 Task: When did the Street art movement gain popularity?
Action: Mouse moved to (423, 120)
Screenshot: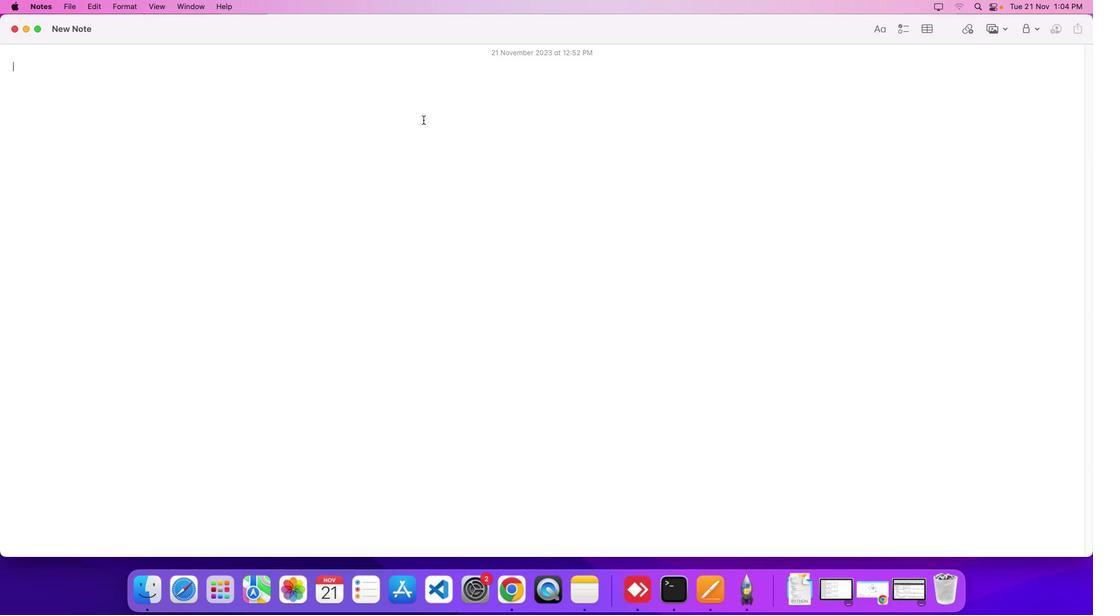 
Action: Mouse pressed left at (423, 120)
Screenshot: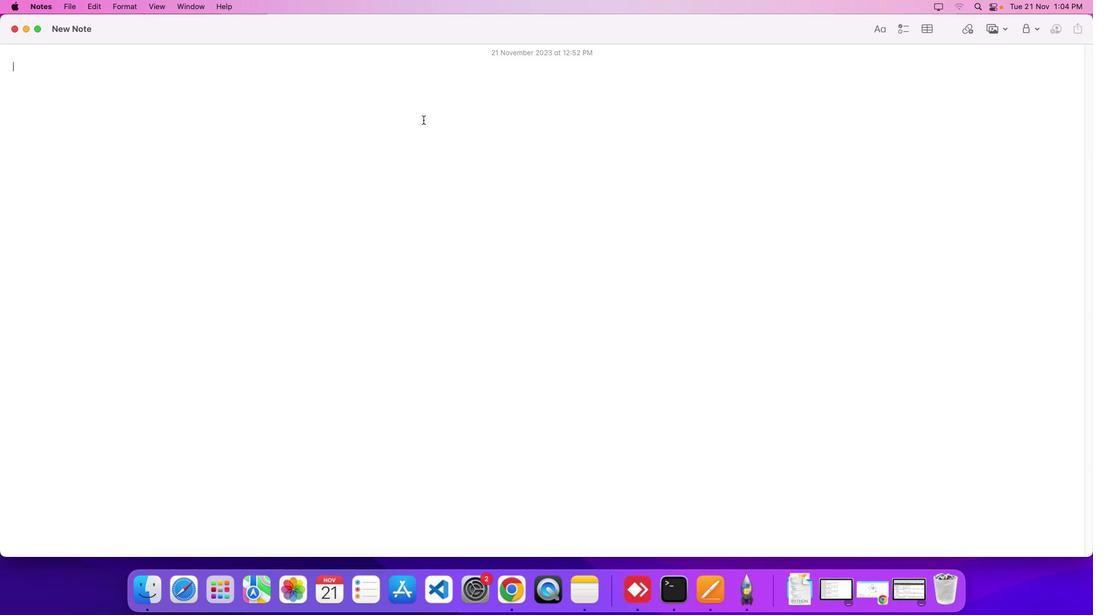 
Action: Key pressed Key.shift'W''h''e''n'Key.space'd''i''d'Key.space't''h''e'Key.spaceKey.shift'S''t''r''e''e''t'Key.space'a''r''t'Key.space'm''o''v''e''m''e''n''t'Key.space'g''a''i''n'Key.space'p''o''p''u''l''a''r''i''t''y'Key.shift_r'?'Key.enter
Screenshot: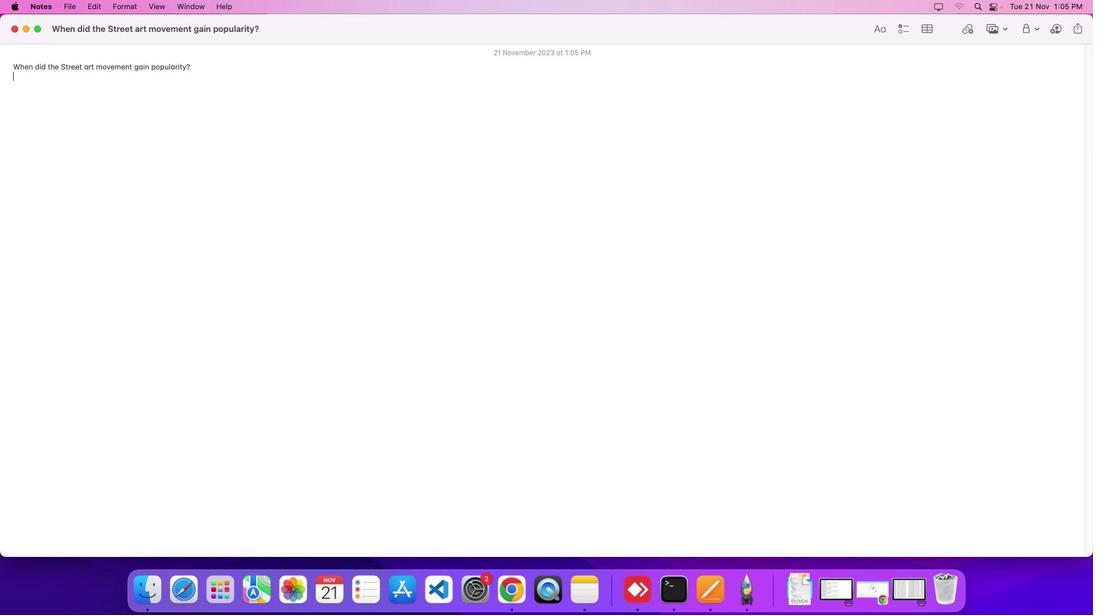 
Action: Mouse moved to (881, 591)
Screenshot: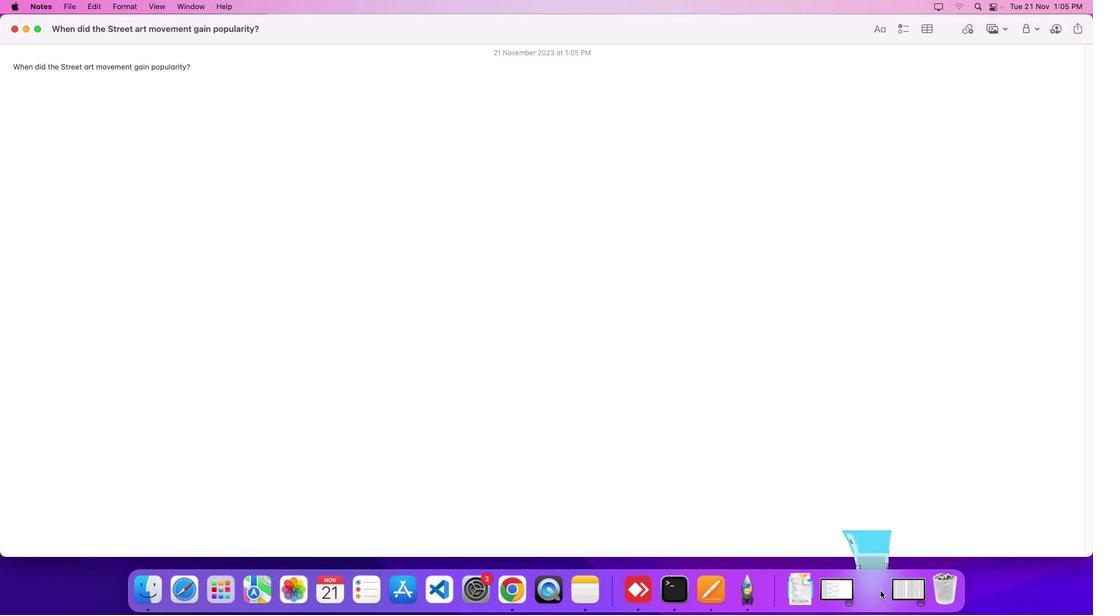 
Action: Mouse pressed left at (881, 591)
Screenshot: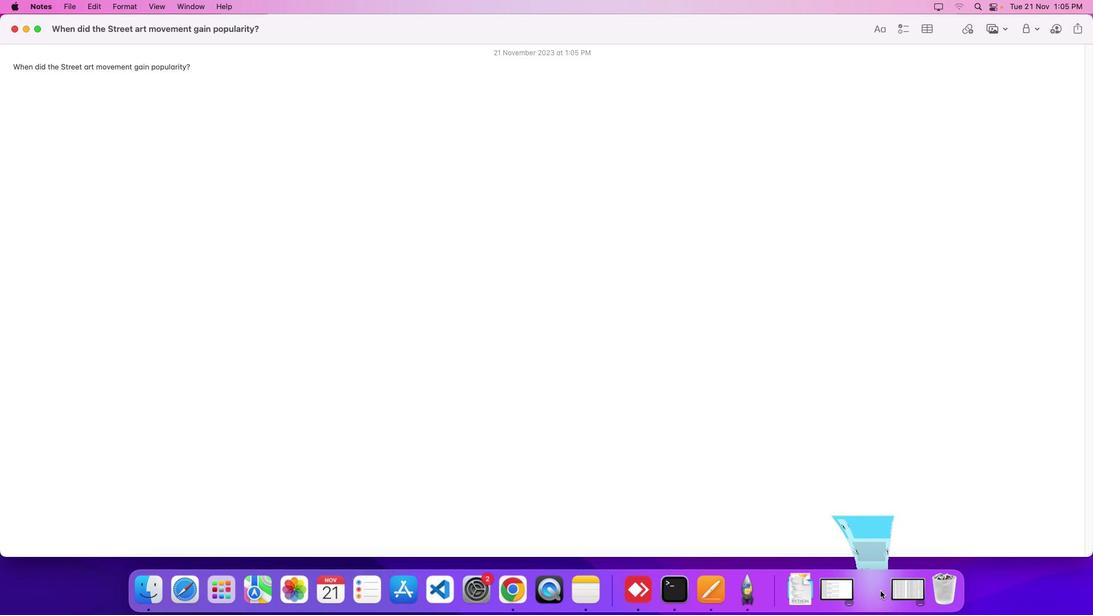 
Action: Mouse moved to (451, 372)
Screenshot: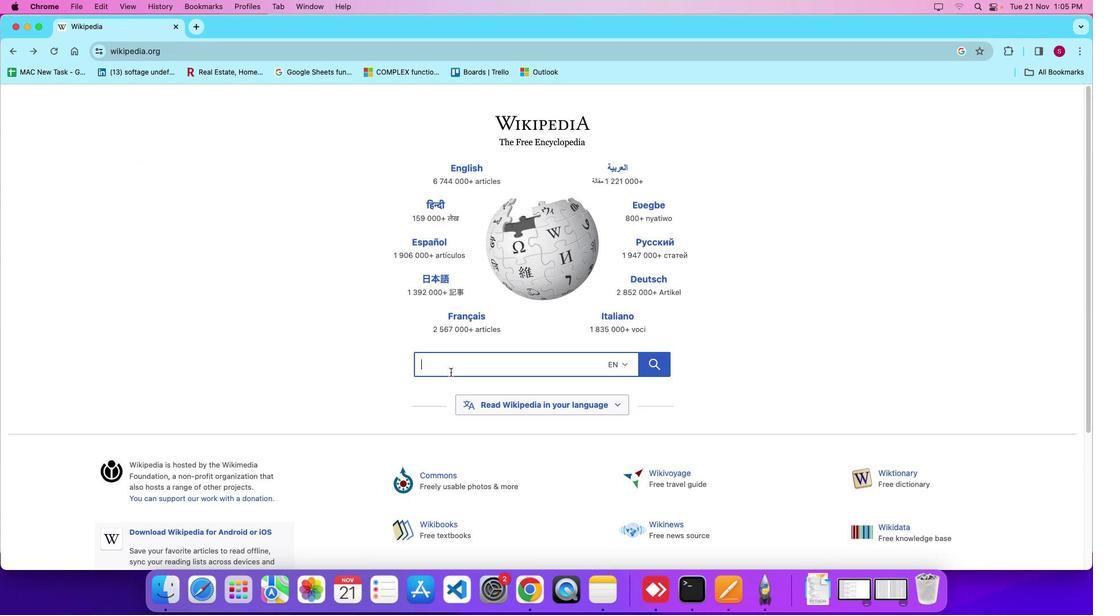 
Action: Mouse pressed left at (451, 372)
Screenshot: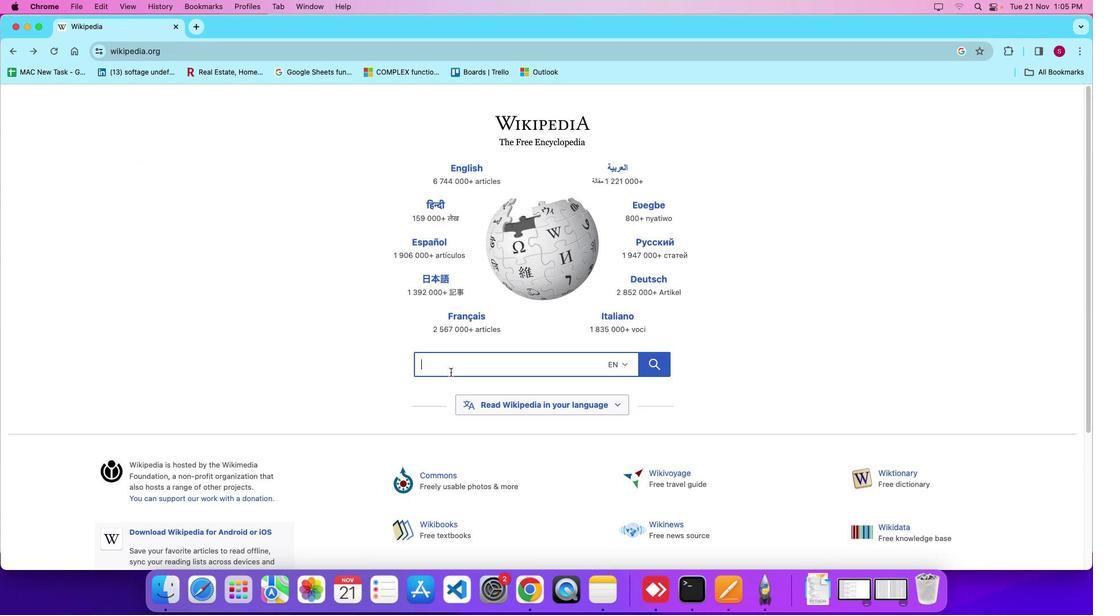 
Action: Key pressed Key.shift'S''t''r''e''e''t'Key.space'a''r''t'Key.space
Screenshot: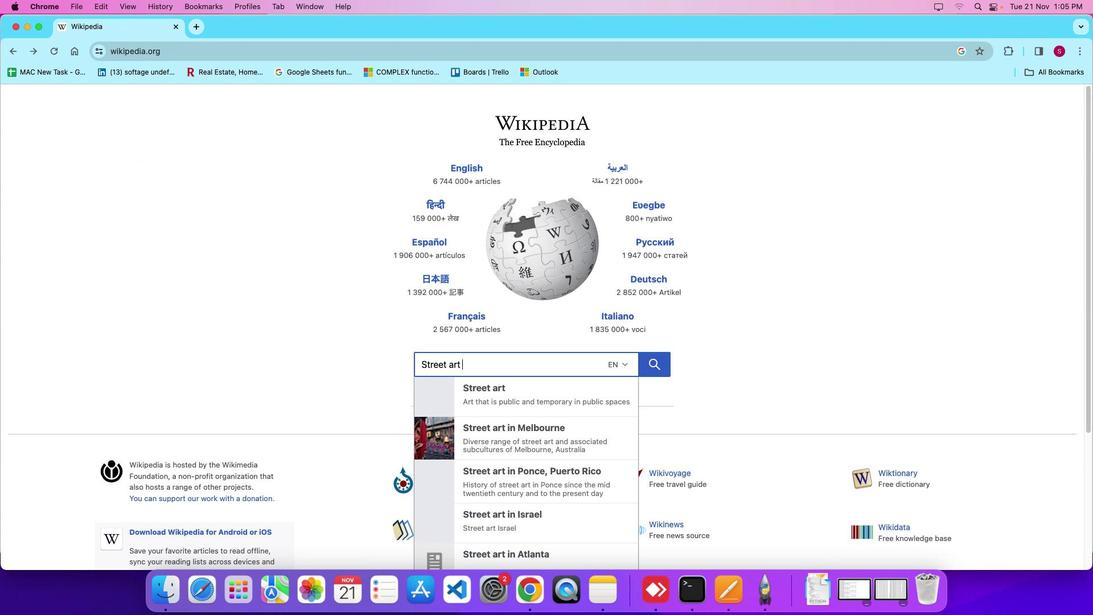
Action: Mouse moved to (487, 396)
Screenshot: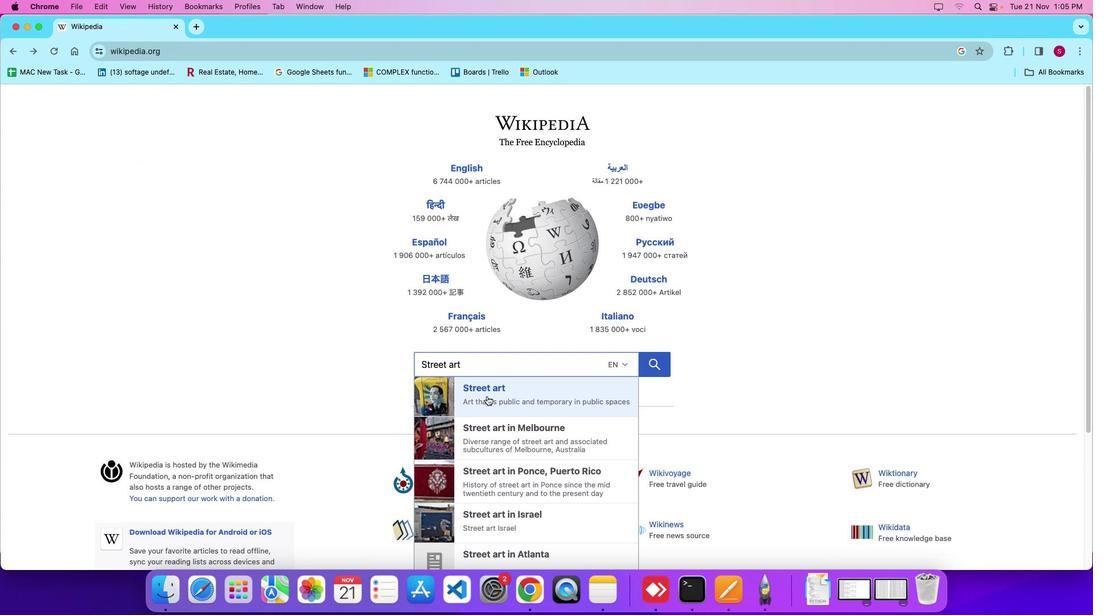 
Action: Mouse pressed left at (487, 396)
Screenshot: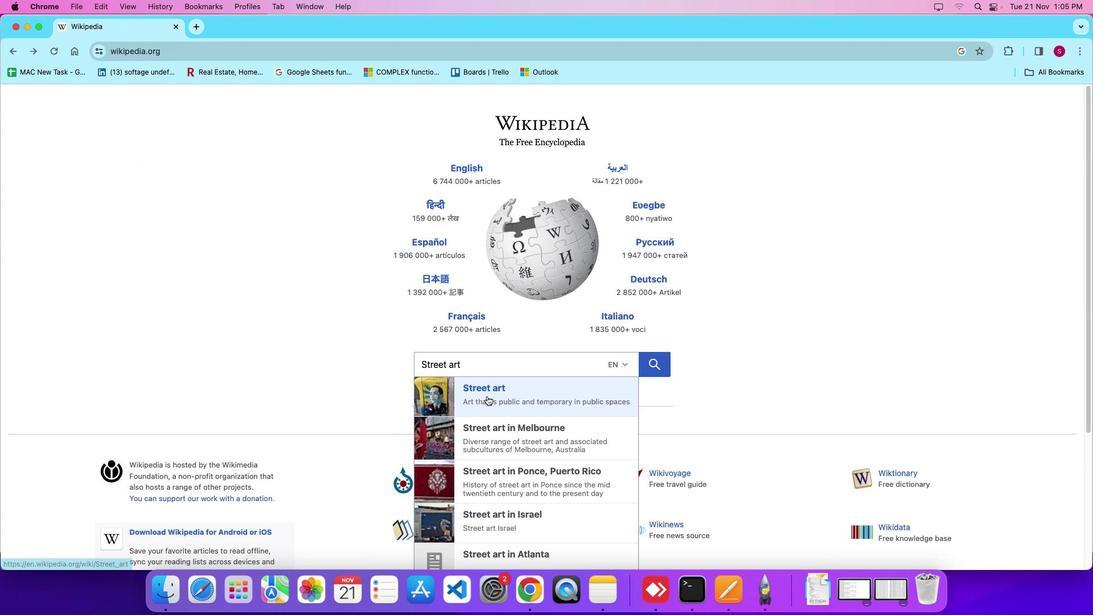 
Action: Mouse moved to (908, 242)
Screenshot: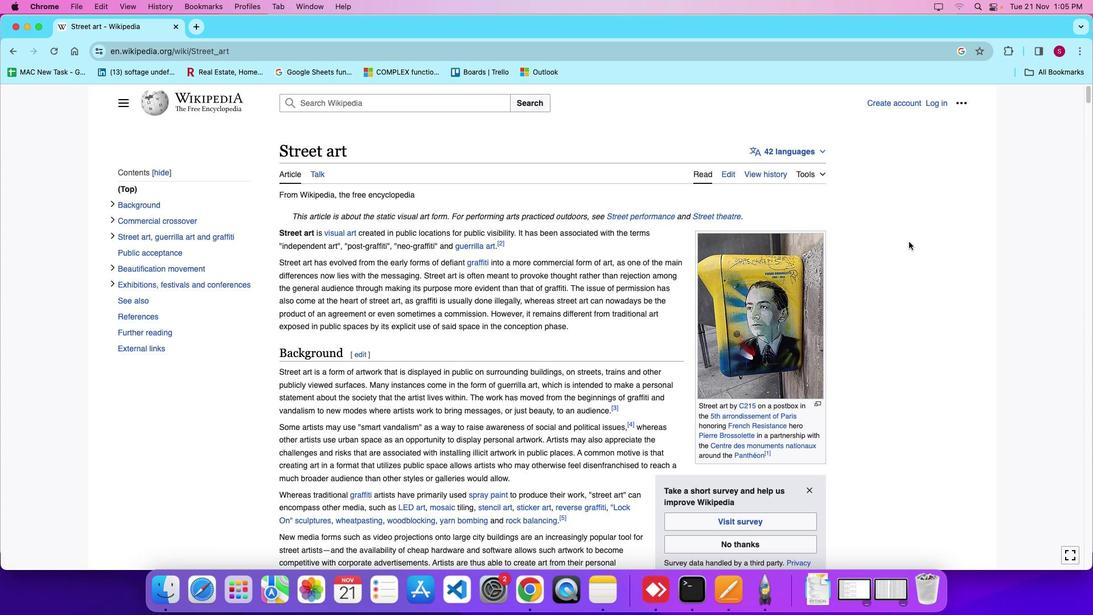 
Action: Mouse scrolled (908, 242) with delta (0, 0)
Screenshot: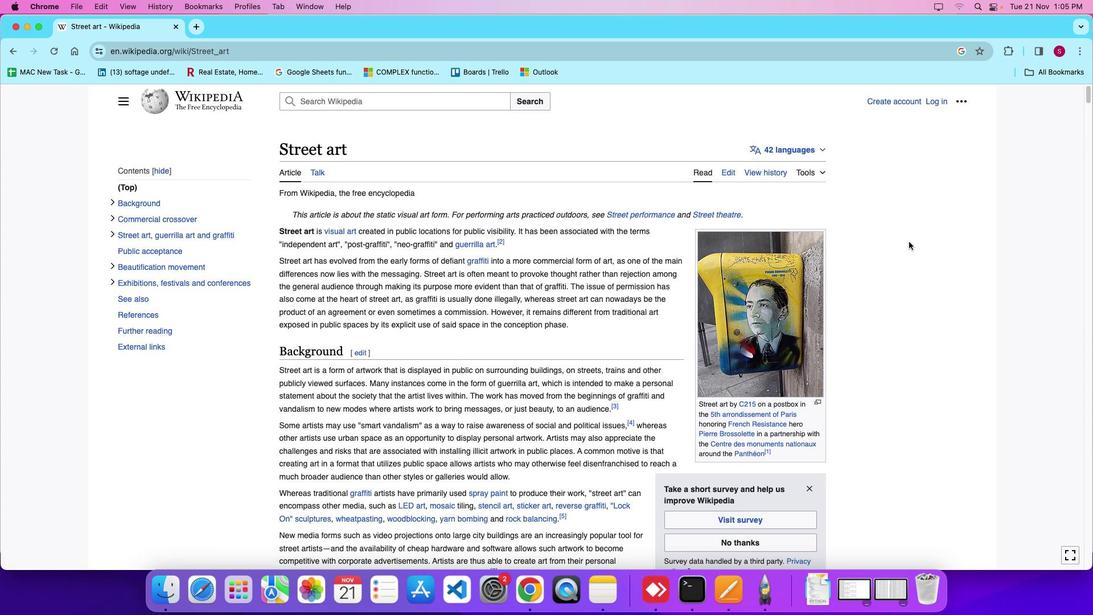 
Action: Mouse scrolled (908, 242) with delta (0, 0)
Screenshot: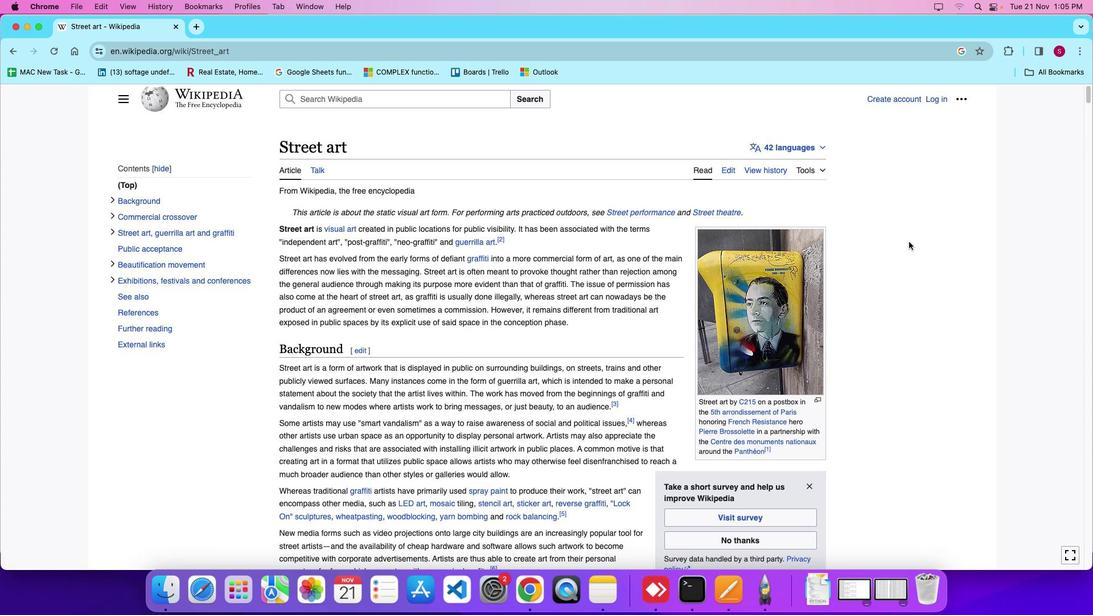 
Action: Mouse moved to (881, 264)
Screenshot: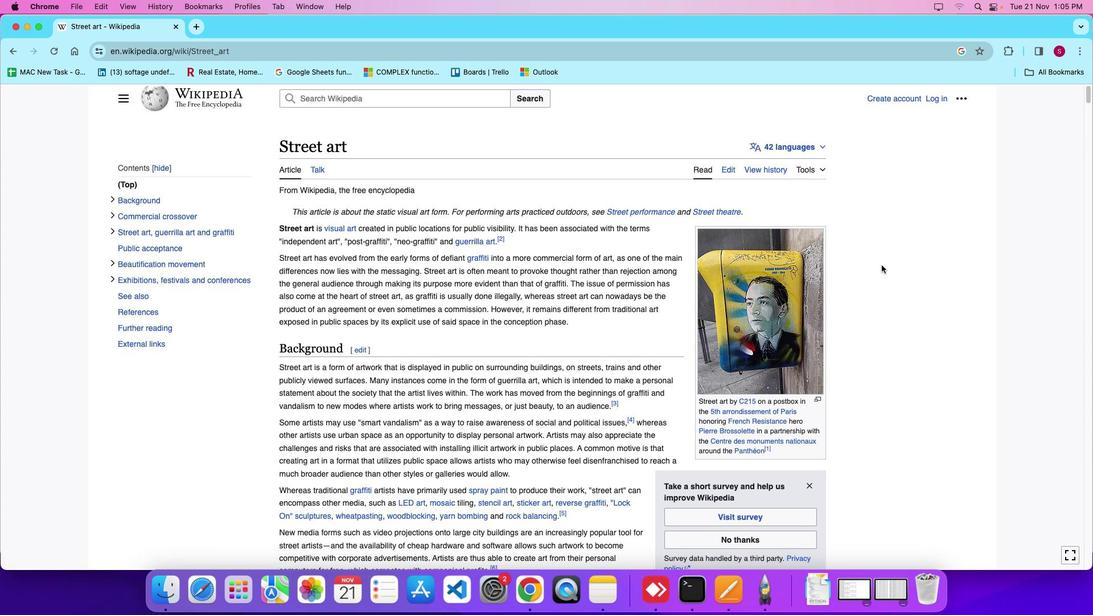 
Action: Mouse scrolled (881, 264) with delta (0, 0)
Screenshot: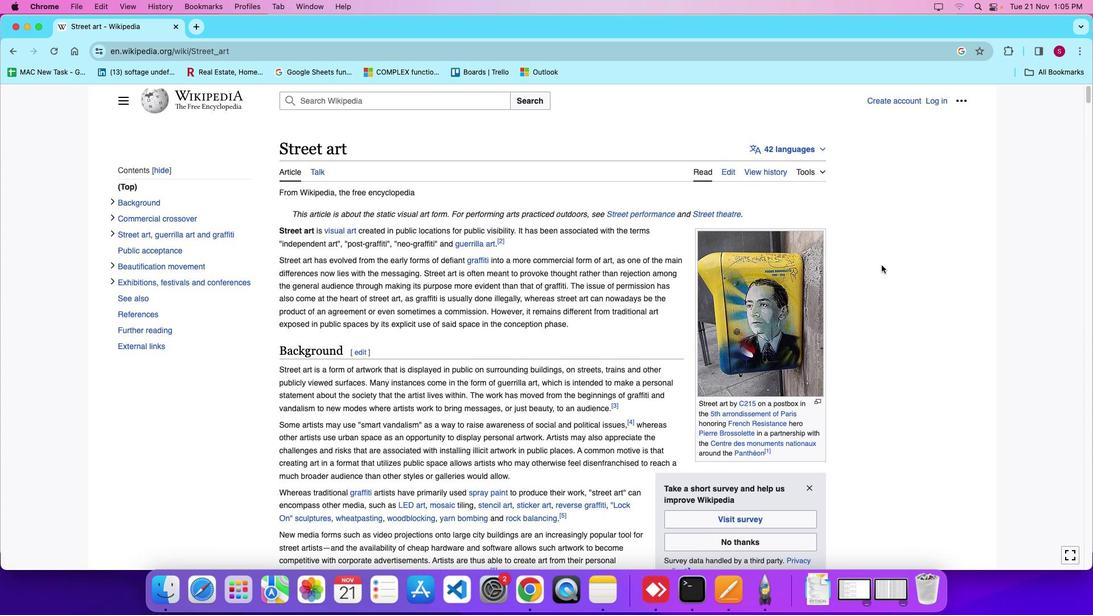 
Action: Mouse scrolled (881, 264) with delta (0, 0)
Screenshot: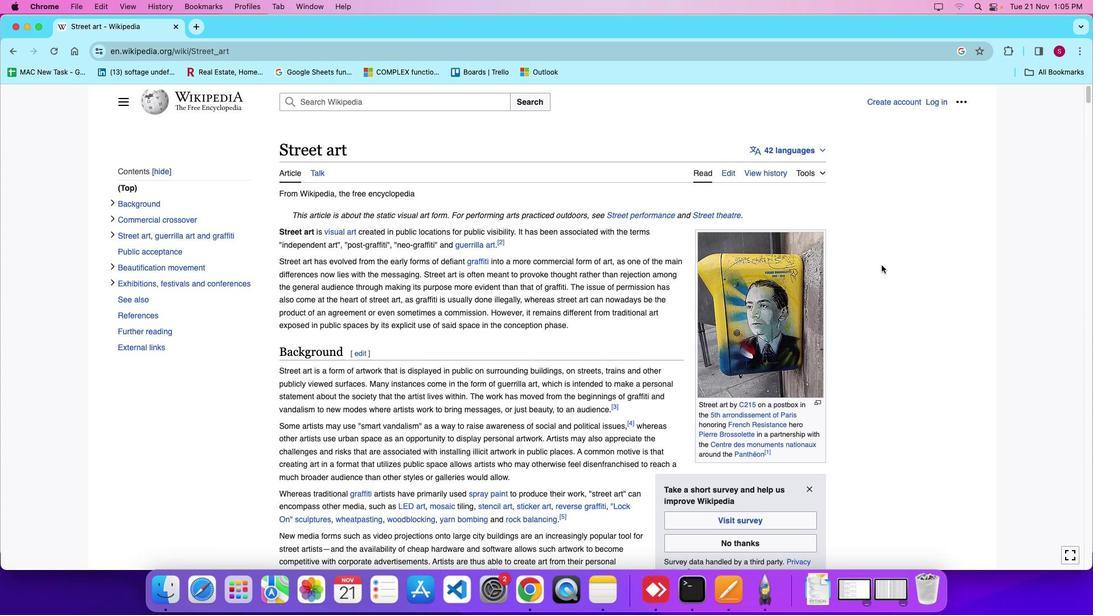 
Action: Mouse scrolled (881, 264) with delta (0, 2)
Screenshot: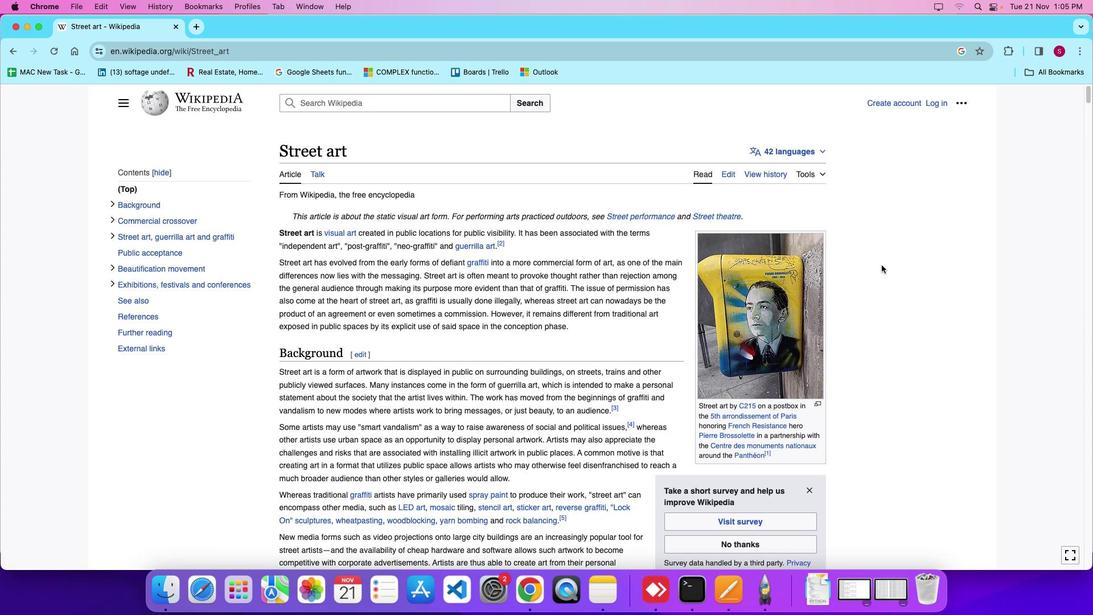
Action: Mouse moved to (873, 317)
Screenshot: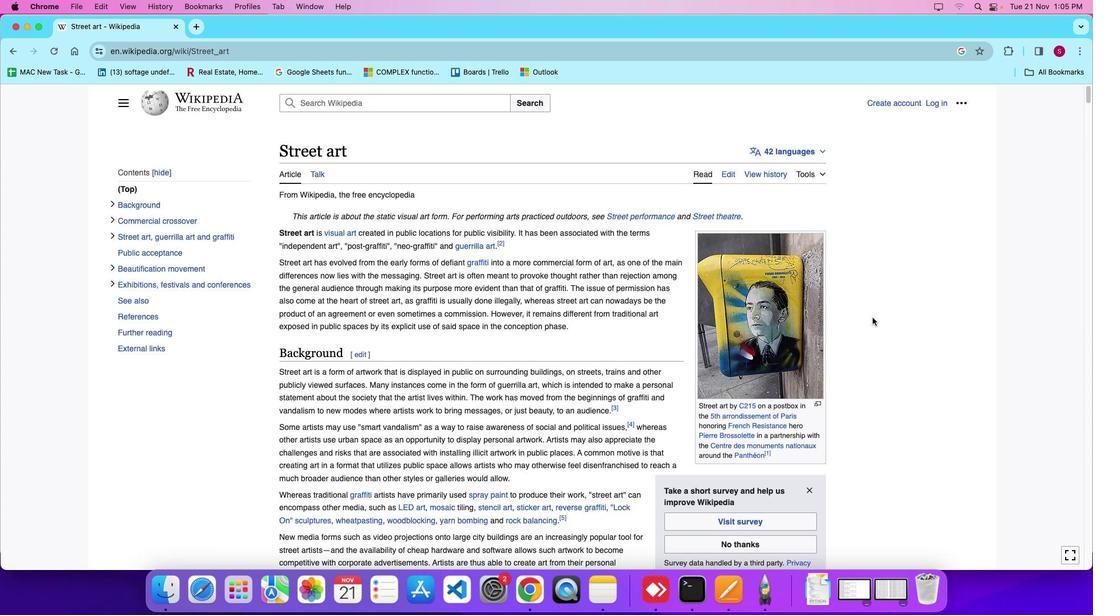 
Action: Mouse scrolled (873, 317) with delta (0, 0)
Screenshot: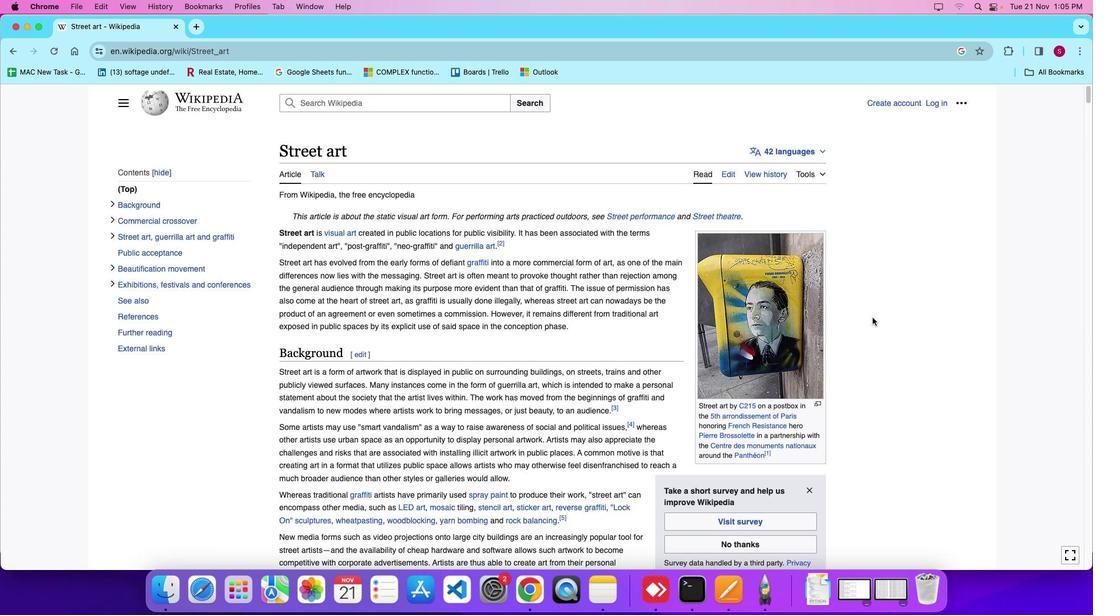 
Action: Mouse scrolled (873, 317) with delta (0, 0)
Screenshot: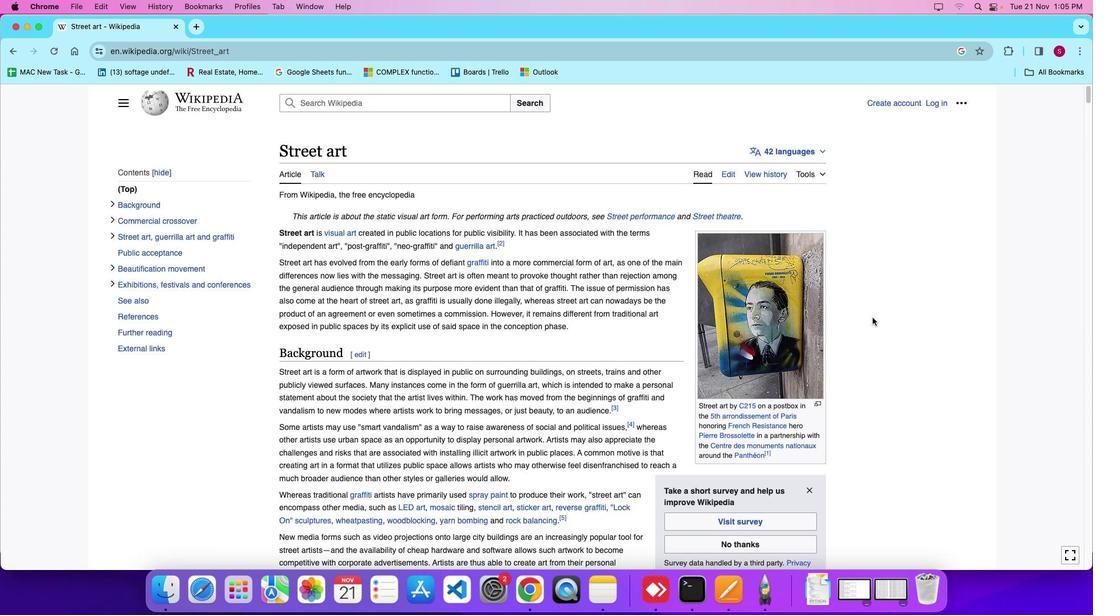 
Action: Mouse scrolled (873, 317) with delta (0, 1)
Screenshot: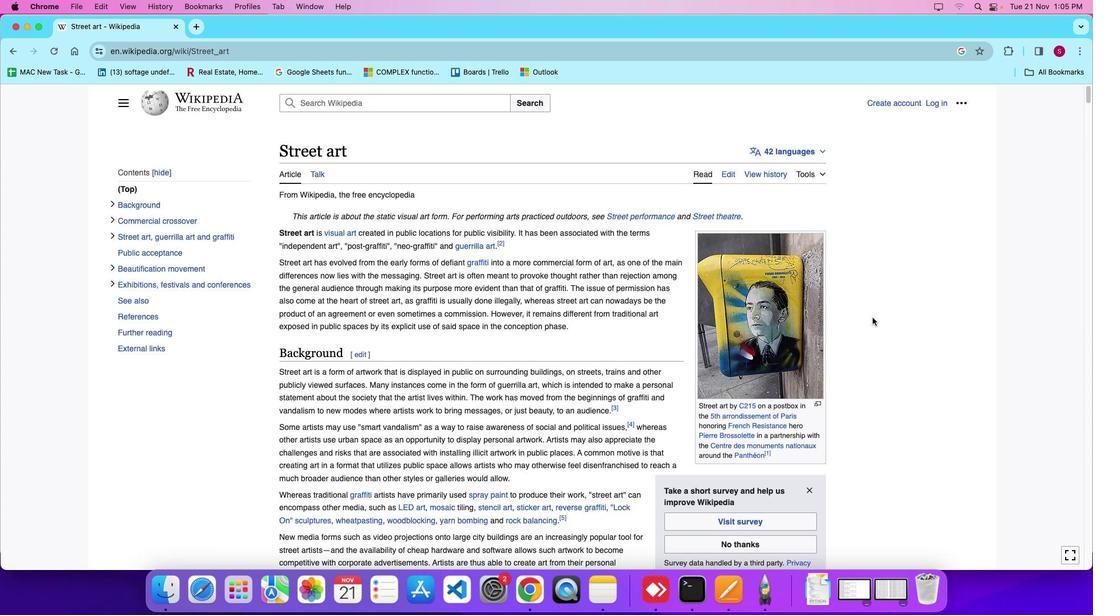 
Action: Mouse moved to (865, 354)
Screenshot: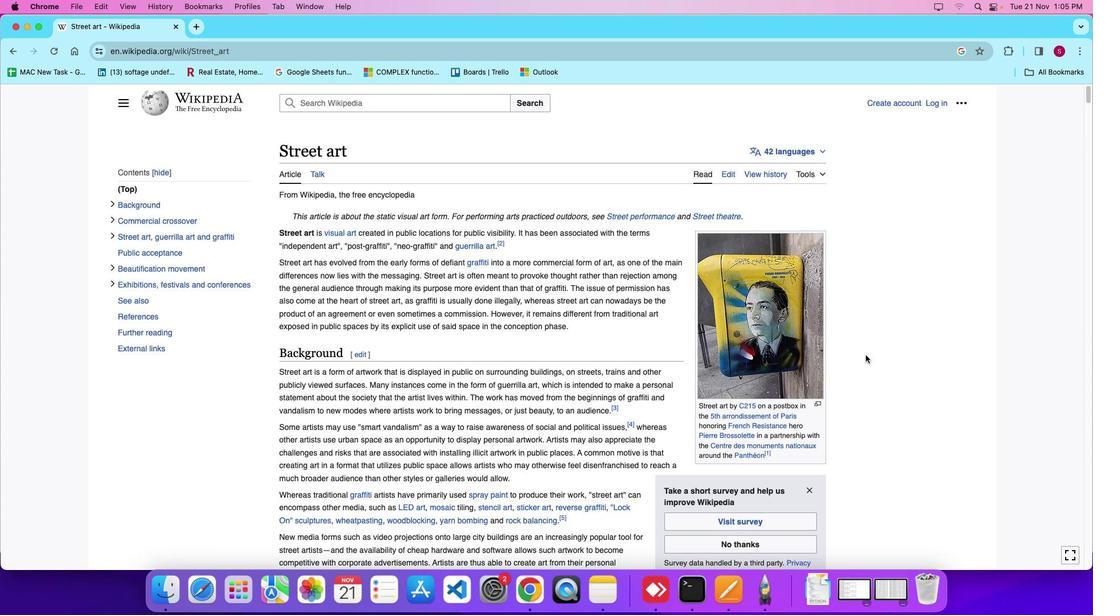 
Action: Mouse scrolled (865, 354) with delta (0, 0)
Screenshot: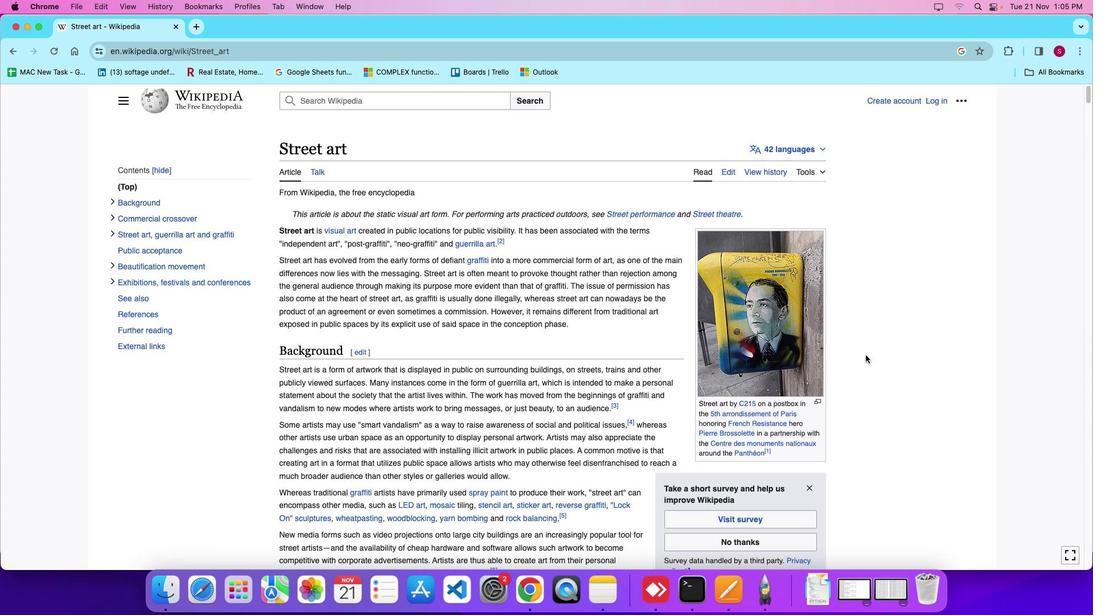 
Action: Mouse scrolled (865, 354) with delta (0, 0)
Screenshot: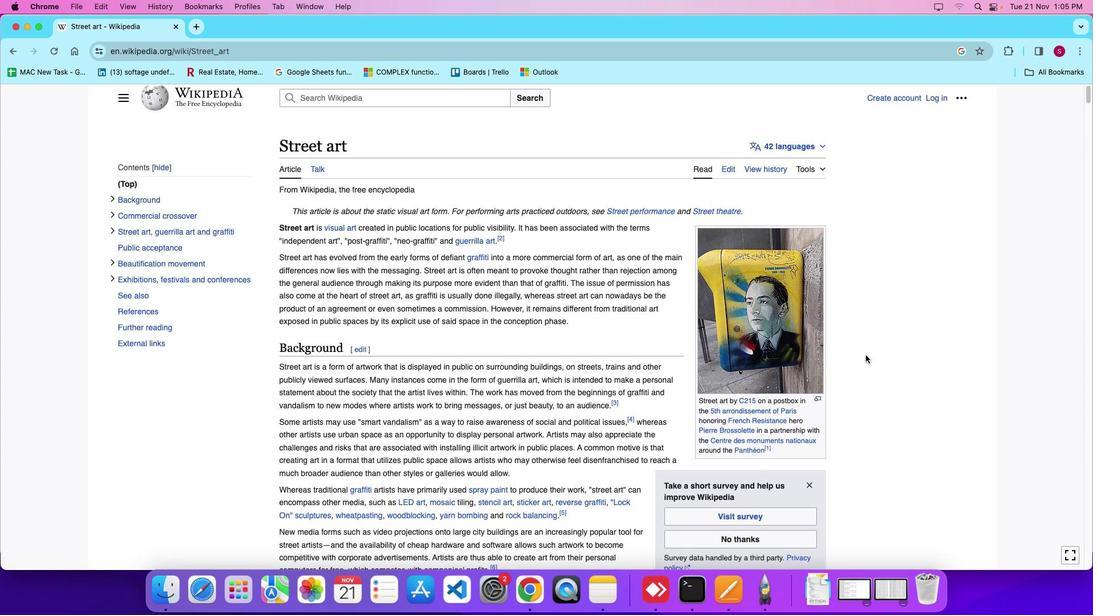 
Action: Mouse moved to (866, 355)
Screenshot: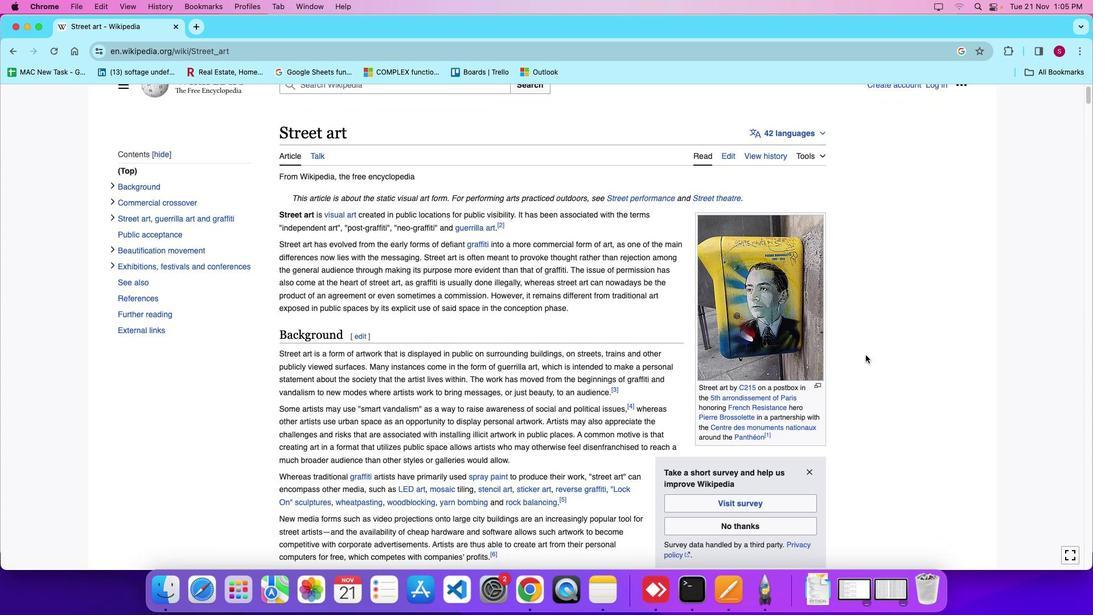 
Action: Mouse scrolled (866, 355) with delta (0, 0)
Screenshot: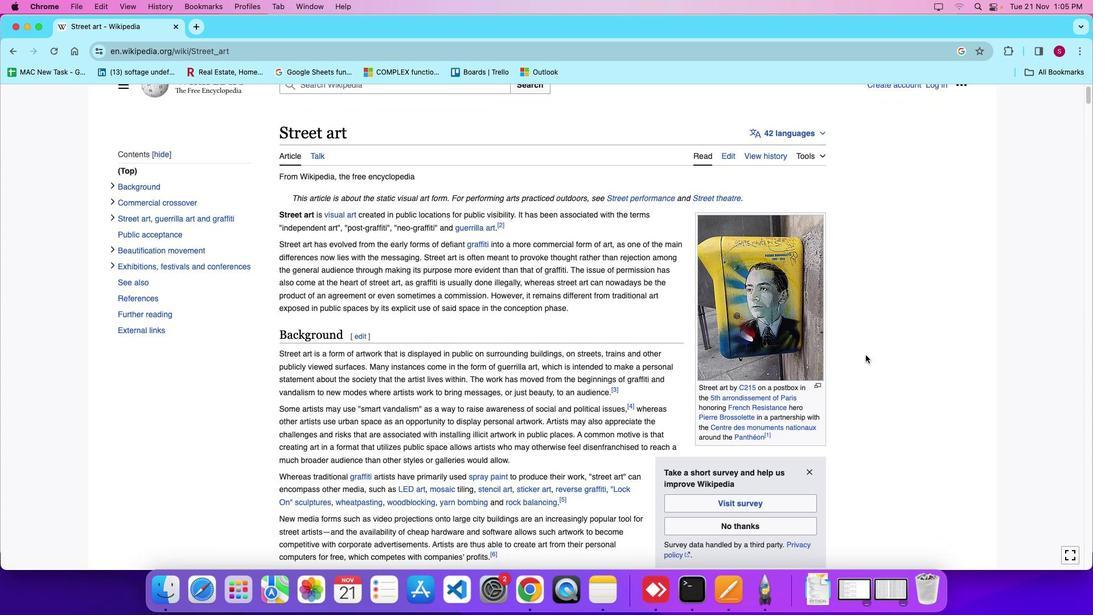 
Action: Mouse scrolled (866, 355) with delta (0, -1)
Screenshot: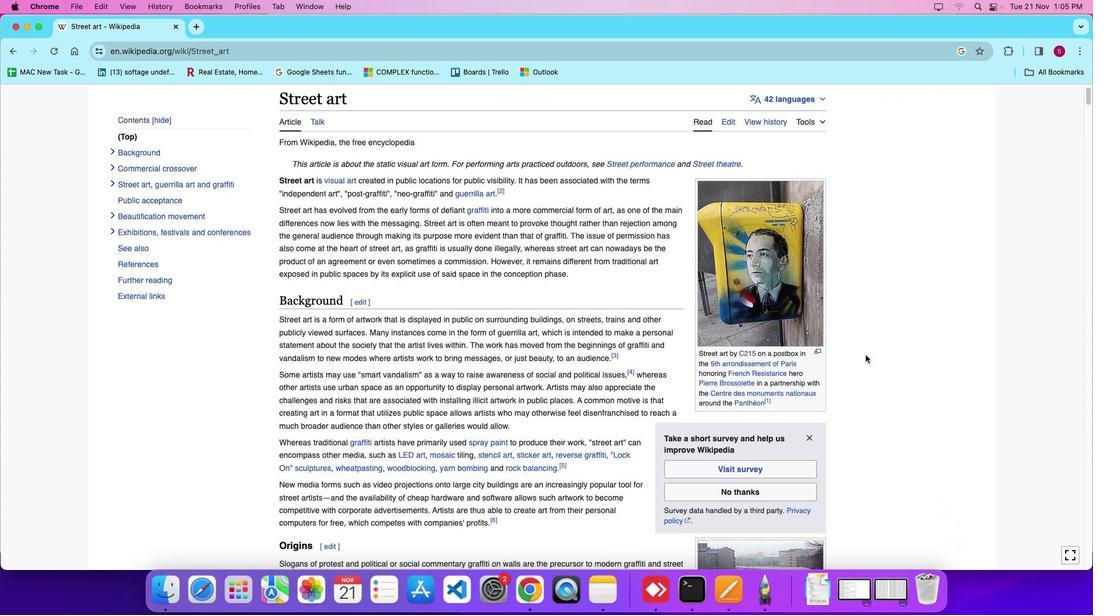 
Action: Mouse moved to (866, 355)
Screenshot: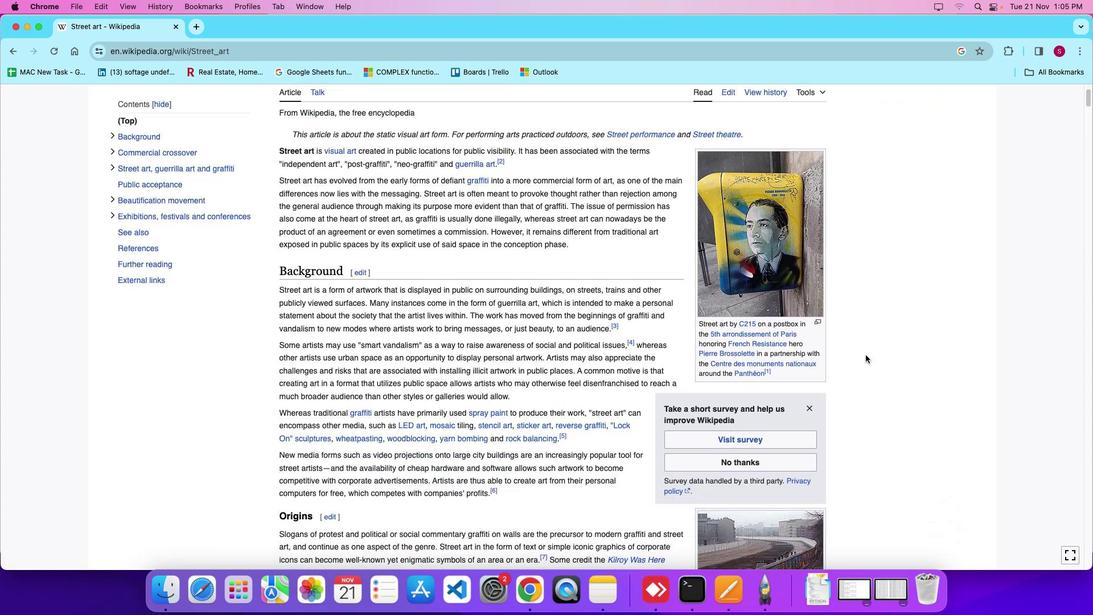 
Action: Mouse scrolled (866, 355) with delta (0, -1)
Screenshot: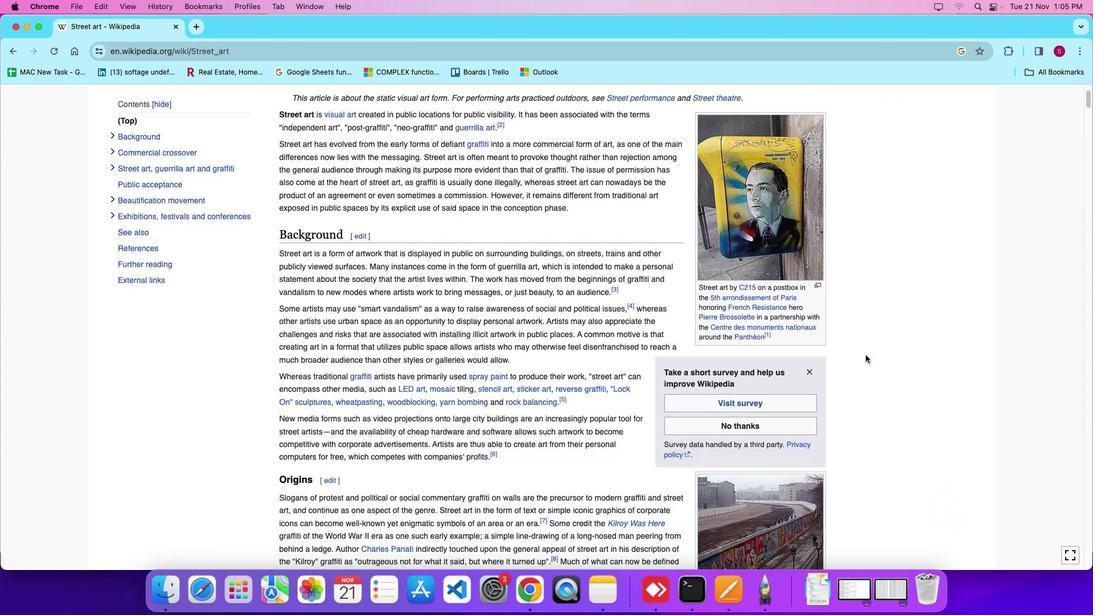 
Action: Mouse moved to (866, 355)
Screenshot: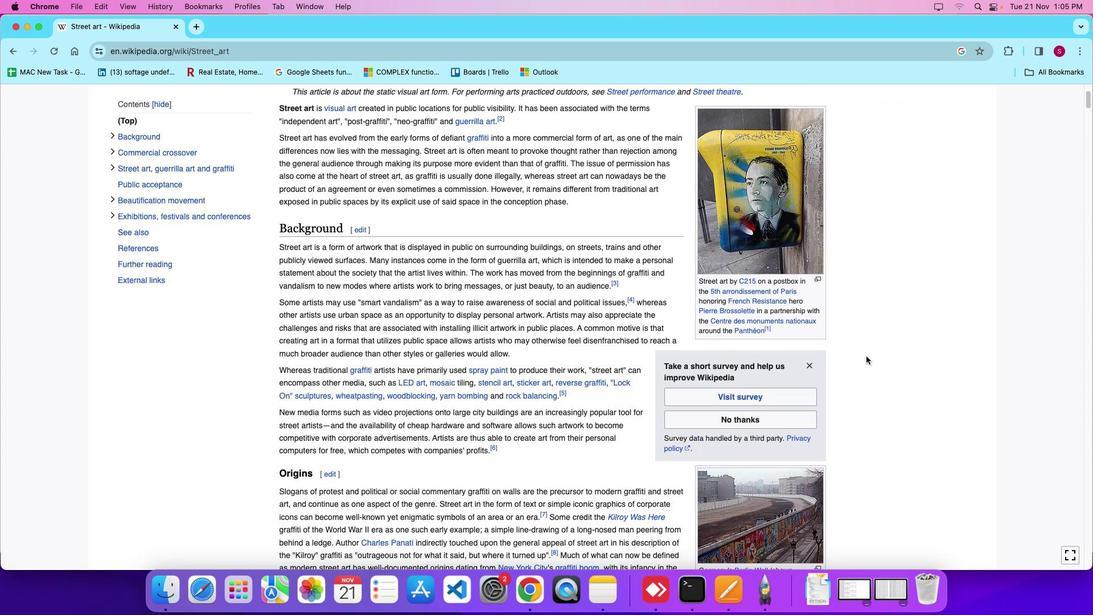 
Action: Mouse scrolled (866, 355) with delta (0, 0)
Screenshot: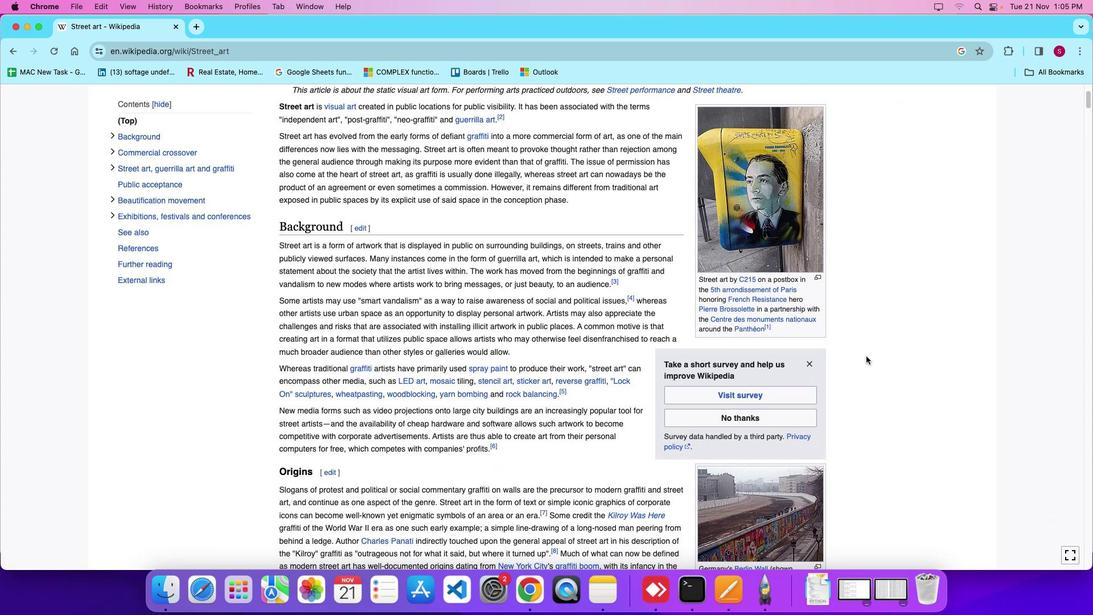 
Action: Mouse scrolled (866, 355) with delta (0, 0)
Screenshot: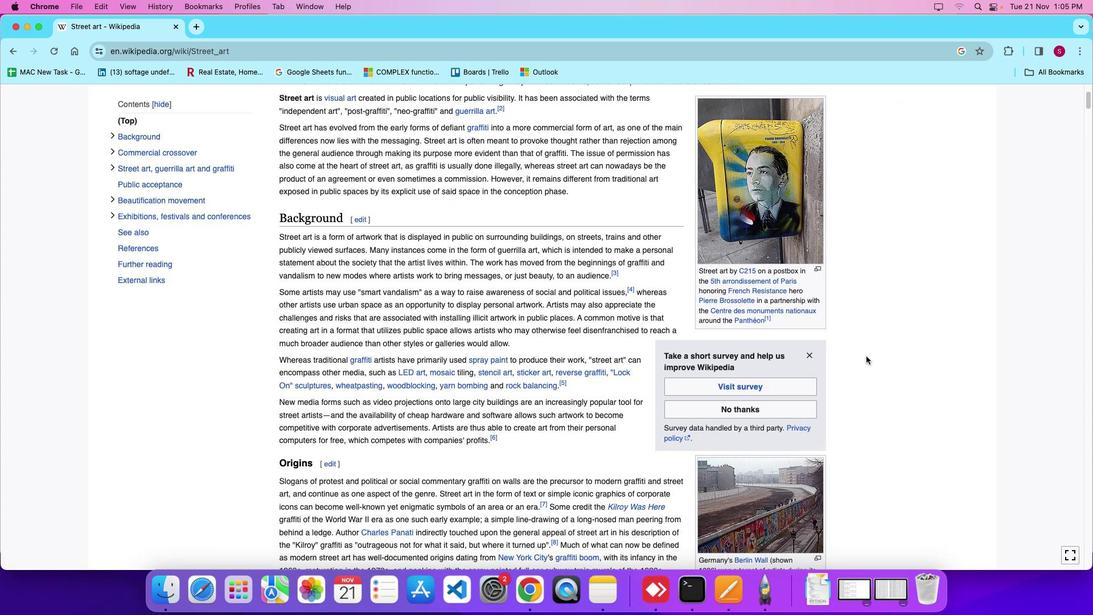 
Action: Mouse moved to (880, 387)
Screenshot: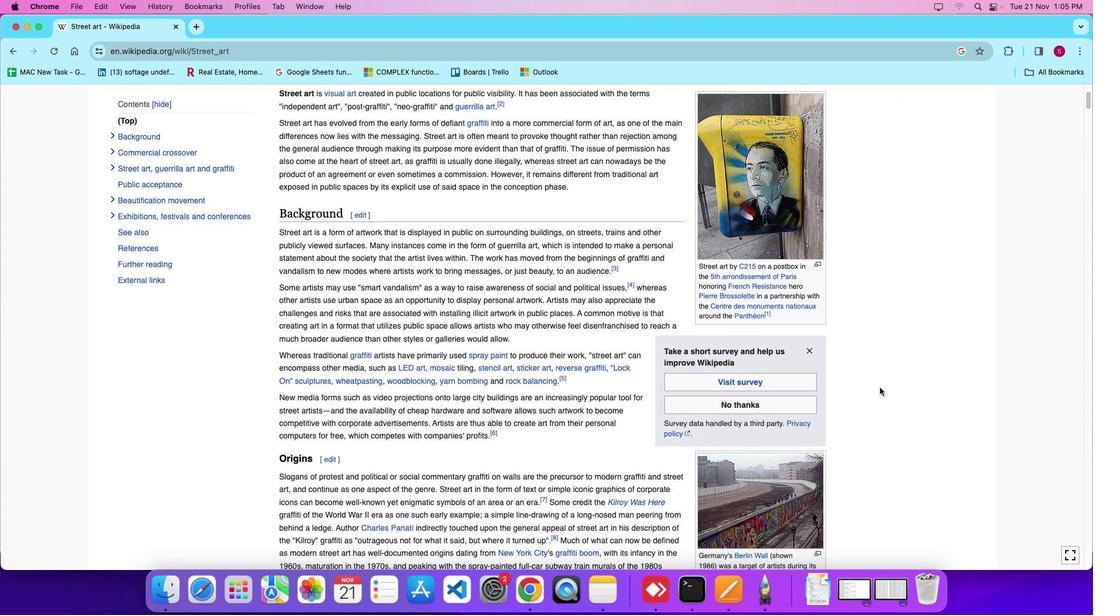 
Action: Mouse scrolled (880, 387) with delta (0, 0)
Screenshot: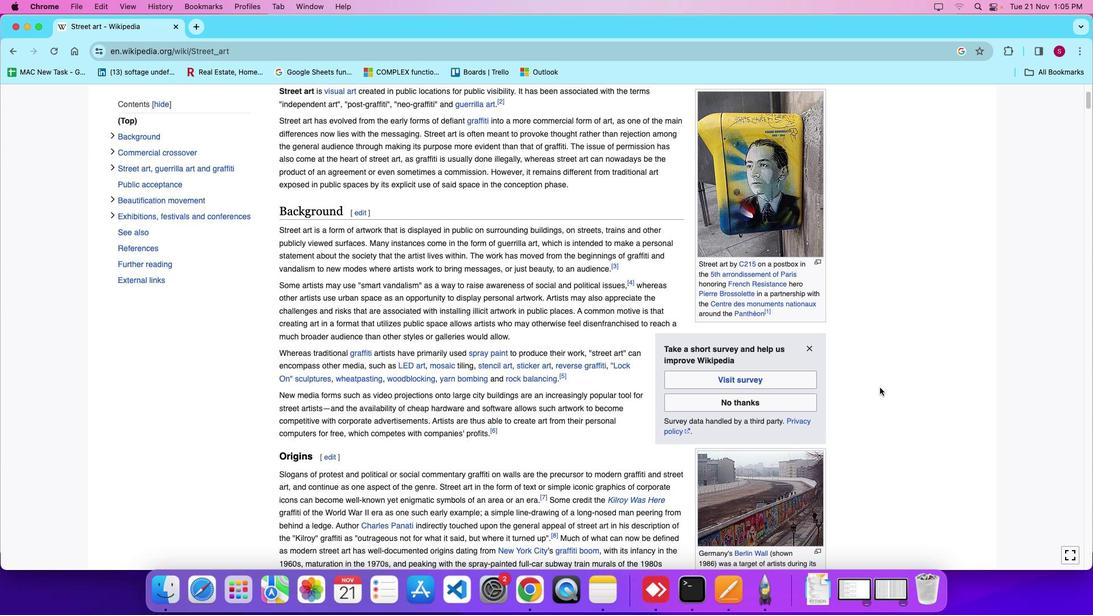 
Action: Mouse scrolled (880, 387) with delta (0, 0)
Screenshot: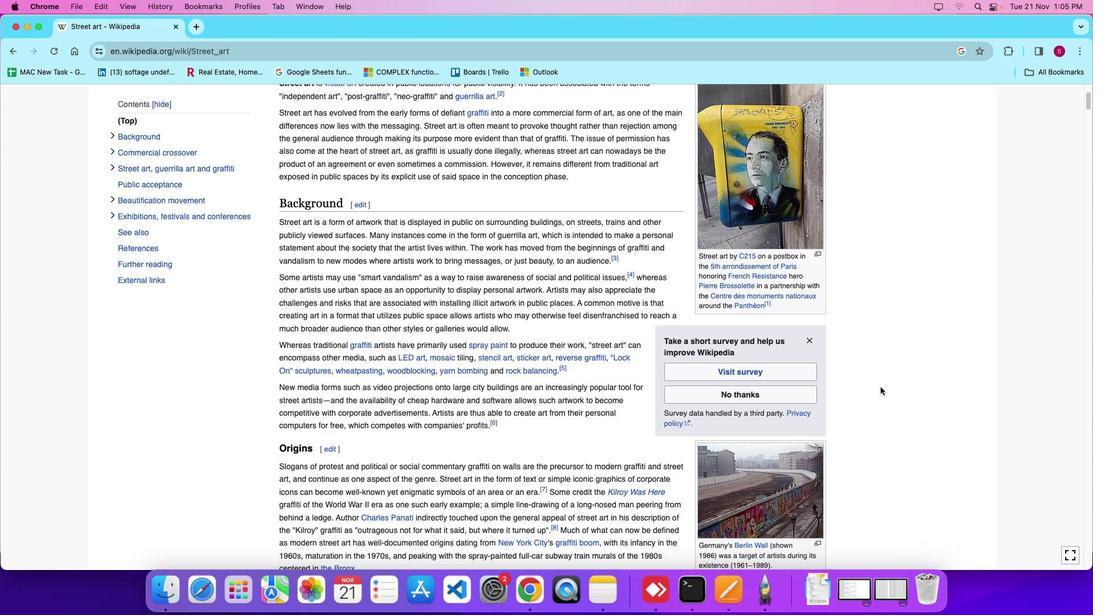 
Action: Mouse scrolled (880, 387) with delta (0, 0)
Screenshot: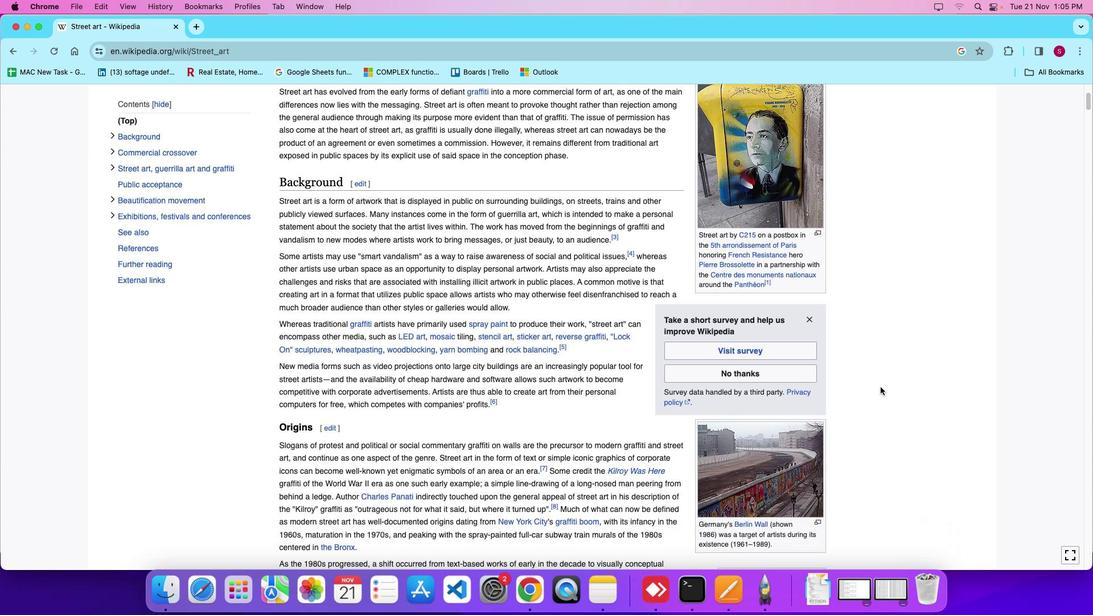 
Action: Mouse moved to (880, 387)
Screenshot: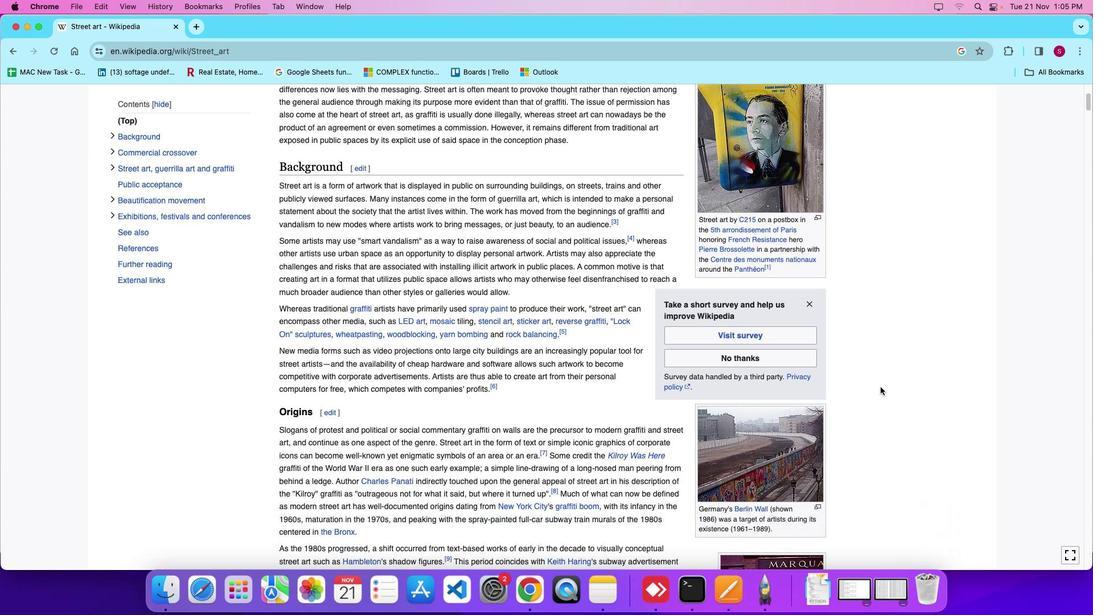 
Action: Mouse scrolled (880, 387) with delta (0, 0)
Screenshot: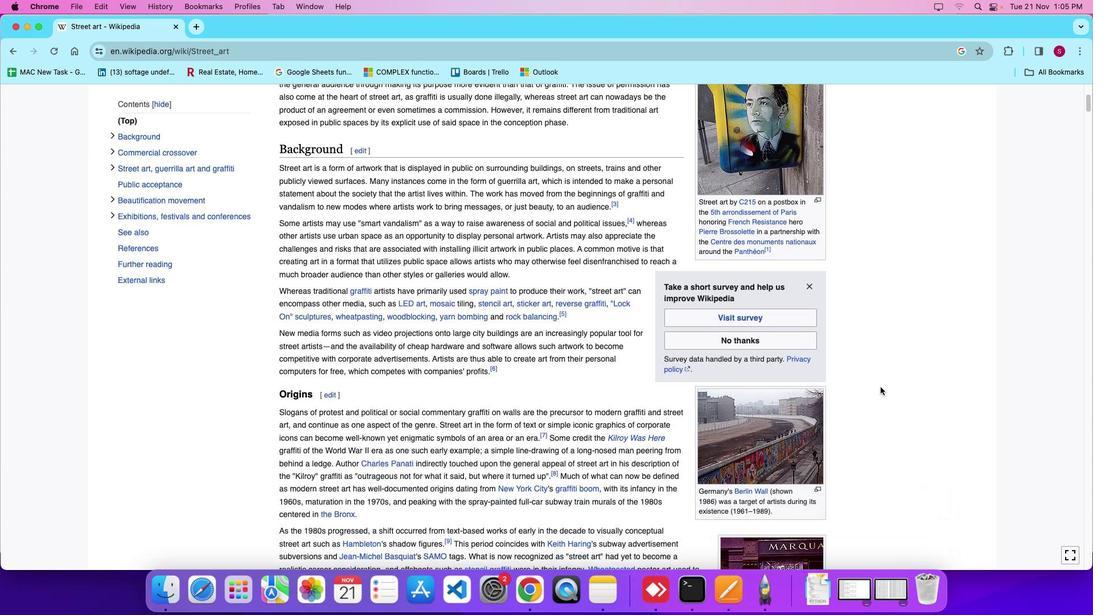 
Action: Mouse moved to (878, 391)
Screenshot: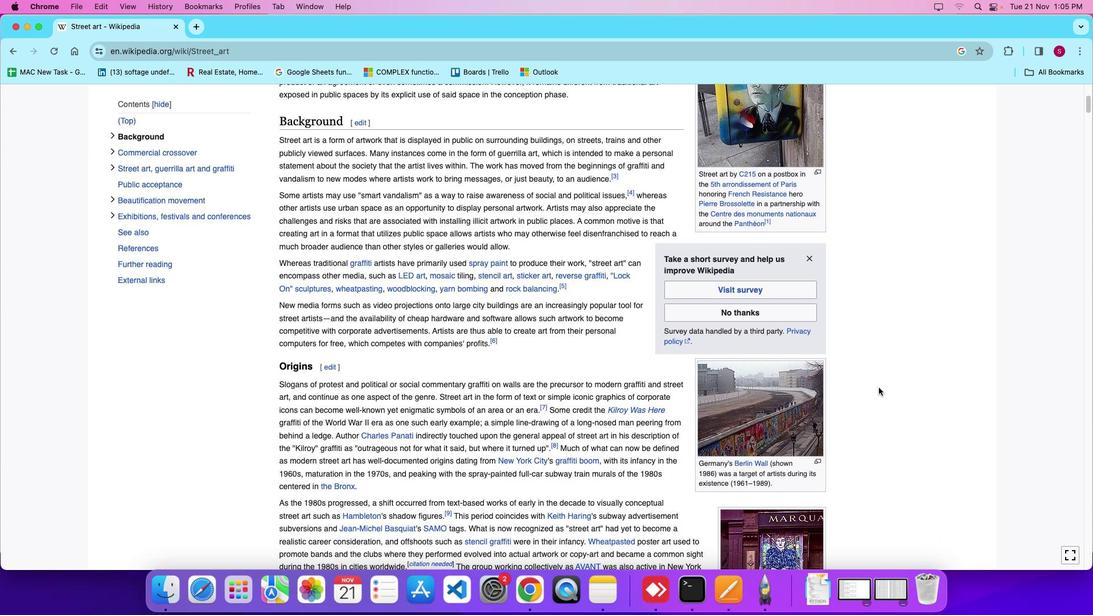 
Action: Mouse scrolled (878, 391) with delta (0, 0)
Screenshot: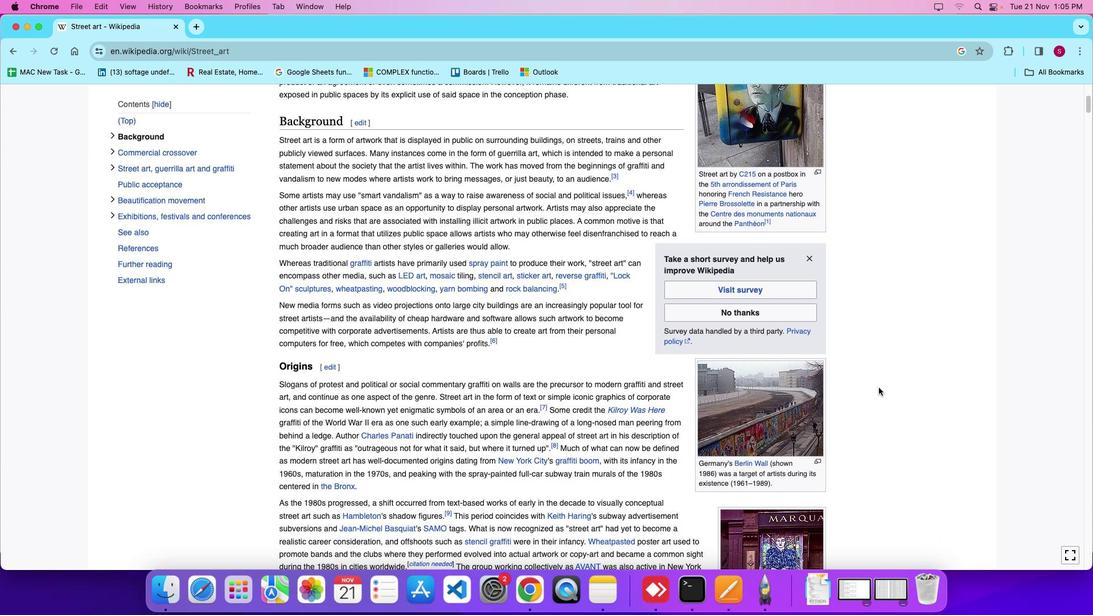 
Action: Mouse moved to (878, 390)
Screenshot: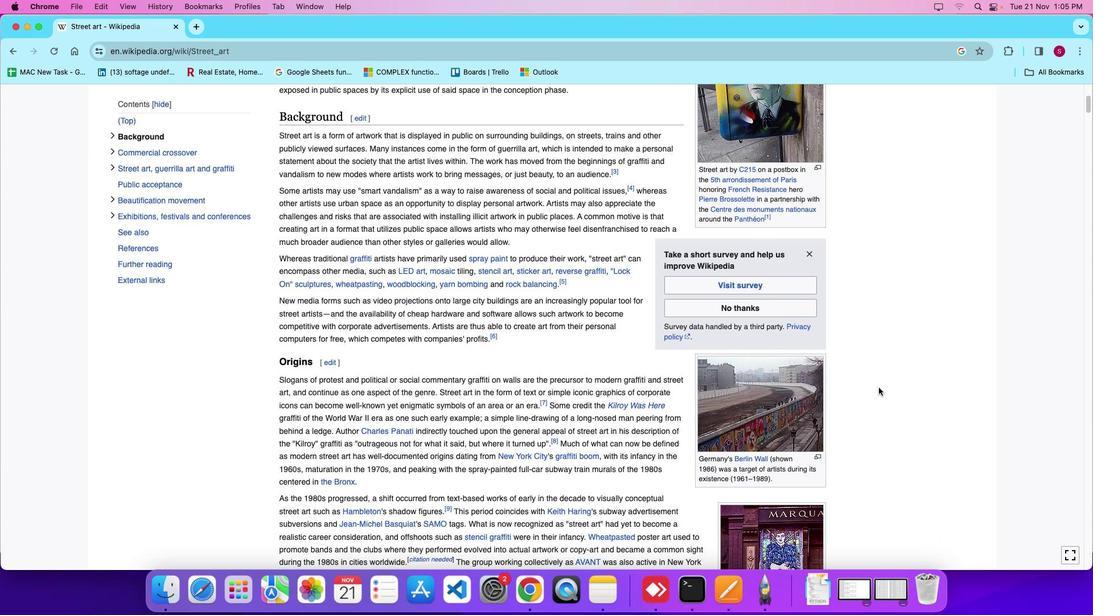 
Action: Mouse scrolled (878, 390) with delta (0, 0)
Screenshot: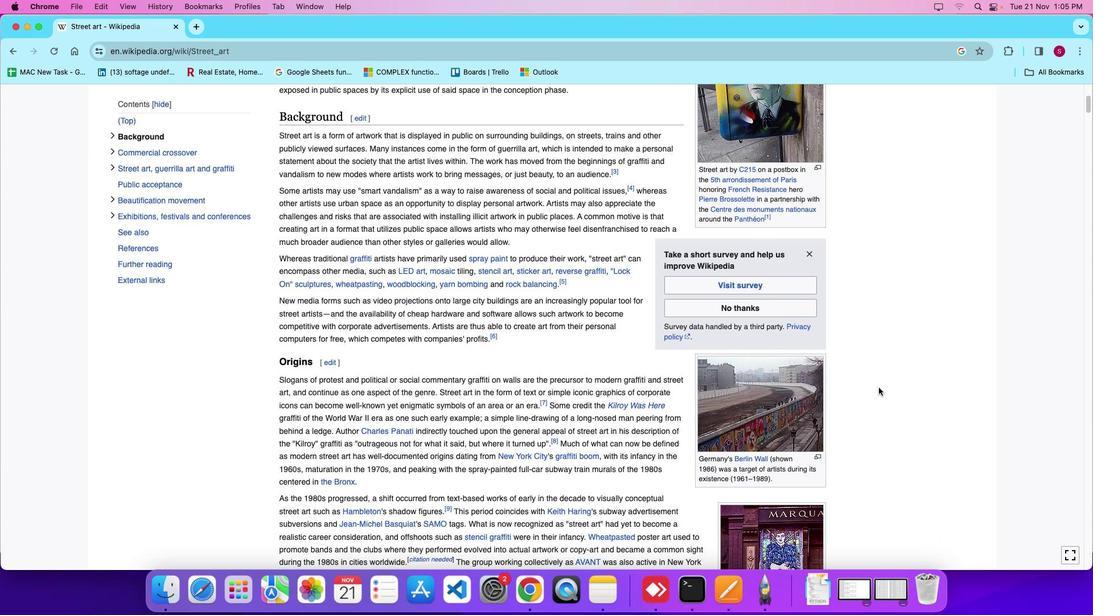 
Action: Mouse moved to (875, 408)
Screenshot: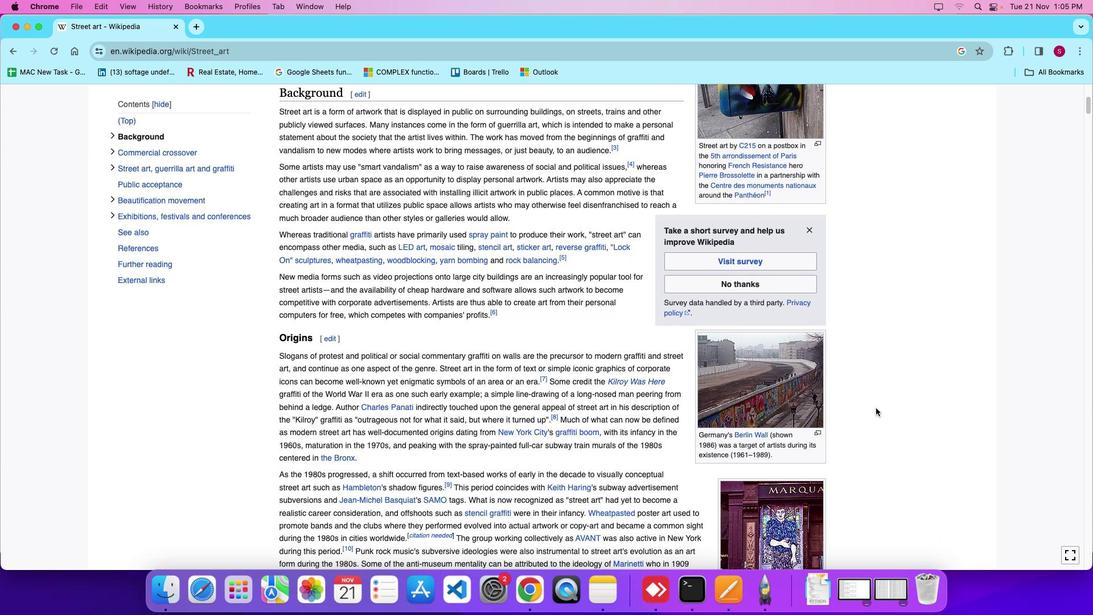 
Action: Mouse scrolled (875, 408) with delta (0, 0)
Screenshot: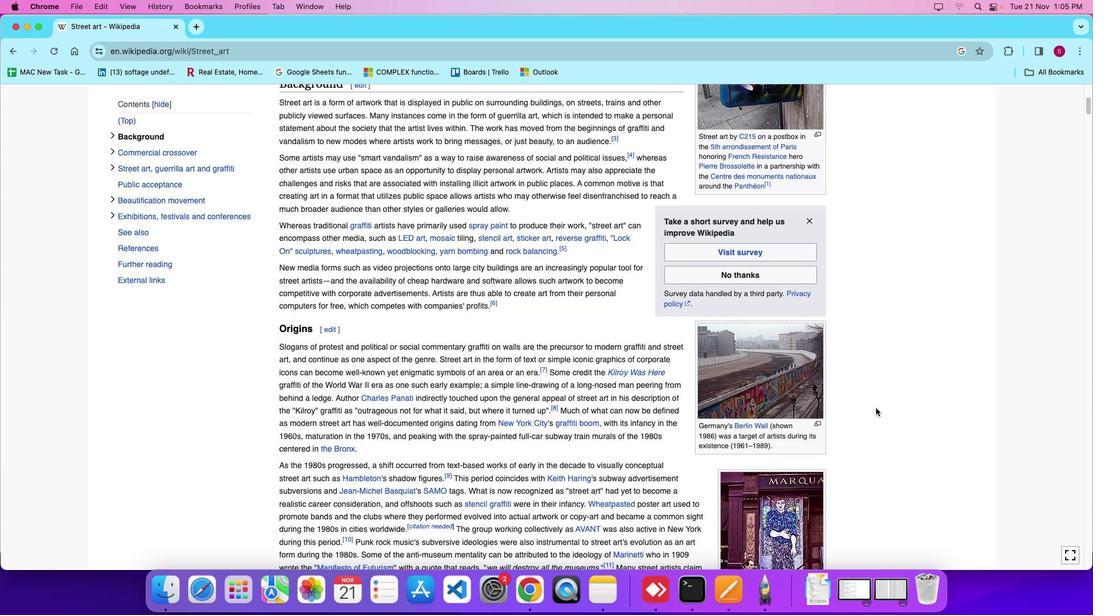 
Action: Mouse moved to (875, 408)
Screenshot: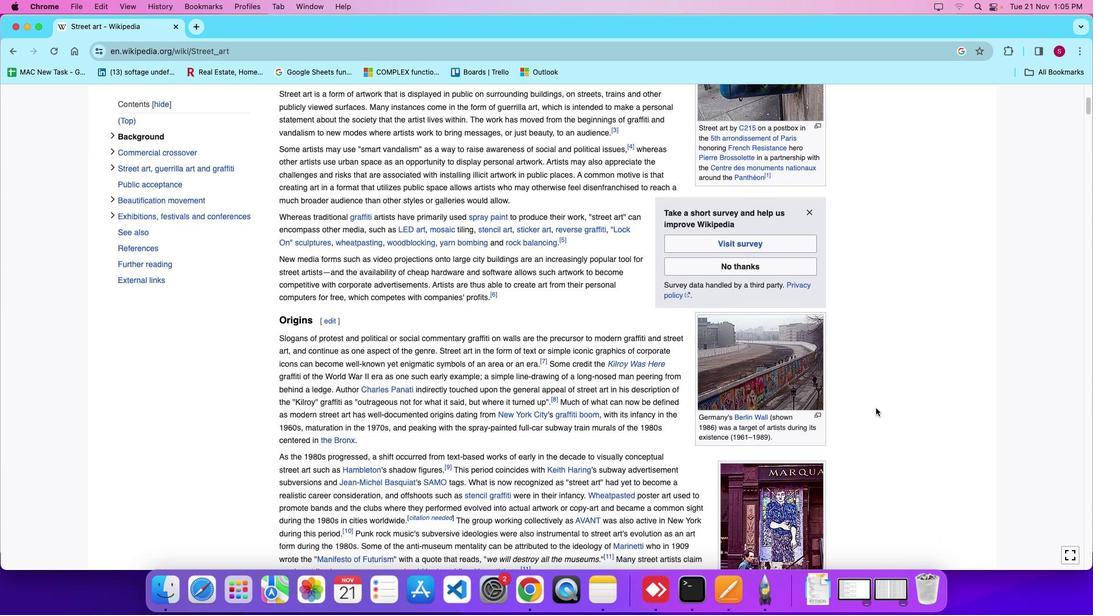 
Action: Mouse scrolled (875, 408) with delta (0, 0)
Screenshot: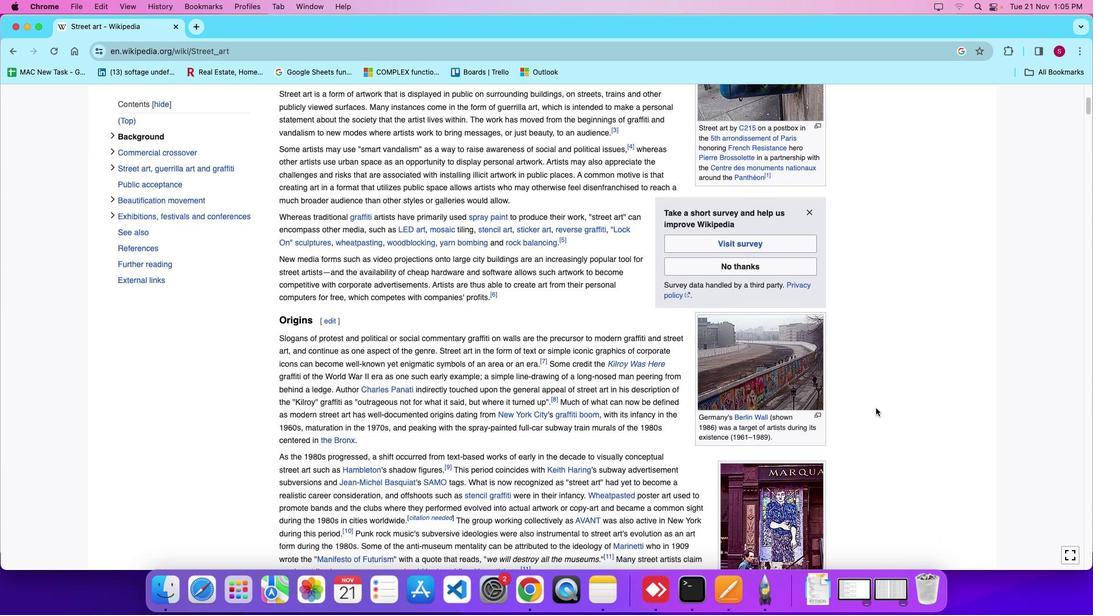 
Action: Mouse moved to (877, 408)
Screenshot: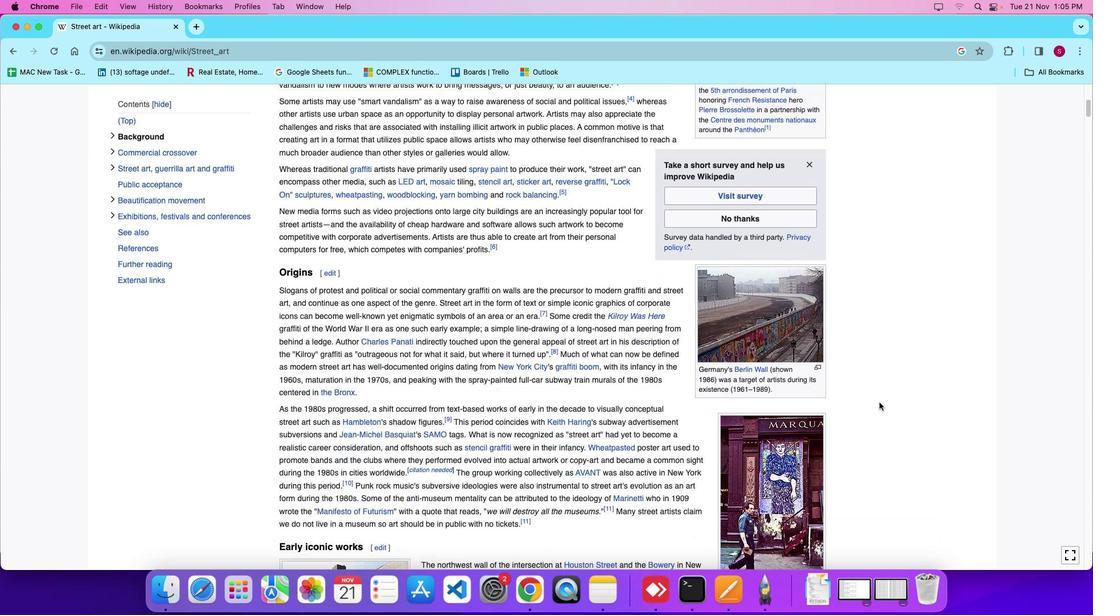 
Action: Mouse scrolled (877, 408) with delta (0, 0)
Screenshot: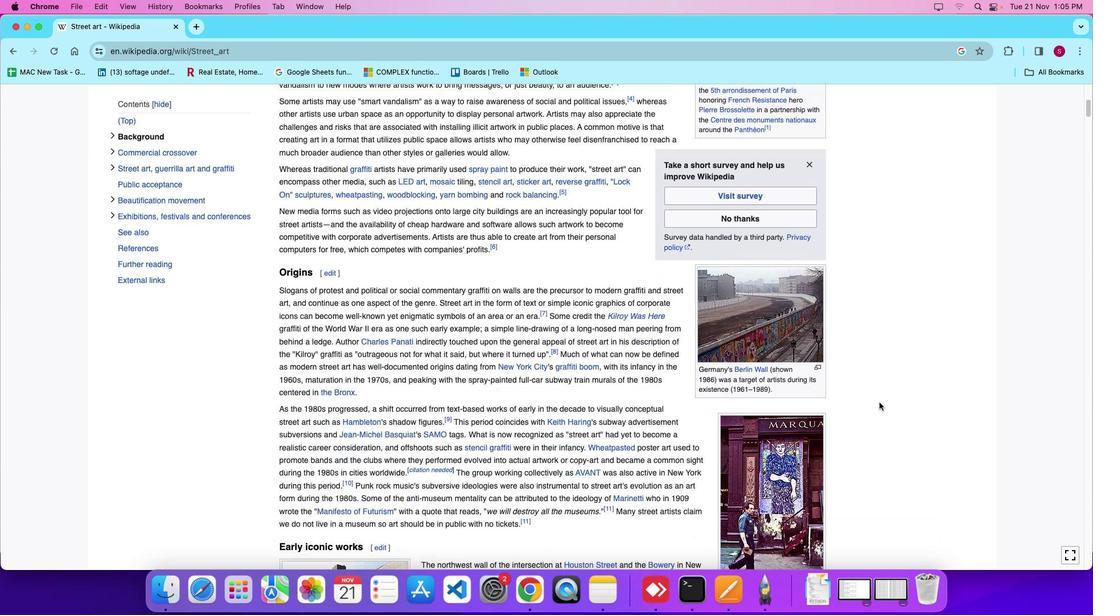
Action: Mouse moved to (878, 405)
Screenshot: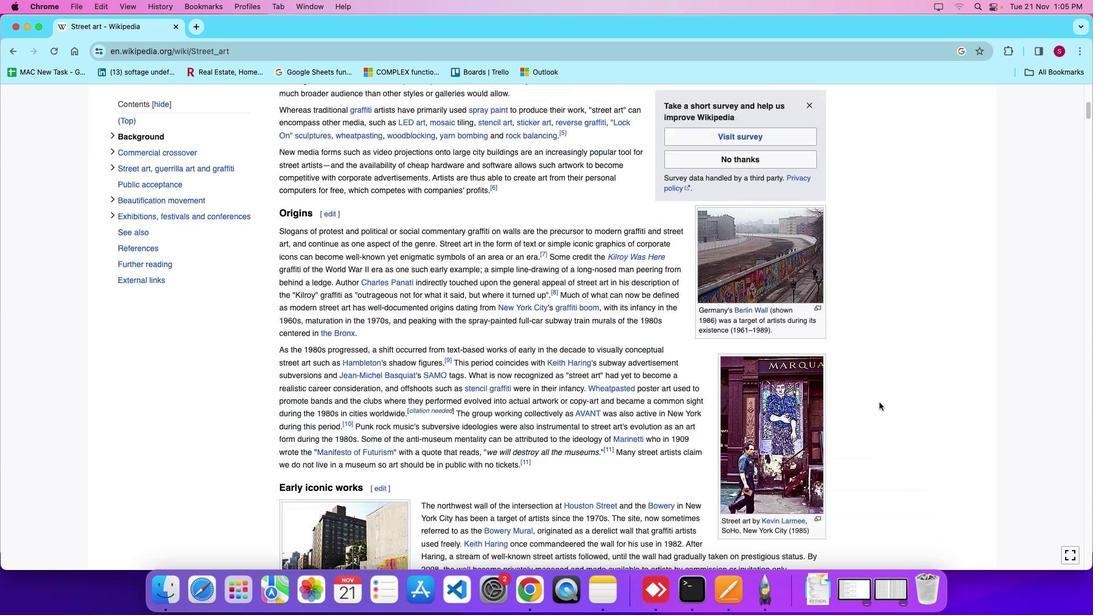 
Action: Mouse scrolled (878, 405) with delta (0, 0)
Screenshot: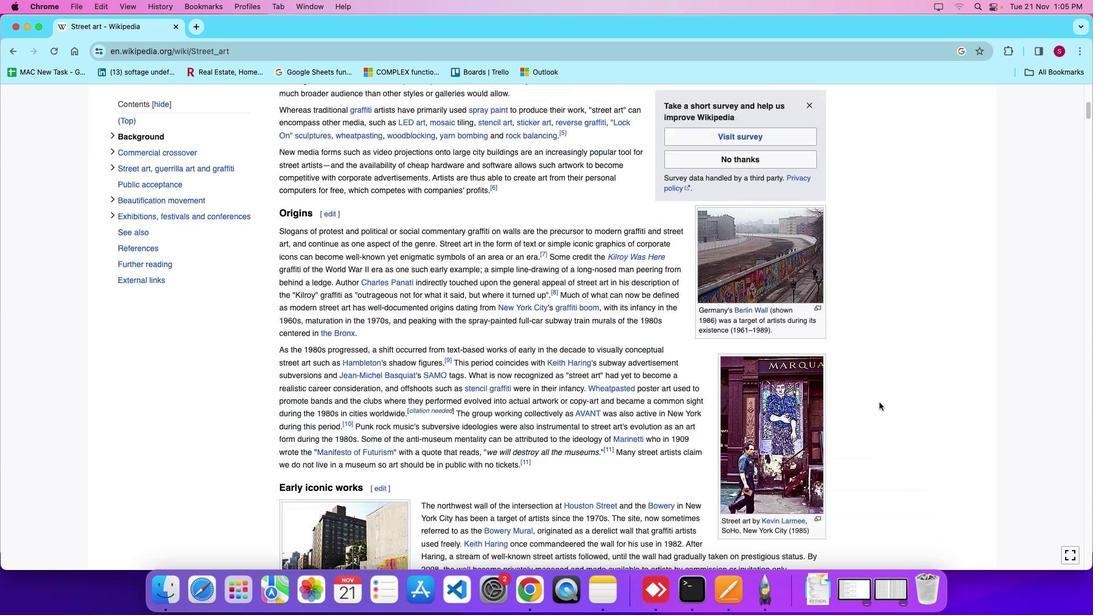 
Action: Mouse moved to (879, 402)
Screenshot: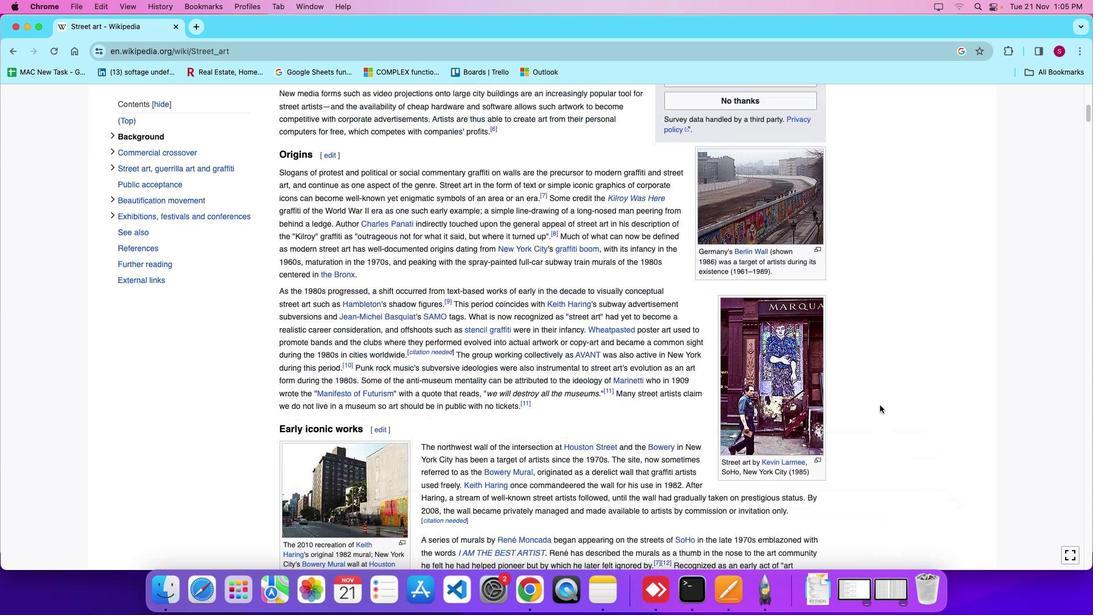 
Action: Mouse scrolled (879, 402) with delta (0, -3)
Screenshot: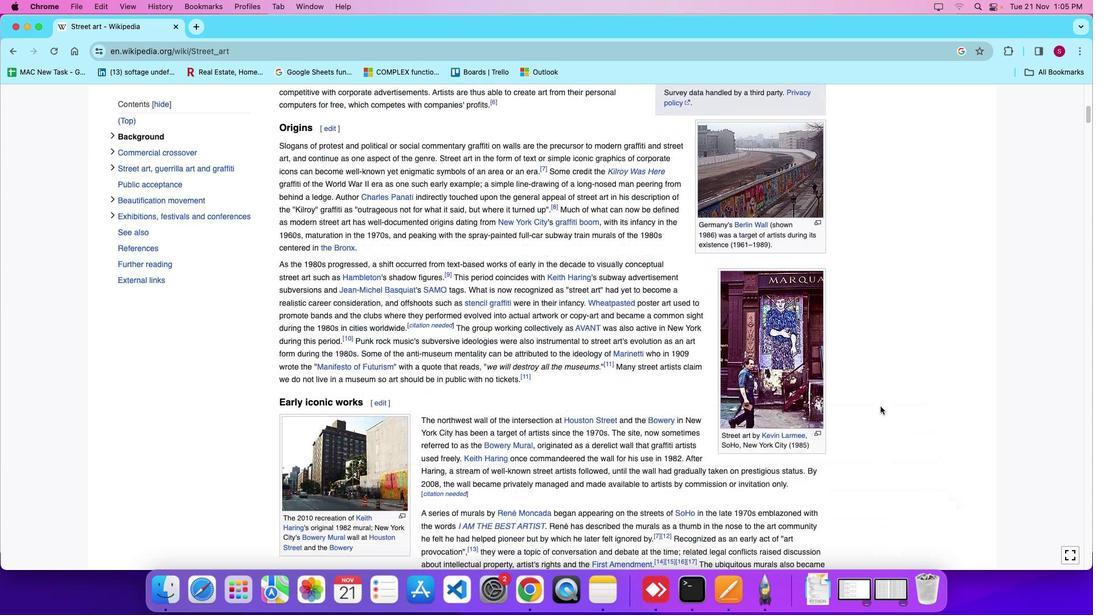 
Action: Mouse moved to (880, 406)
Screenshot: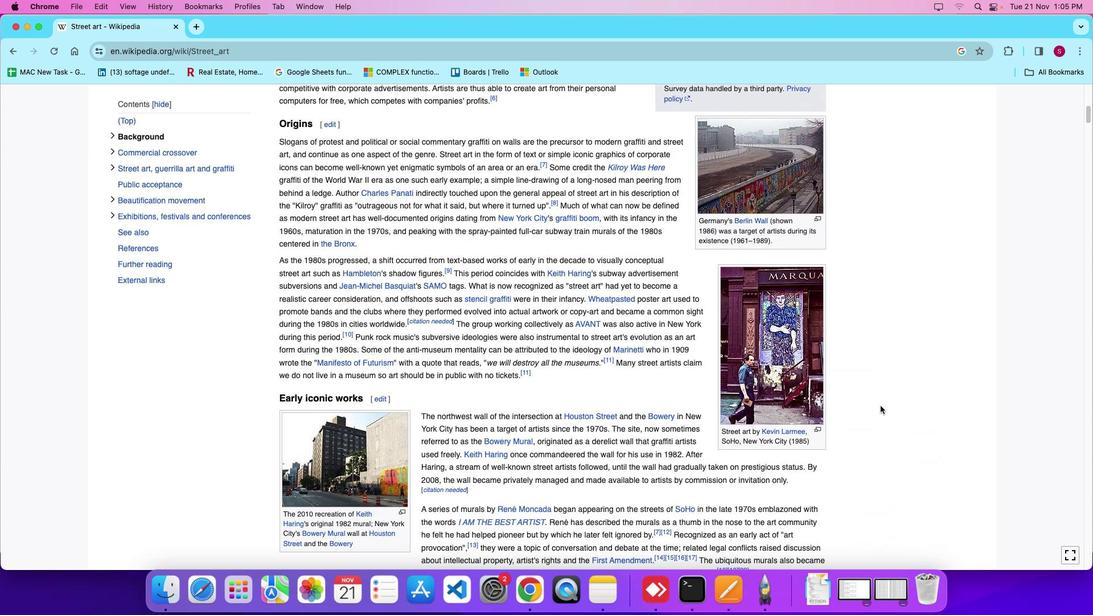 
Action: Mouse scrolled (880, 406) with delta (0, 0)
Screenshot: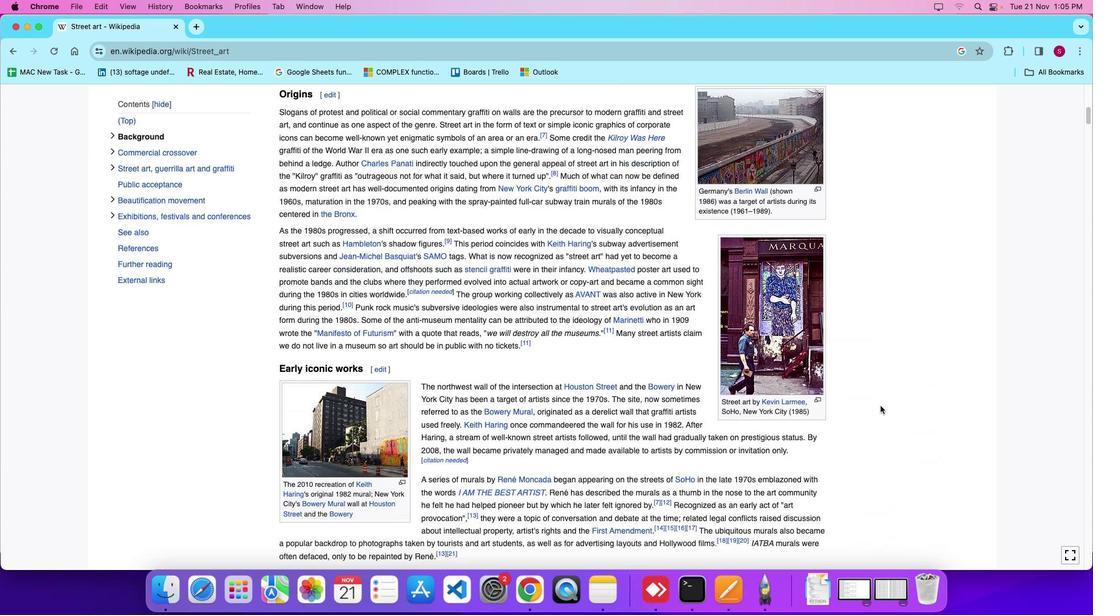 
Action: Mouse scrolled (880, 406) with delta (0, 0)
Screenshot: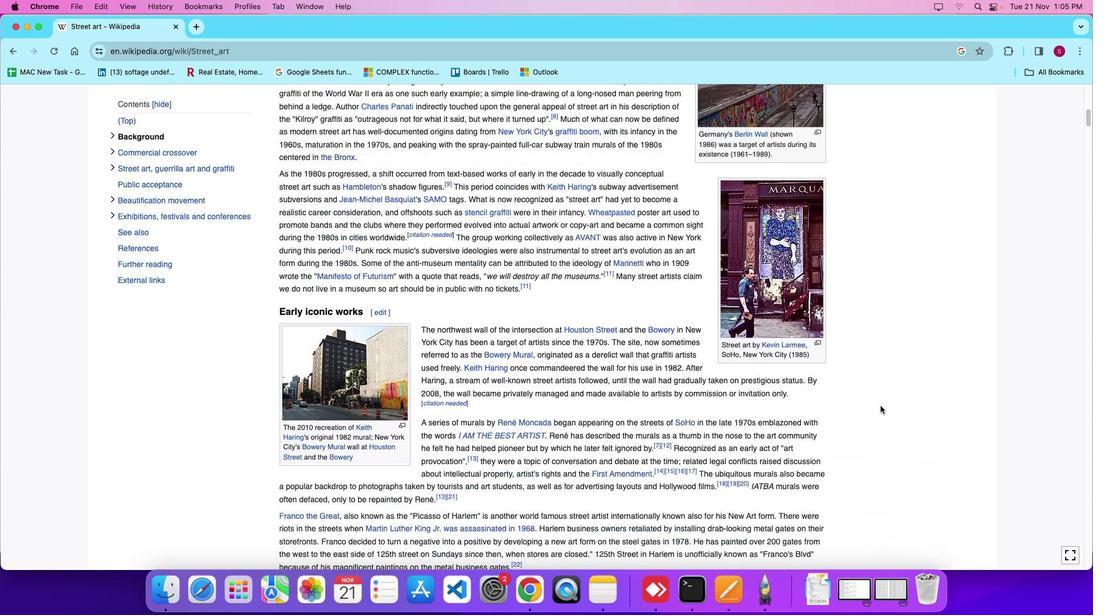 
Action: Mouse moved to (880, 406)
Screenshot: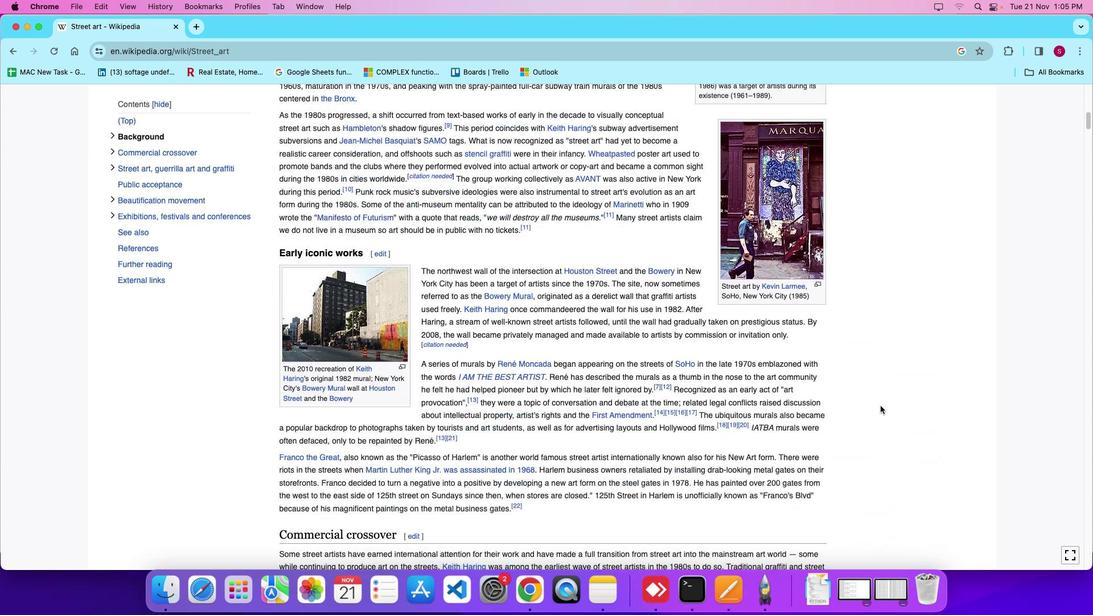 
Action: Mouse scrolled (880, 406) with delta (0, -3)
Screenshot: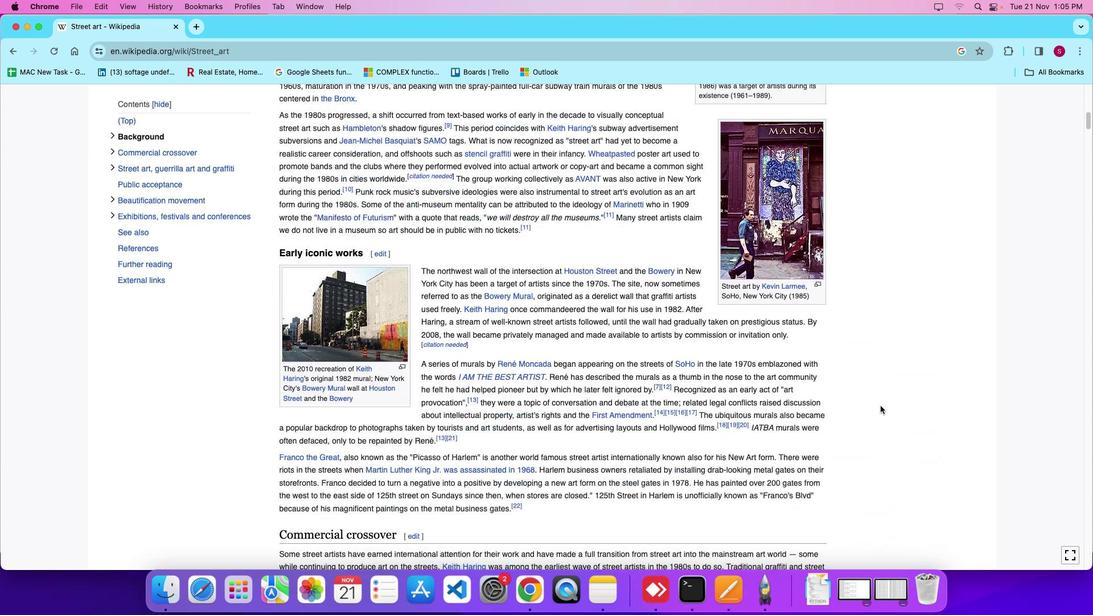 
Action: Mouse moved to (880, 406)
Screenshot: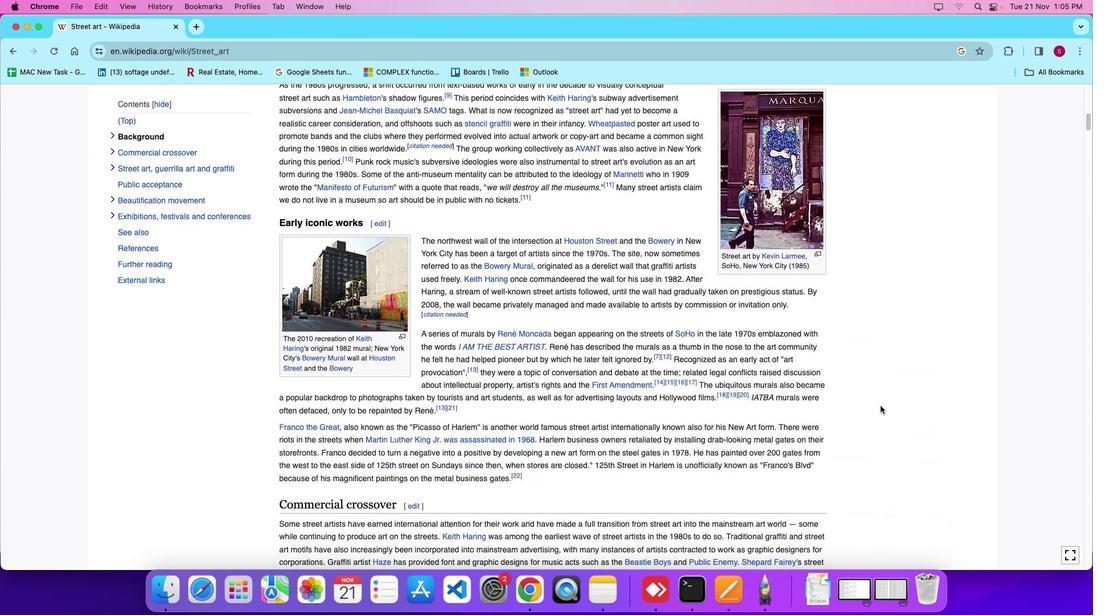 
Action: Mouse scrolled (880, 406) with delta (0, 0)
Screenshot: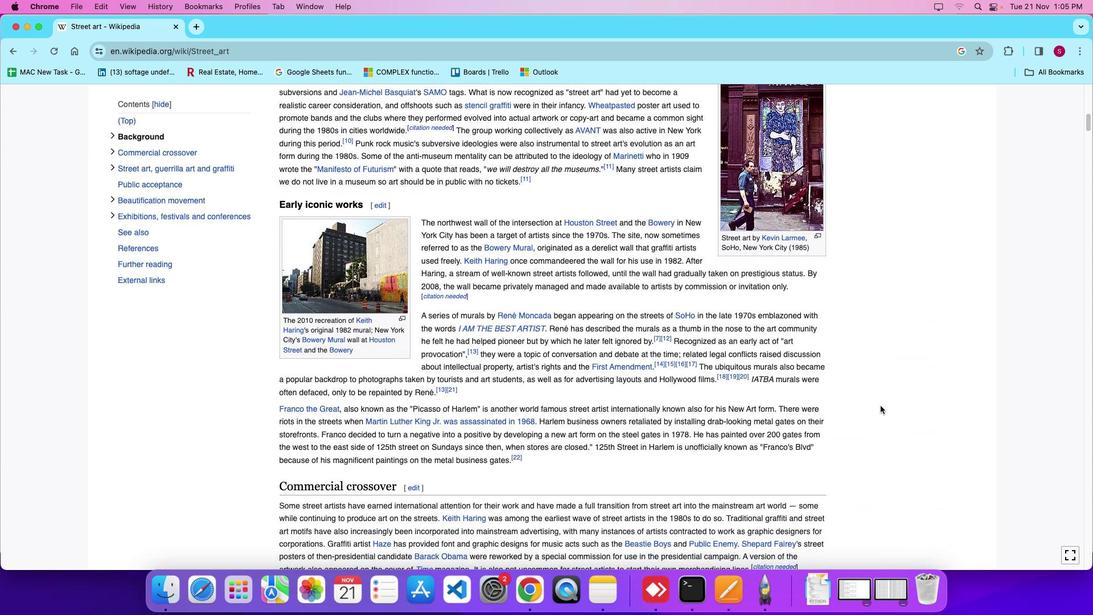 
Action: Mouse scrolled (880, 406) with delta (0, 0)
Screenshot: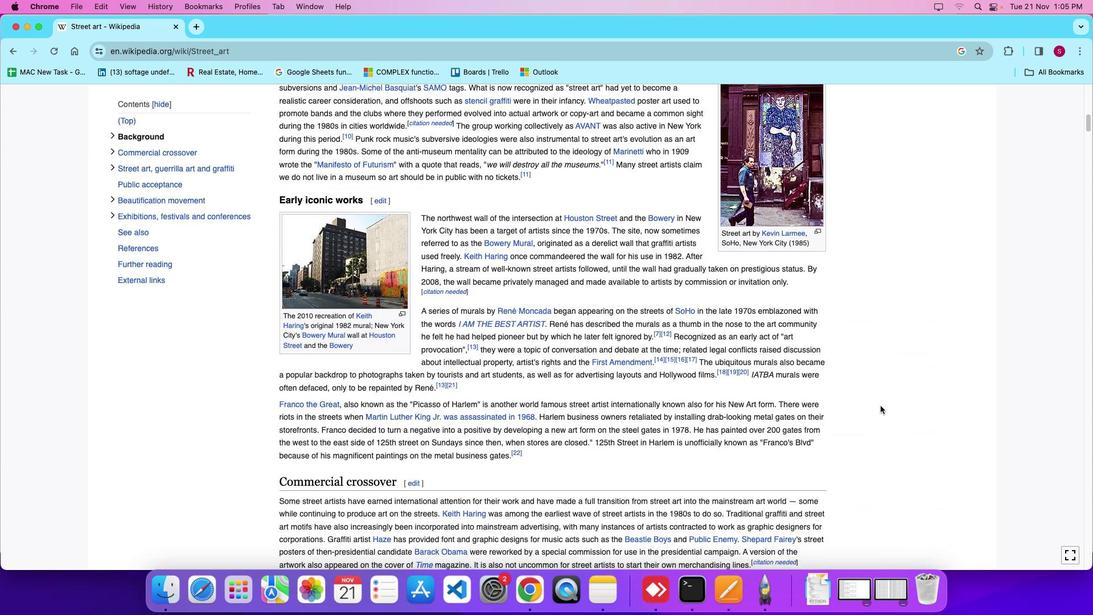 
Action: Mouse moved to (881, 407)
Screenshot: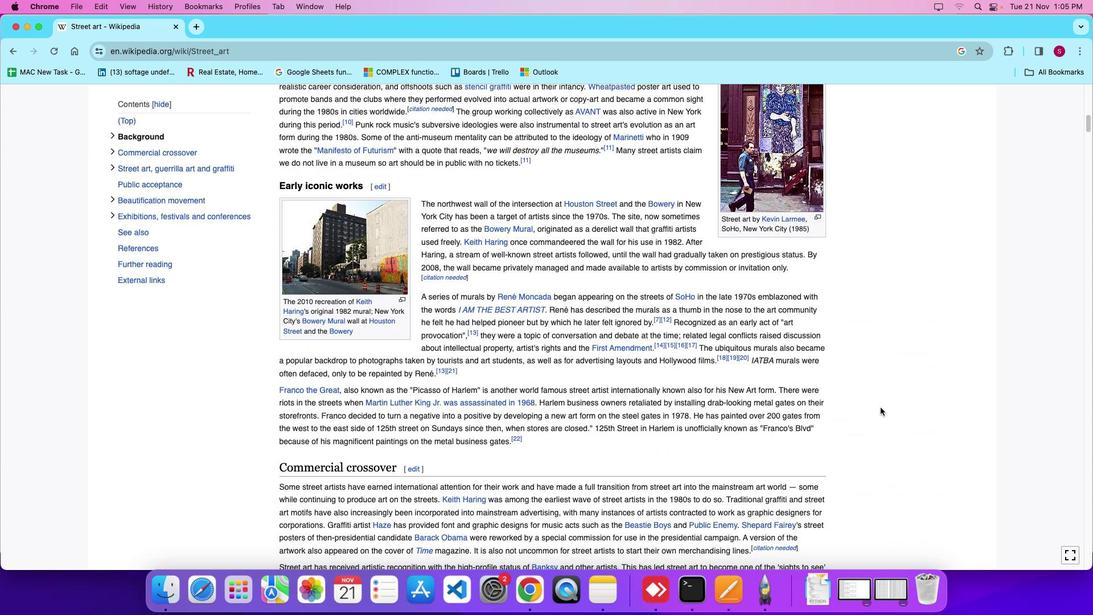 
Action: Mouse scrolled (881, 407) with delta (0, 0)
Screenshot: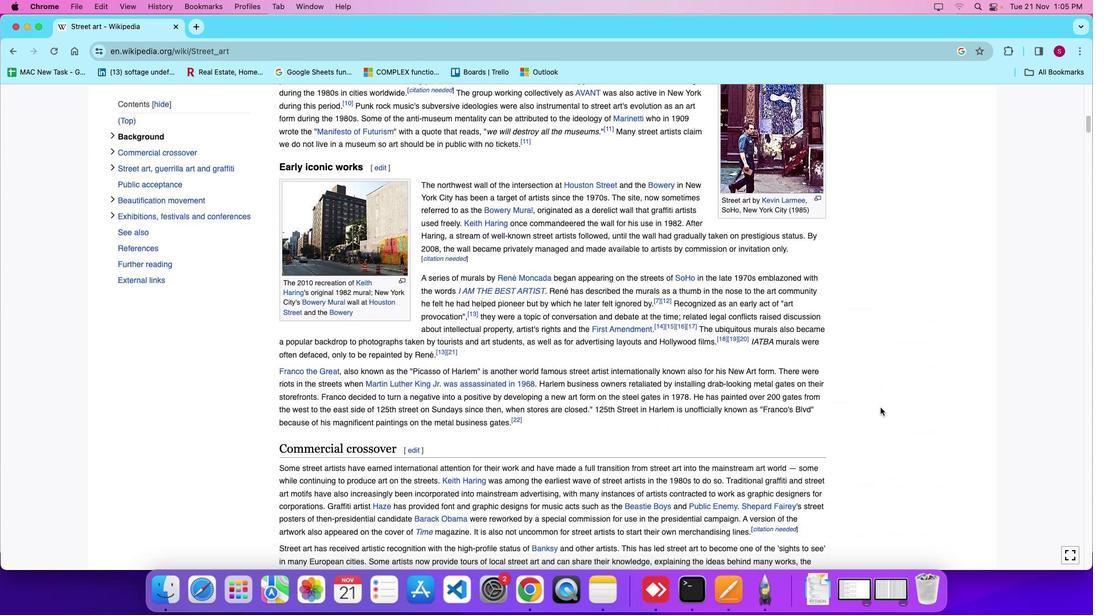 
Action: Mouse scrolled (881, 407) with delta (0, 0)
Screenshot: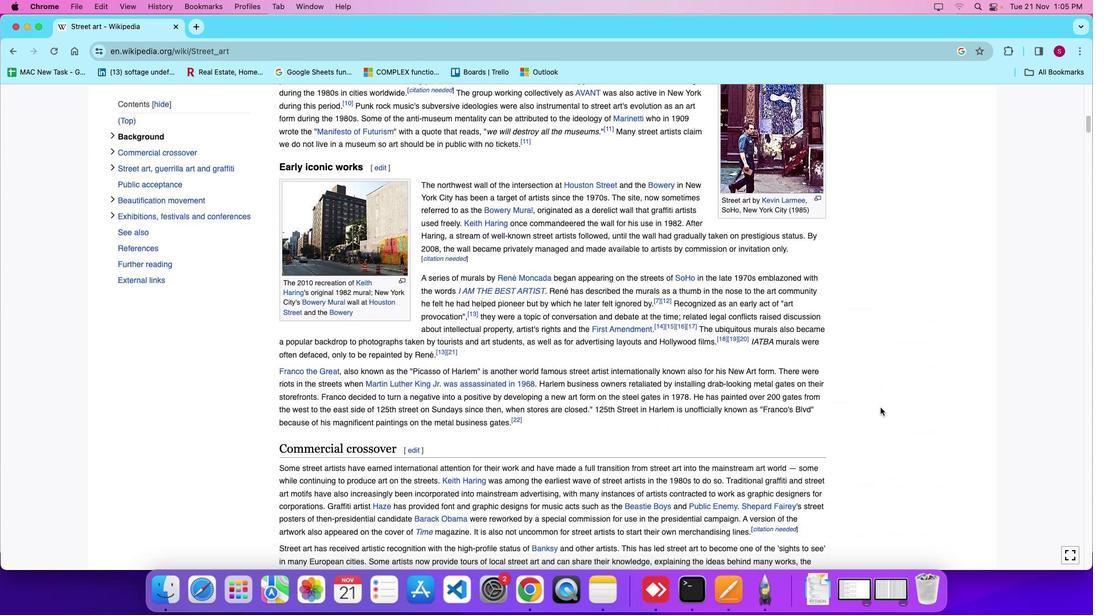 
Action: Mouse moved to (881, 410)
Screenshot: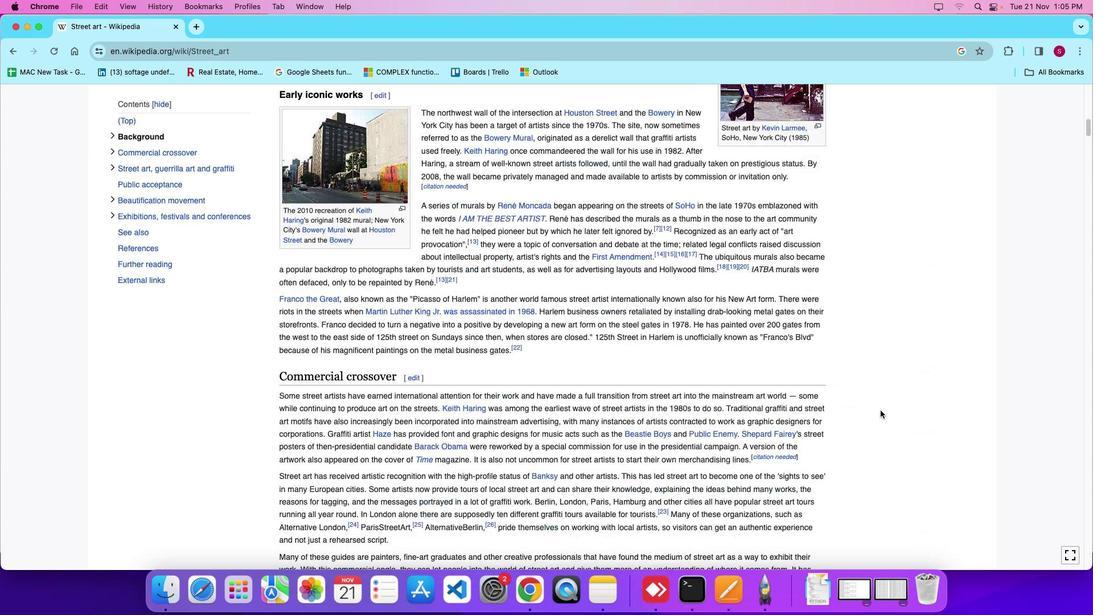 
Action: Mouse scrolled (881, 410) with delta (0, 0)
Screenshot: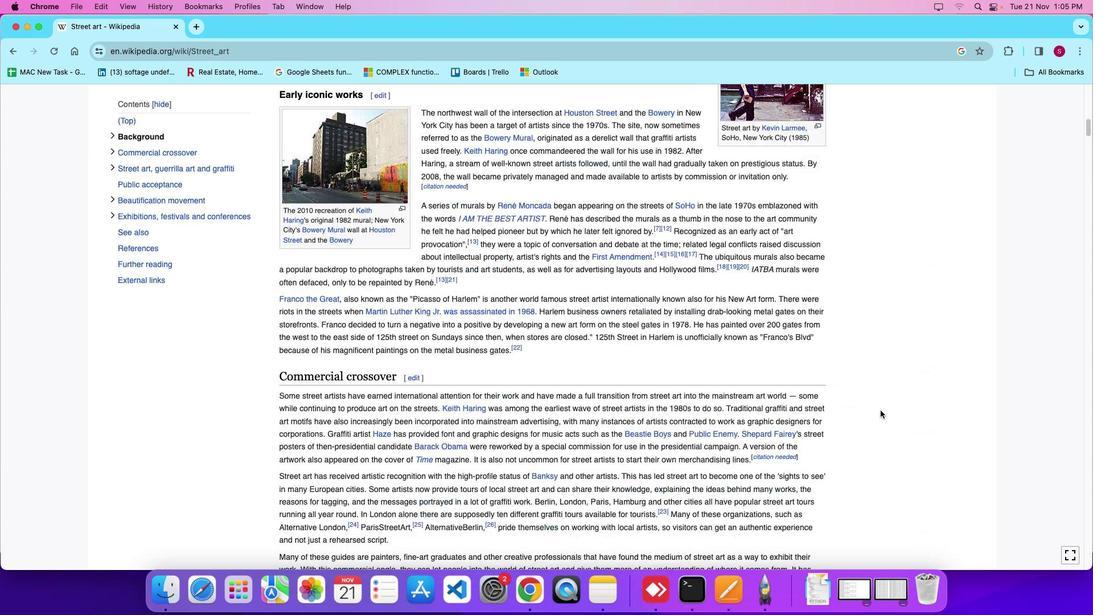 
Action: Mouse scrolled (881, 410) with delta (0, 0)
Screenshot: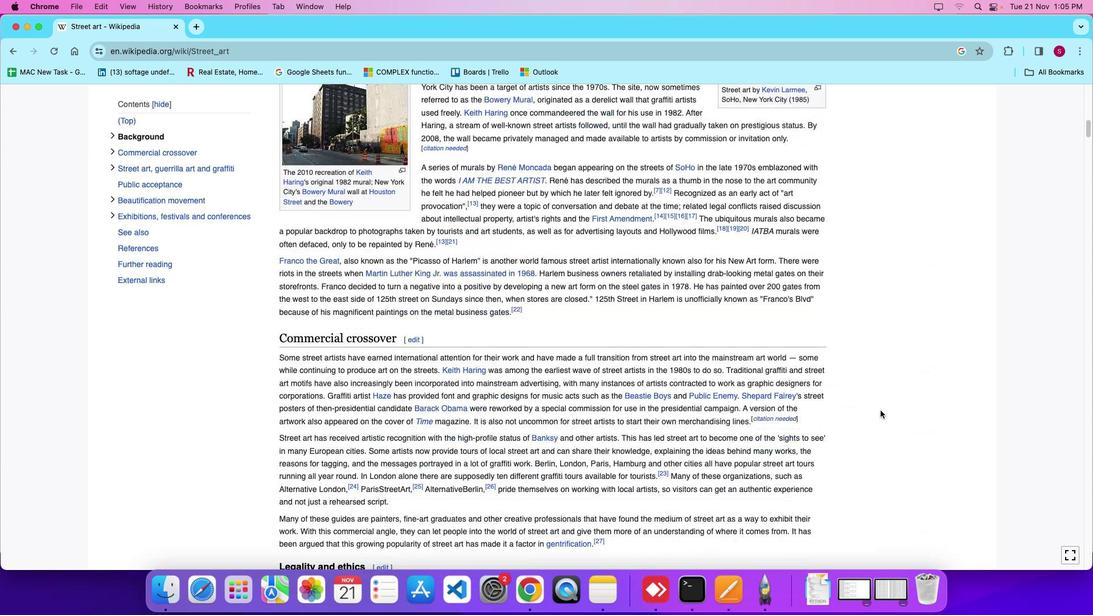 
Action: Mouse scrolled (881, 410) with delta (0, -3)
Screenshot: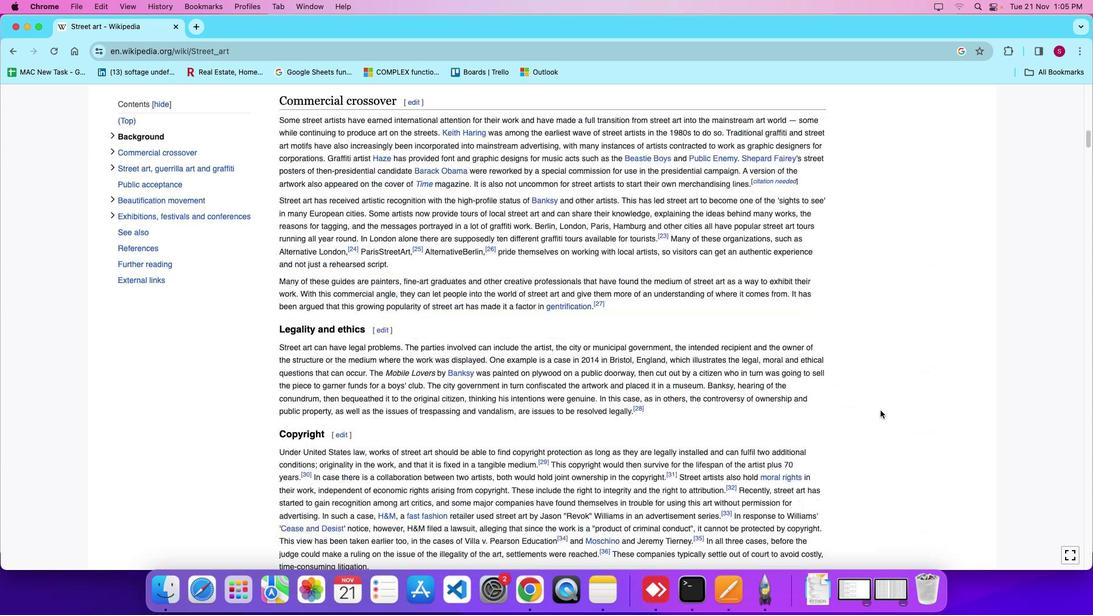 
Action: Mouse scrolled (881, 410) with delta (0, -5)
Screenshot: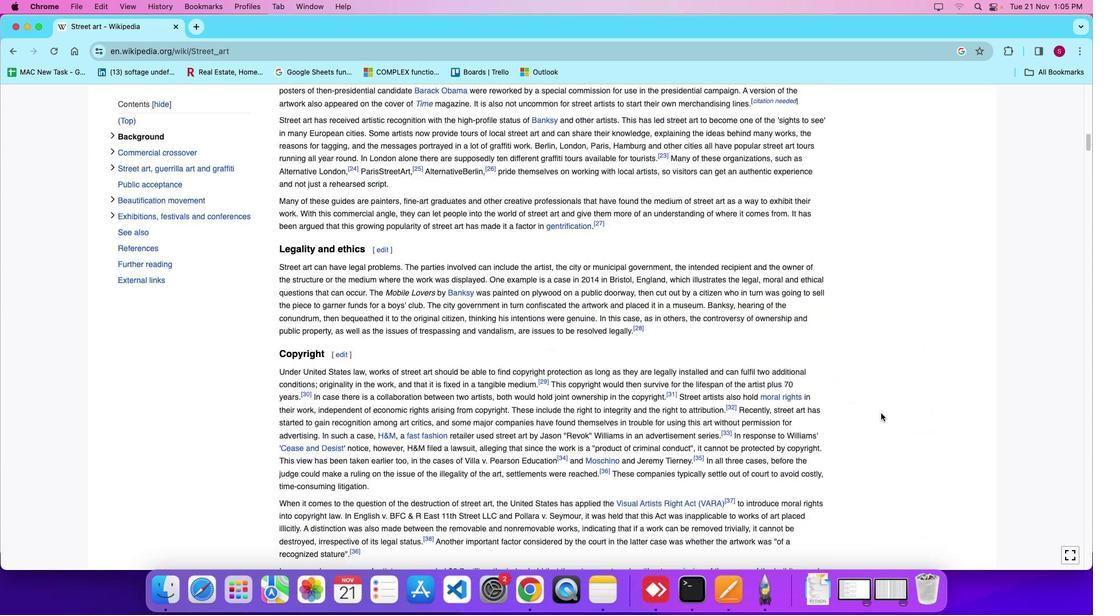 
Action: Mouse moved to (881, 413)
Screenshot: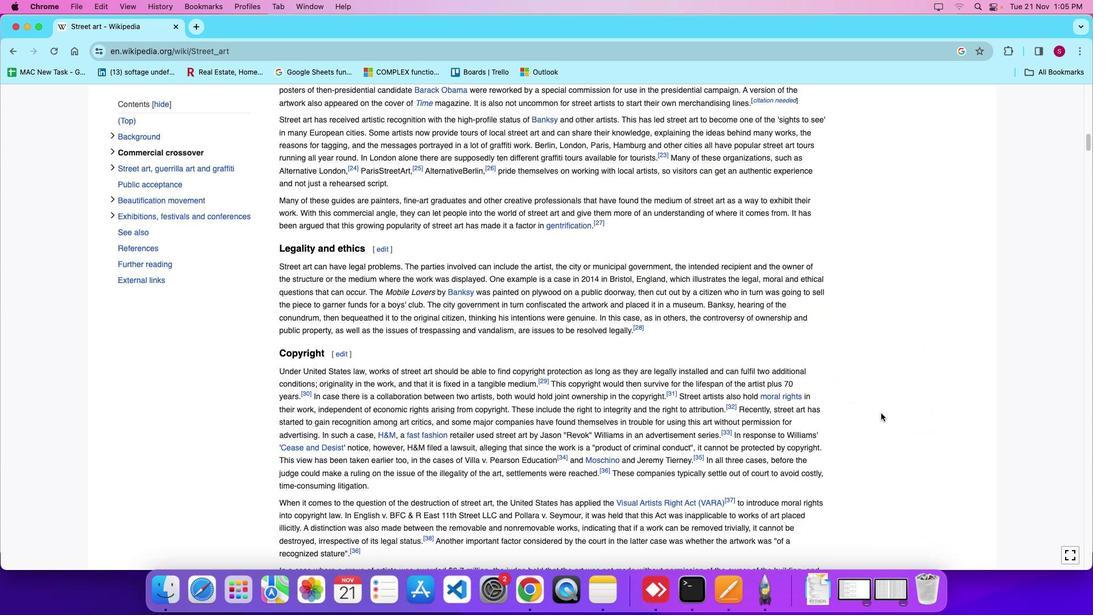 
Action: Mouse scrolled (881, 413) with delta (0, 0)
Screenshot: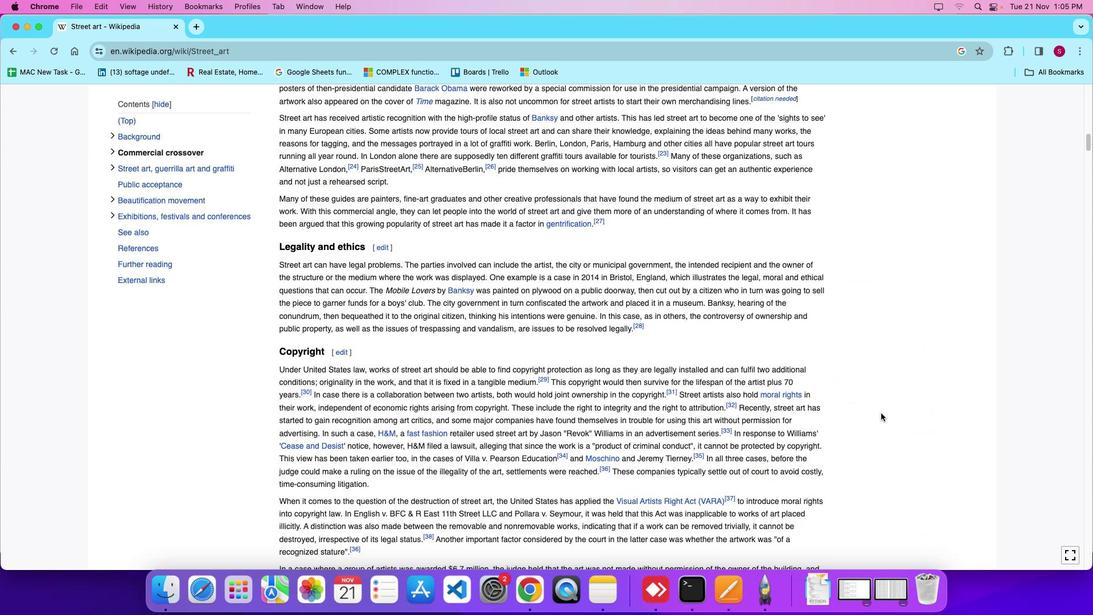 
Action: Mouse scrolled (881, 413) with delta (0, 0)
Screenshot: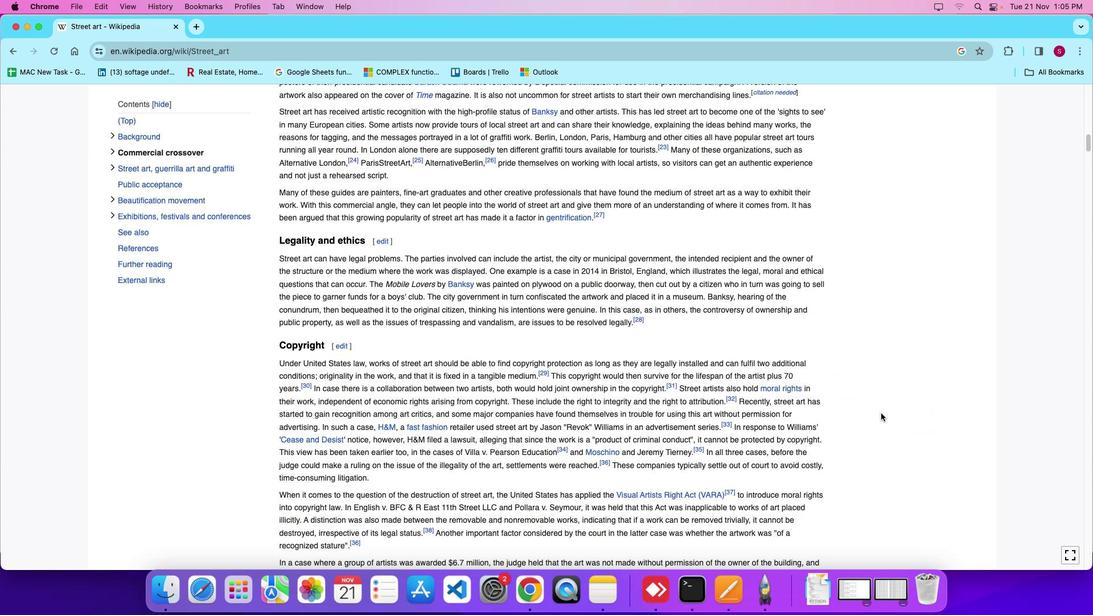 
Action: Mouse scrolled (881, 413) with delta (0, 0)
Screenshot: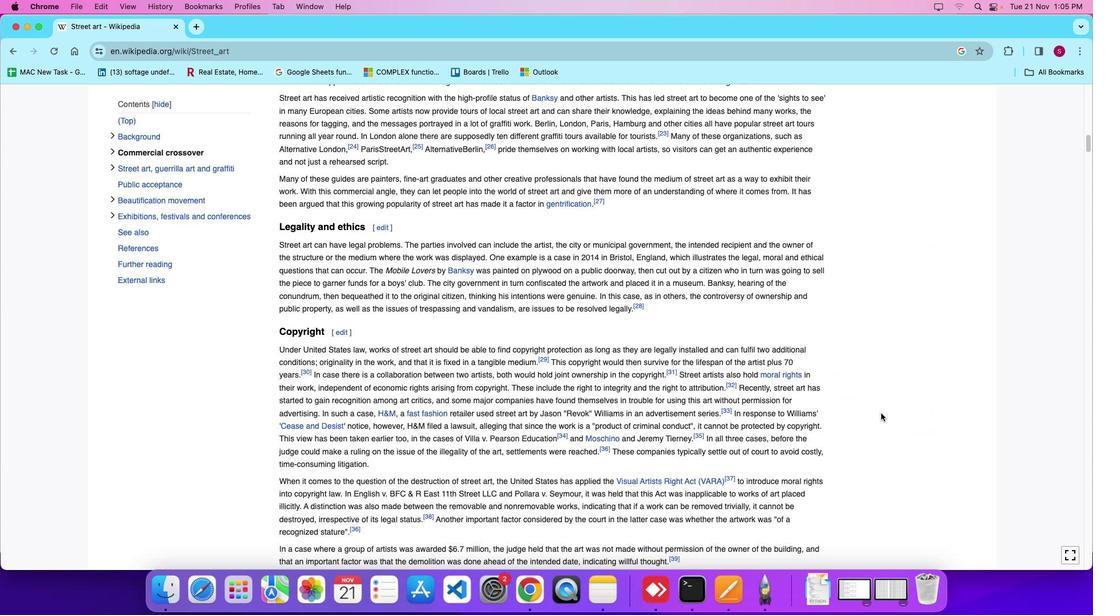 
Action: Mouse moved to (882, 413)
Screenshot: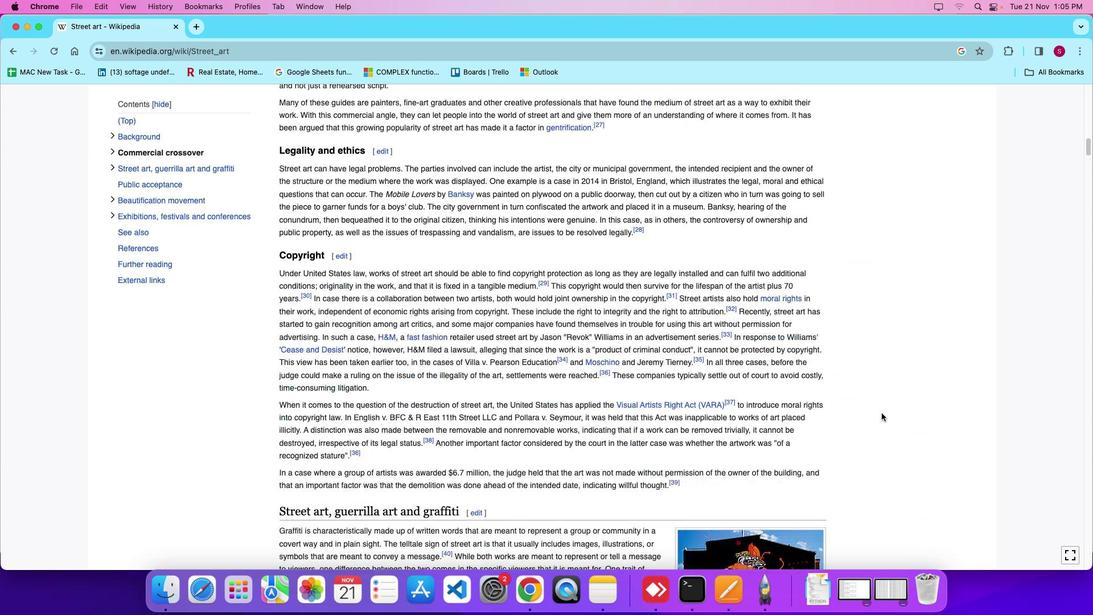
Action: Mouse scrolled (882, 413) with delta (0, 0)
Screenshot: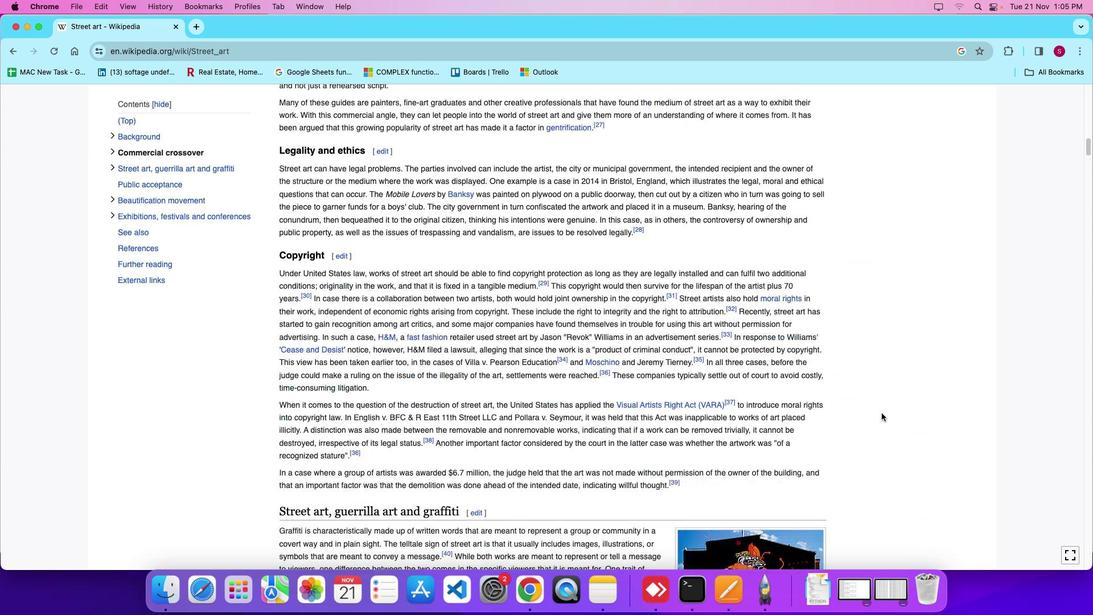 
Action: Mouse scrolled (882, 413) with delta (0, 0)
Screenshot: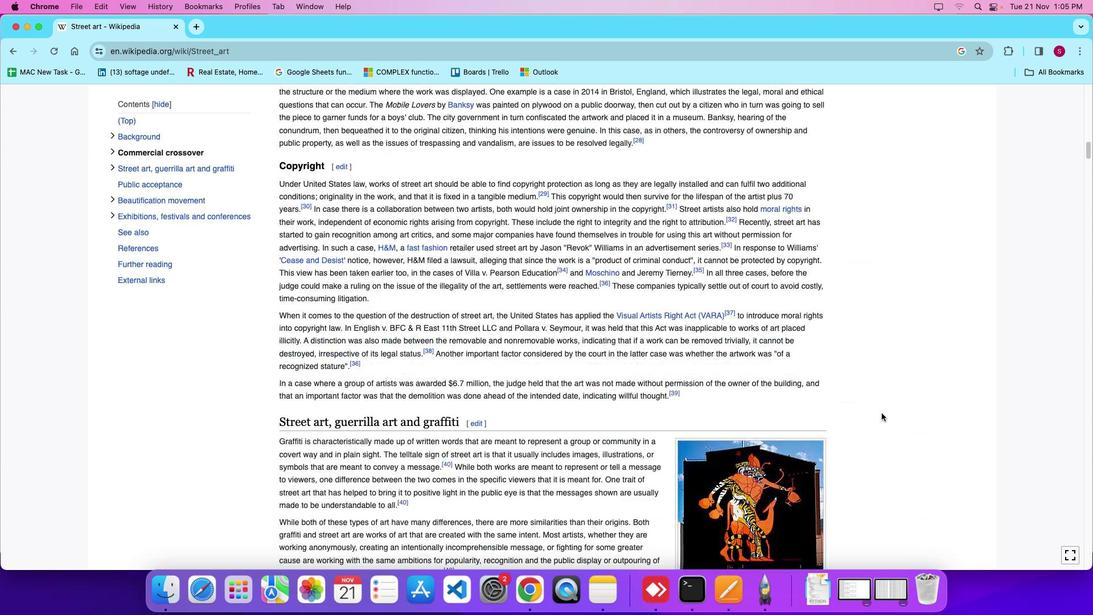 
Action: Mouse scrolled (882, 413) with delta (0, -3)
Screenshot: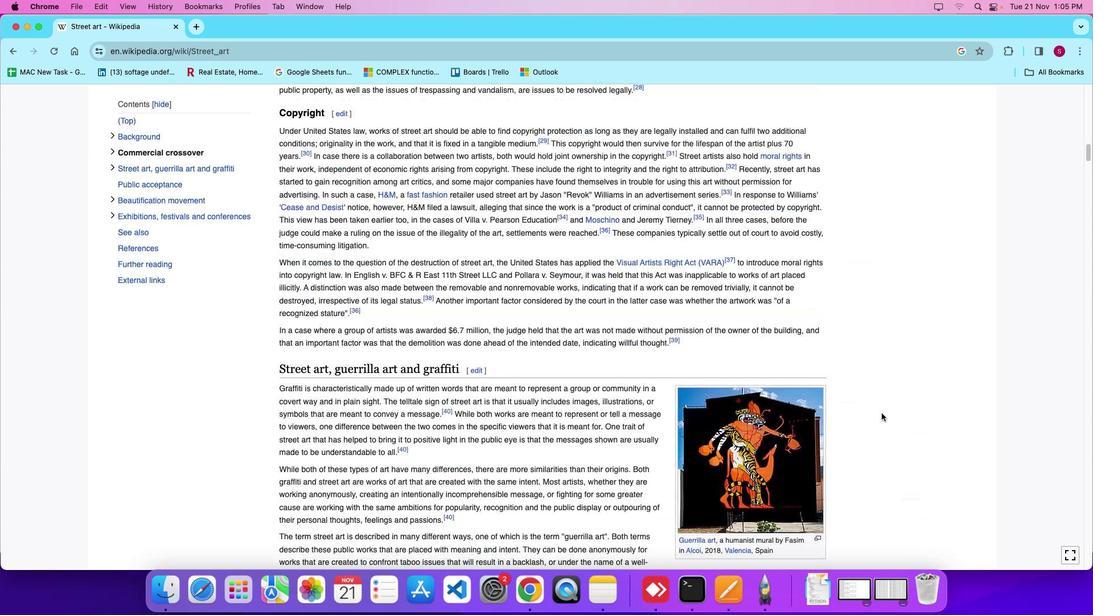 
Action: Mouse scrolled (882, 413) with delta (0, 0)
Screenshot: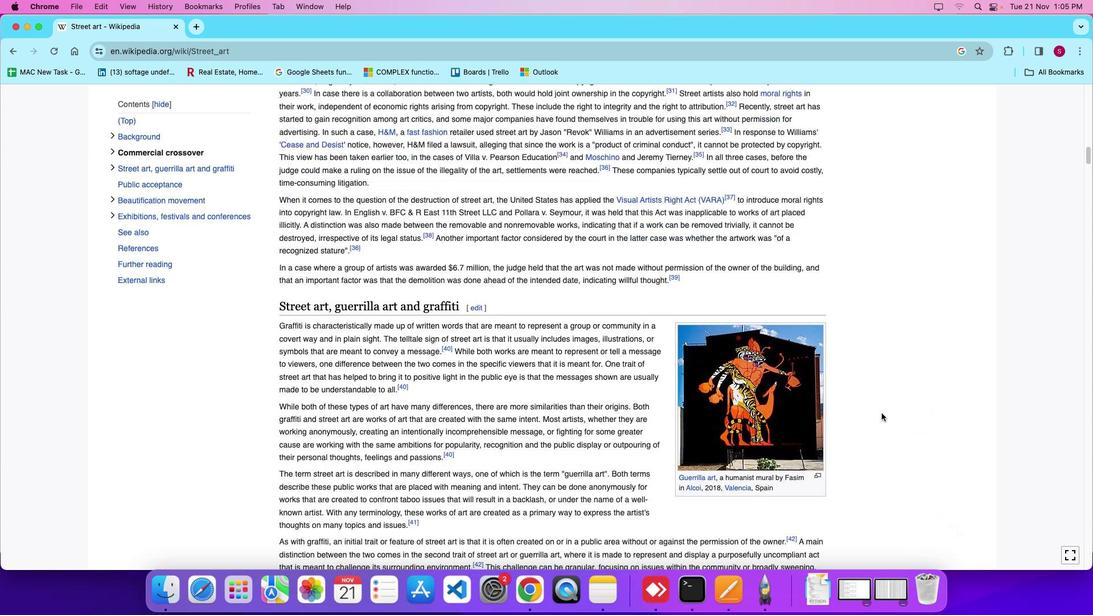 
Action: Mouse scrolled (882, 413) with delta (0, 0)
Screenshot: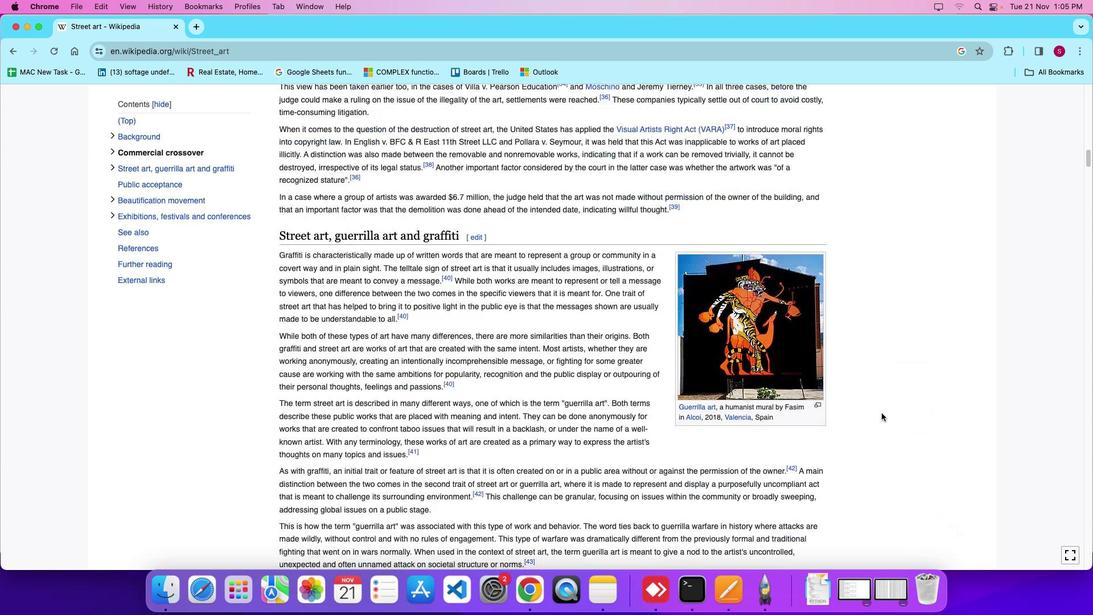 
Action: Mouse scrolled (882, 413) with delta (0, -3)
Screenshot: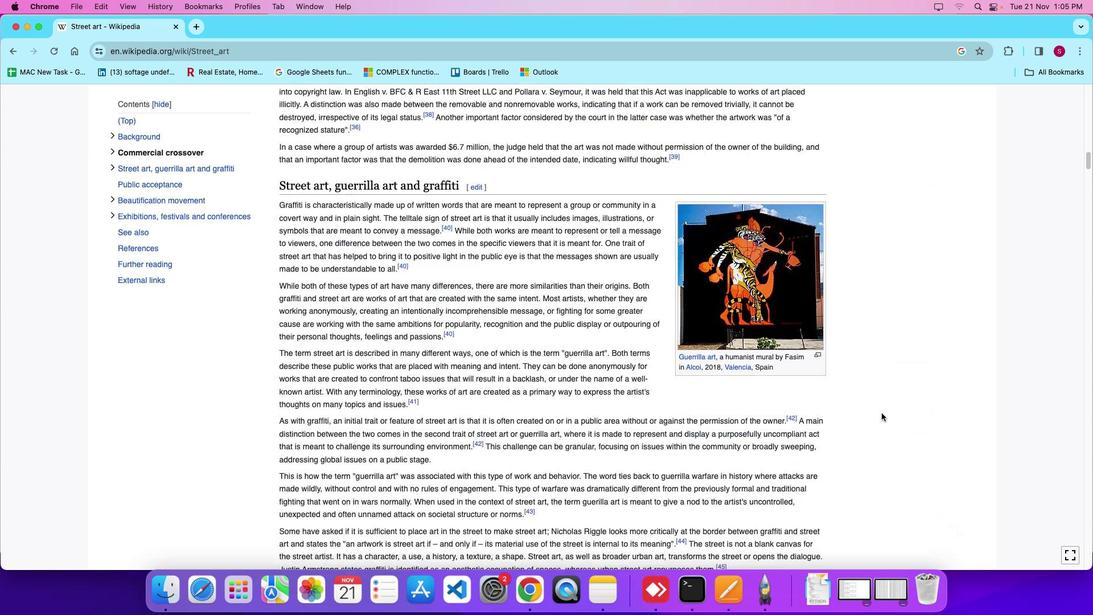 
Action: Mouse moved to (882, 412)
Screenshot: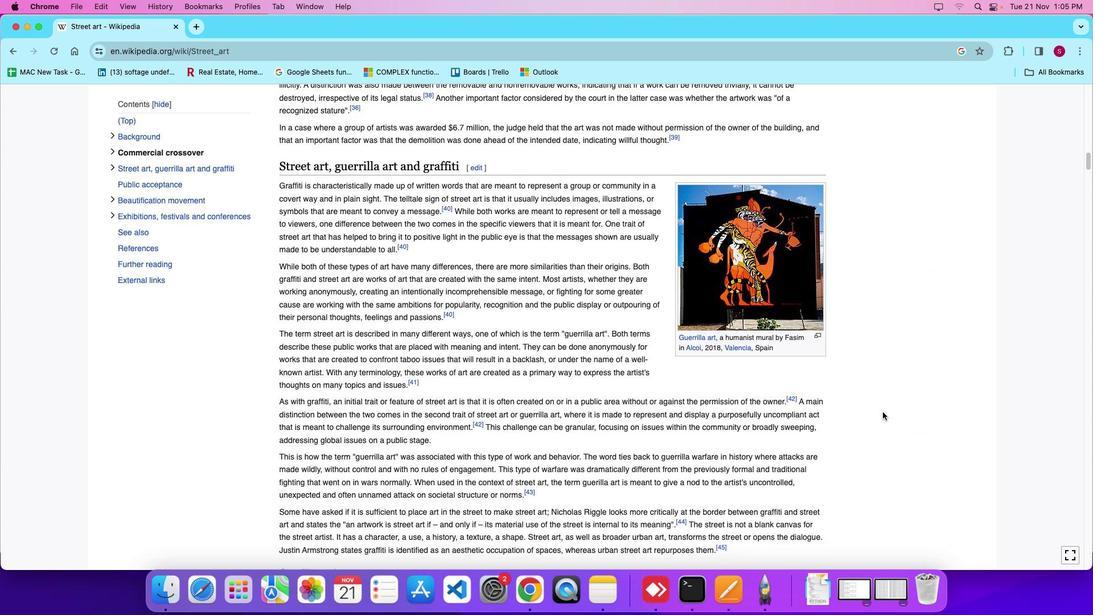 
Action: Mouse scrolled (882, 412) with delta (0, 0)
Screenshot: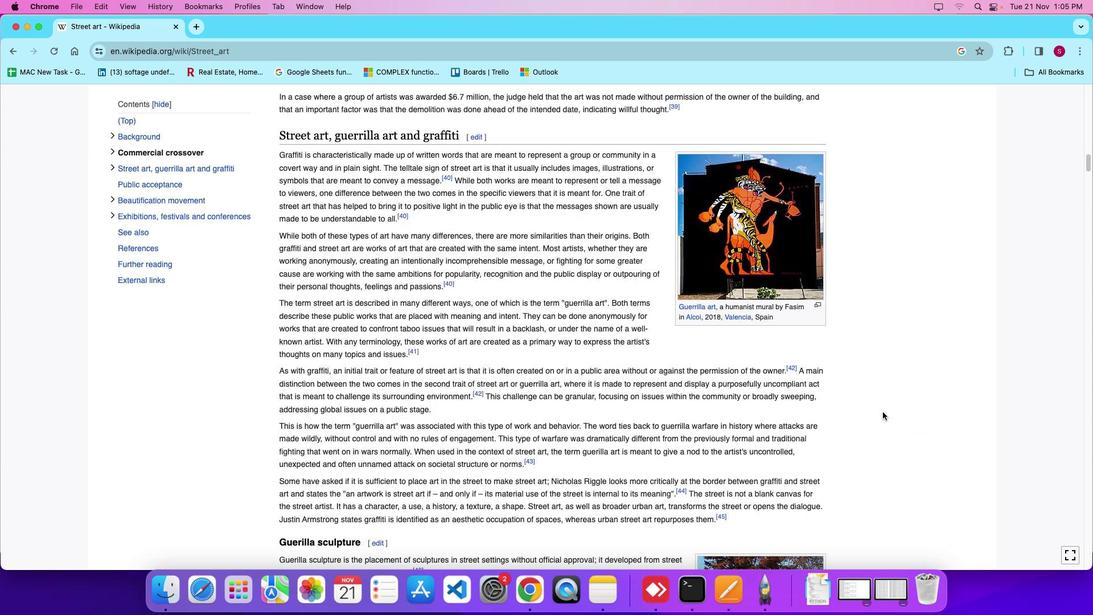 
Action: Mouse scrolled (882, 412) with delta (0, 0)
Screenshot: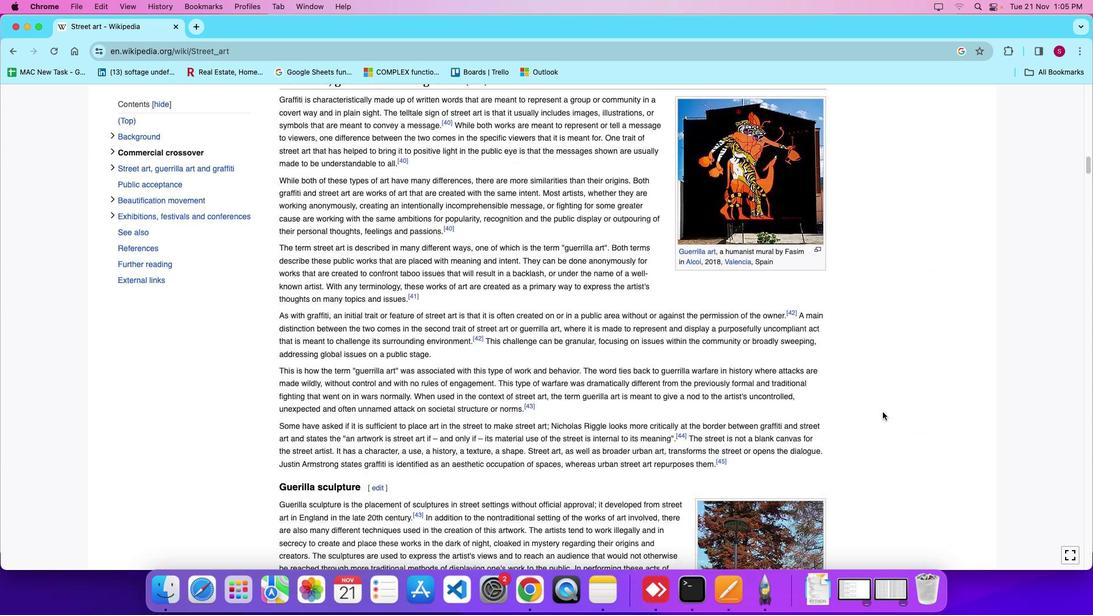 
Action: Mouse scrolled (882, 412) with delta (0, -2)
Screenshot: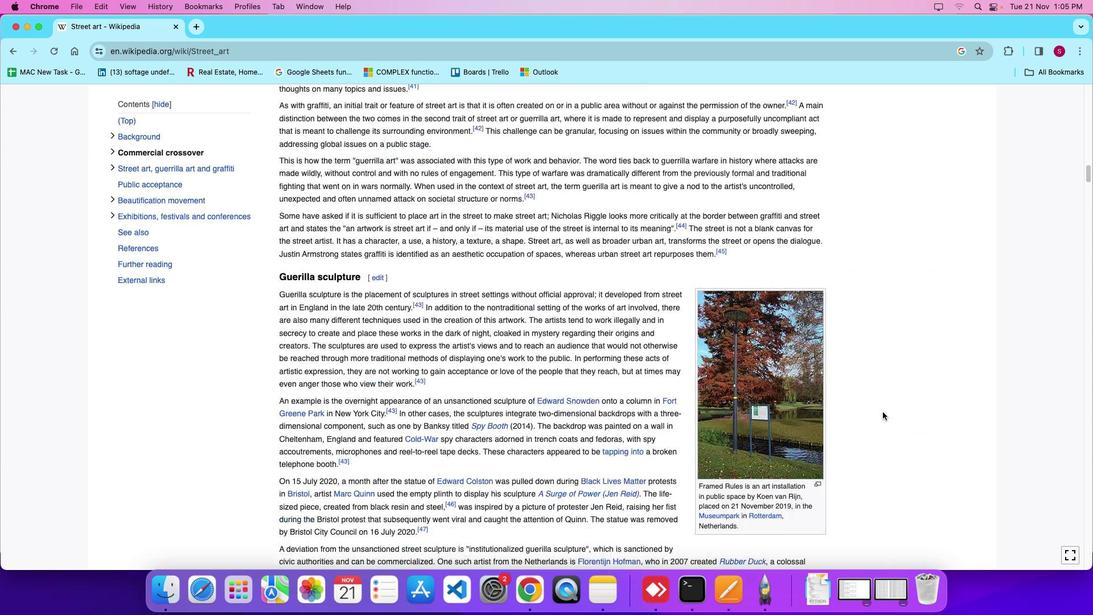 
Action: Mouse moved to (882, 412)
Screenshot: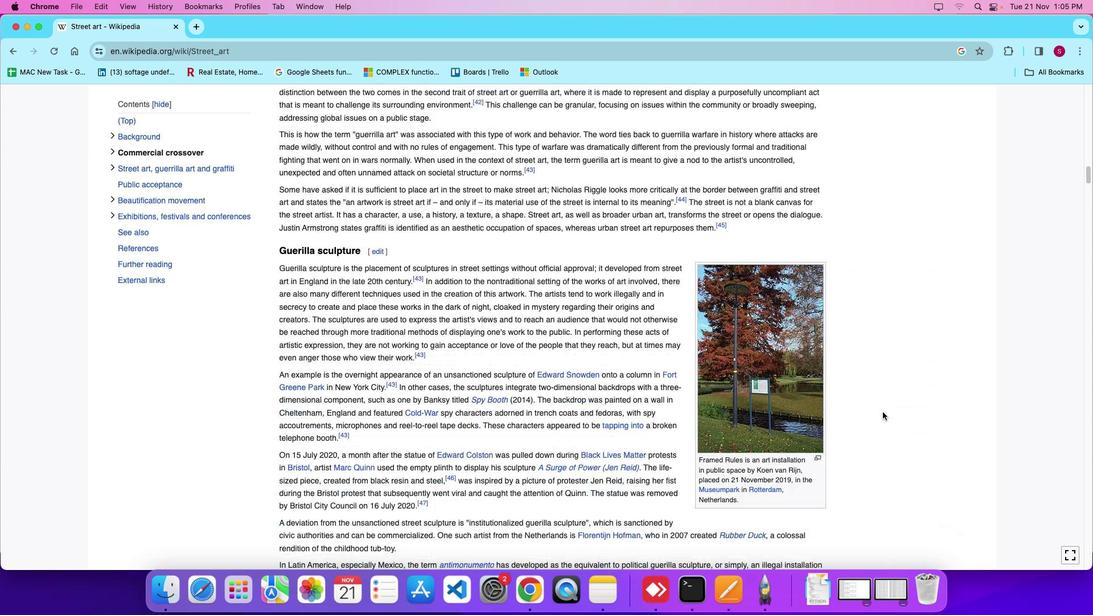 
Action: Mouse scrolled (882, 412) with delta (0, -3)
Screenshot: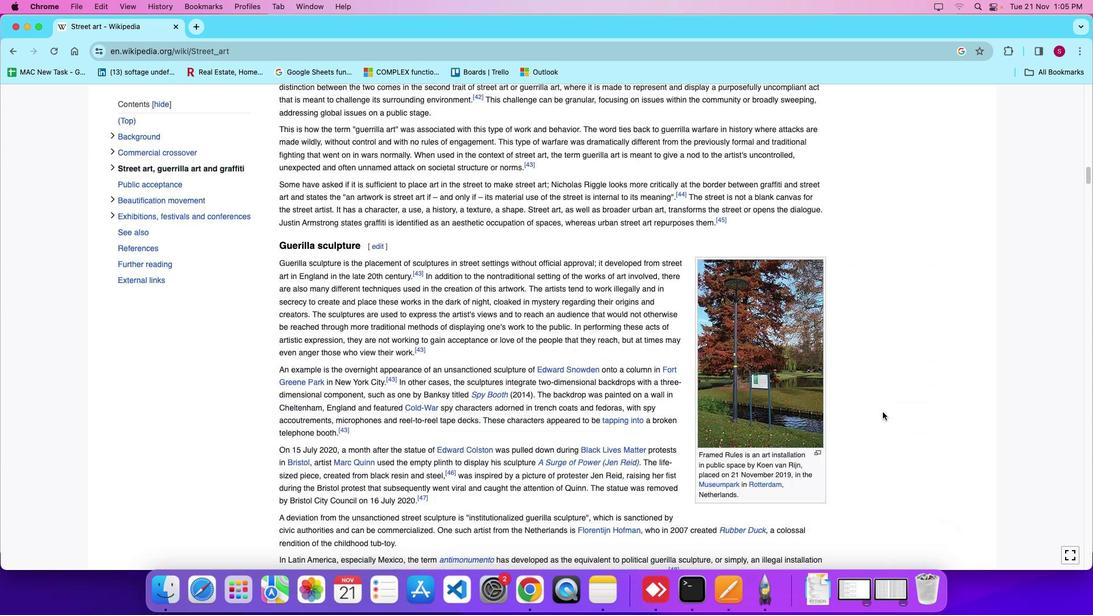 
Action: Mouse moved to (892, 423)
Screenshot: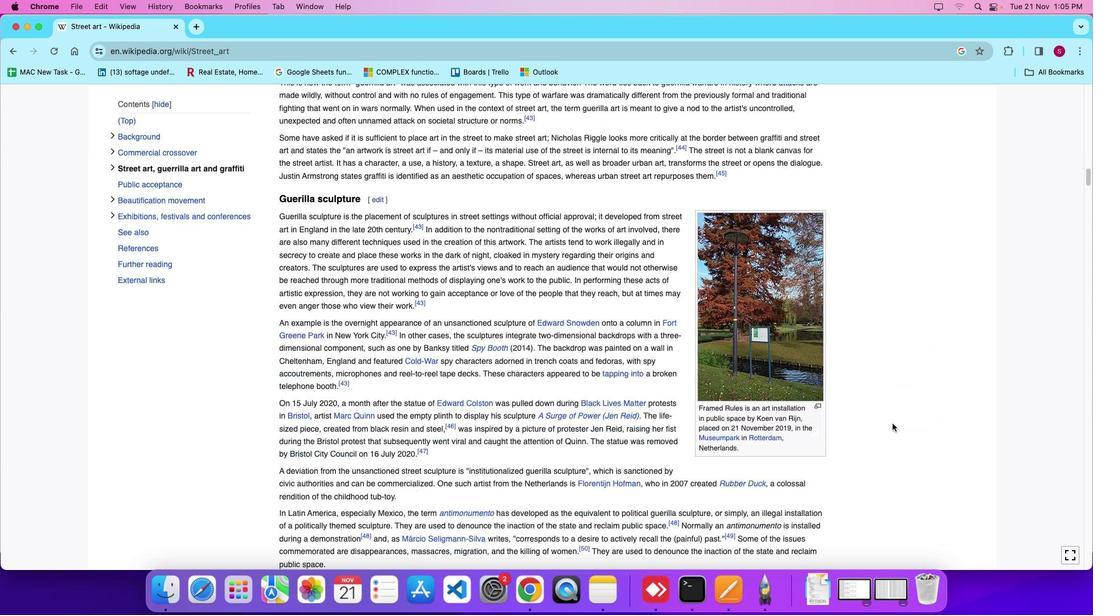 
Action: Mouse scrolled (892, 423) with delta (0, 0)
Screenshot: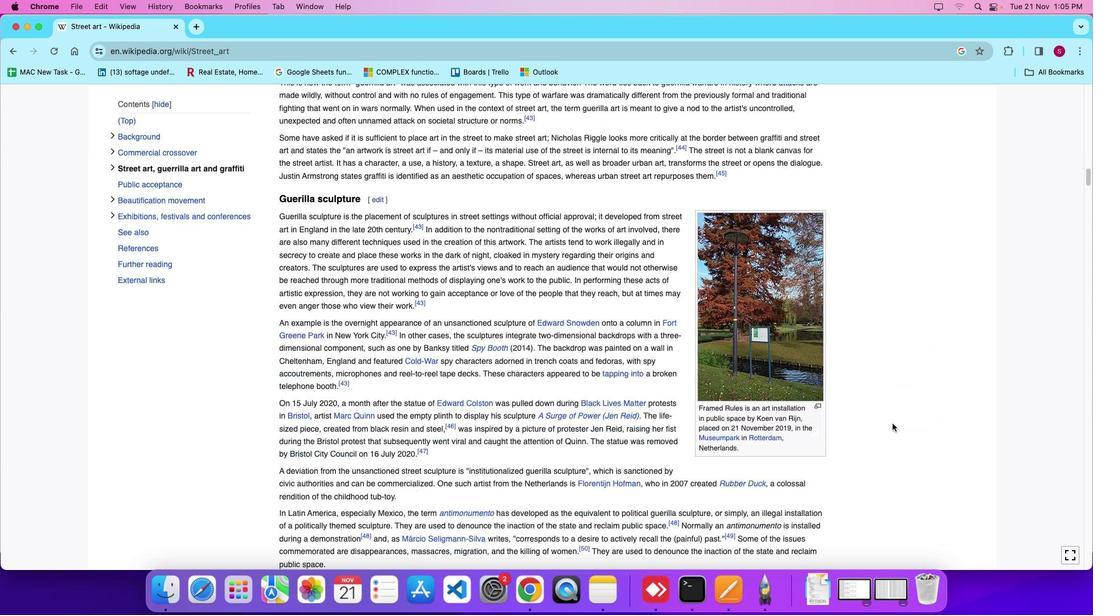 
Action: Mouse scrolled (892, 423) with delta (0, 0)
Screenshot: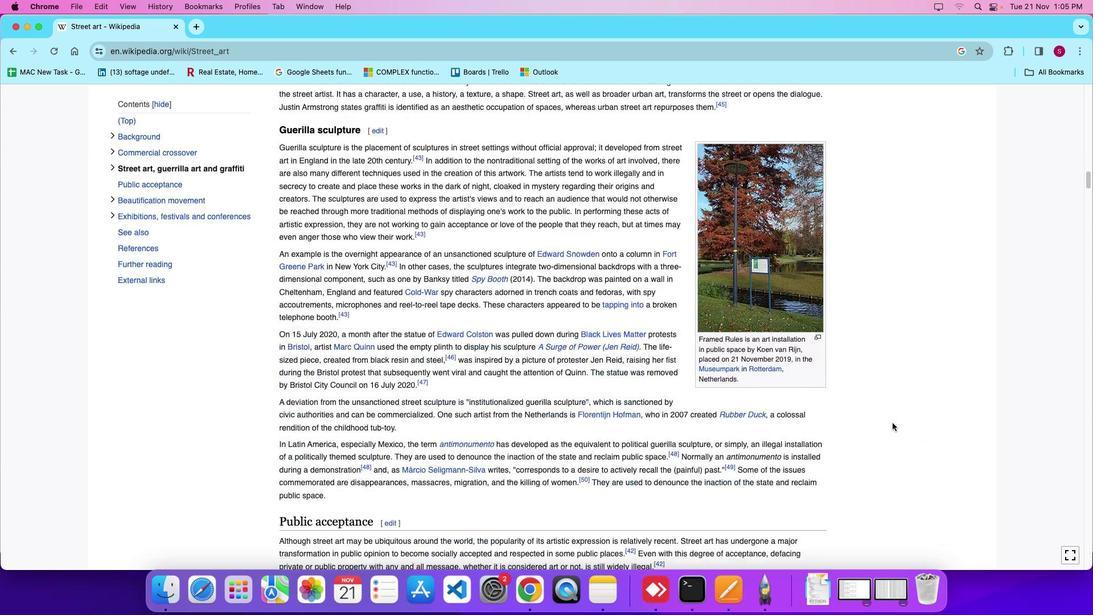 
Action: Mouse moved to (892, 423)
Screenshot: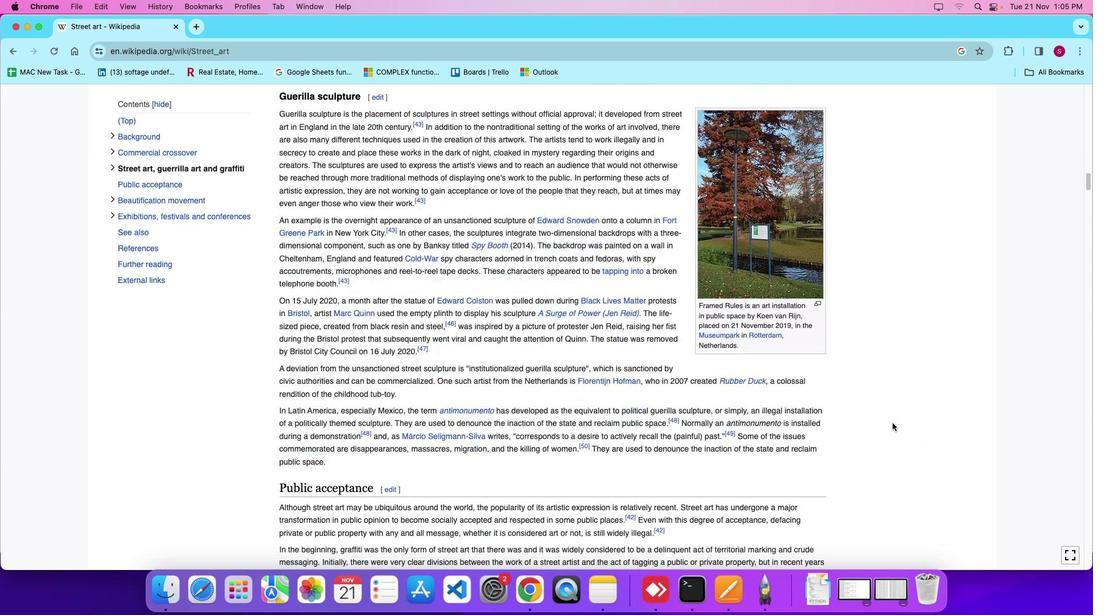 
Action: Mouse scrolled (892, 423) with delta (0, -3)
Screenshot: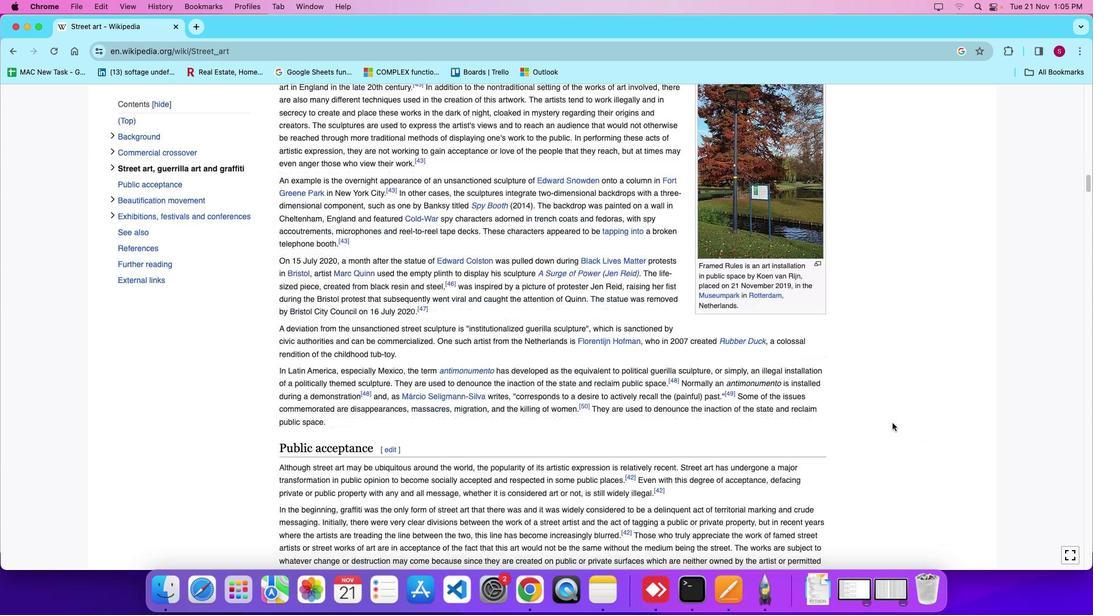 
Action: Mouse moved to (892, 422)
Screenshot: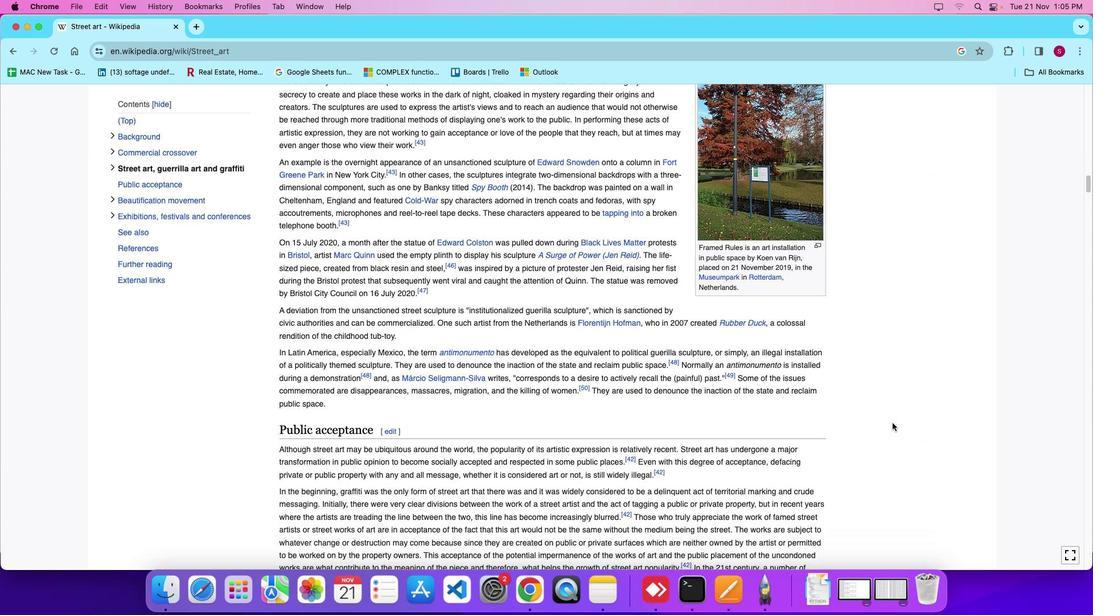 
Action: Mouse scrolled (892, 422) with delta (0, 0)
Screenshot: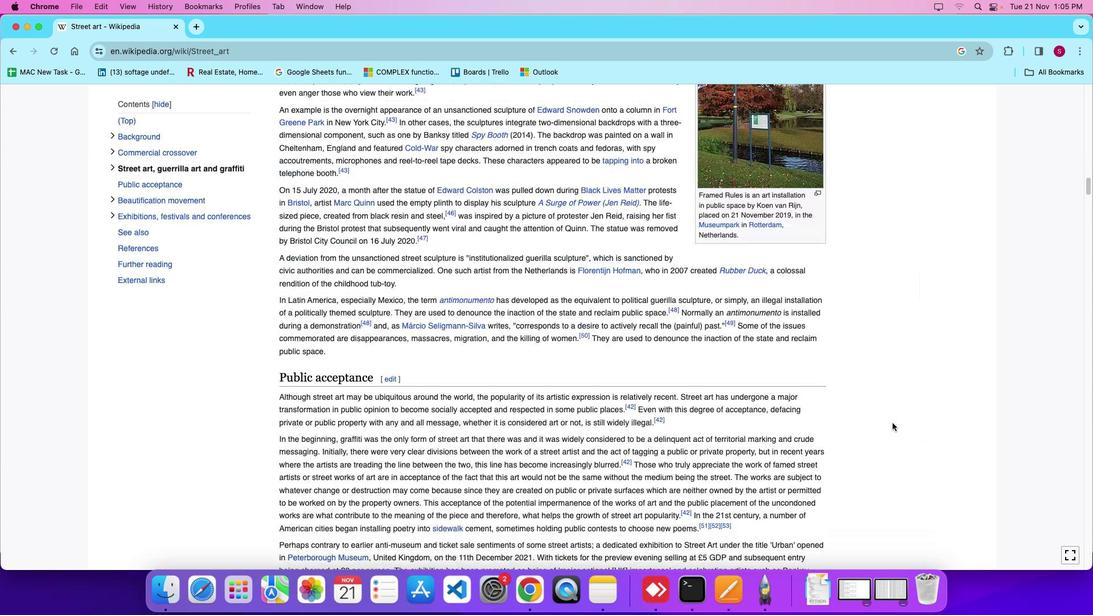 
Action: Mouse scrolled (892, 422) with delta (0, 0)
Screenshot: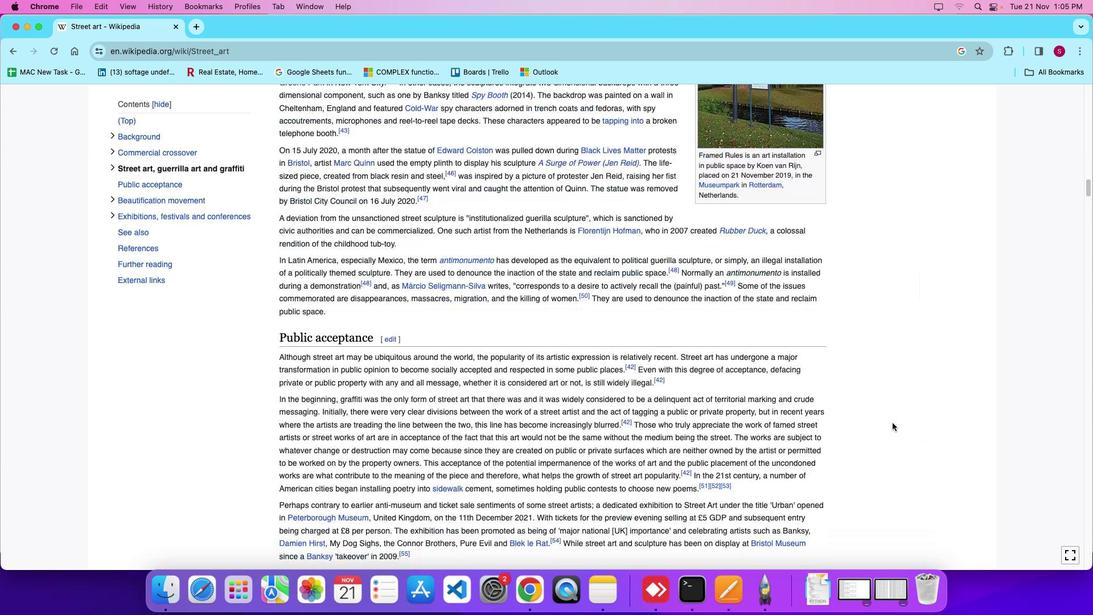 
Action: Mouse scrolled (892, 422) with delta (0, -3)
Screenshot: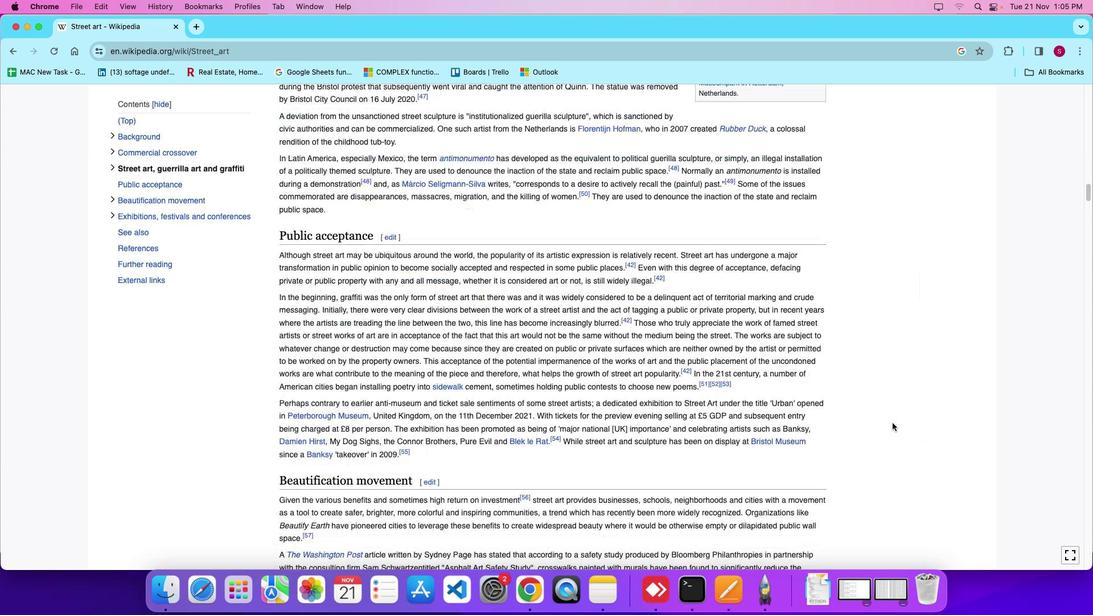 
Action: Mouse moved to (892, 422)
Screenshot: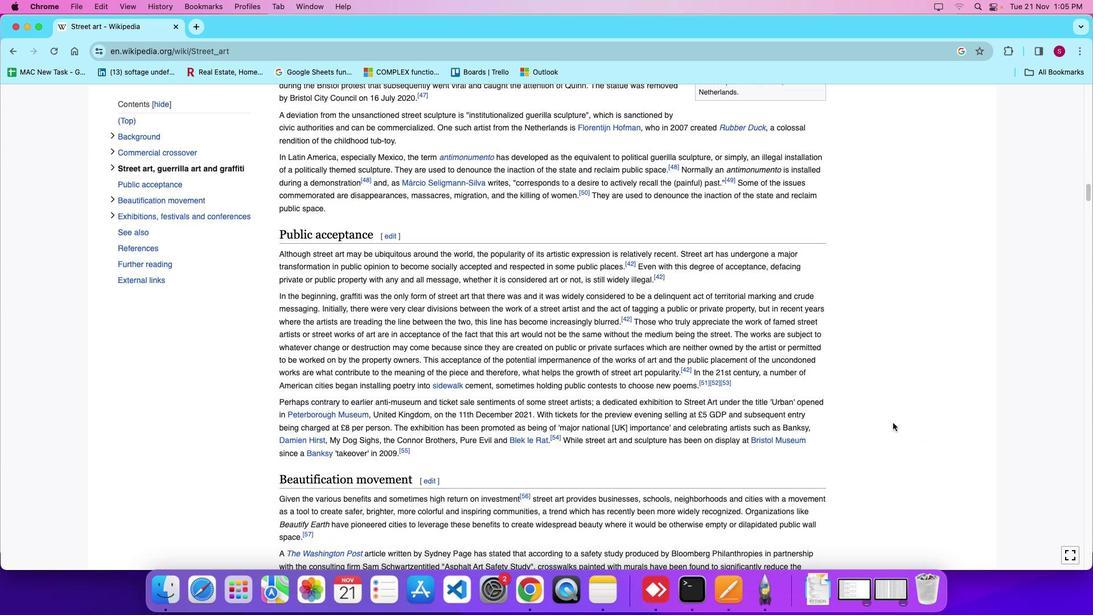 
Action: Mouse scrolled (892, 422) with delta (0, 0)
Screenshot: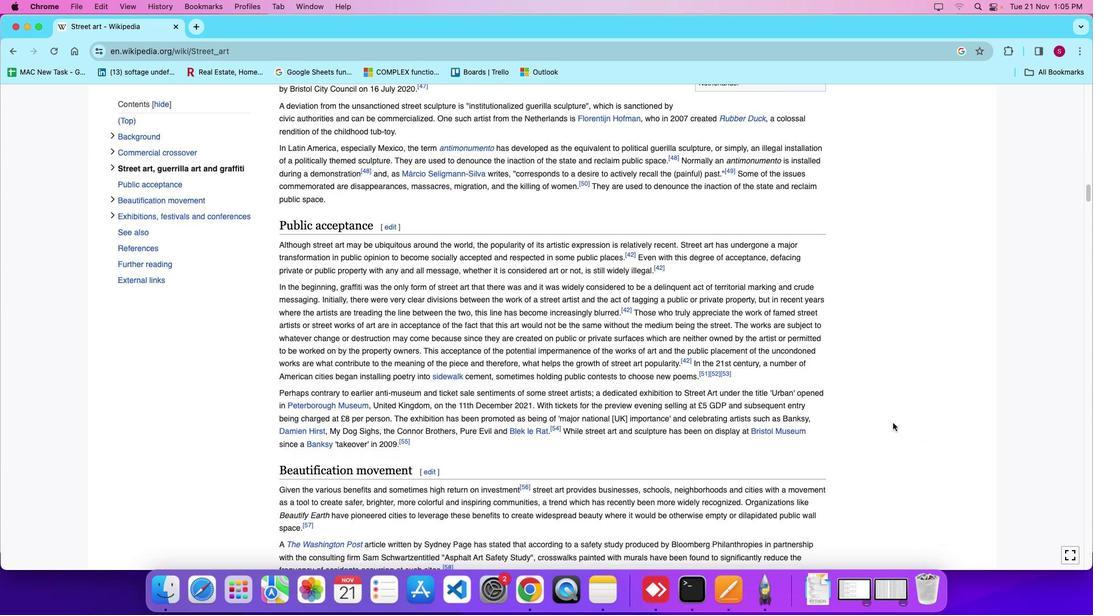
Action: Mouse scrolled (892, 422) with delta (0, 0)
Screenshot: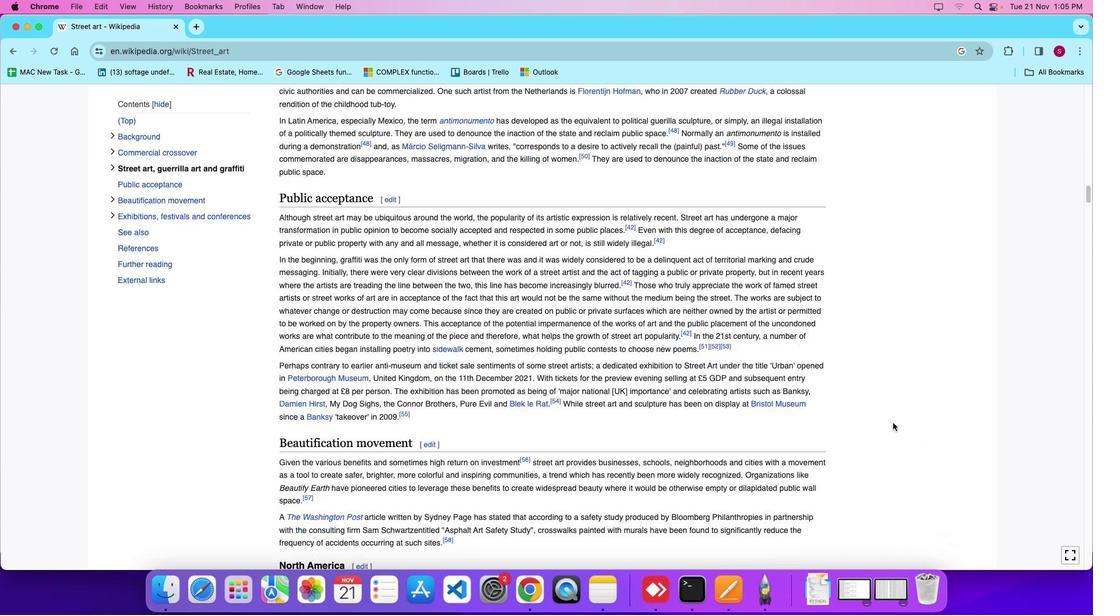 
Action: Mouse scrolled (892, 422) with delta (0, -1)
Screenshot: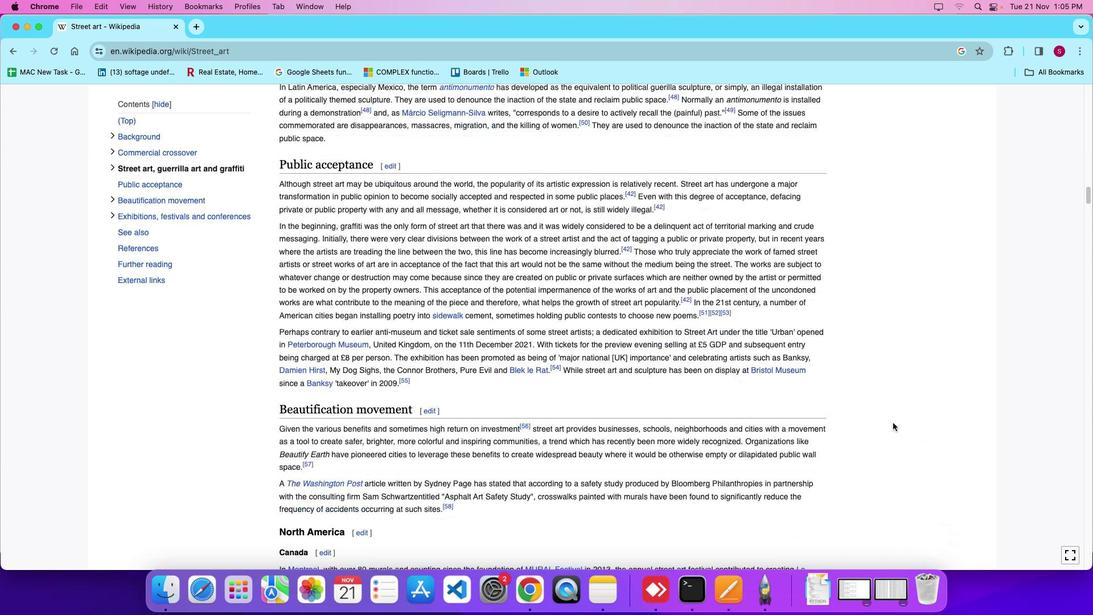 
Action: Mouse scrolled (892, 422) with delta (0, -1)
Screenshot: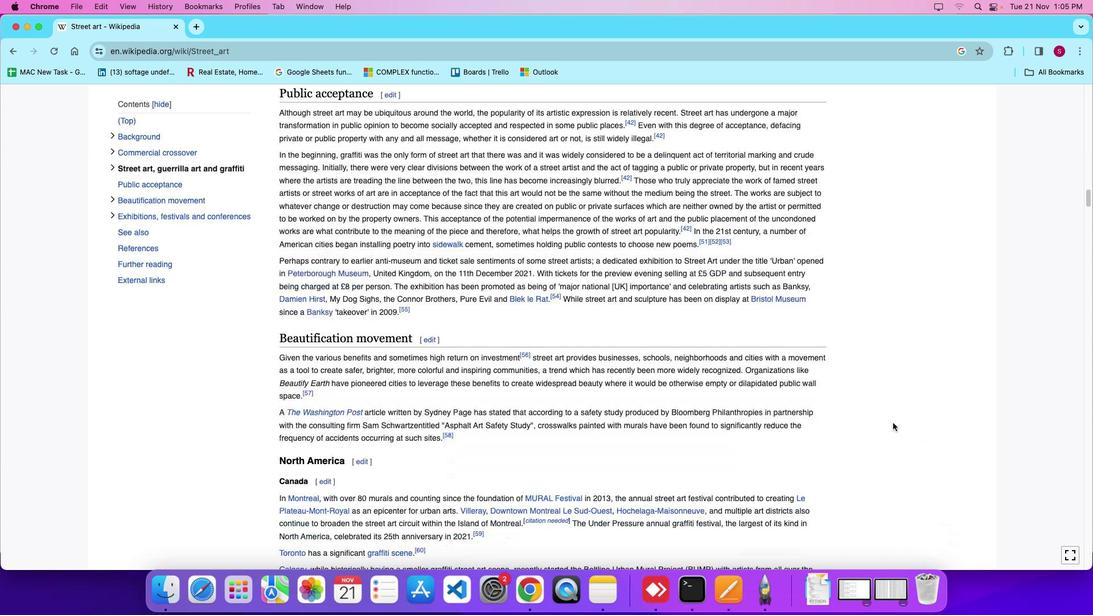 
Action: Mouse moved to (893, 424)
Screenshot: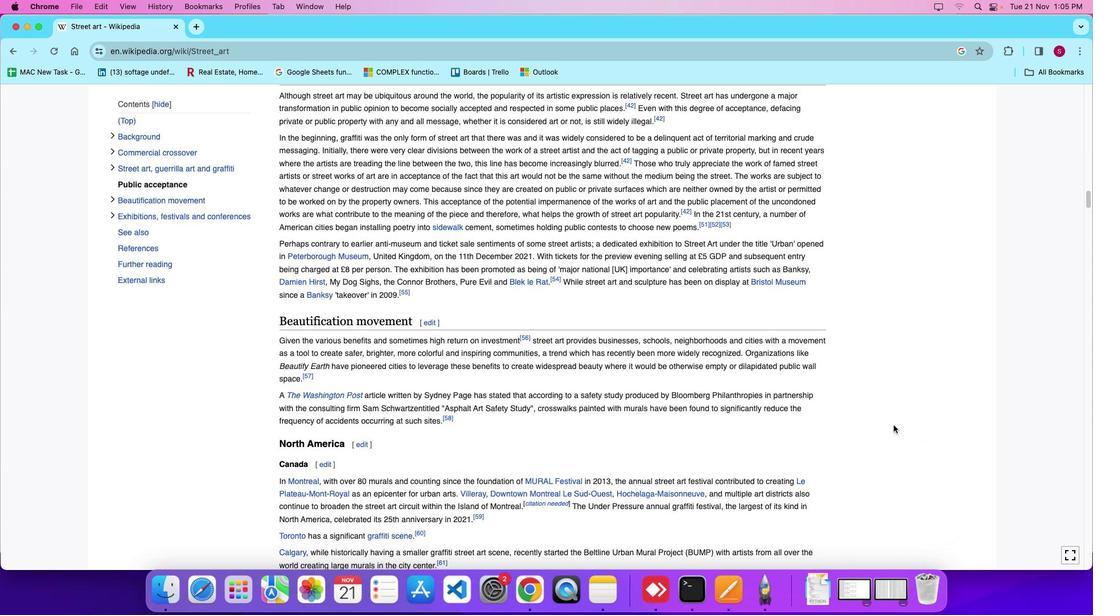 
Action: Mouse scrolled (893, 424) with delta (0, 0)
Screenshot: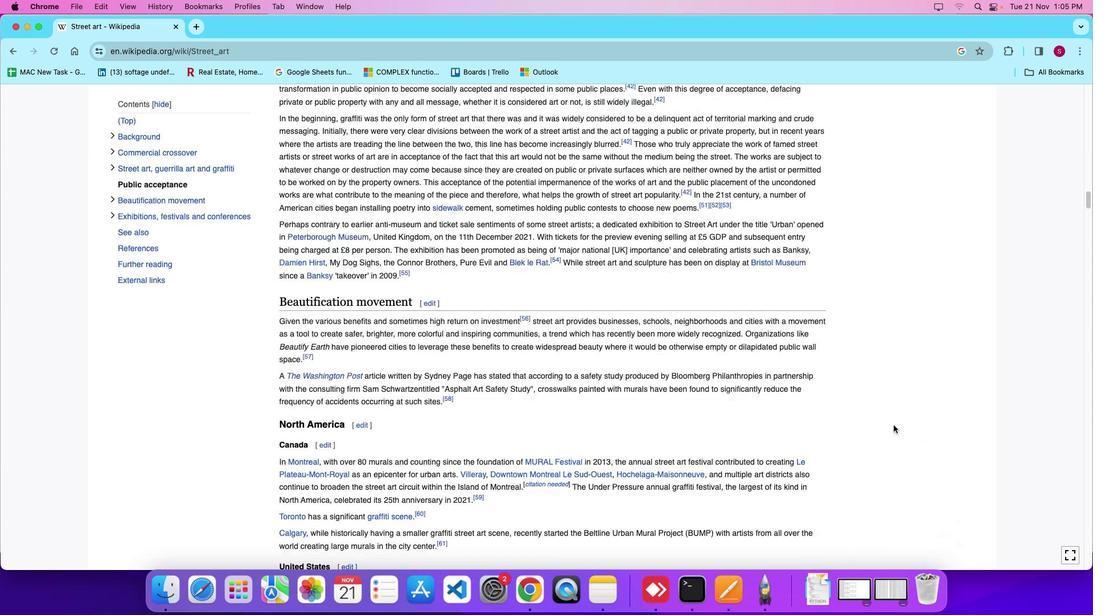 
Action: Mouse scrolled (893, 424) with delta (0, 0)
Screenshot: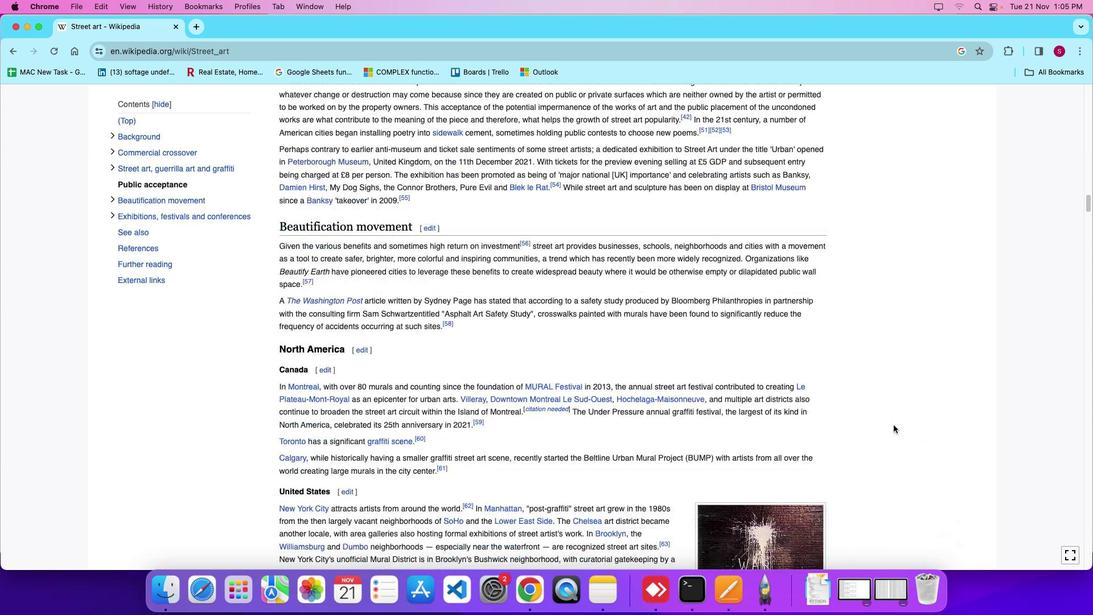 
Action: Mouse scrolled (893, 424) with delta (0, -2)
Screenshot: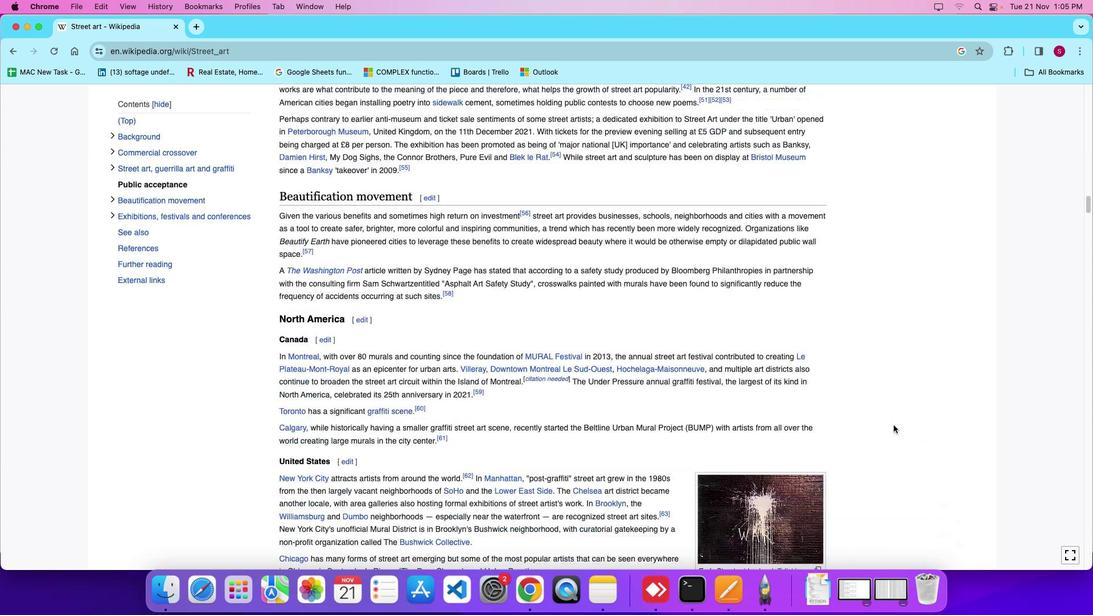 
Action: Mouse moved to (893, 427)
Screenshot: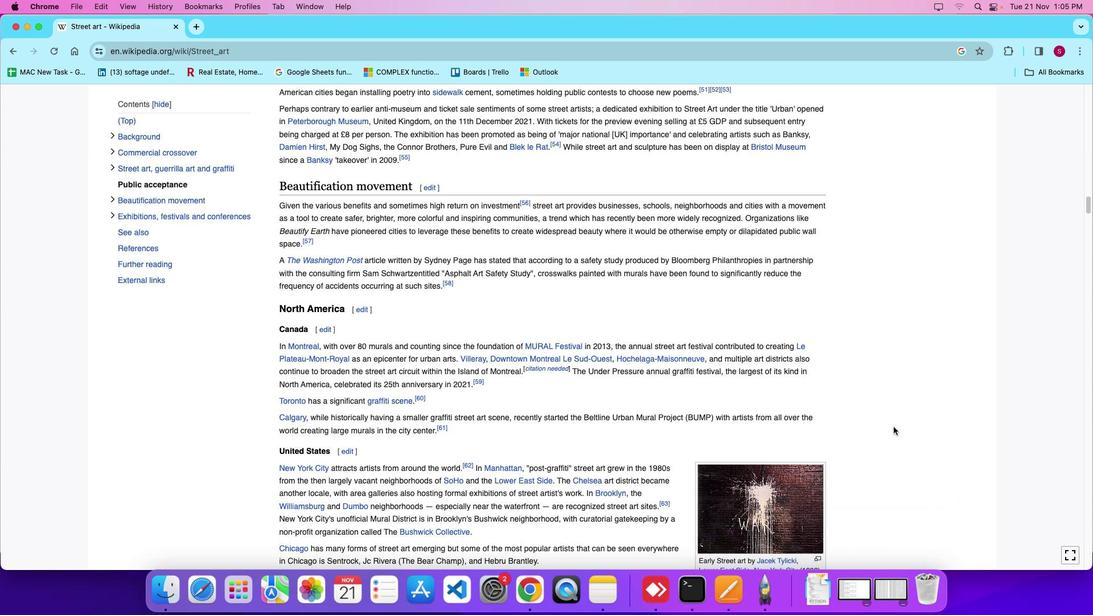 
Action: Mouse scrolled (893, 427) with delta (0, 0)
Screenshot: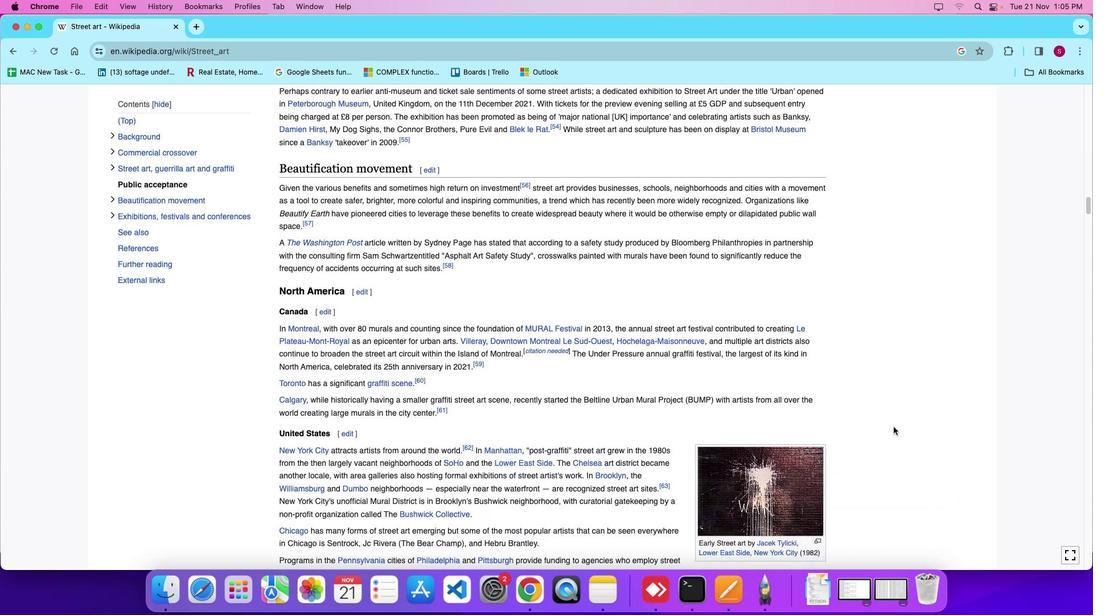 
Action: Mouse scrolled (893, 427) with delta (0, 0)
Screenshot: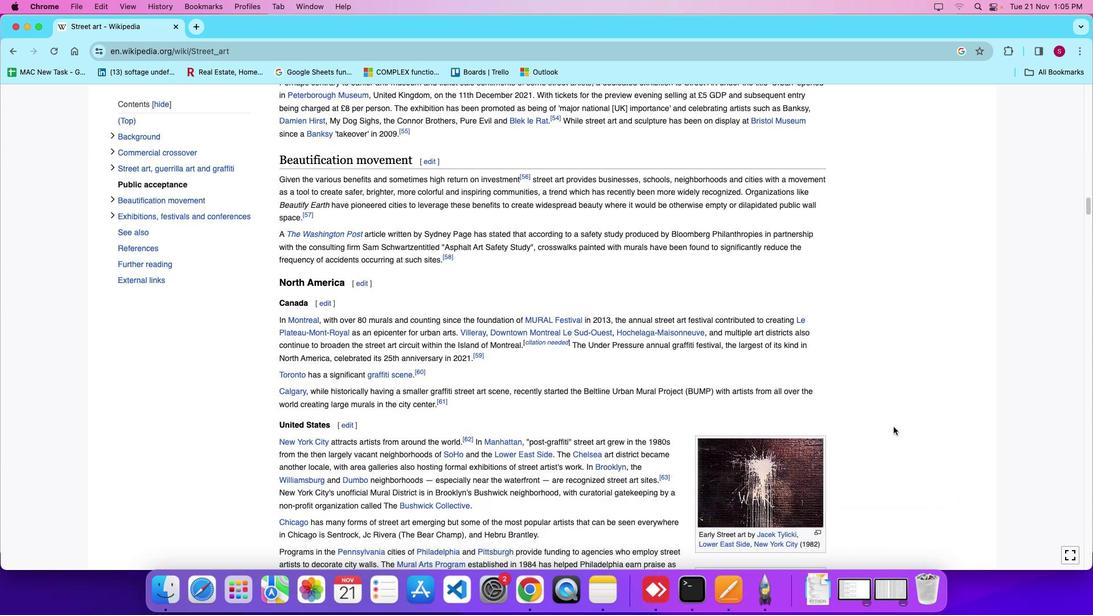 
Action: Mouse scrolled (893, 427) with delta (0, 0)
Screenshot: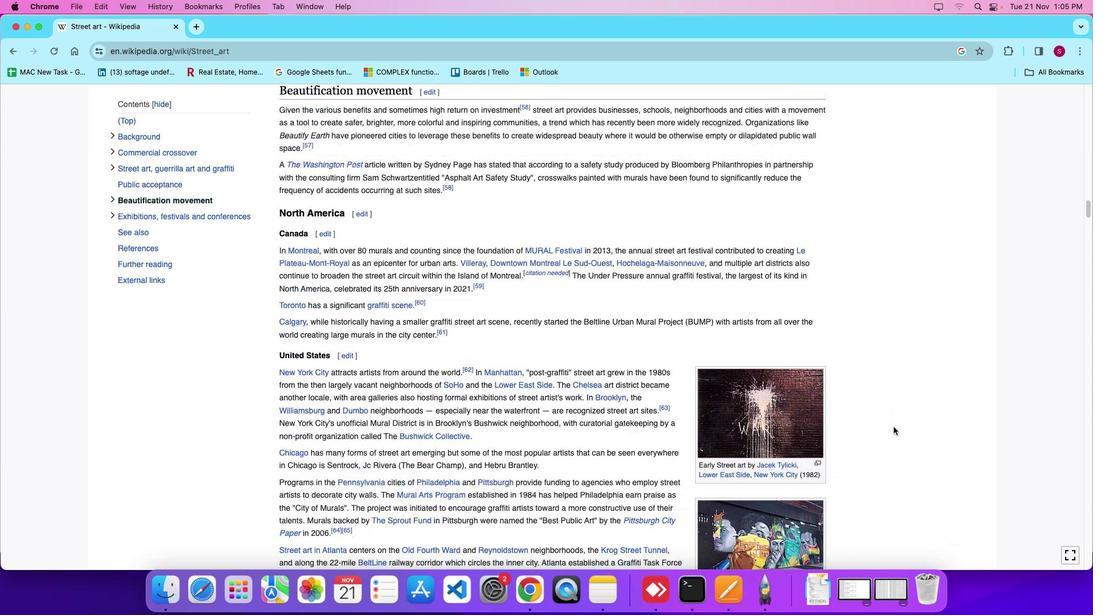 
Action: Mouse scrolled (893, 427) with delta (0, -1)
Screenshot: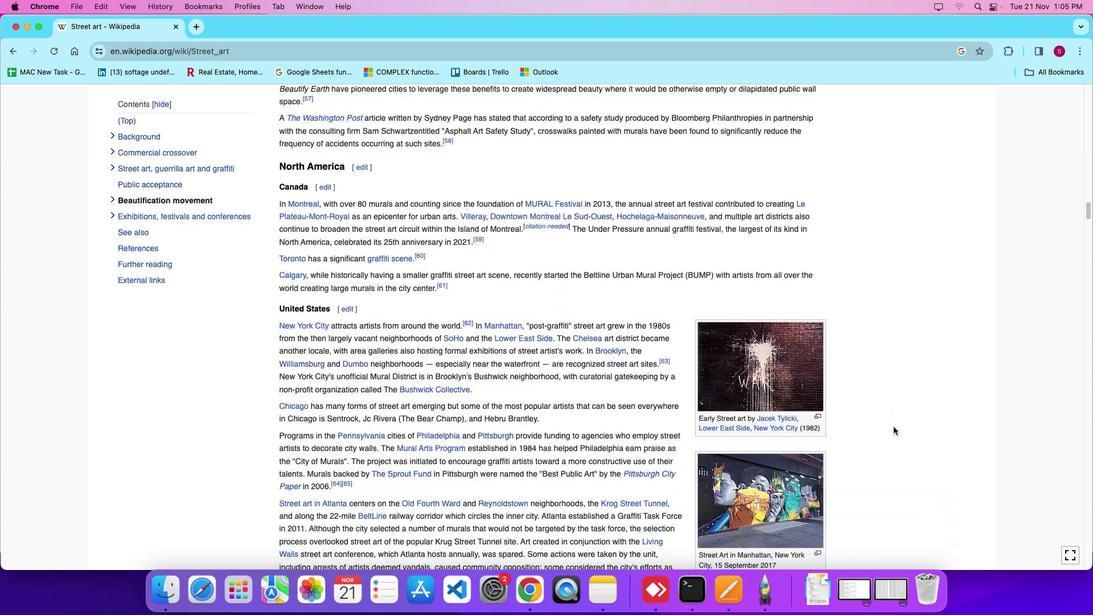 
Action: Mouse moved to (894, 429)
Screenshot: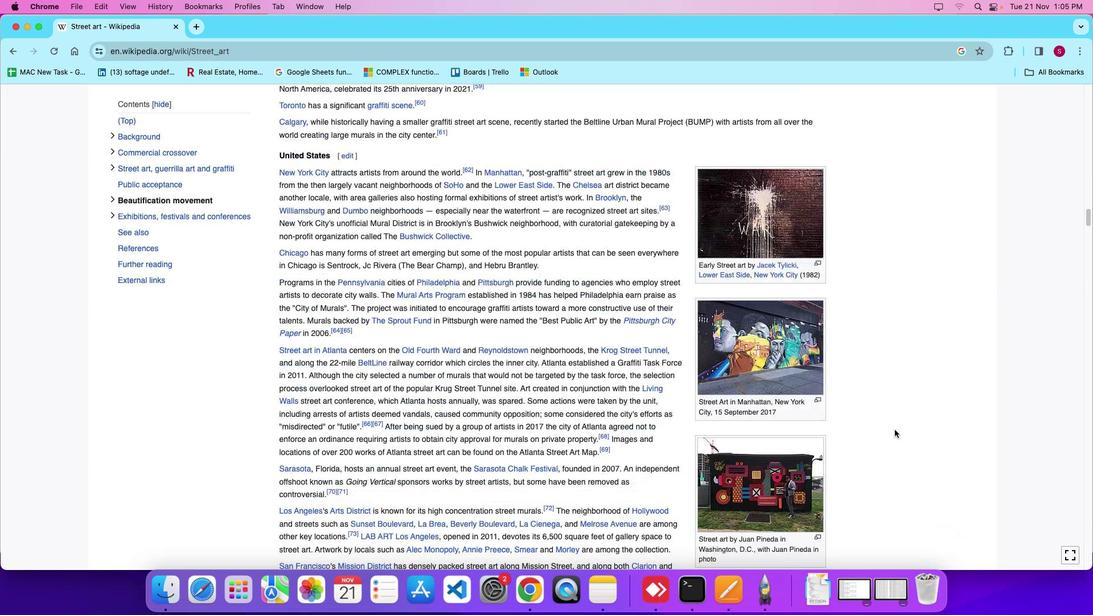 
Action: Mouse scrolled (894, 429) with delta (0, 0)
Screenshot: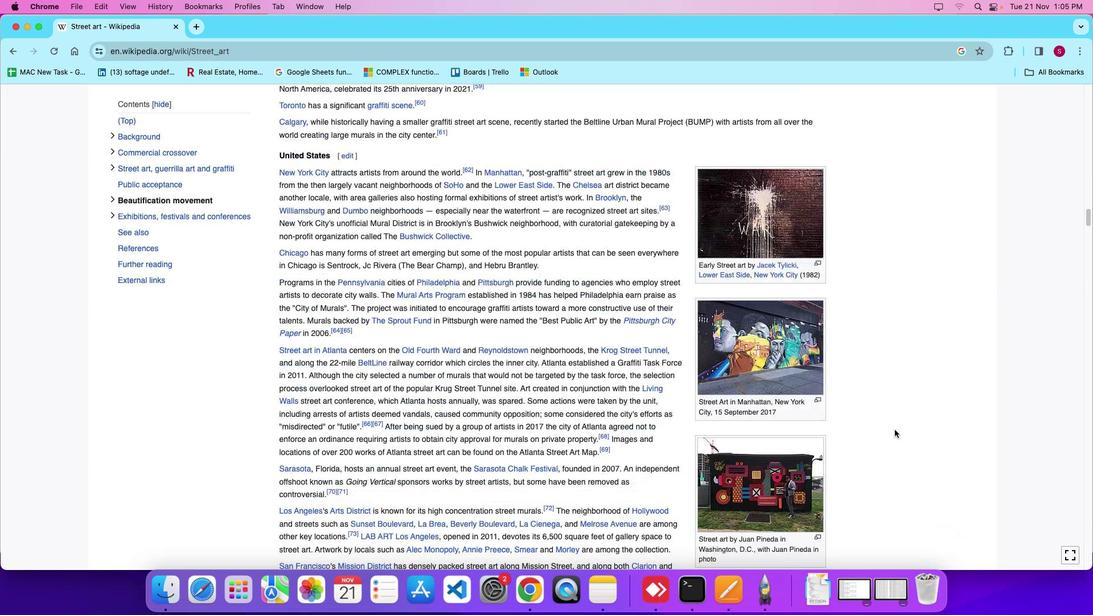 
Action: Mouse scrolled (894, 429) with delta (0, 0)
Screenshot: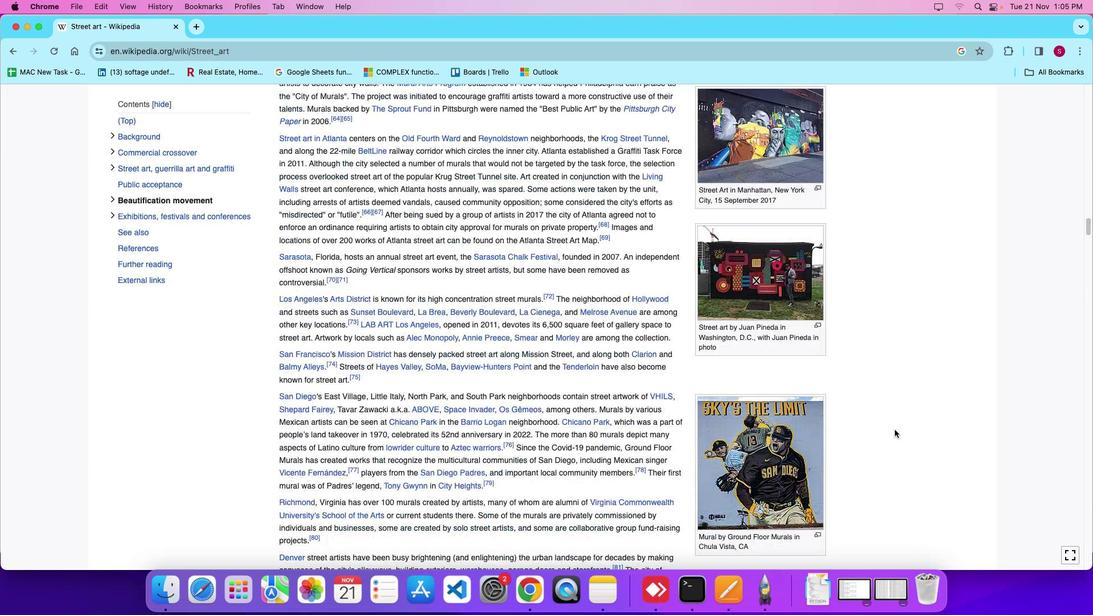 
Action: Mouse scrolled (894, 429) with delta (0, -4)
Screenshot: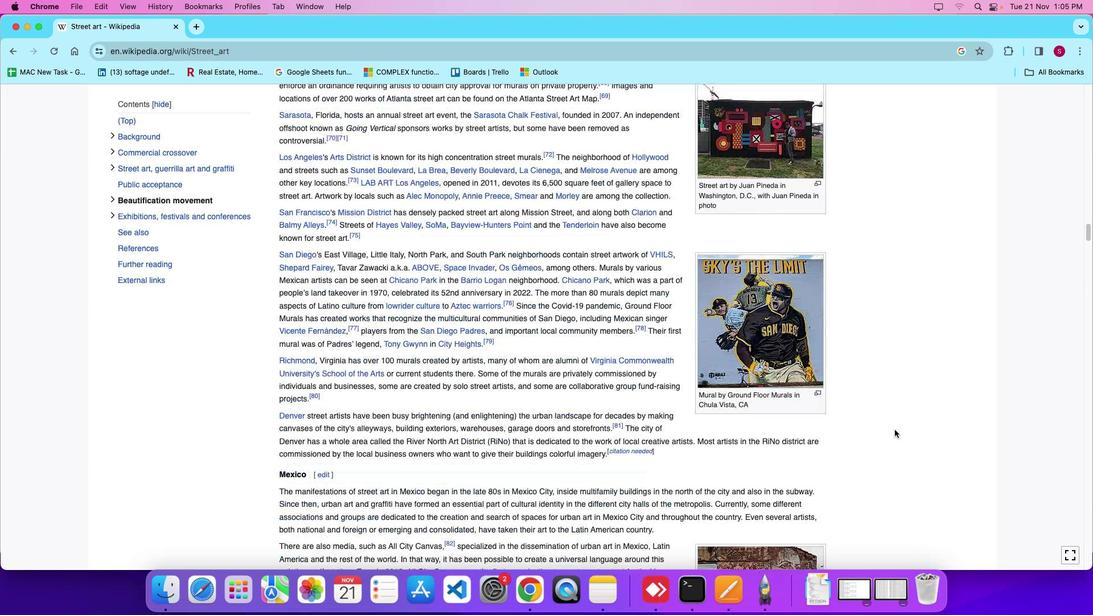 
Action: Mouse scrolled (894, 429) with delta (0, -6)
Screenshot: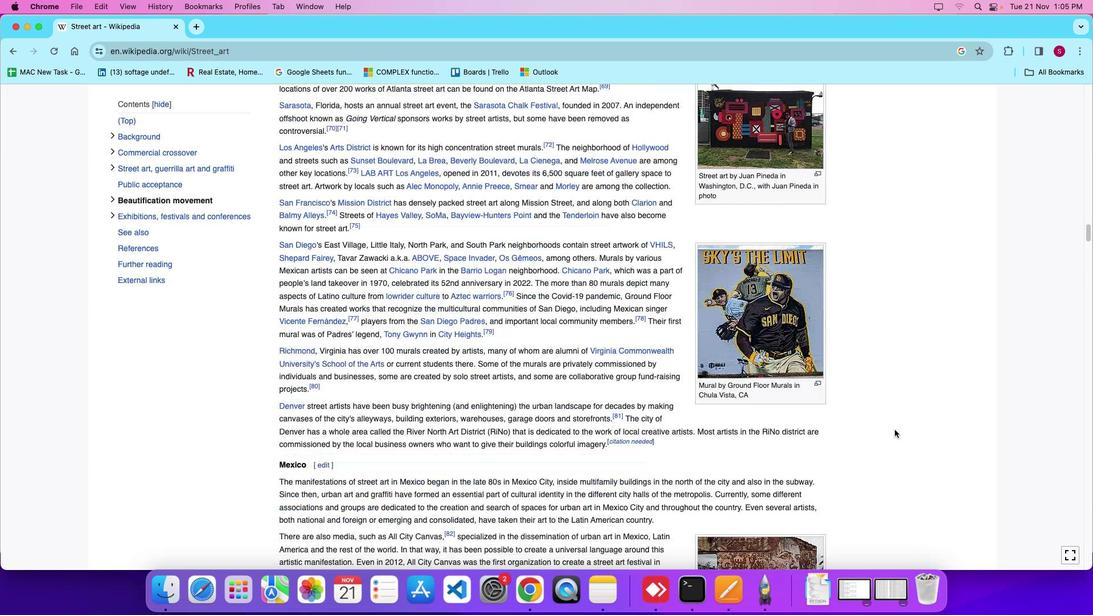 
Action: Mouse scrolled (894, 429) with delta (0, 0)
Screenshot: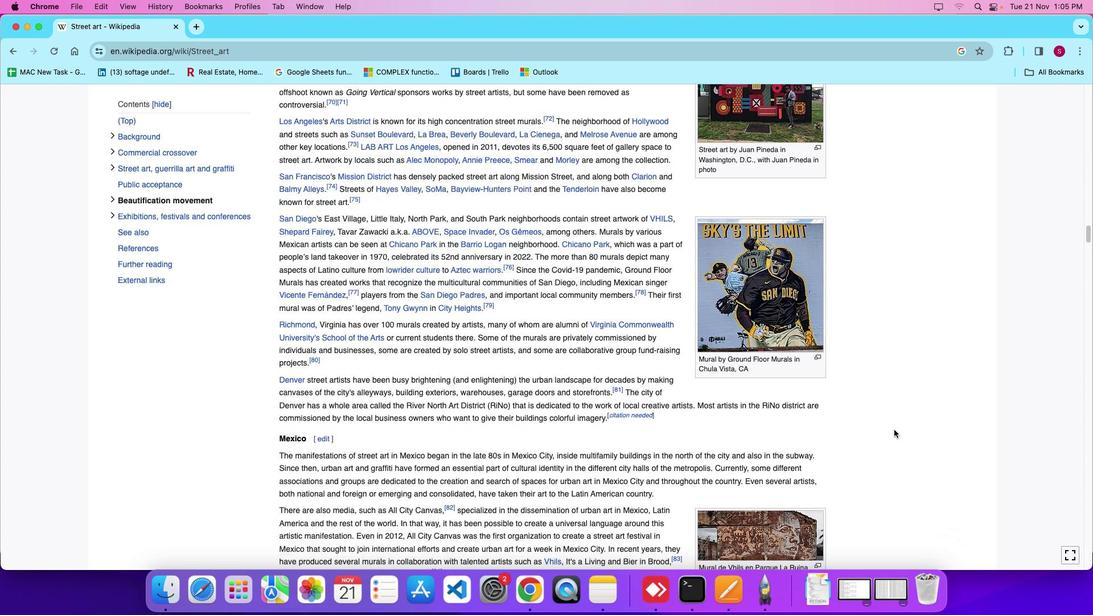 
Action: Mouse scrolled (894, 429) with delta (0, 0)
Screenshot: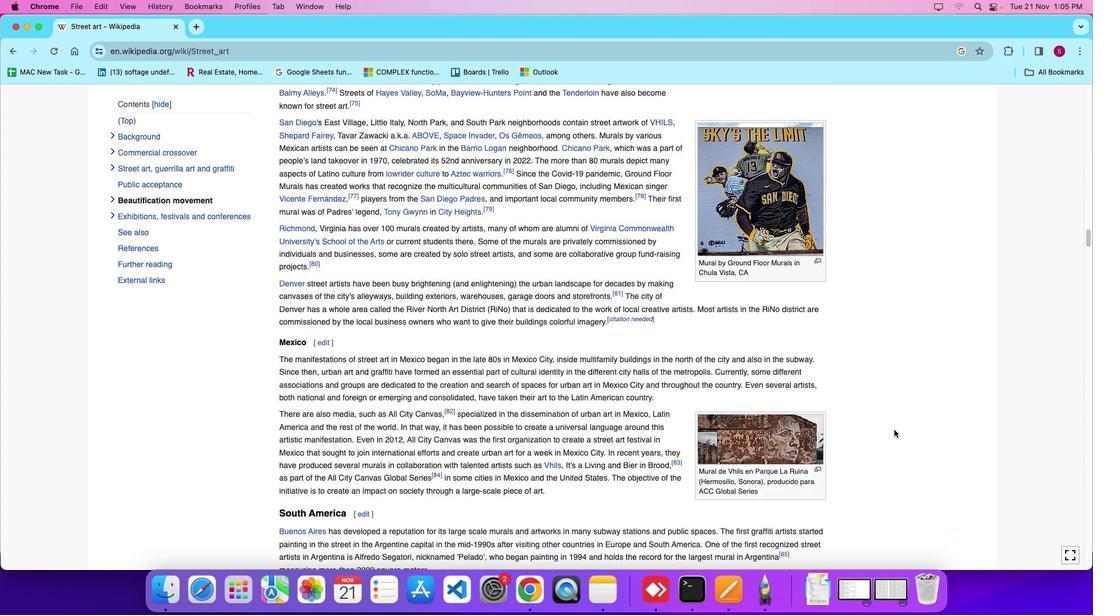 
Action: Mouse moved to (894, 429)
Screenshot: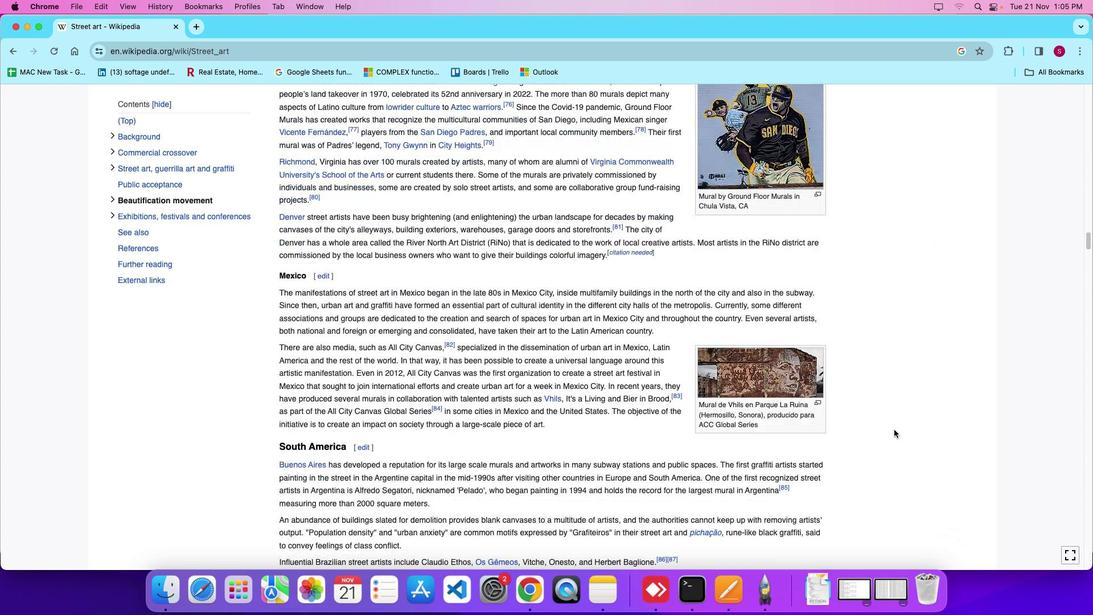 
Action: Mouse scrolled (894, 429) with delta (0, -3)
Screenshot: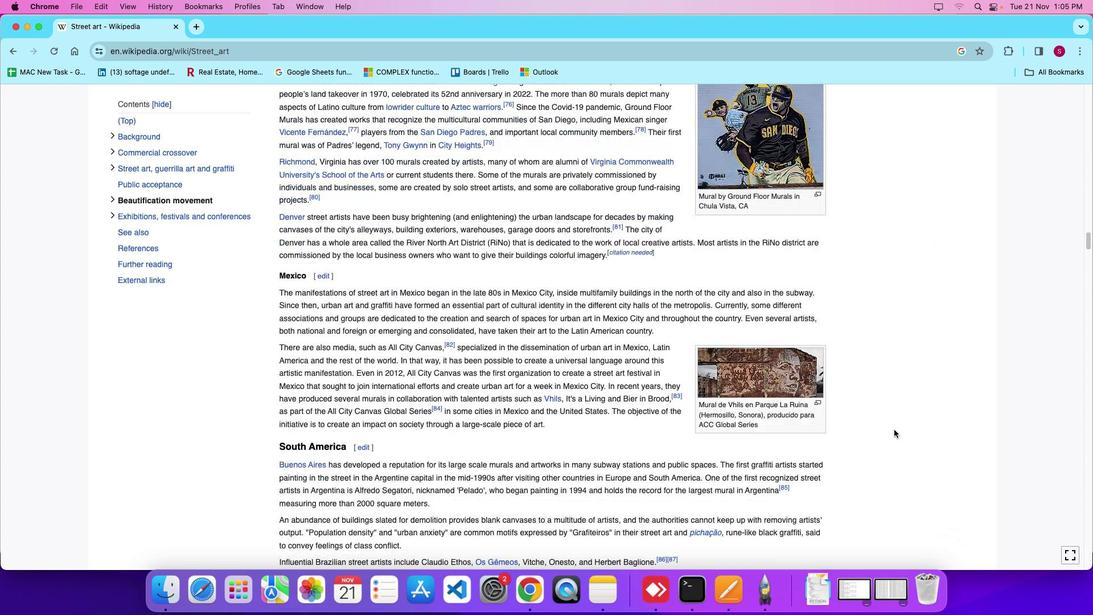 
Action: Mouse scrolled (894, 429) with delta (0, 0)
Screenshot: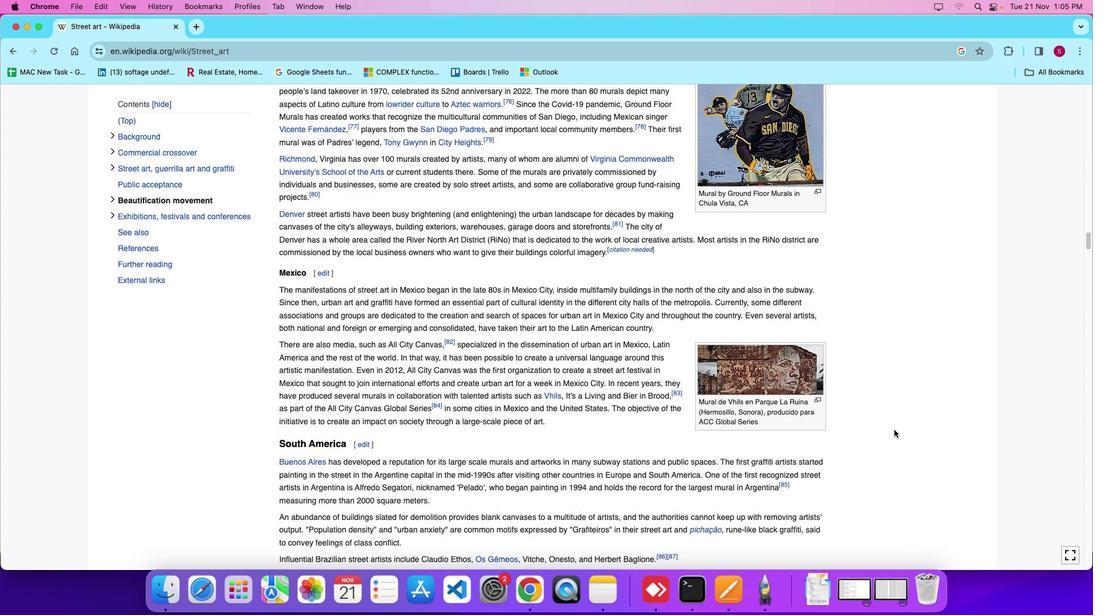 
Action: Mouse scrolled (894, 429) with delta (0, 0)
Screenshot: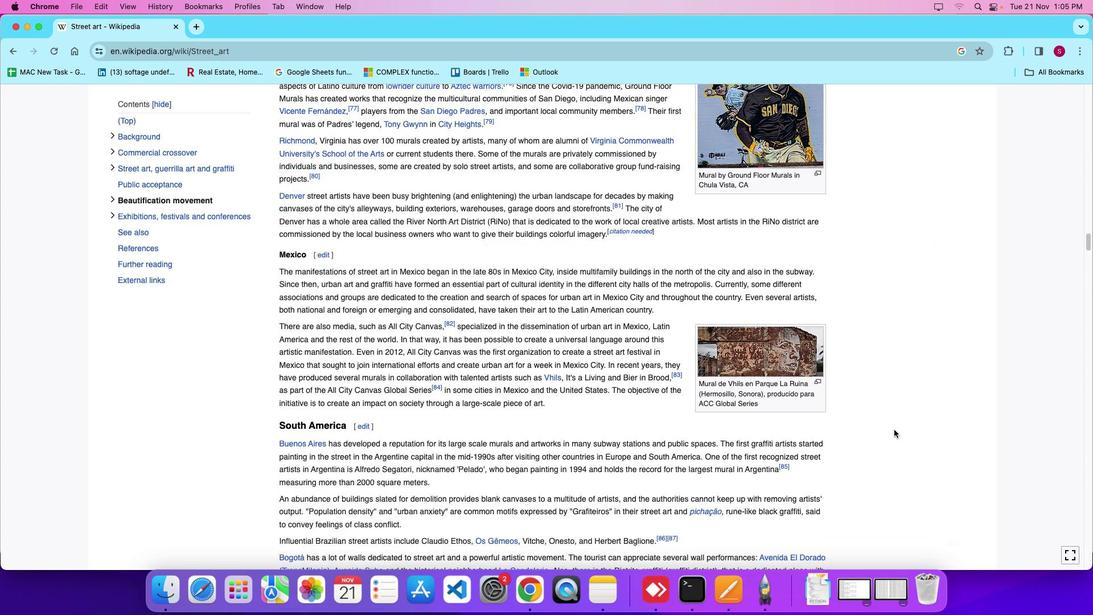 
Action: Mouse scrolled (894, 429) with delta (0, -1)
Screenshot: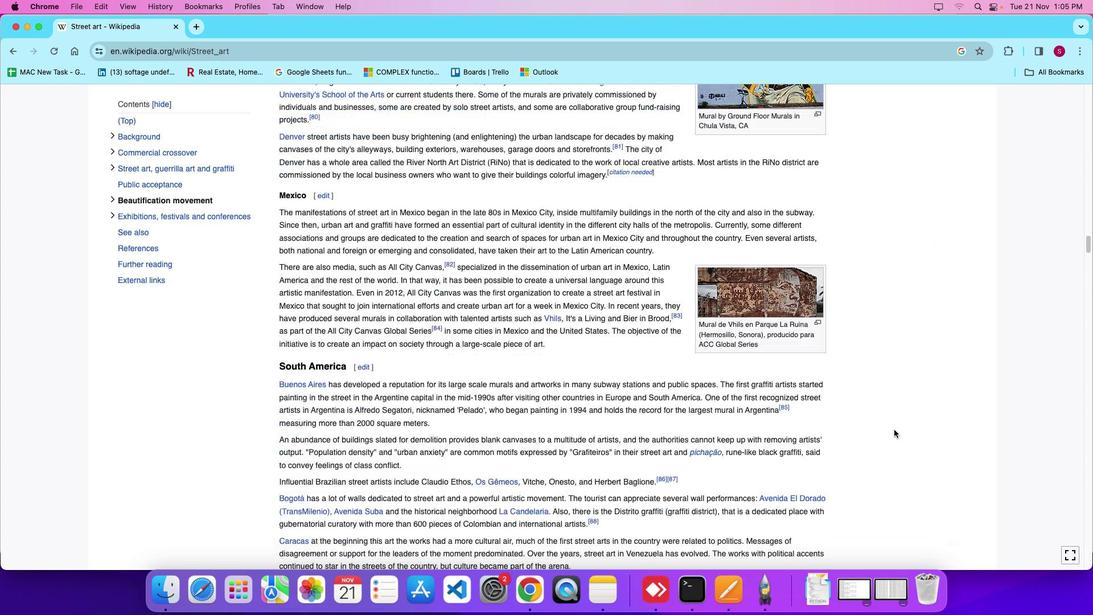 
Action: Mouse scrolled (894, 429) with delta (0, -2)
Screenshot: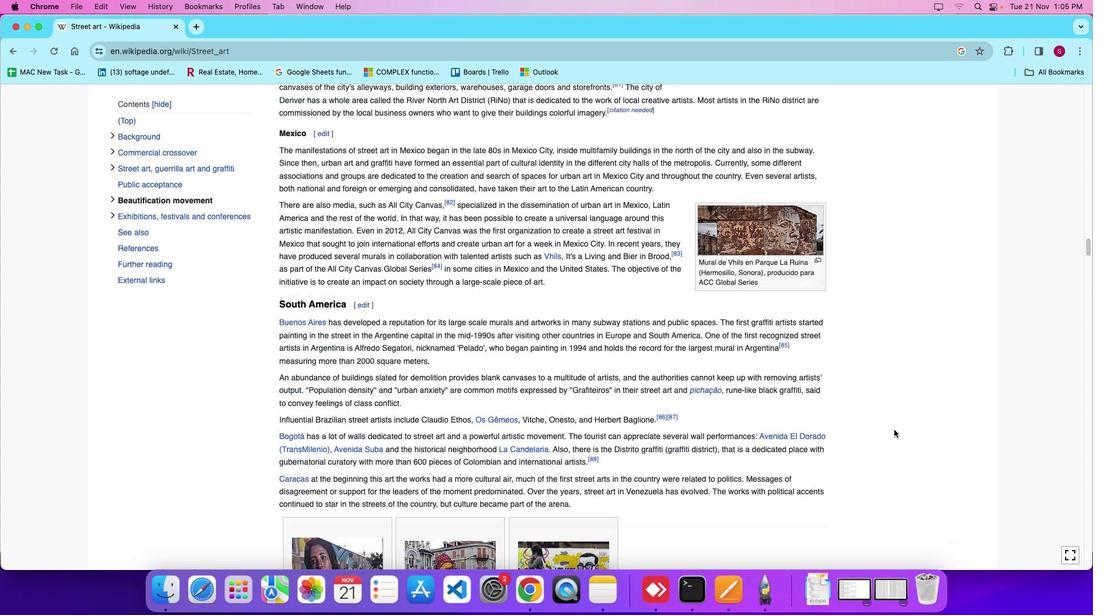 
Action: Mouse scrolled (894, 429) with delta (0, 0)
Screenshot: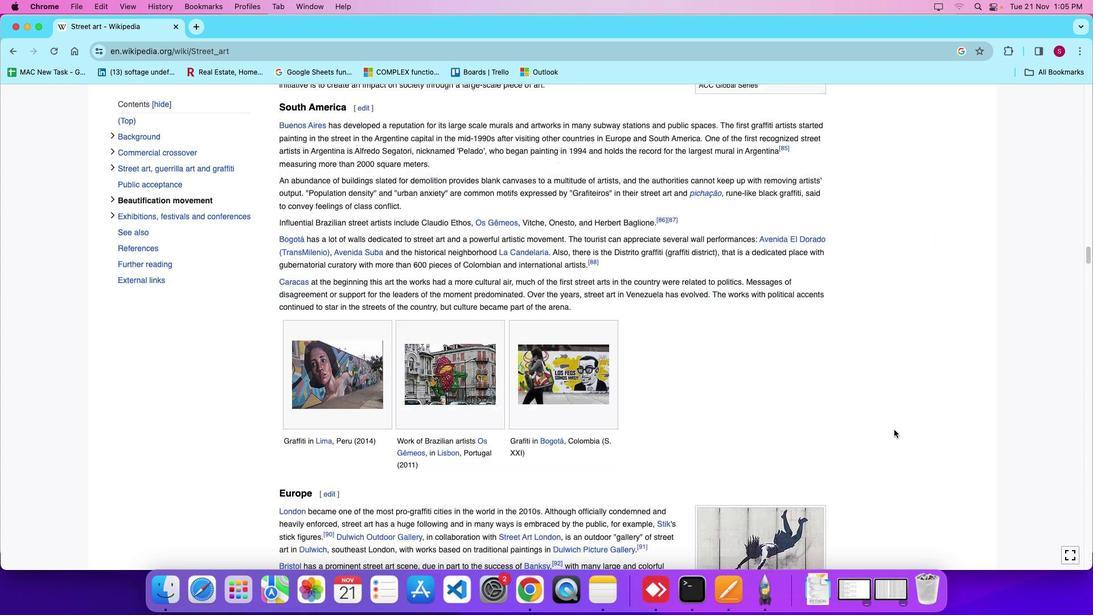 
Action: Mouse scrolled (894, 429) with delta (0, 0)
Screenshot: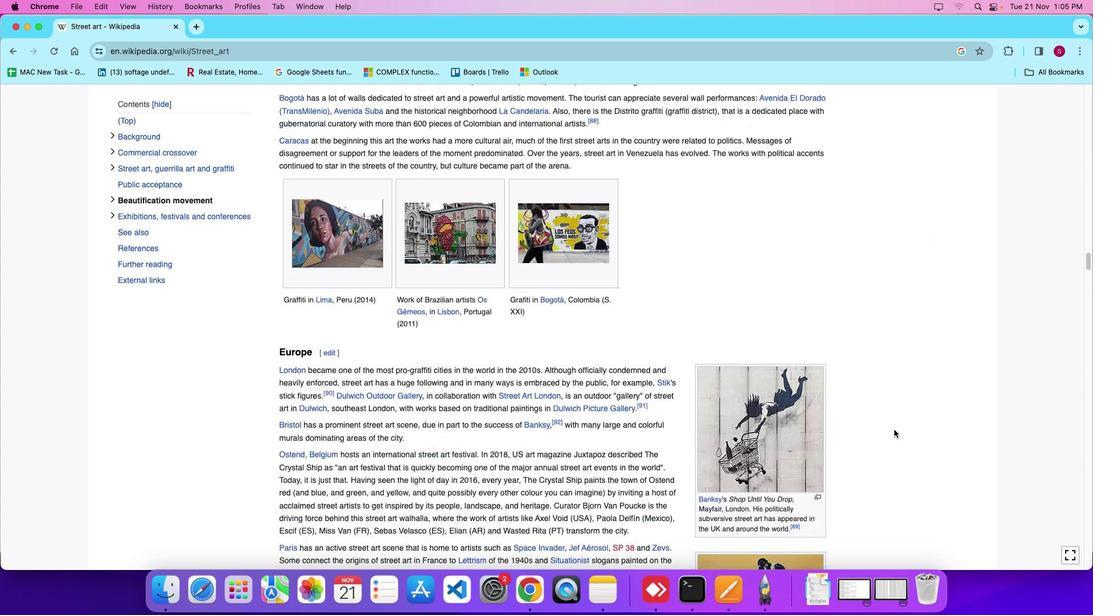 
Action: Mouse scrolled (894, 429) with delta (0, -4)
Screenshot: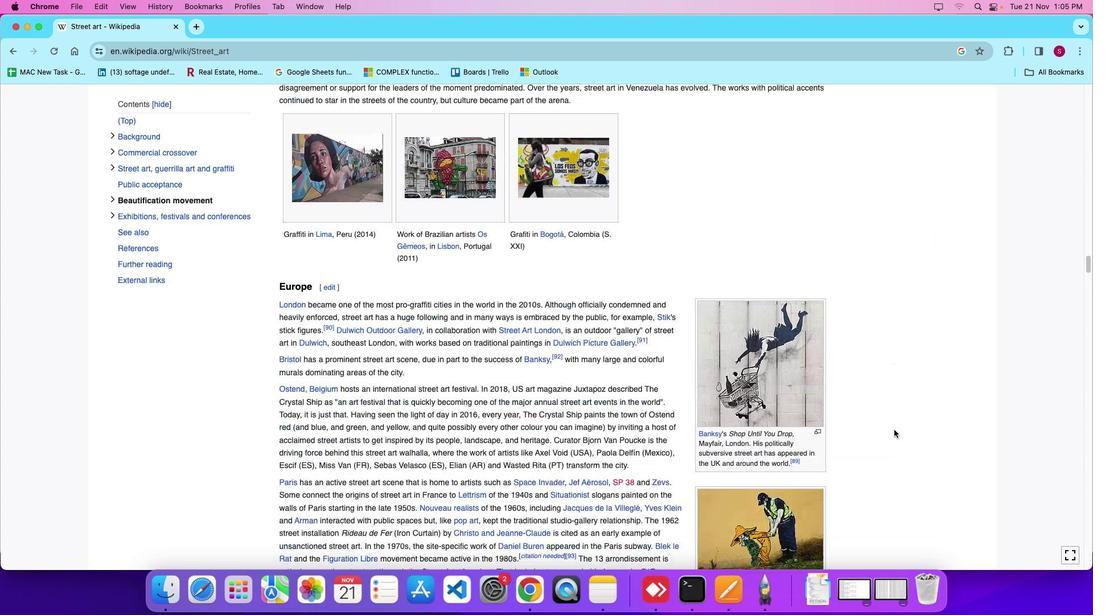
Action: Mouse scrolled (894, 429) with delta (0, -5)
Screenshot: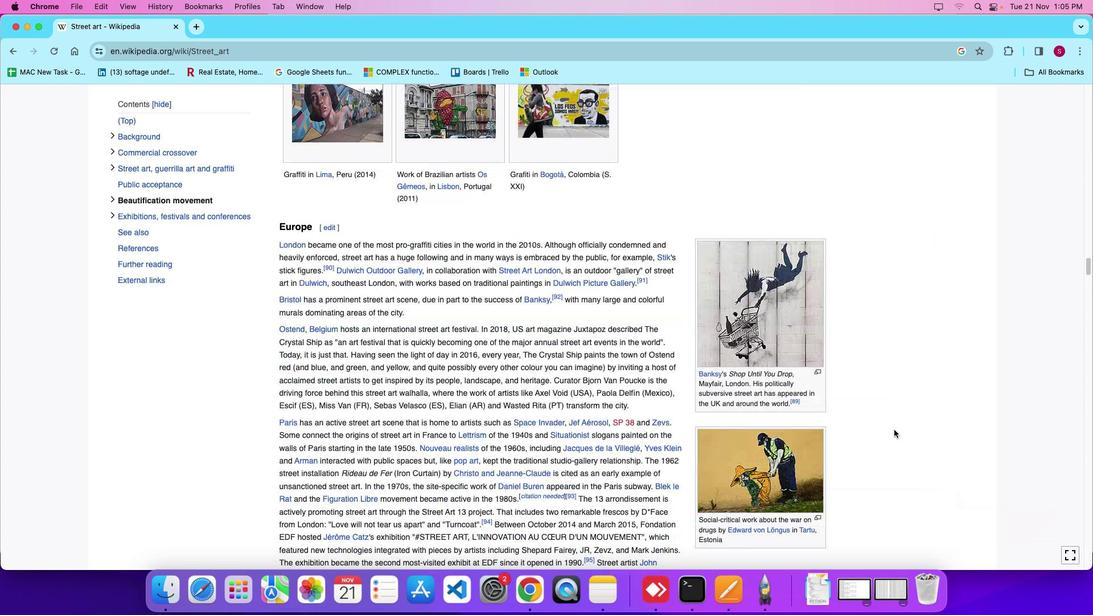 
Action: Mouse scrolled (894, 429) with delta (0, 0)
Screenshot: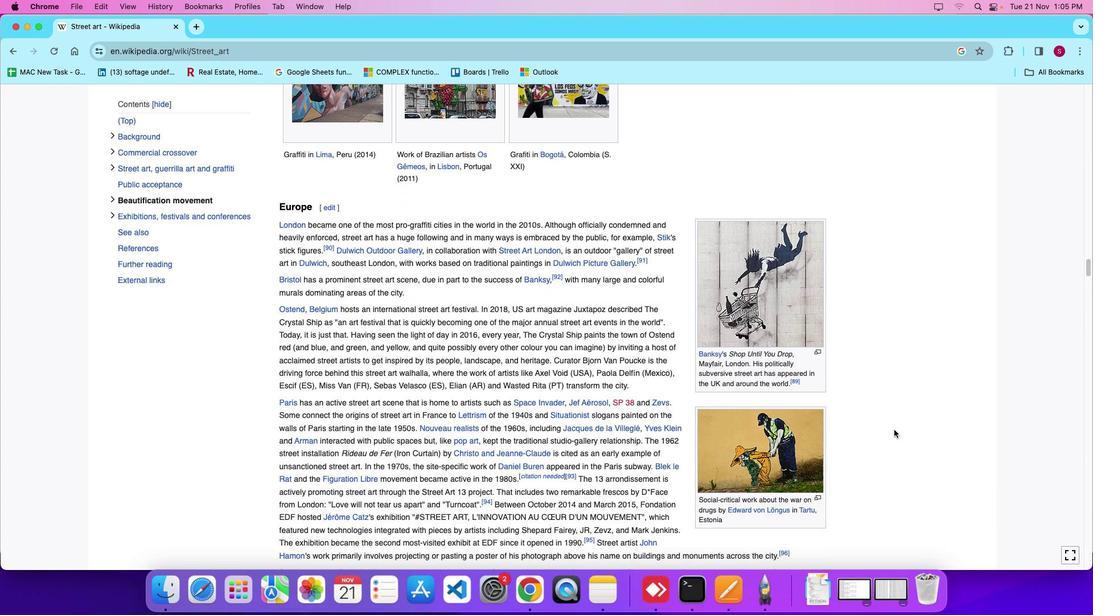 
Action: Mouse scrolled (894, 429) with delta (0, 0)
Screenshot: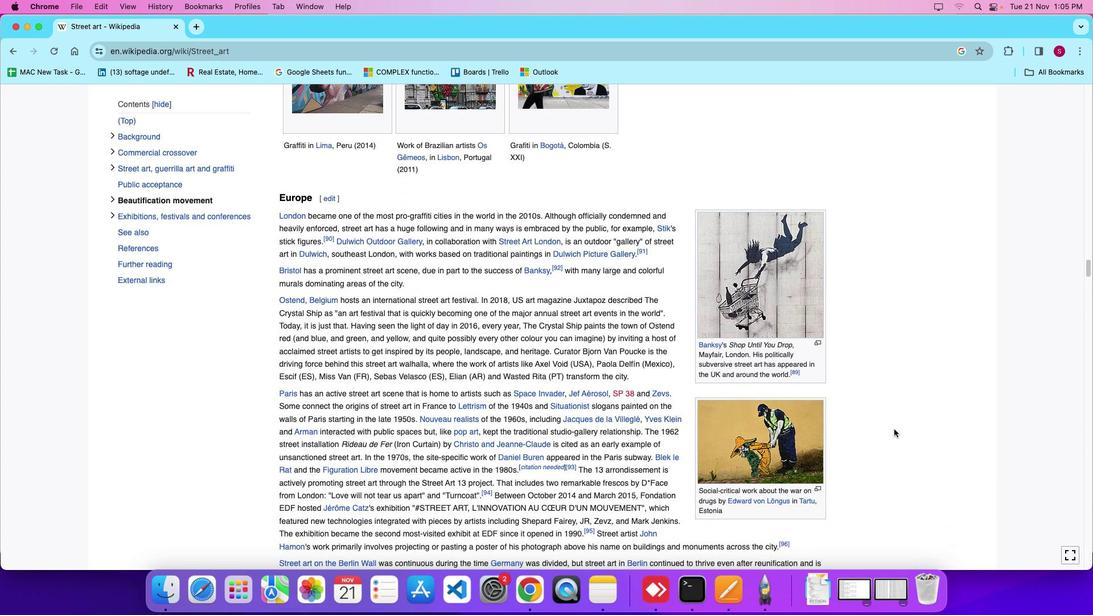 
Action: Mouse moved to (894, 429)
Screenshot: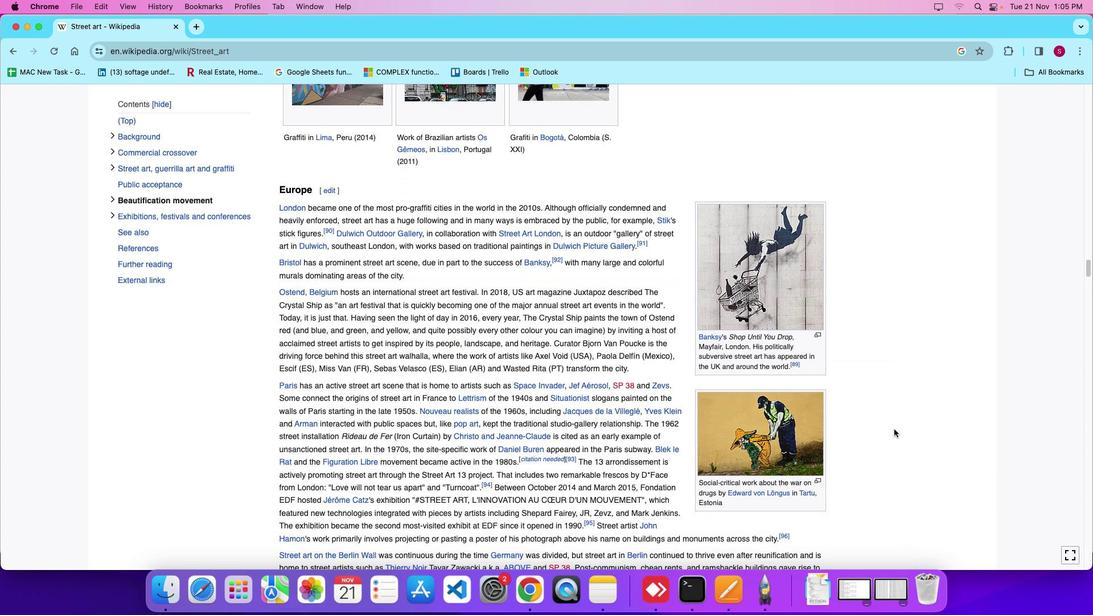 
Action: Mouse scrolled (894, 429) with delta (0, 0)
Screenshot: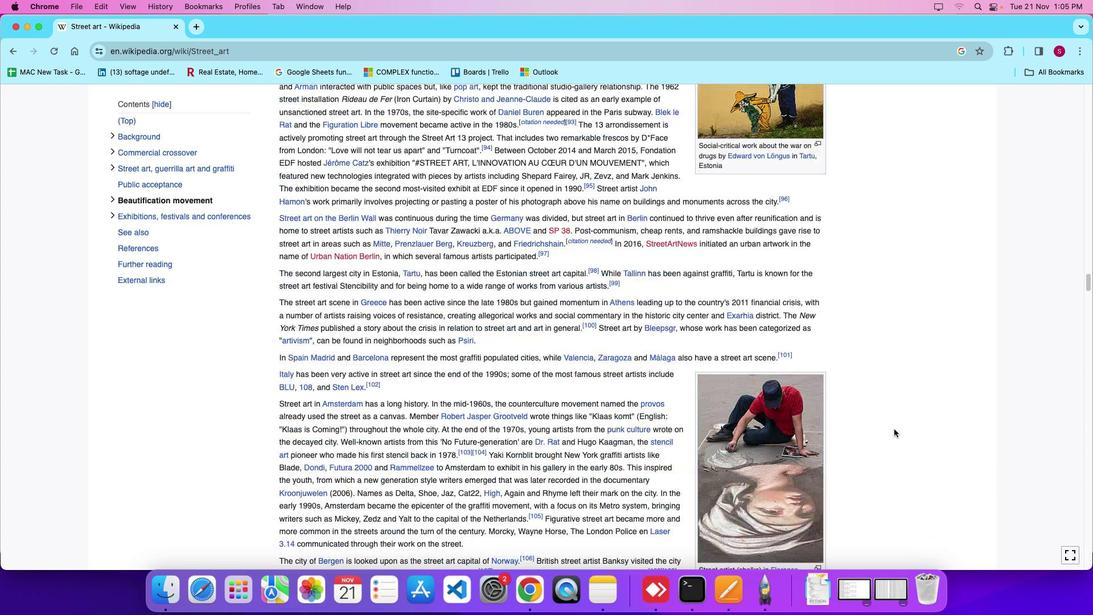 
Action: Mouse scrolled (894, 429) with delta (0, 0)
Screenshot: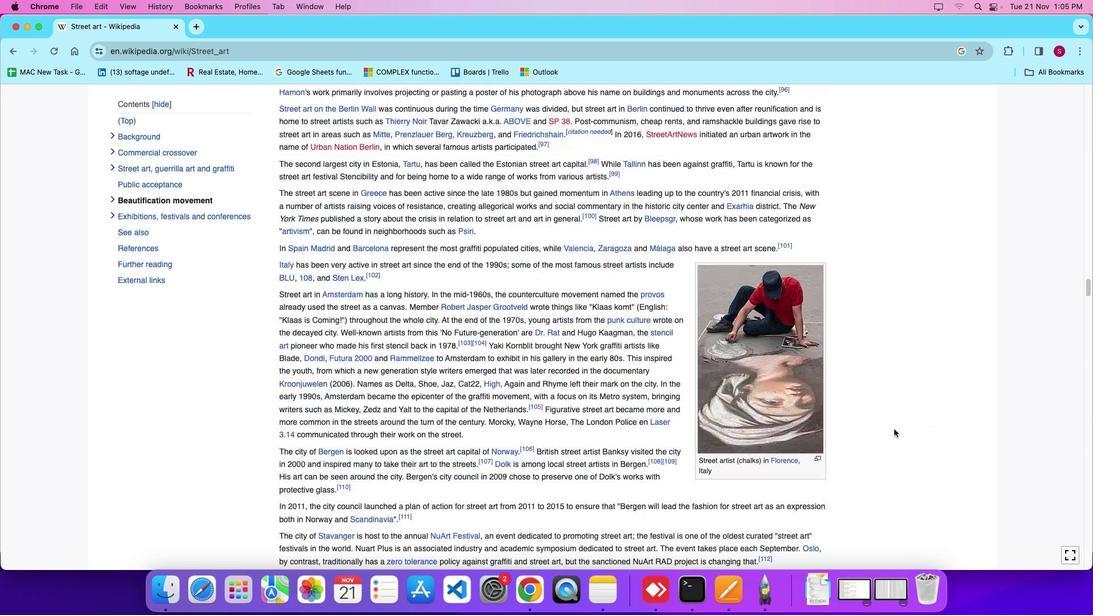
Action: Mouse scrolled (894, 429) with delta (0, -4)
Screenshot: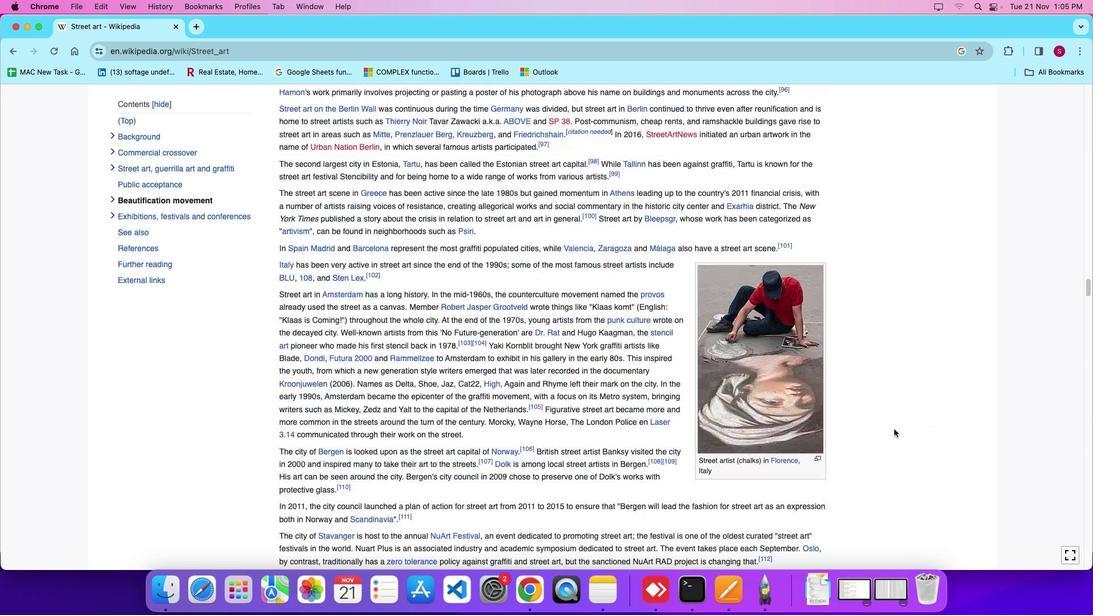 
Action: Mouse scrolled (894, 429) with delta (0, -6)
Screenshot: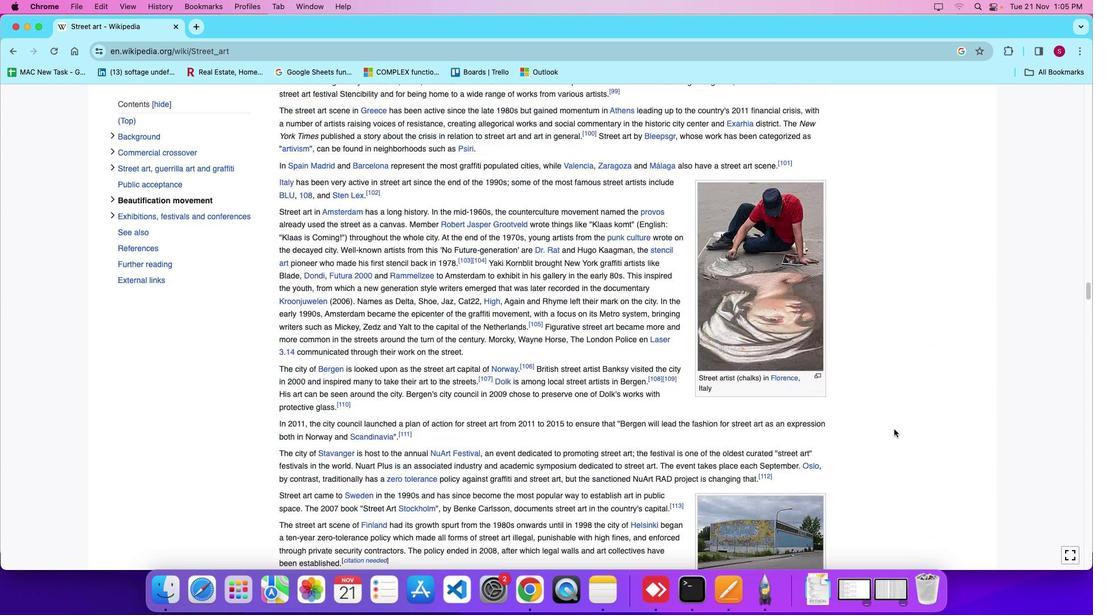 
Action: Mouse moved to (894, 428)
Screenshot: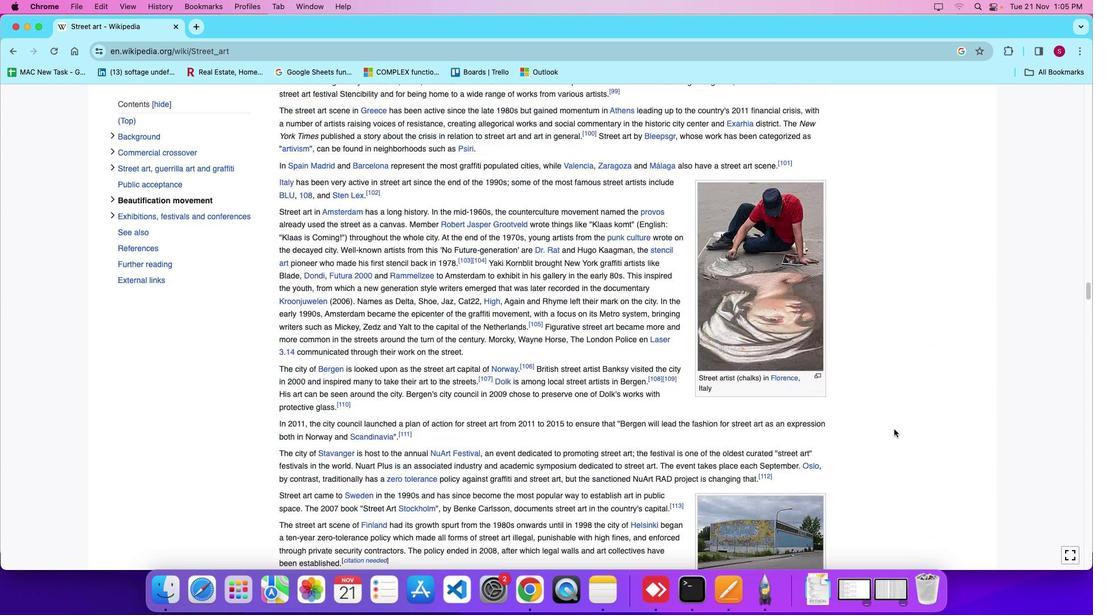 
Action: Mouse scrolled (894, 428) with delta (0, 0)
Screenshot: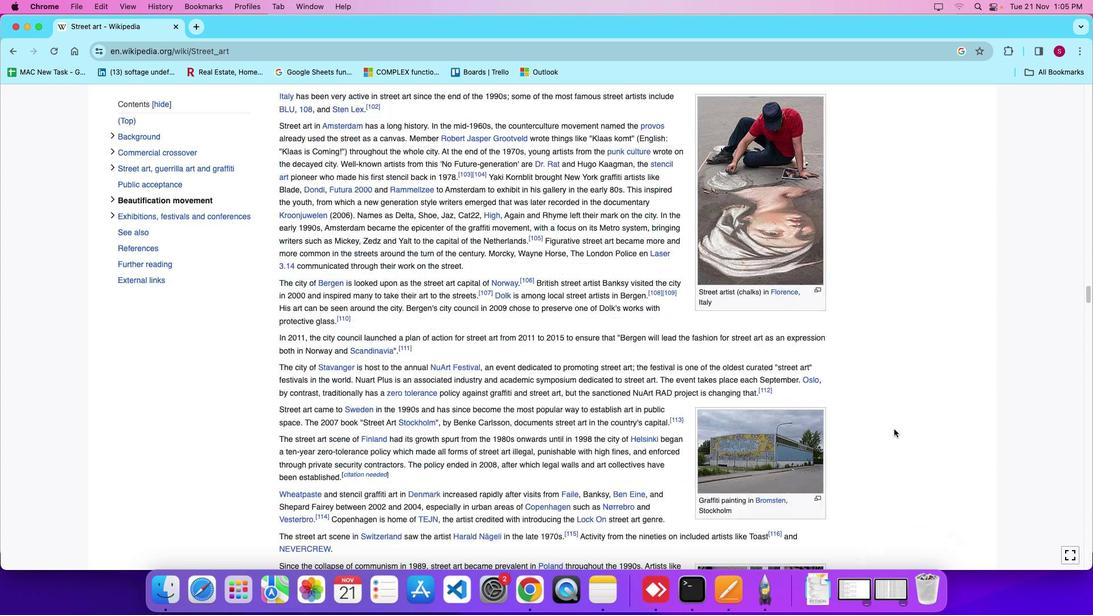 
Action: Mouse scrolled (894, 428) with delta (0, 0)
Screenshot: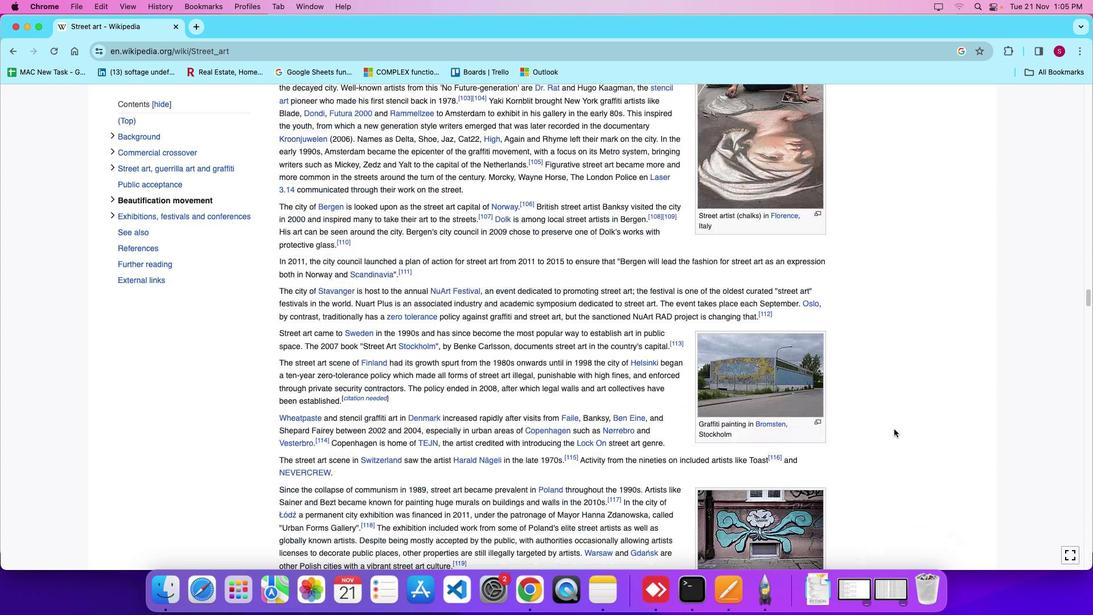 
Action: Mouse scrolled (894, 428) with delta (0, -3)
Screenshot: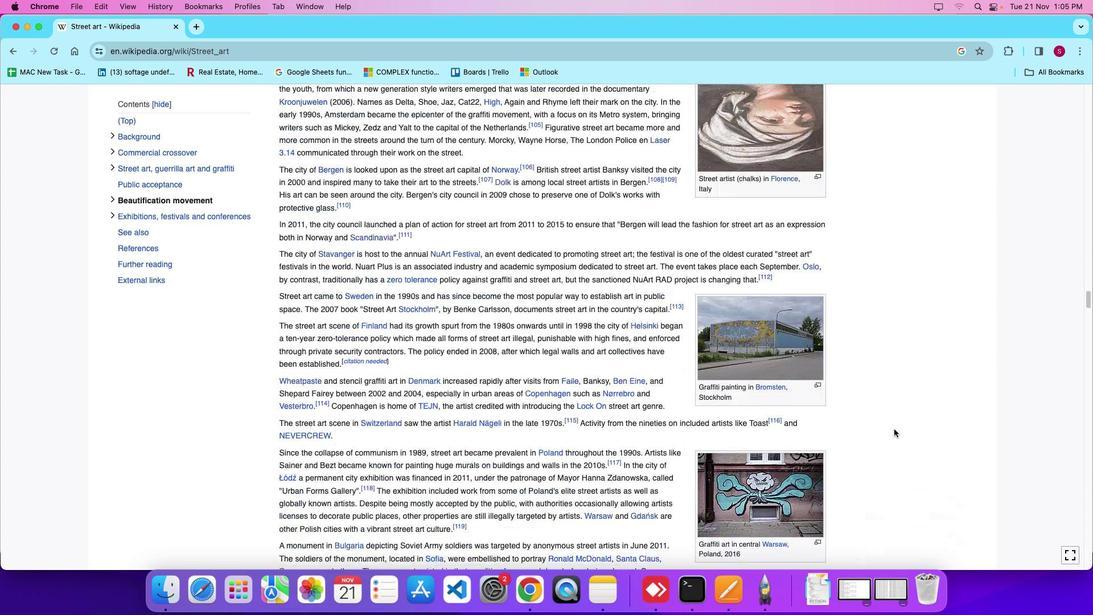 
Action: Mouse scrolled (894, 428) with delta (0, 0)
Screenshot: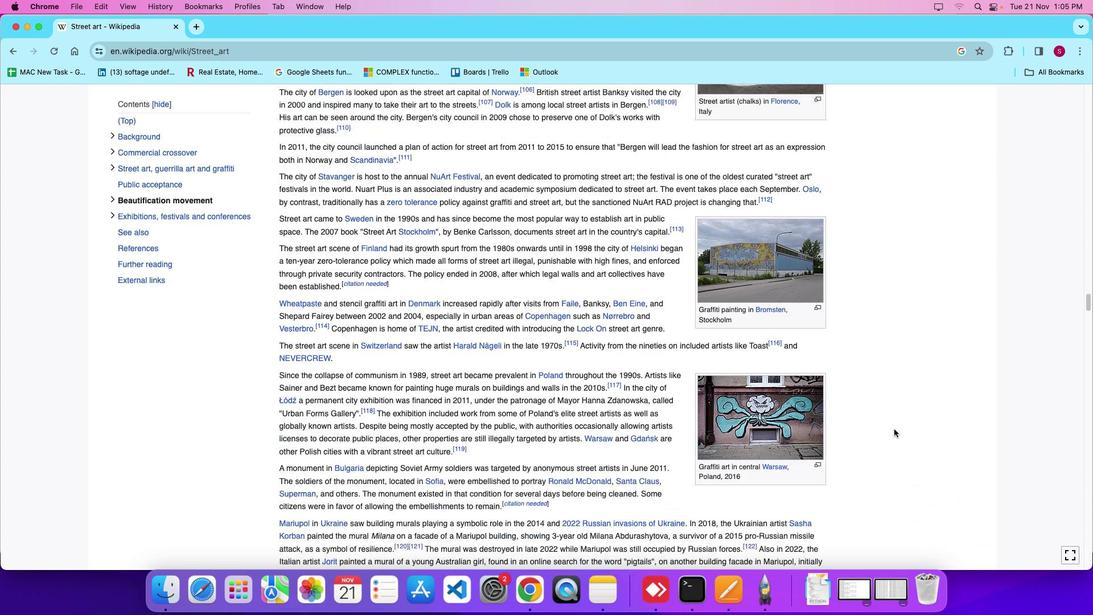
Action: Mouse scrolled (894, 428) with delta (0, 0)
Screenshot: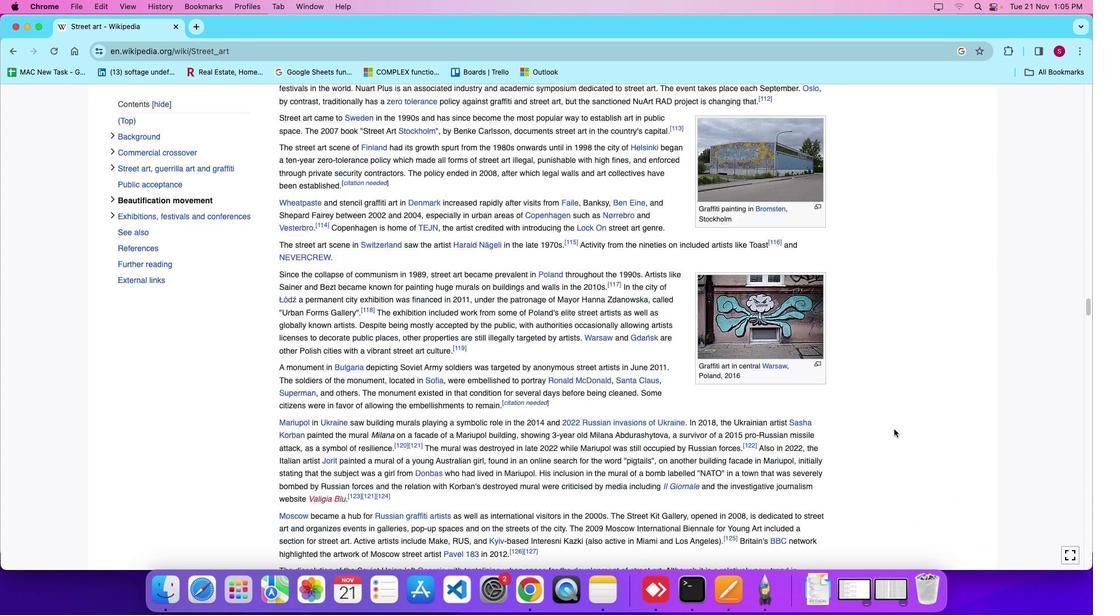 
Action: Mouse scrolled (894, 428) with delta (0, -3)
Screenshot: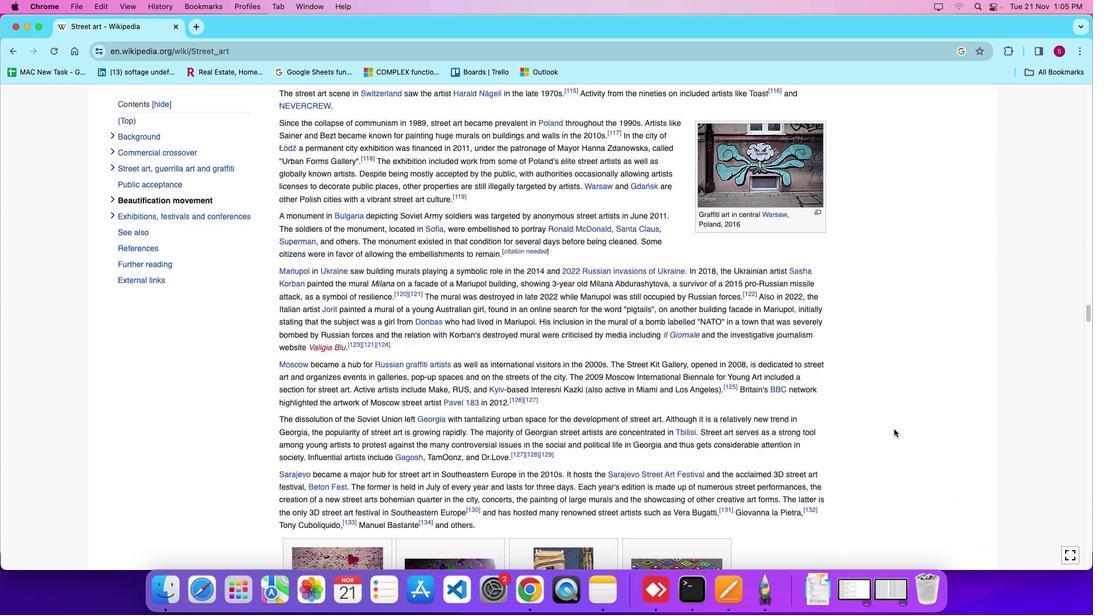 
Action: Mouse scrolled (894, 428) with delta (0, -5)
Screenshot: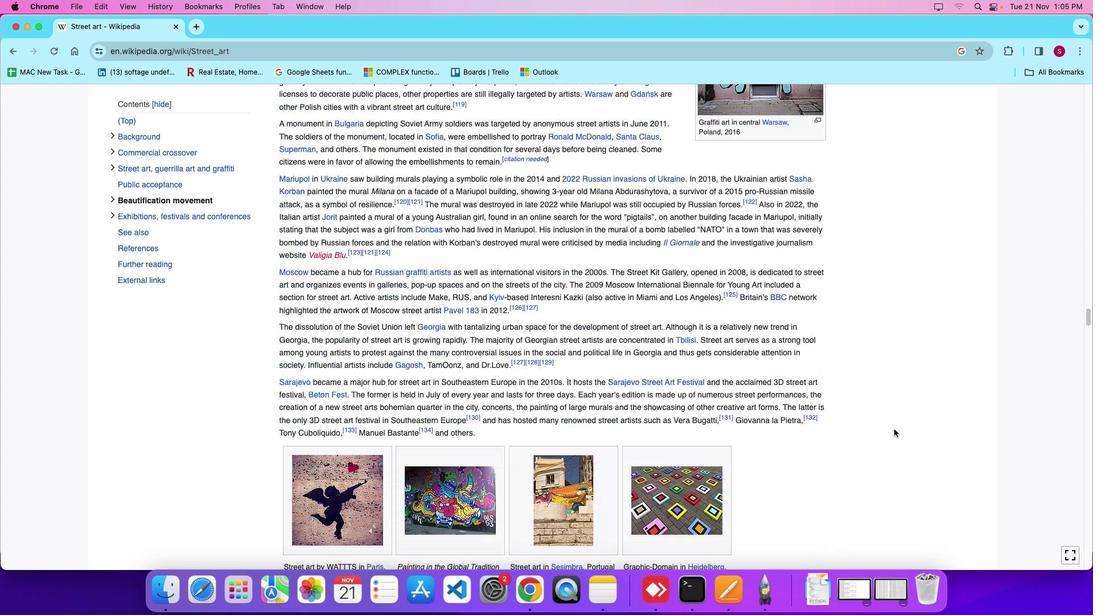 
Action: Mouse scrolled (894, 428) with delta (0, 0)
Screenshot: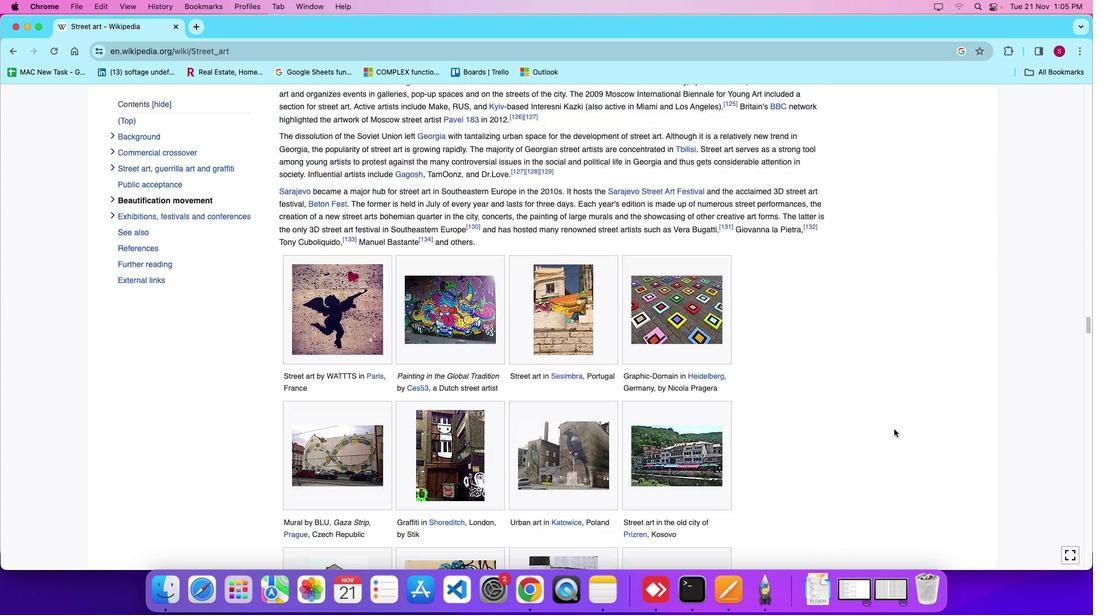 
Action: Mouse scrolled (894, 428) with delta (0, 0)
Screenshot: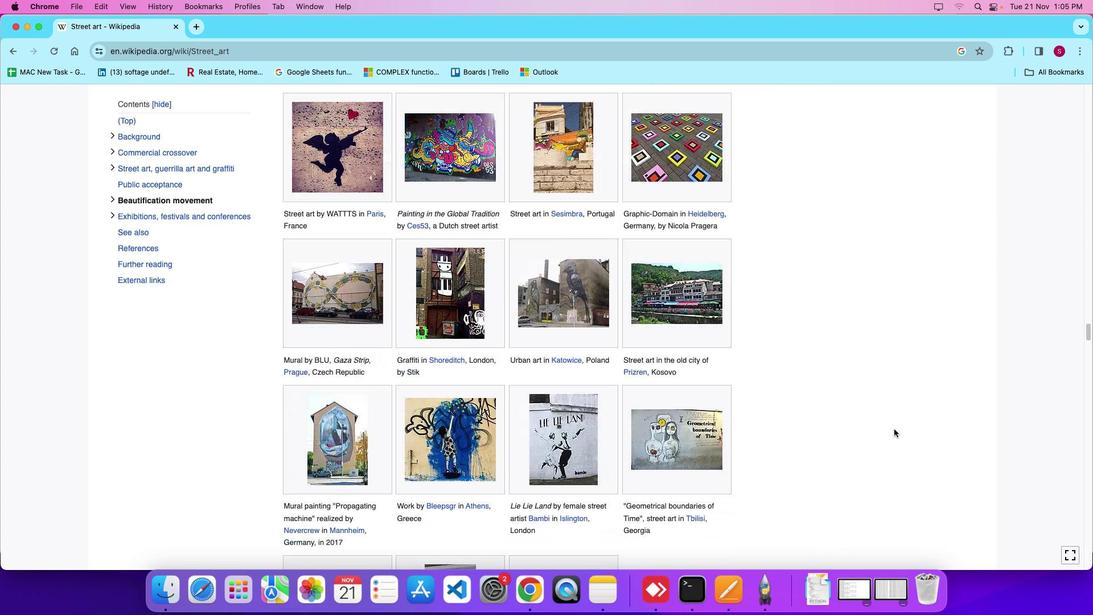 
Action: Mouse scrolled (894, 428) with delta (0, -3)
Screenshot: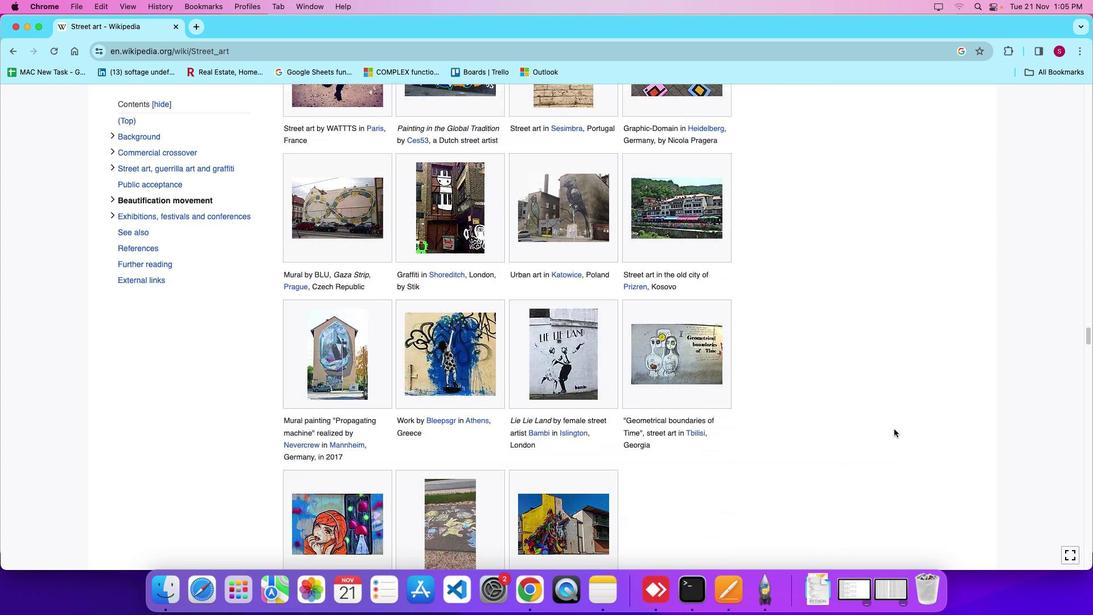 
Action: Mouse scrolled (894, 428) with delta (0, -5)
Screenshot: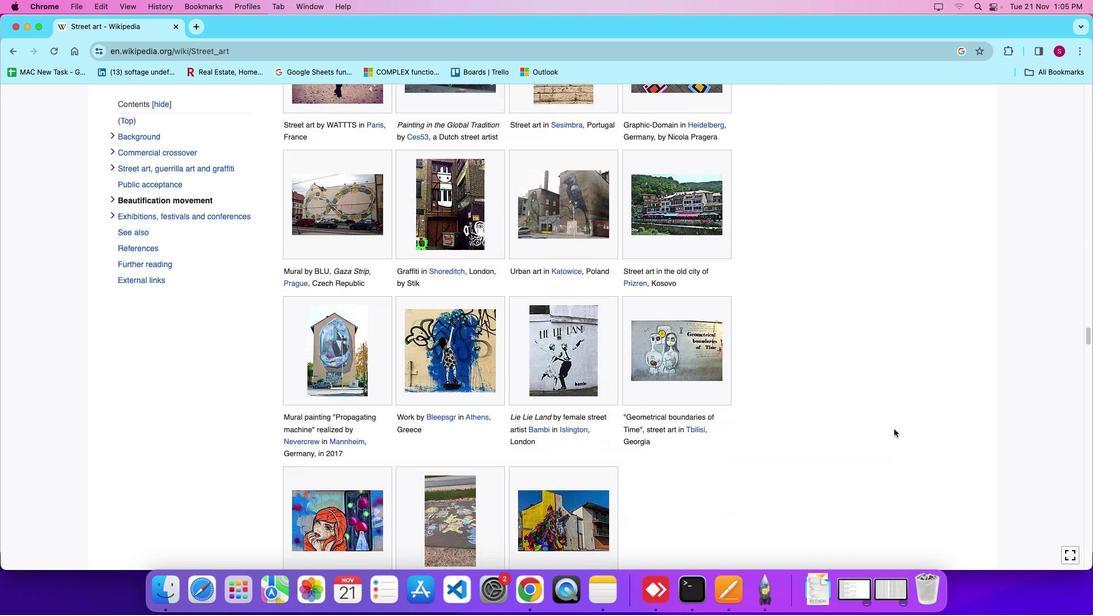 
Action: Mouse scrolled (894, 428) with delta (0, 0)
Screenshot: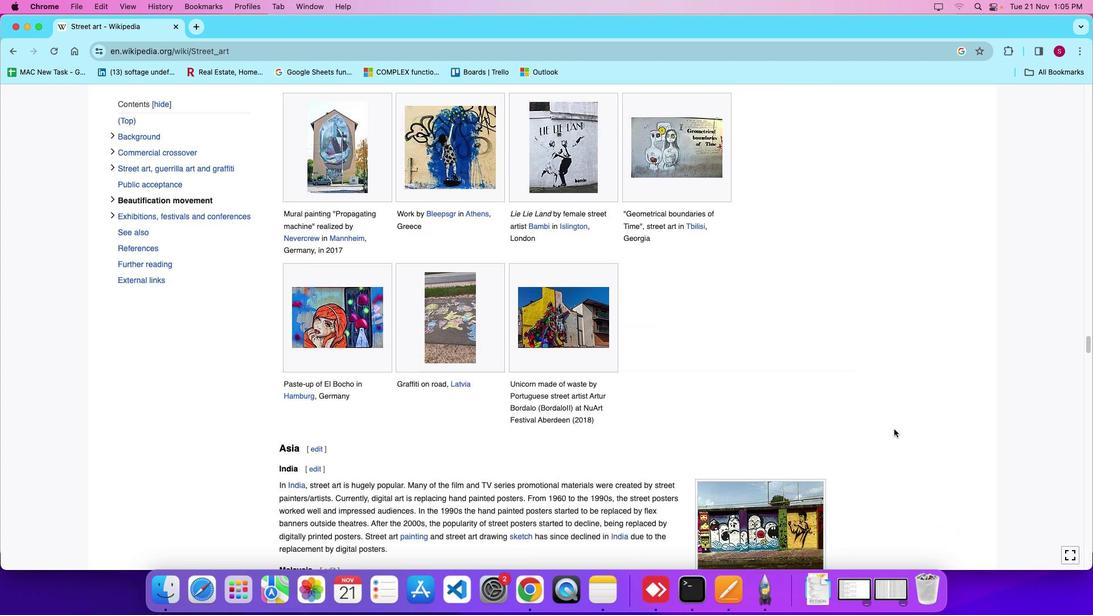 
Action: Mouse scrolled (894, 428) with delta (0, 0)
Screenshot: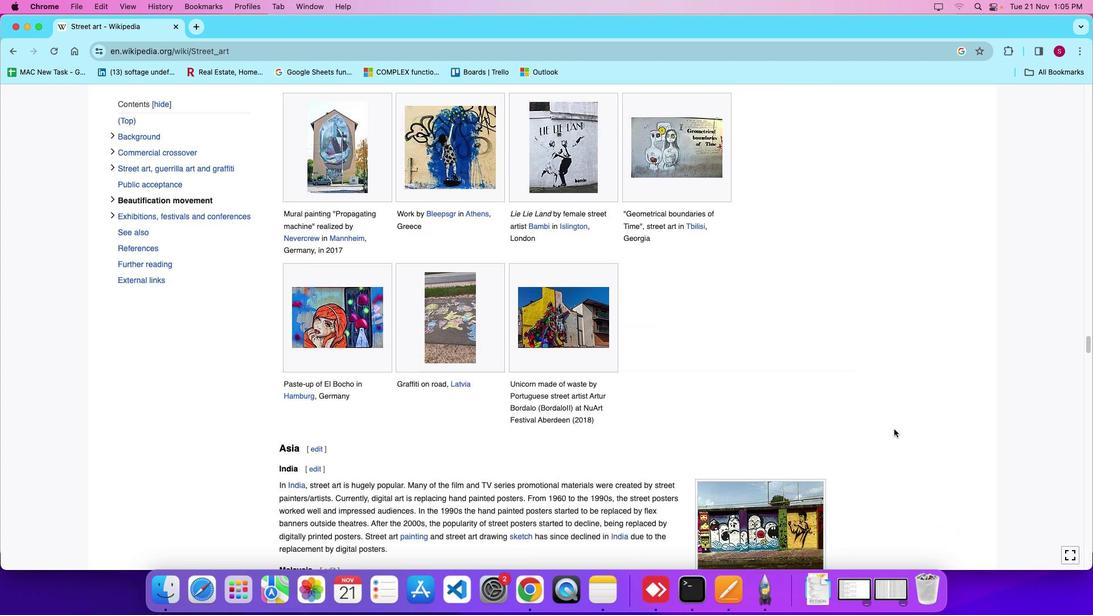 
Action: Mouse scrolled (894, 428) with delta (0, -4)
Screenshot: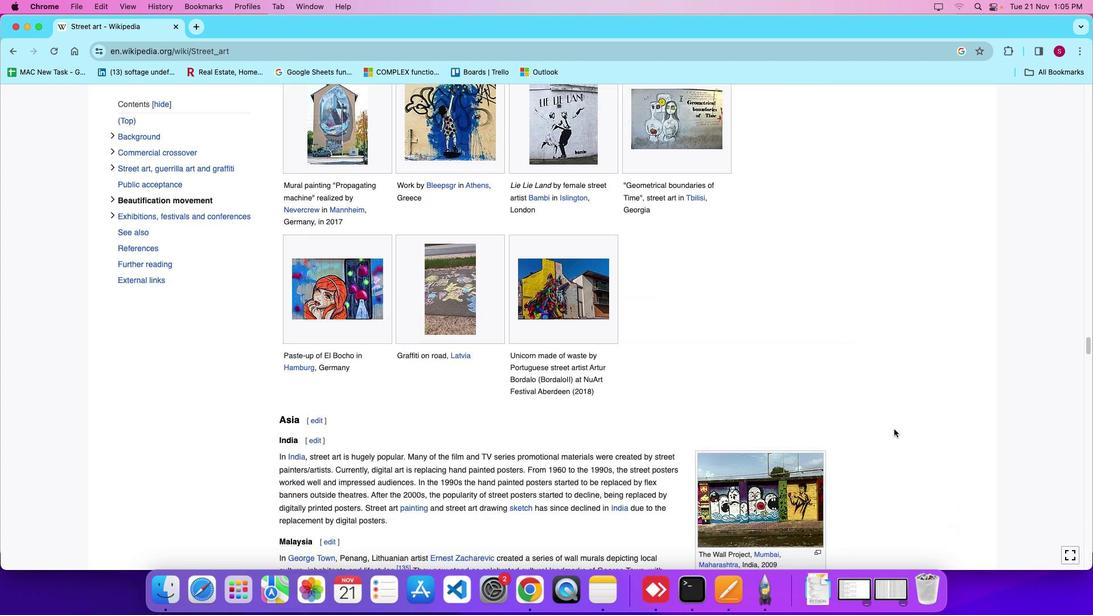 
Action: Mouse scrolled (894, 428) with delta (0, 0)
Screenshot: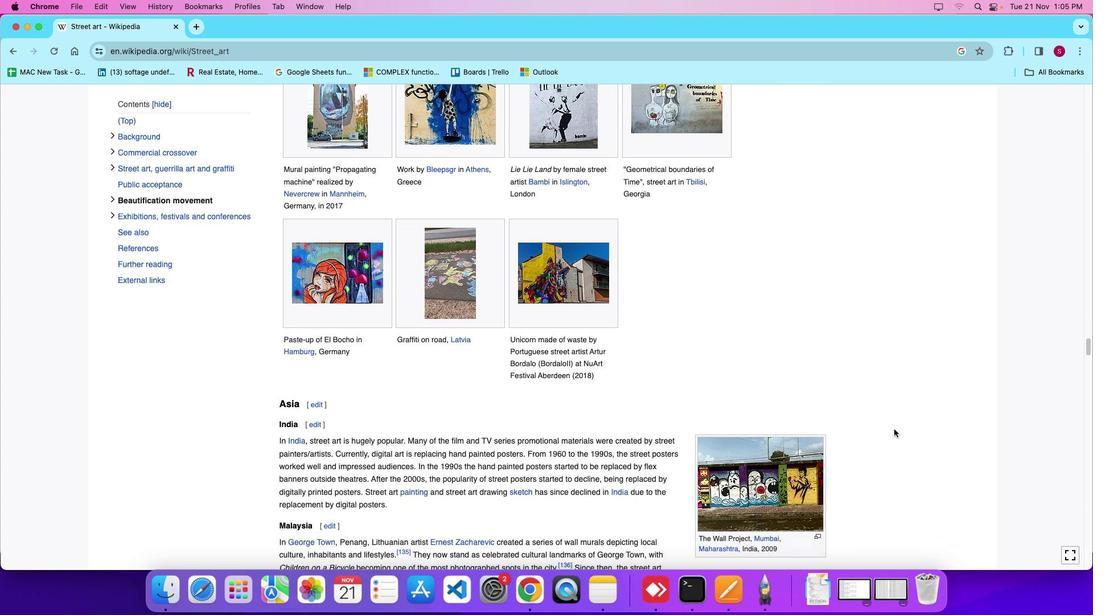 
Action: Mouse scrolled (894, 428) with delta (0, 0)
Screenshot: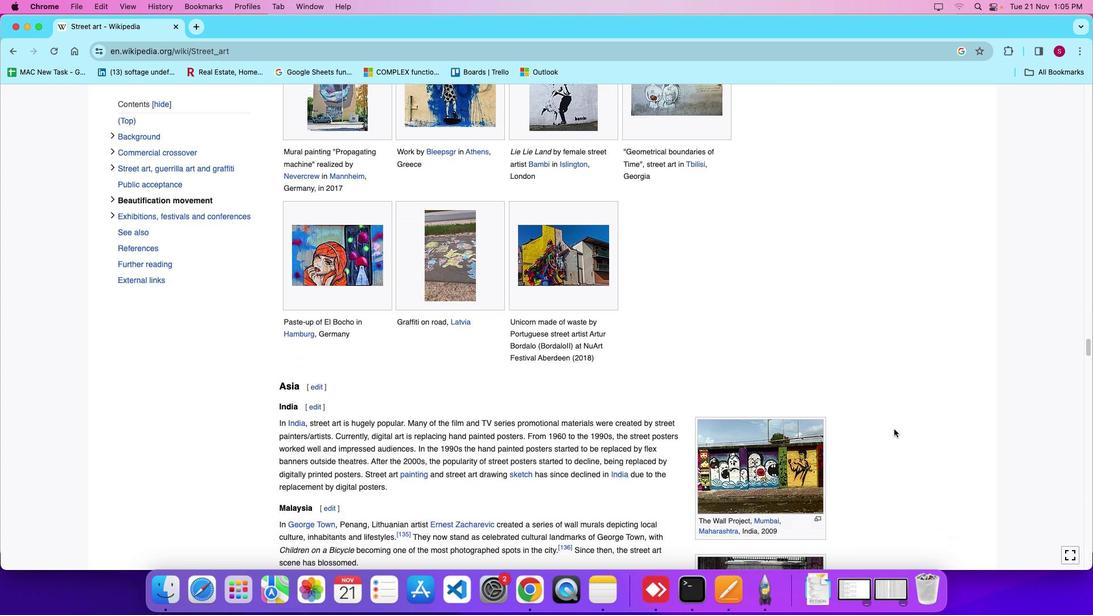 
Action: Mouse moved to (894, 428)
Screenshot: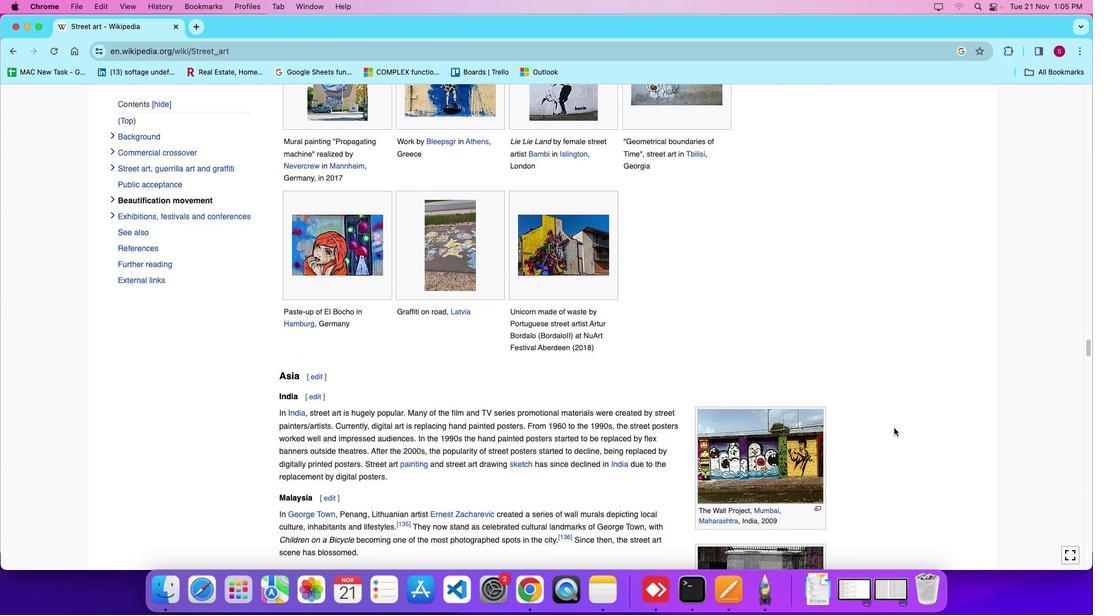 
Action: Mouse scrolled (894, 428) with delta (0, 0)
Screenshot: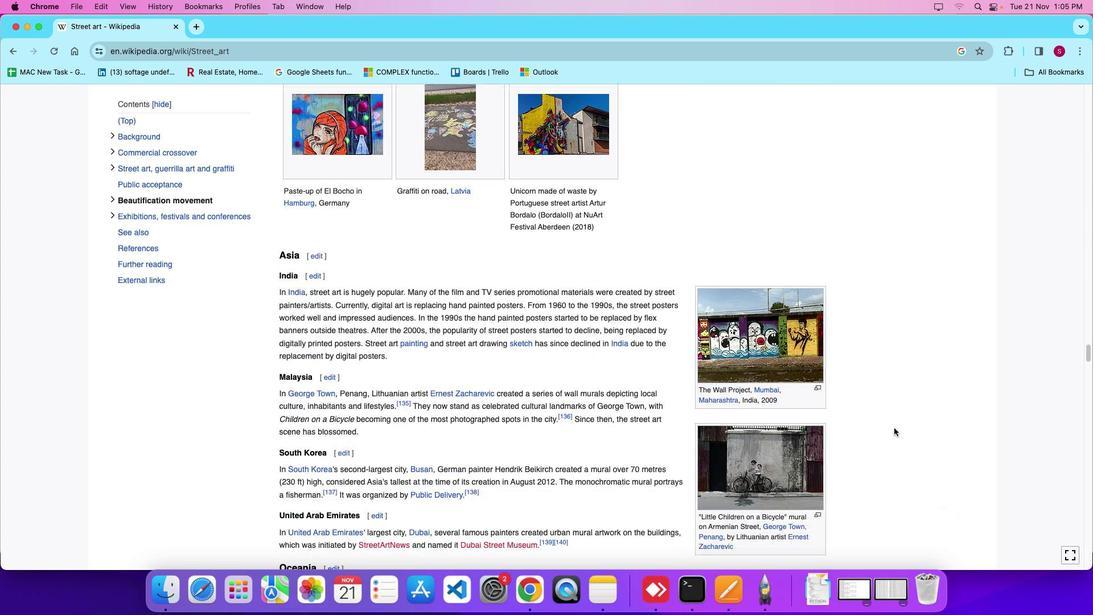 
Action: Mouse scrolled (894, 428) with delta (0, 0)
Screenshot: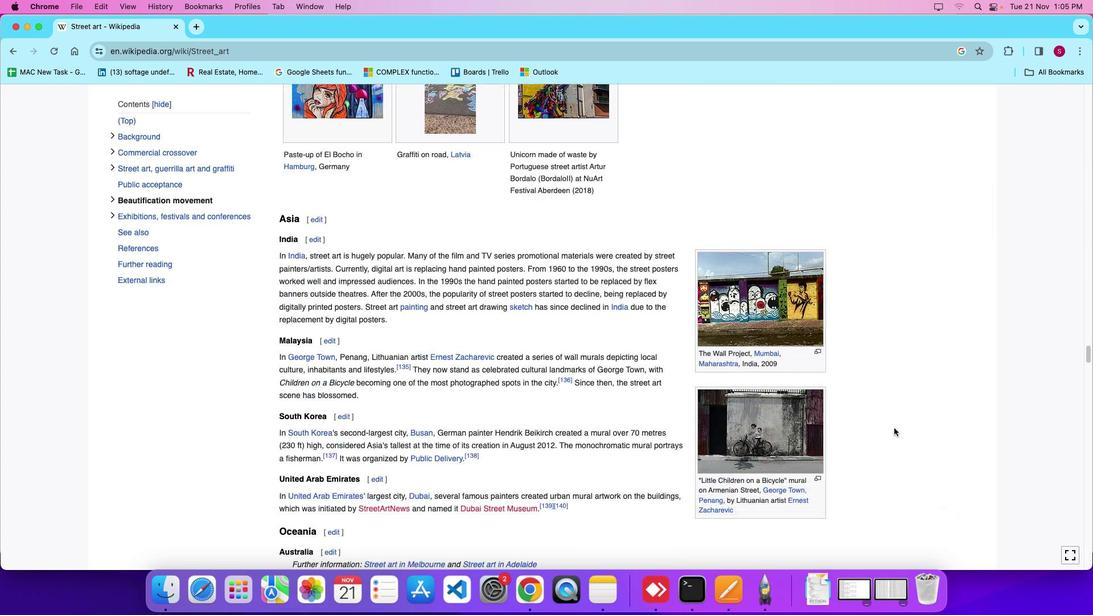 
Action: Mouse scrolled (894, 428) with delta (0, -3)
Screenshot: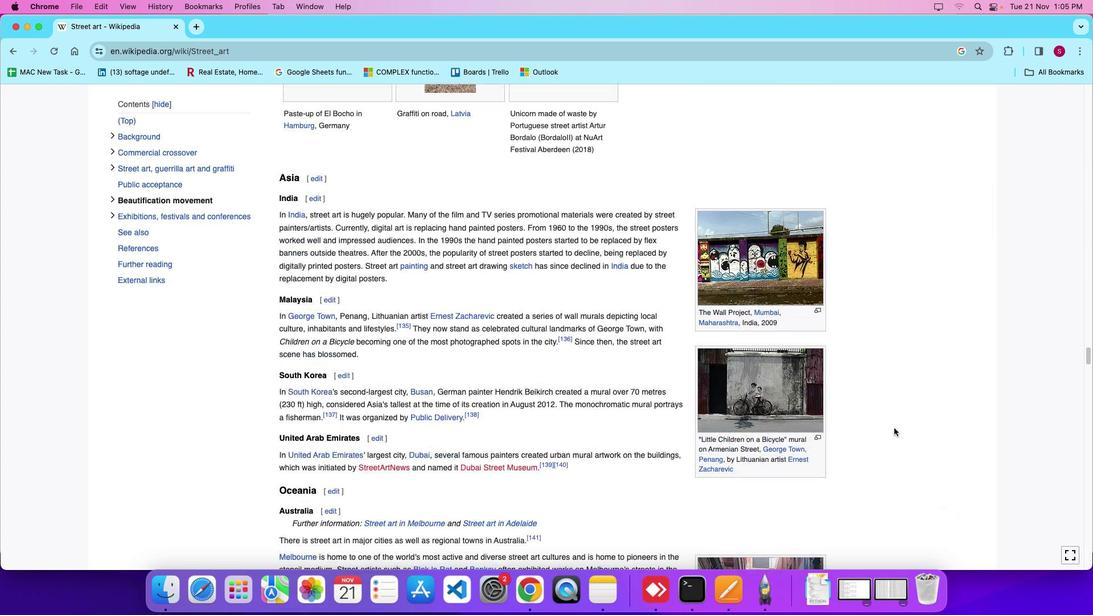
Action: Mouse moved to (894, 428)
Screenshot: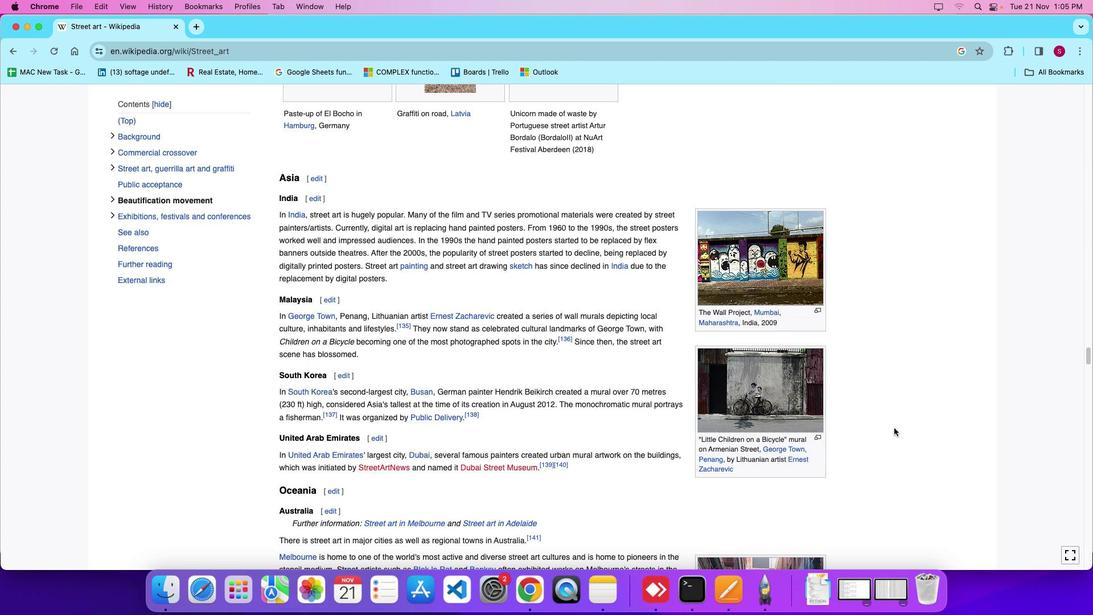 
Action: Mouse scrolled (894, 428) with delta (0, 0)
Screenshot: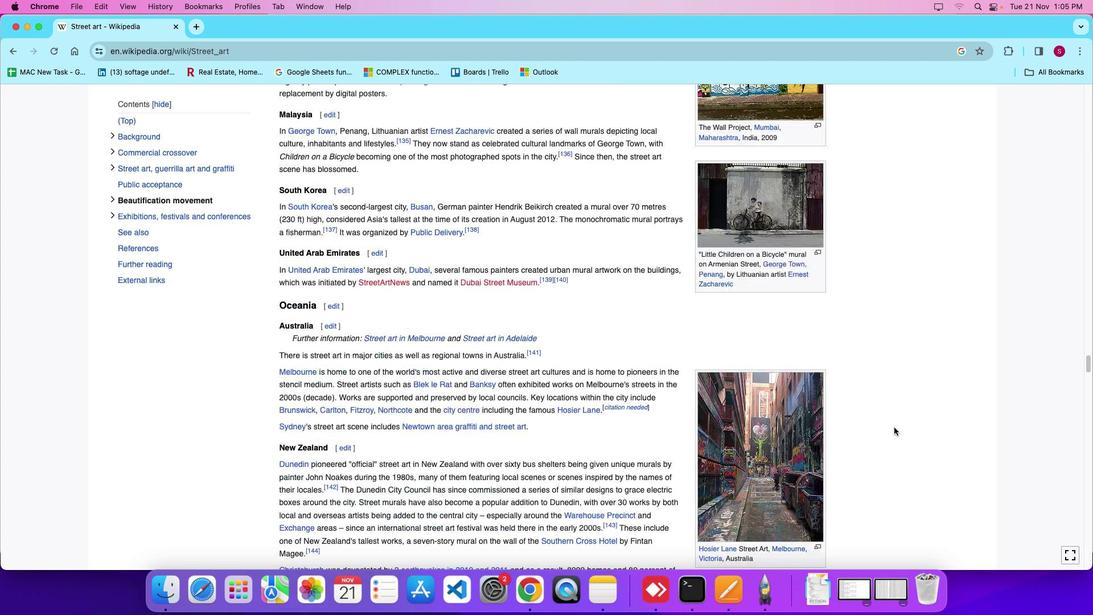 
Action: Mouse moved to (894, 427)
Screenshot: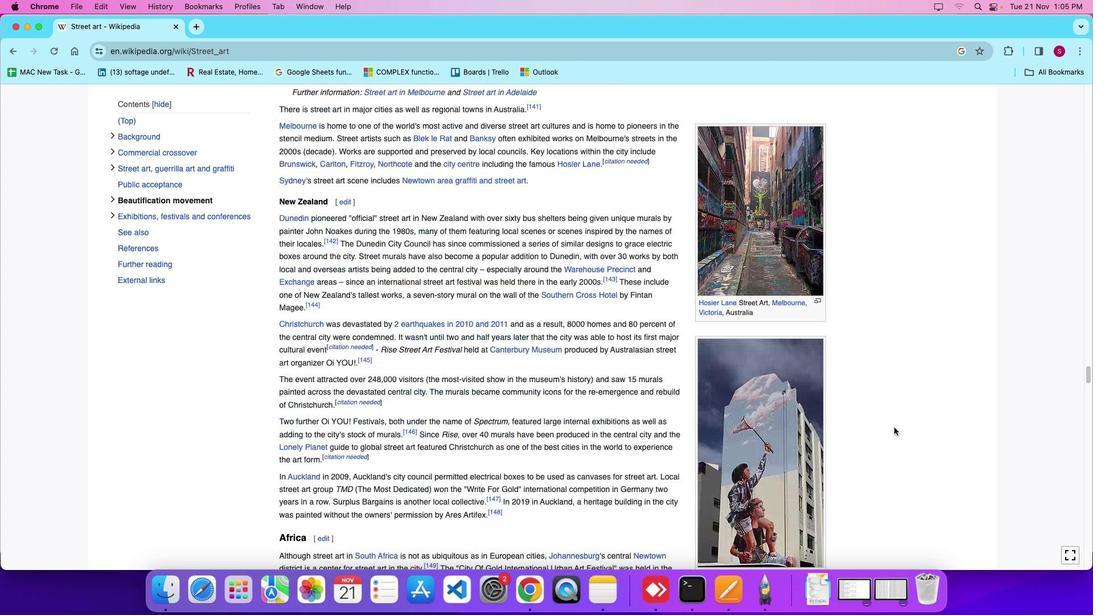 
Action: Mouse scrolled (894, 427) with delta (0, 0)
Screenshot: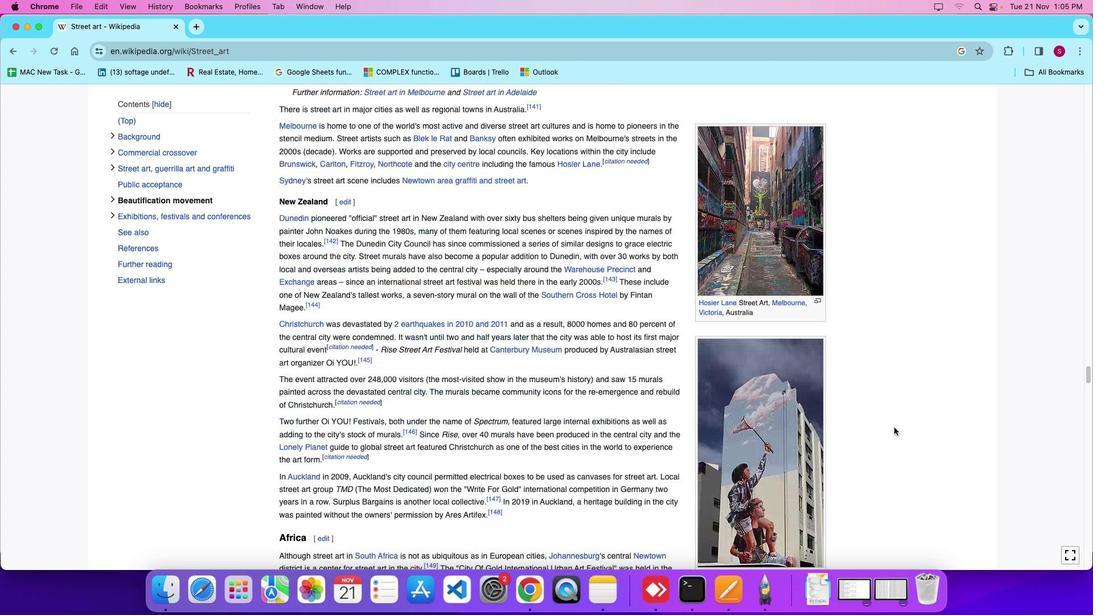 
Action: Mouse scrolled (894, 427) with delta (0, -4)
Screenshot: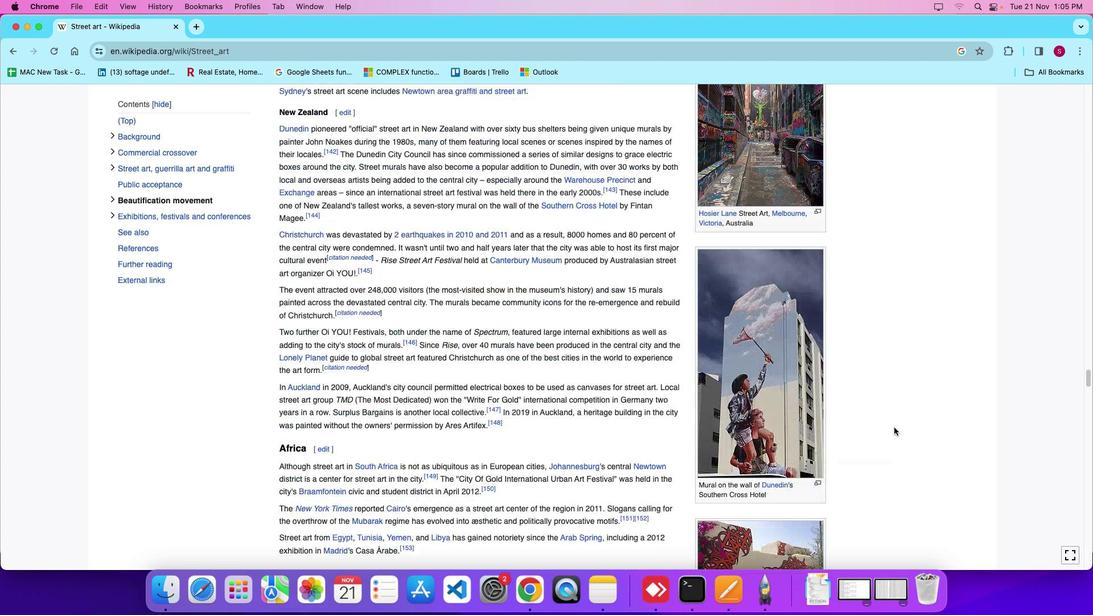 
Action: Mouse scrolled (894, 427) with delta (0, -6)
Screenshot: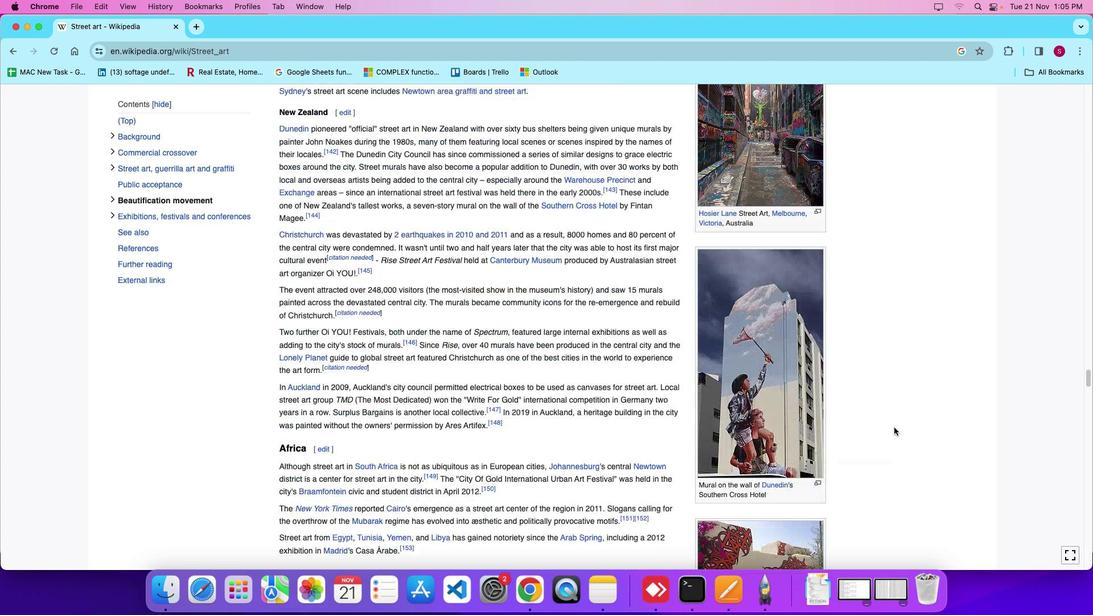 
Action: Mouse scrolled (894, 427) with delta (0, 0)
Screenshot: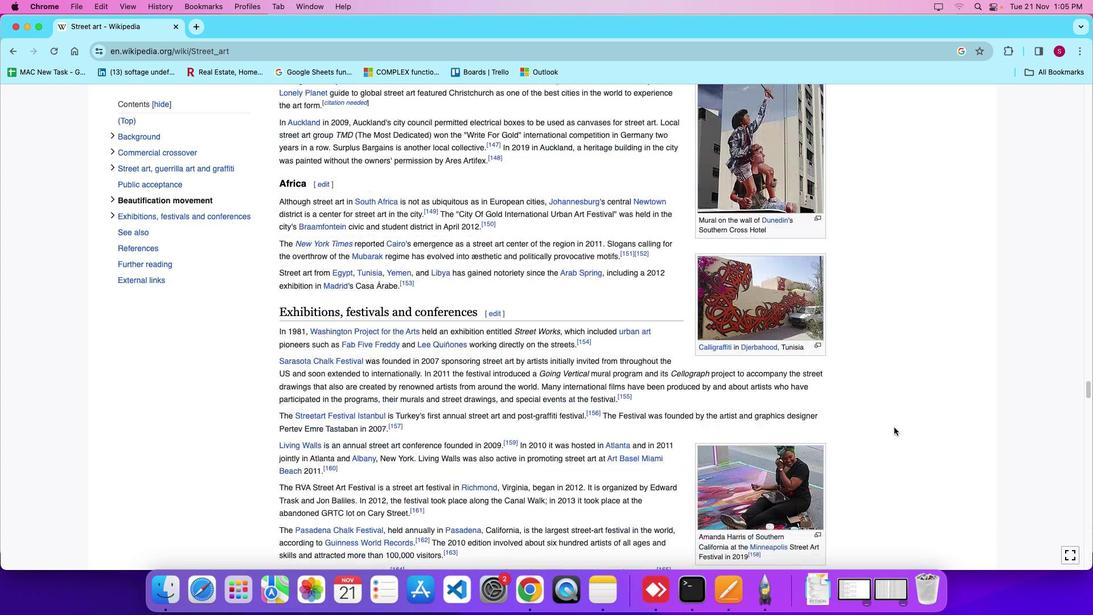 
Action: Mouse scrolled (894, 427) with delta (0, 0)
Screenshot: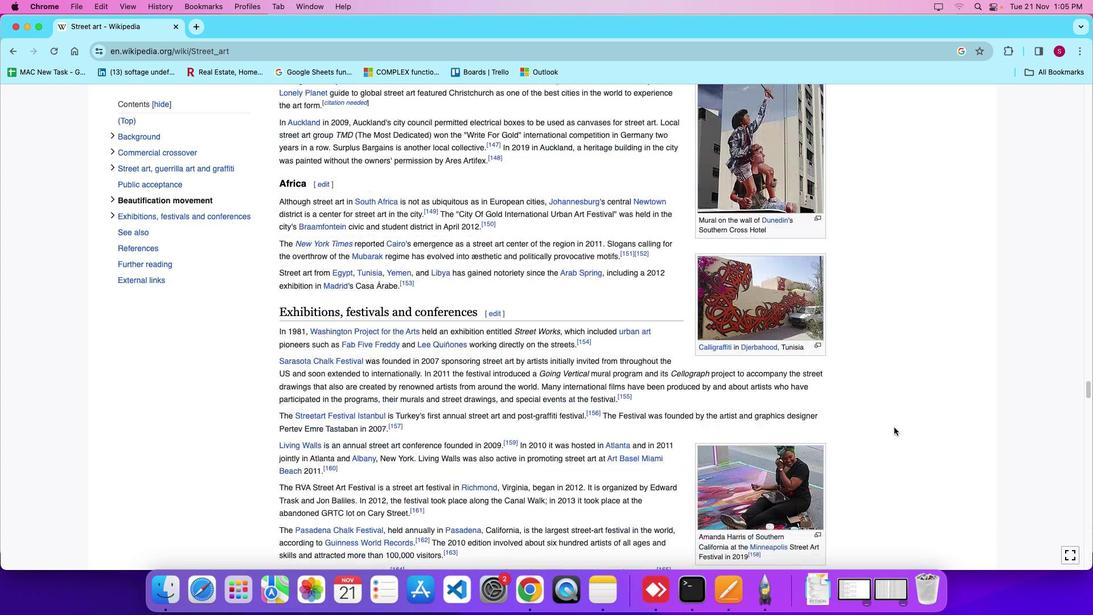 
Action: Mouse scrolled (894, 427) with delta (0, -4)
Screenshot: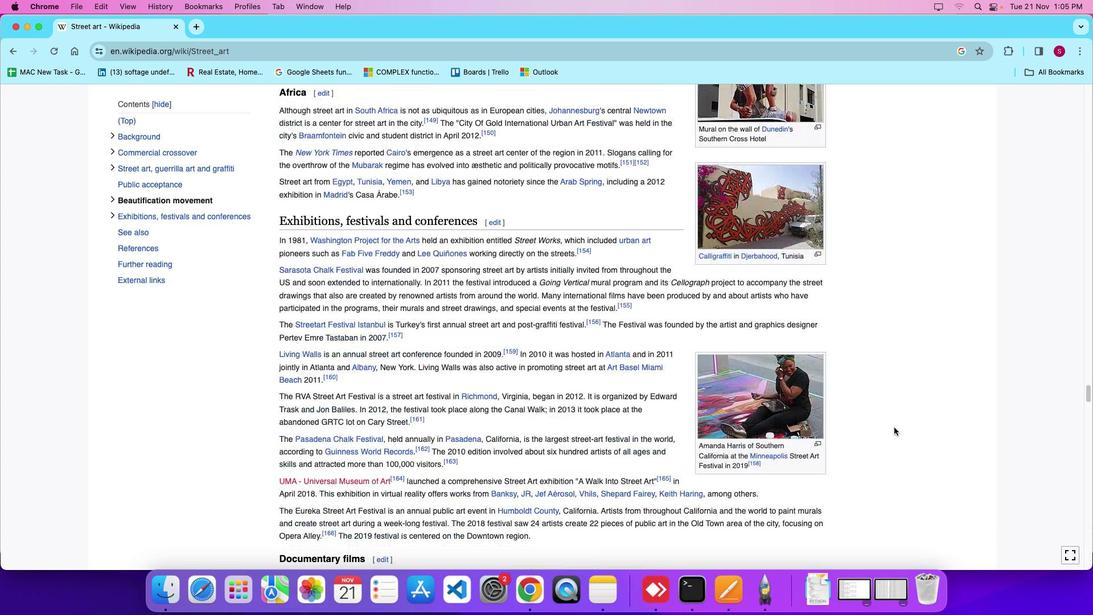 
Action: Mouse scrolled (894, 427) with delta (0, -5)
Screenshot: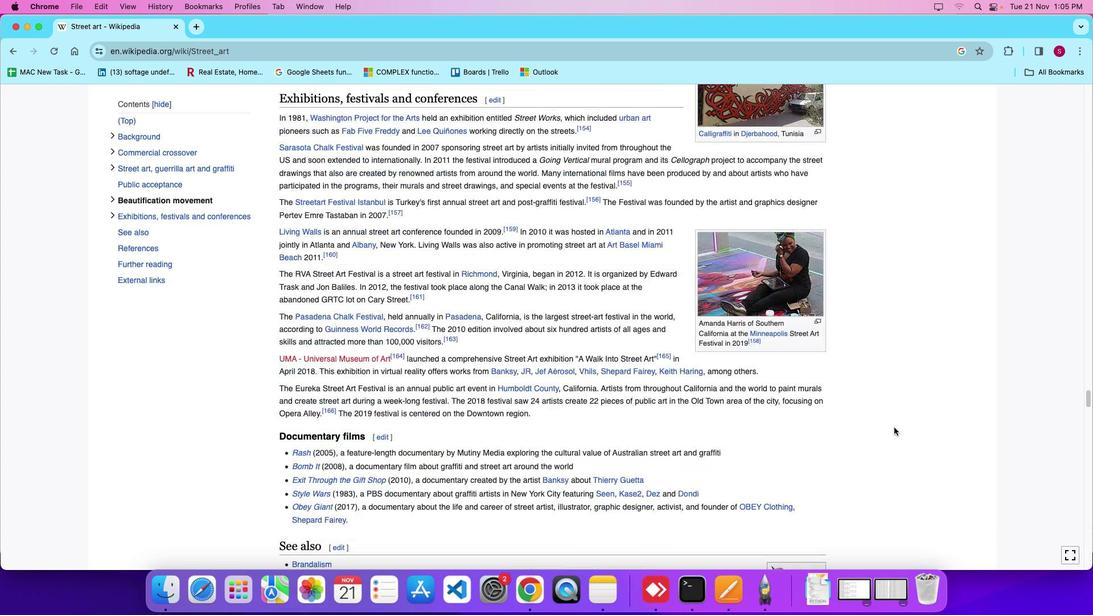 
Action: Mouse scrolled (894, 427) with delta (0, 0)
Screenshot: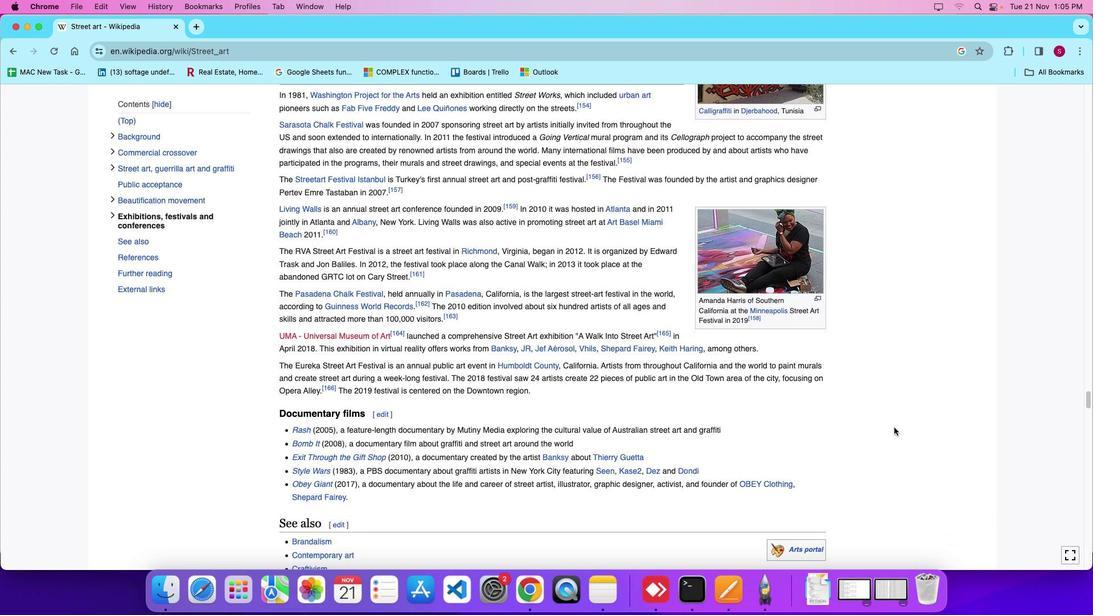 
Action: Mouse scrolled (894, 427) with delta (0, 0)
Screenshot: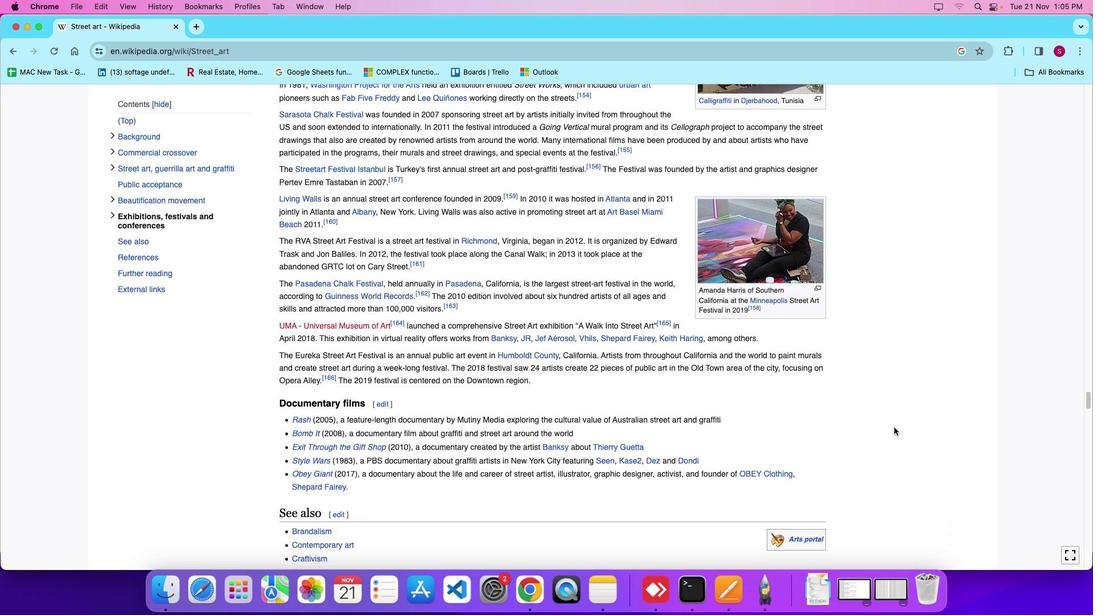 
Action: Mouse moved to (894, 427)
Screenshot: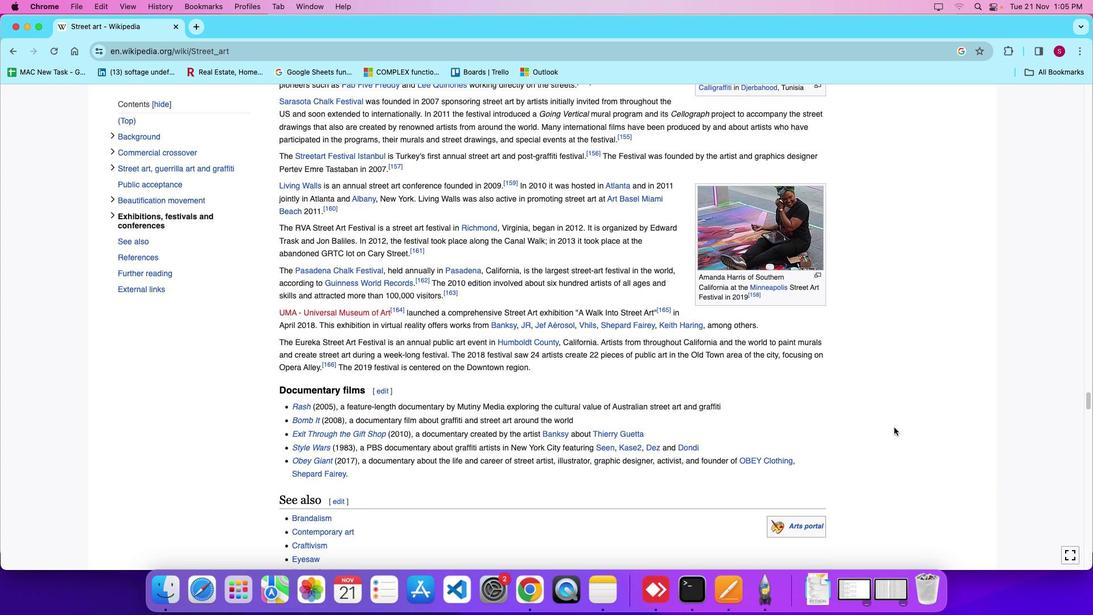
Action: Mouse scrolled (894, 427) with delta (0, 0)
Screenshot: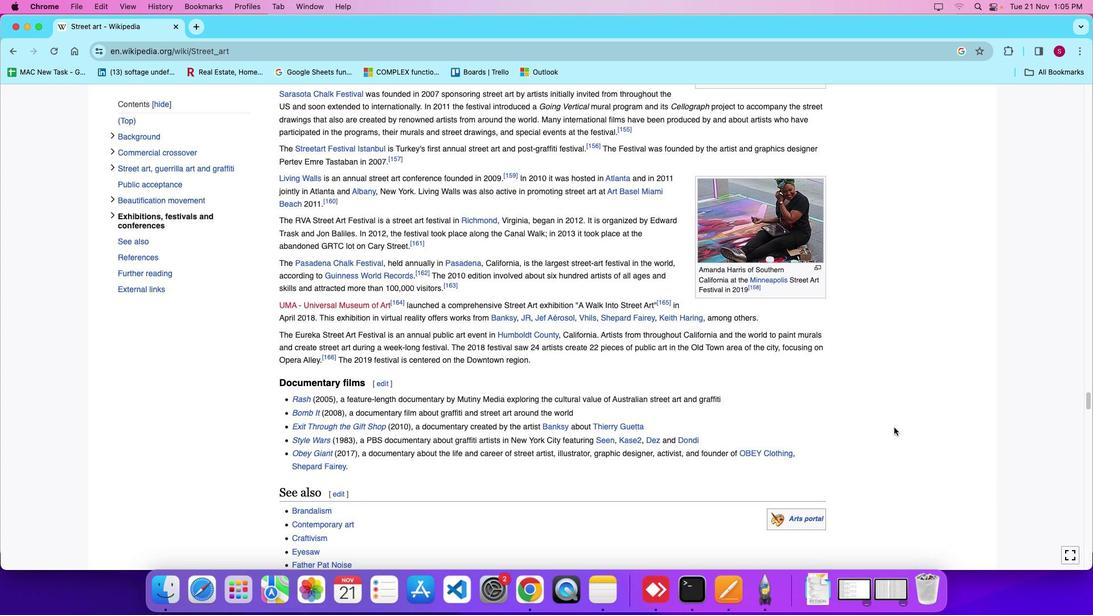 
Action: Mouse scrolled (894, 427) with delta (0, 0)
Screenshot: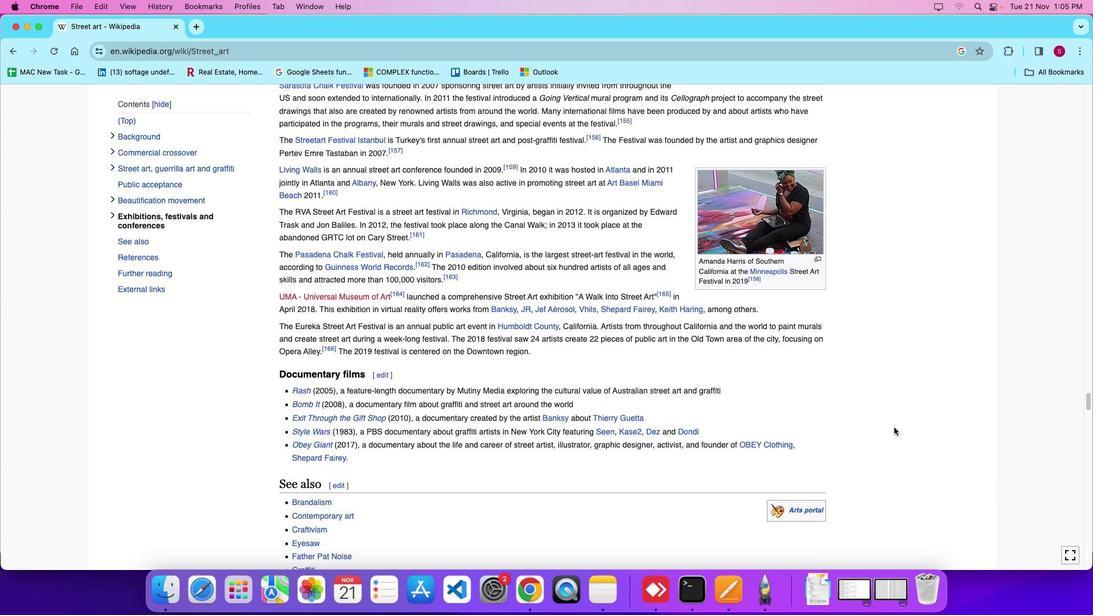 
Action: Mouse scrolled (894, 427) with delta (0, -1)
Screenshot: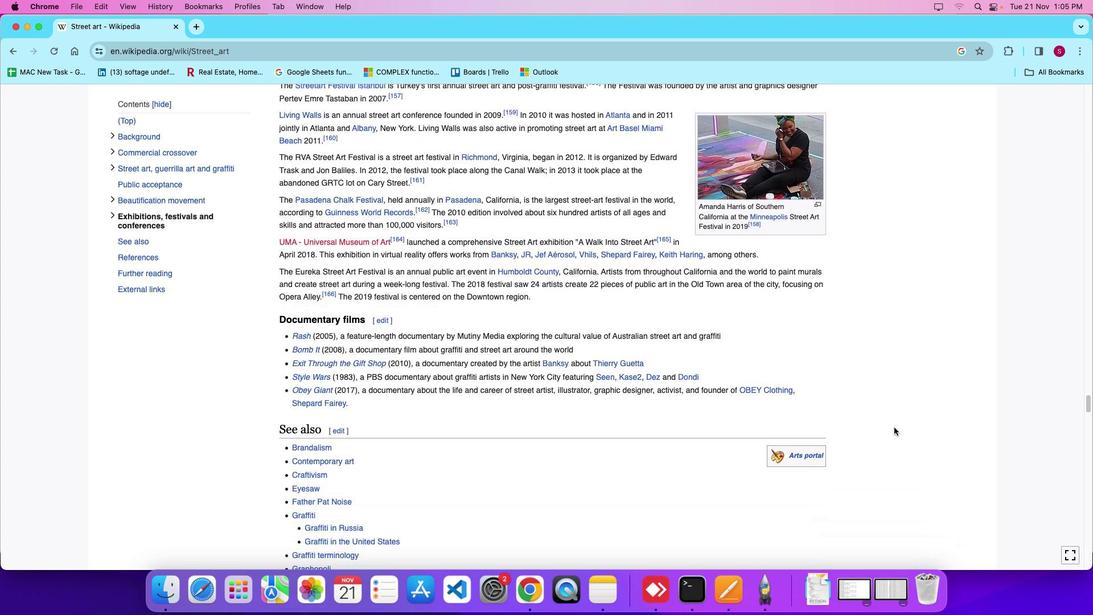 
Action: Mouse scrolled (894, 427) with delta (0, 0)
Screenshot: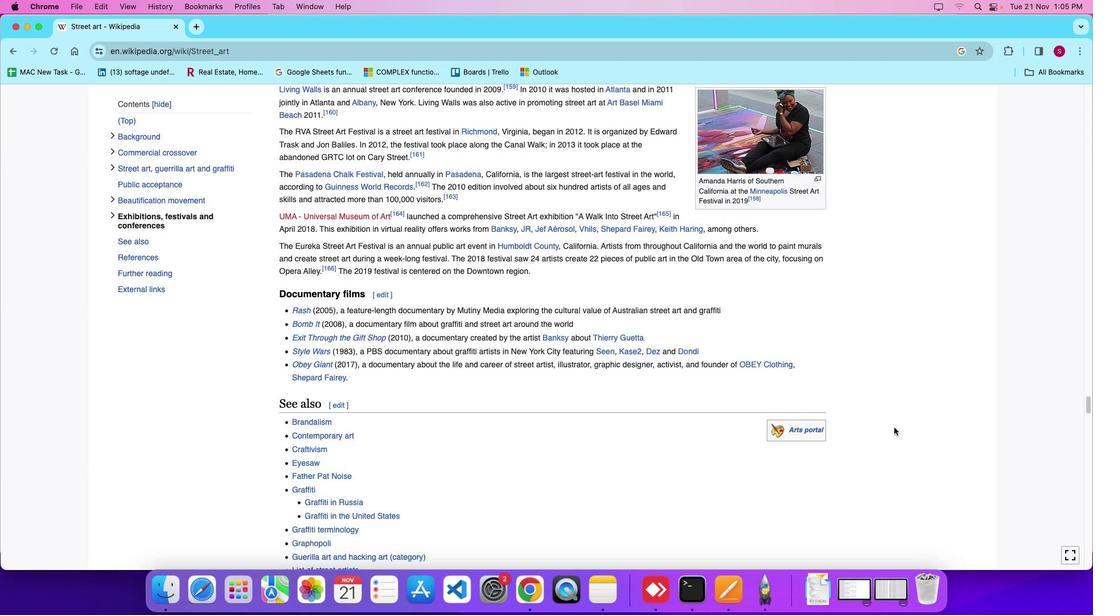 
Action: Mouse scrolled (894, 427) with delta (0, 0)
Screenshot: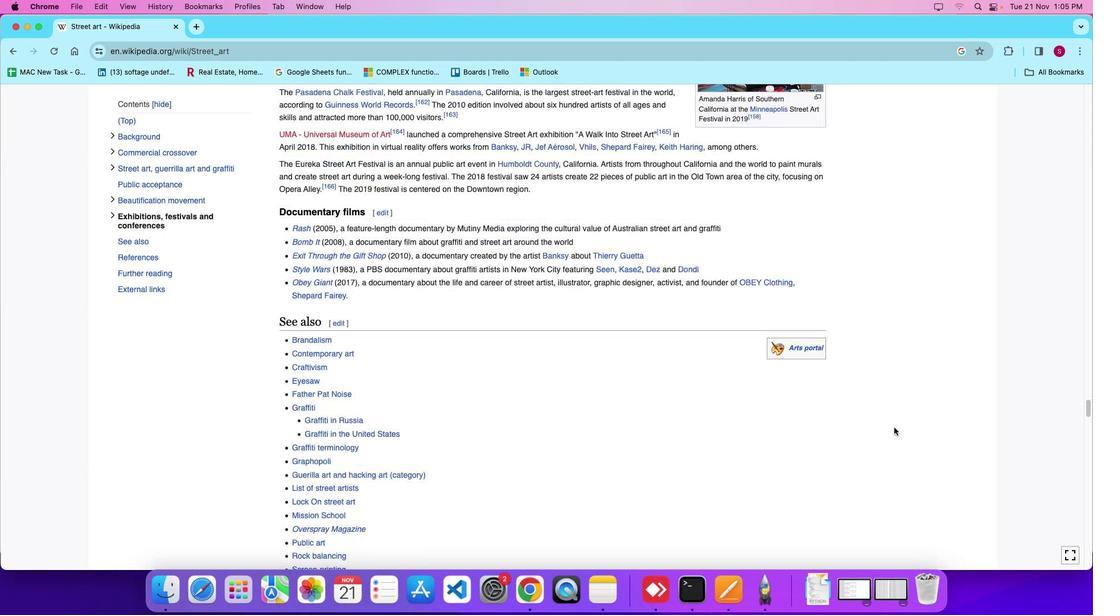
Action: Mouse scrolled (894, 427) with delta (0, -2)
Screenshot: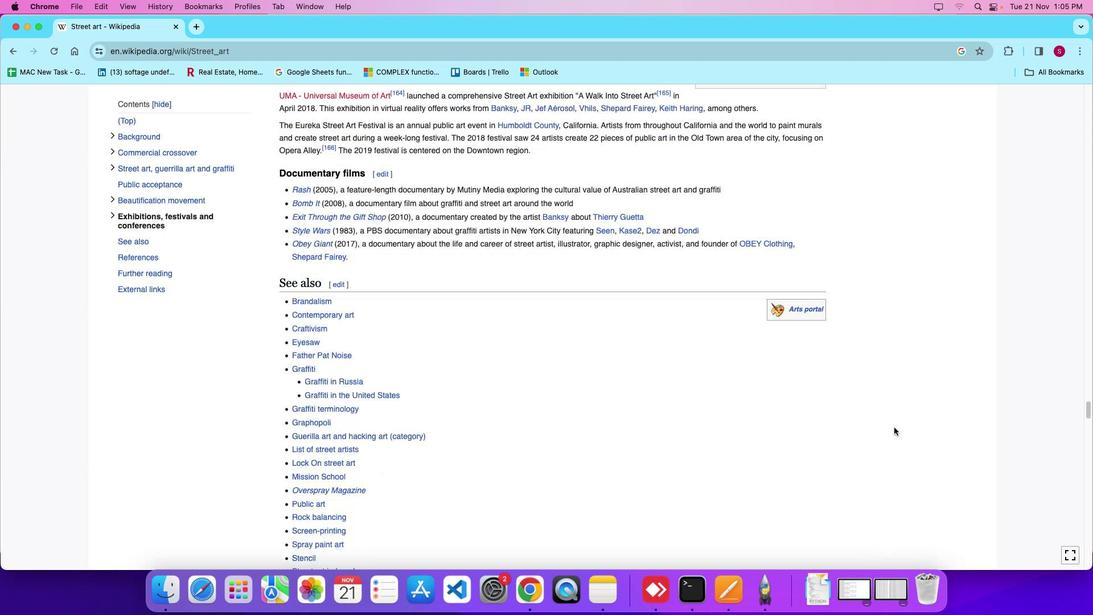 
Action: Mouse scrolled (894, 427) with delta (0, 0)
Screenshot: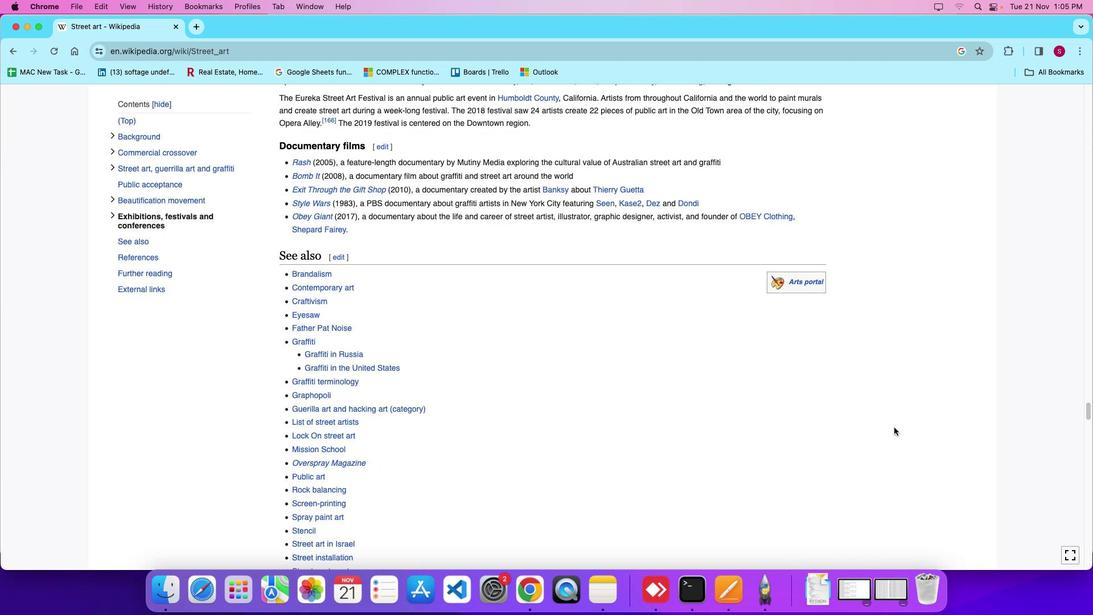 
Action: Mouse scrolled (894, 427) with delta (0, 0)
Screenshot: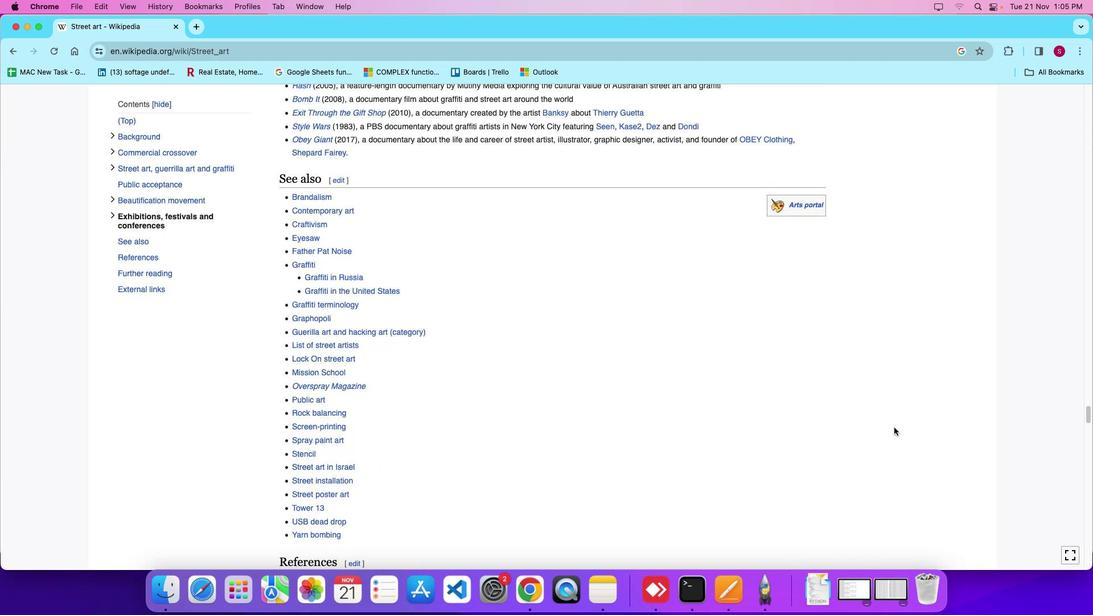 
Action: Mouse scrolled (894, 427) with delta (0, -2)
Screenshot: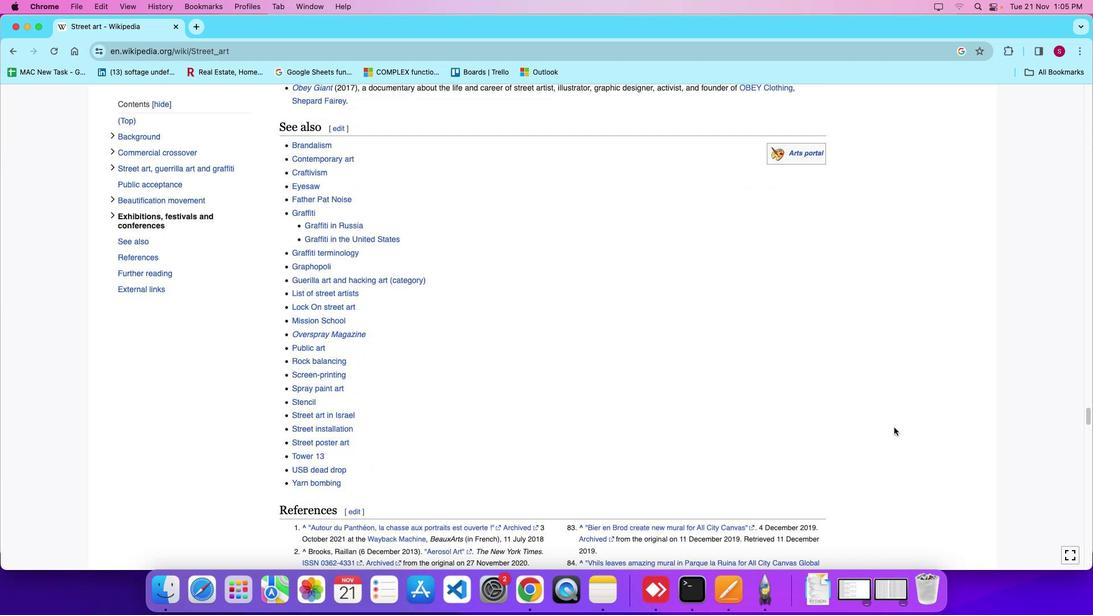 
Action: Mouse moved to (894, 417)
Screenshot: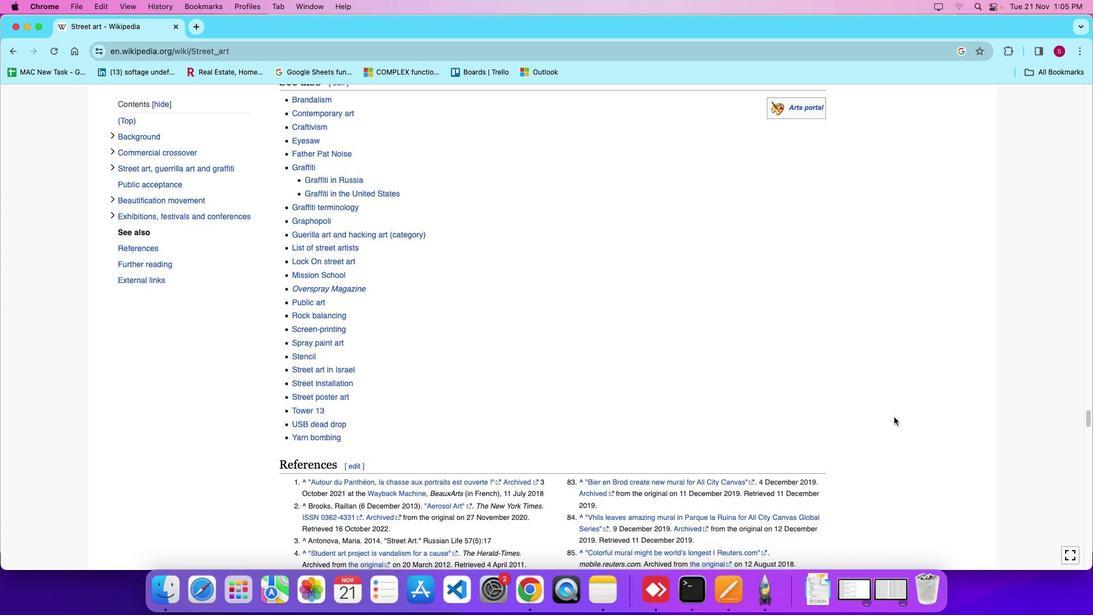 
Action: Mouse scrolled (894, 417) with delta (0, 0)
Screenshot: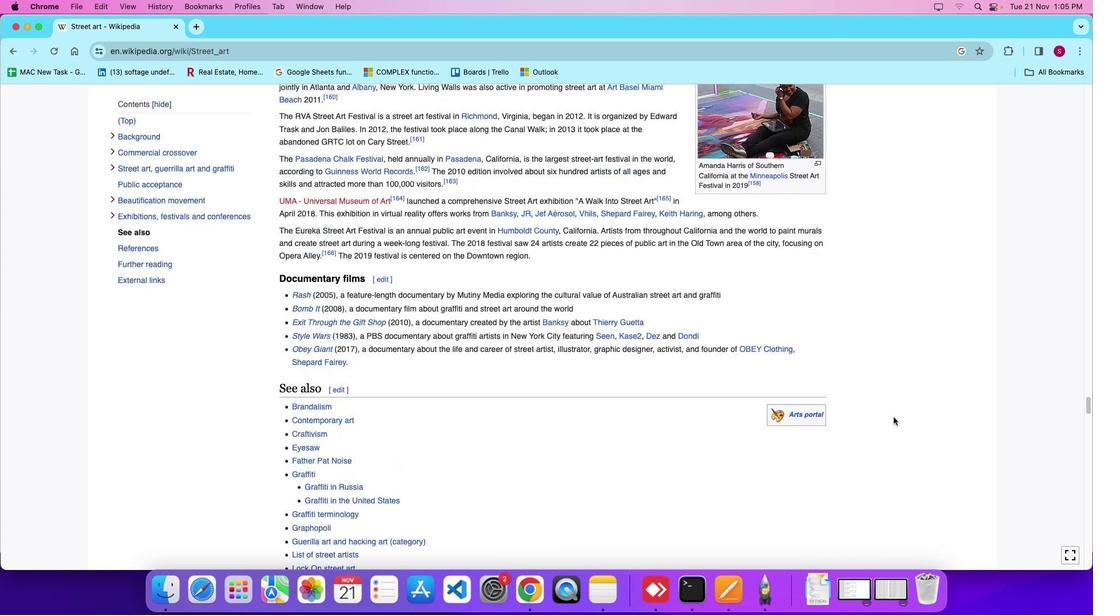 
Action: Mouse scrolled (894, 417) with delta (0, -5)
Screenshot: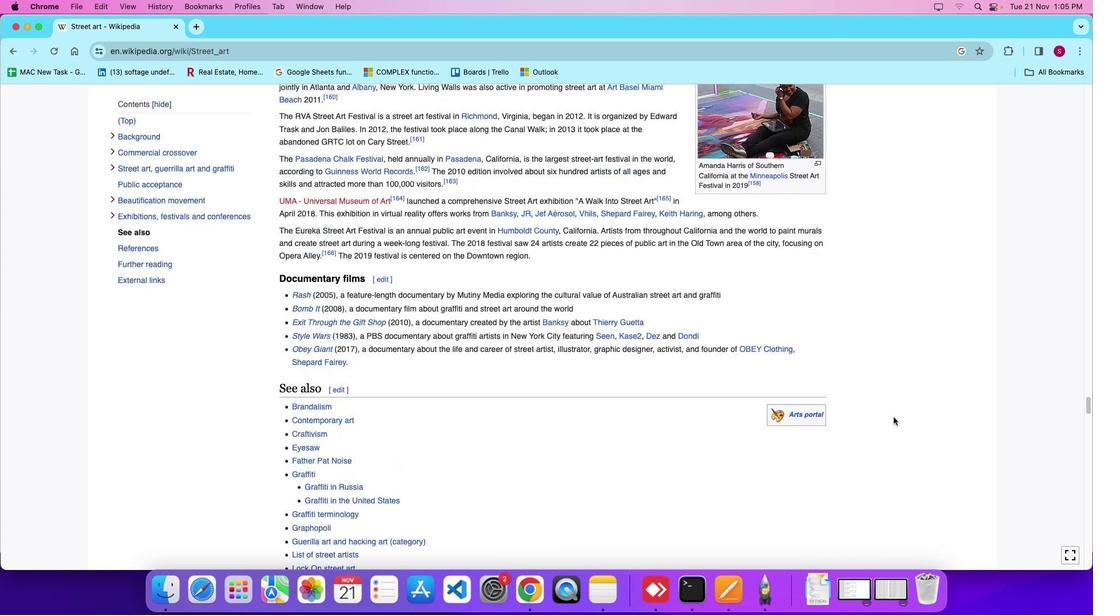 
Action: Mouse scrolled (894, 417) with delta (0, 5)
Screenshot: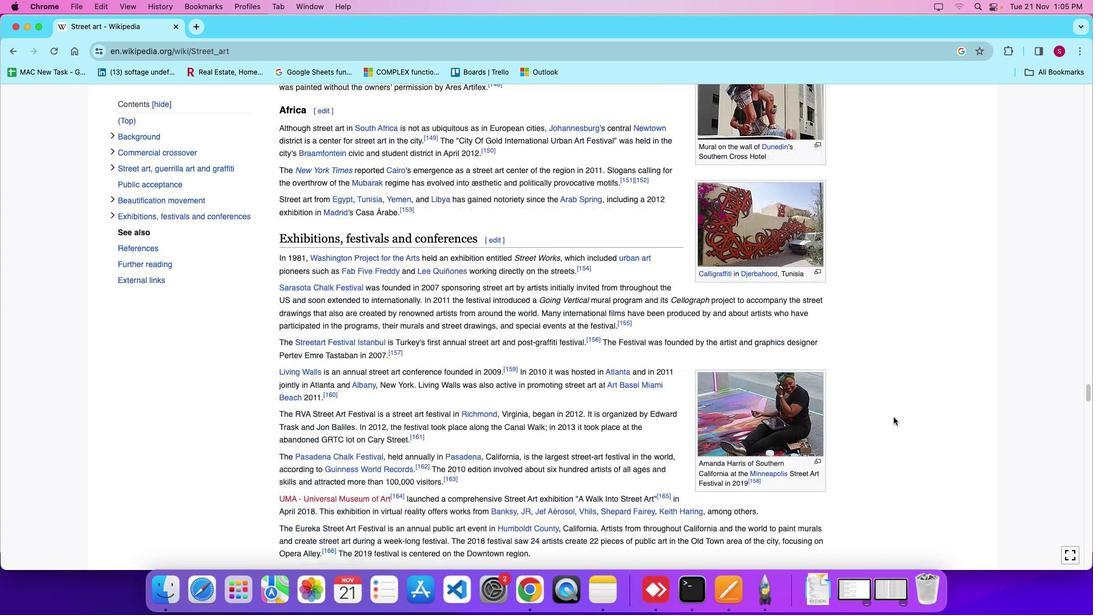 
Action: Mouse scrolled (894, 417) with delta (0, 5)
Screenshot: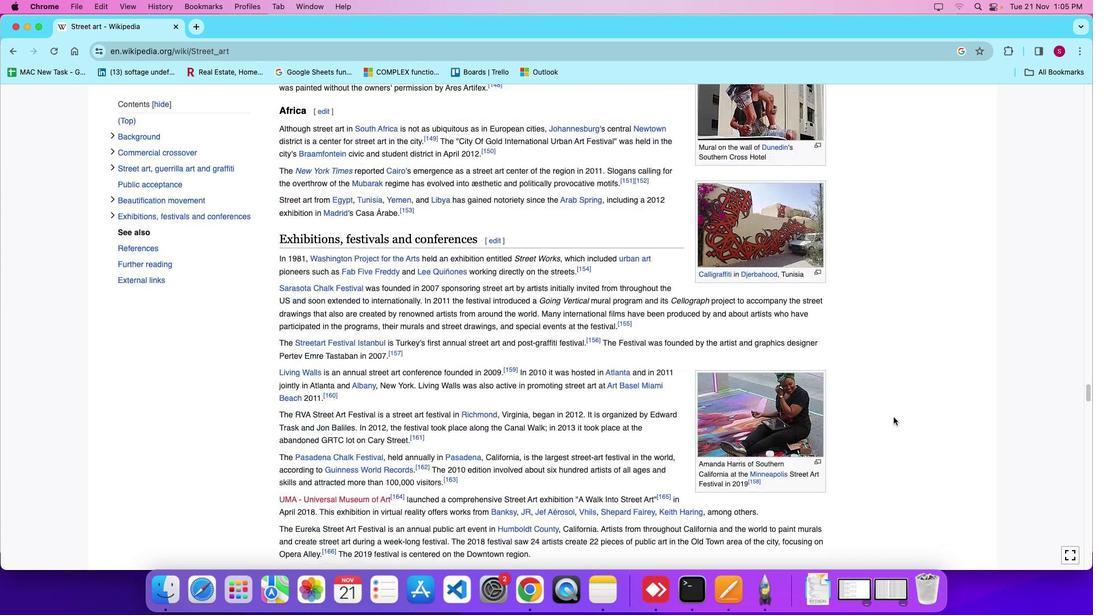 
Action: Mouse scrolled (894, 417) with delta (0, 8)
Screenshot: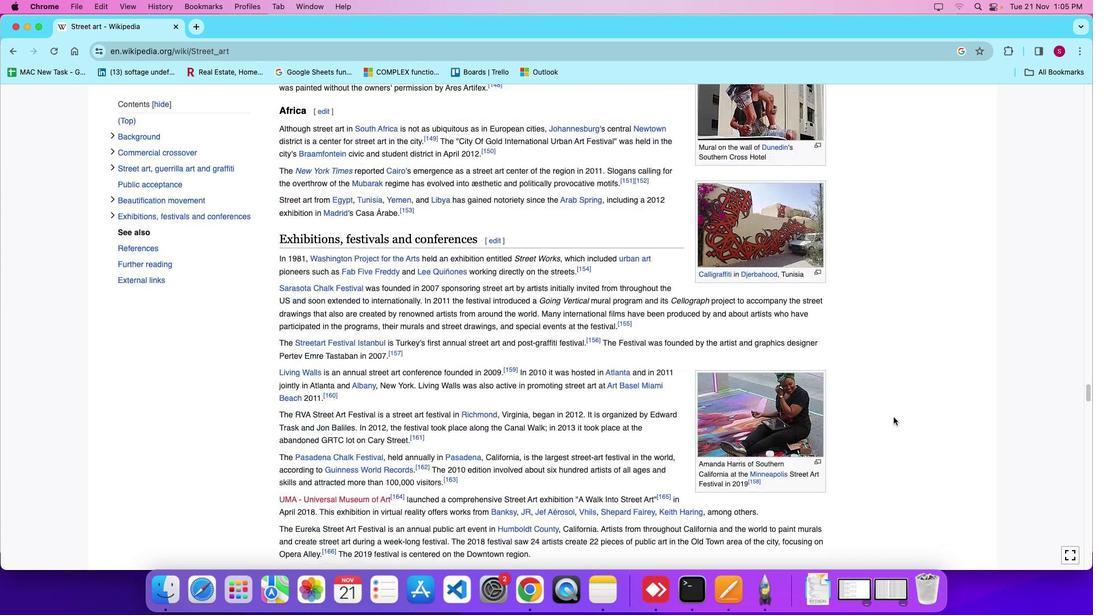 
Action: Mouse moved to (894, 414)
Screenshot: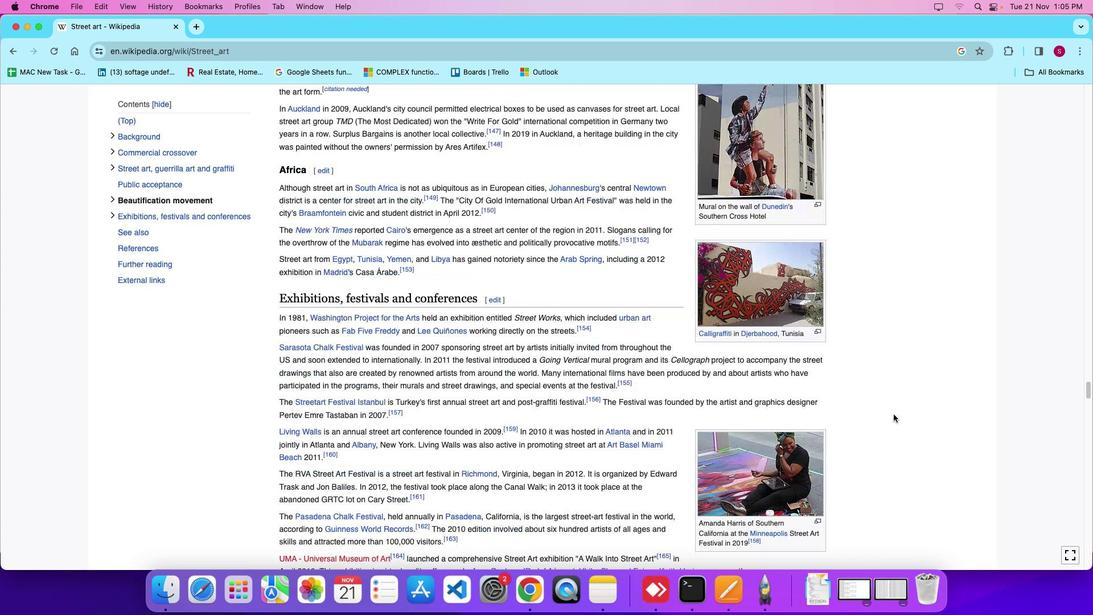 
Action: Mouse scrolled (894, 414) with delta (0, 0)
Screenshot: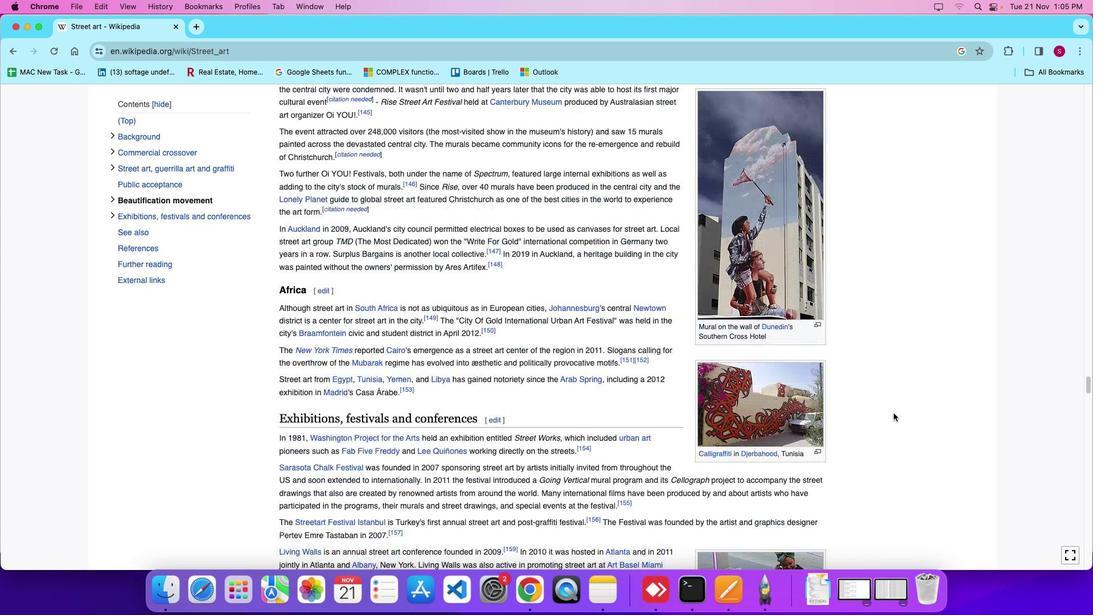 
Action: Mouse scrolled (894, 414) with delta (0, 0)
Screenshot: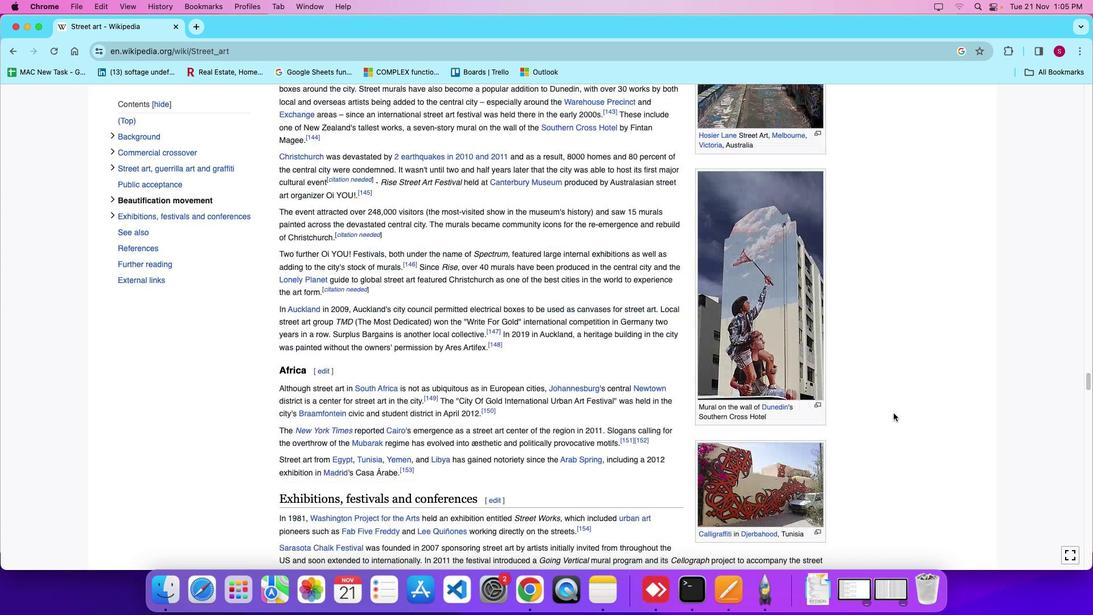 
Action: Mouse scrolled (894, 414) with delta (0, 4)
Screenshot: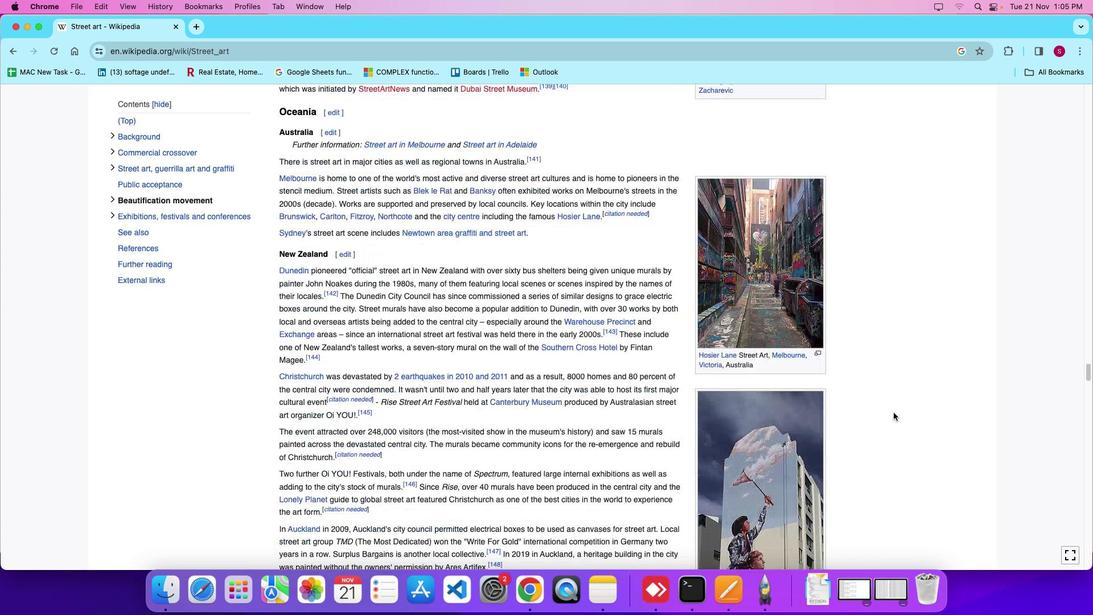 
Action: Mouse scrolled (894, 414) with delta (0, 6)
Screenshot: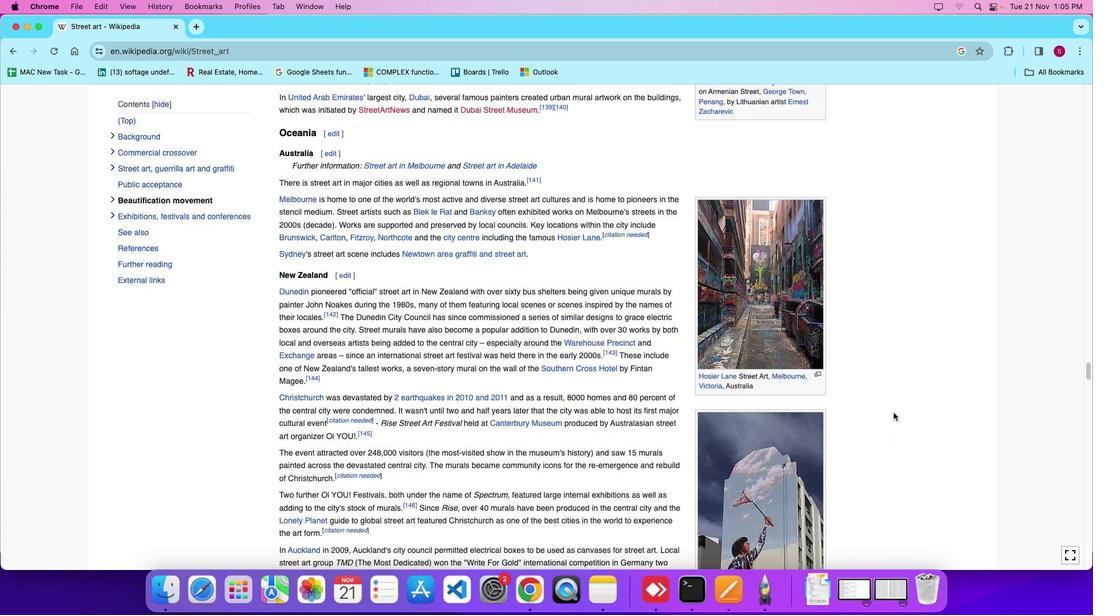 
Action: Mouse moved to (894, 406)
Screenshot: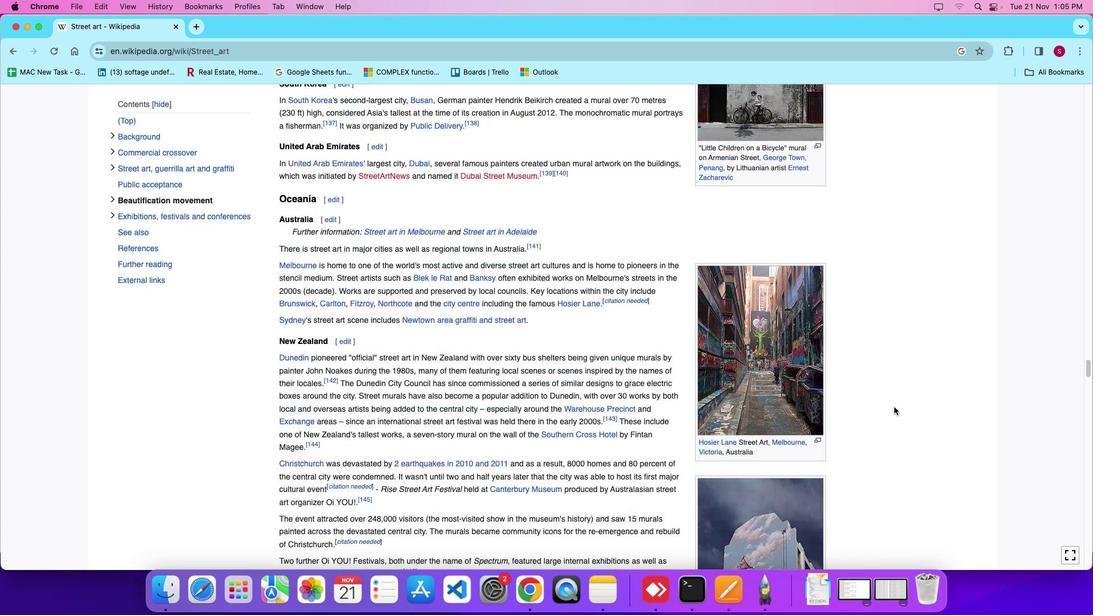 
Action: Mouse scrolled (894, 406) with delta (0, 0)
Screenshot: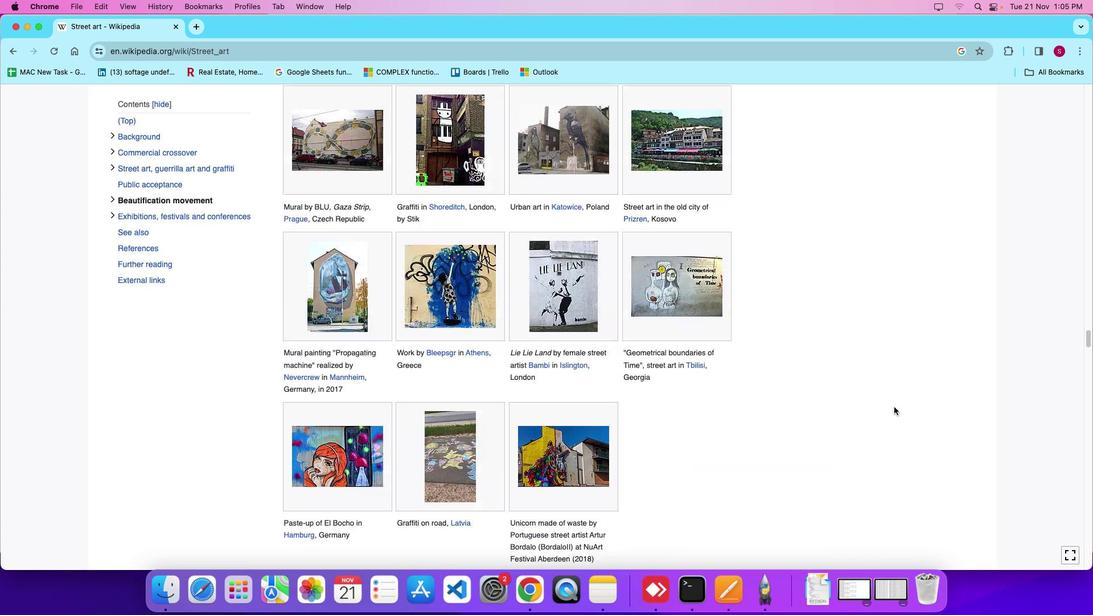 
Action: Mouse scrolled (894, 406) with delta (0, 0)
Screenshot: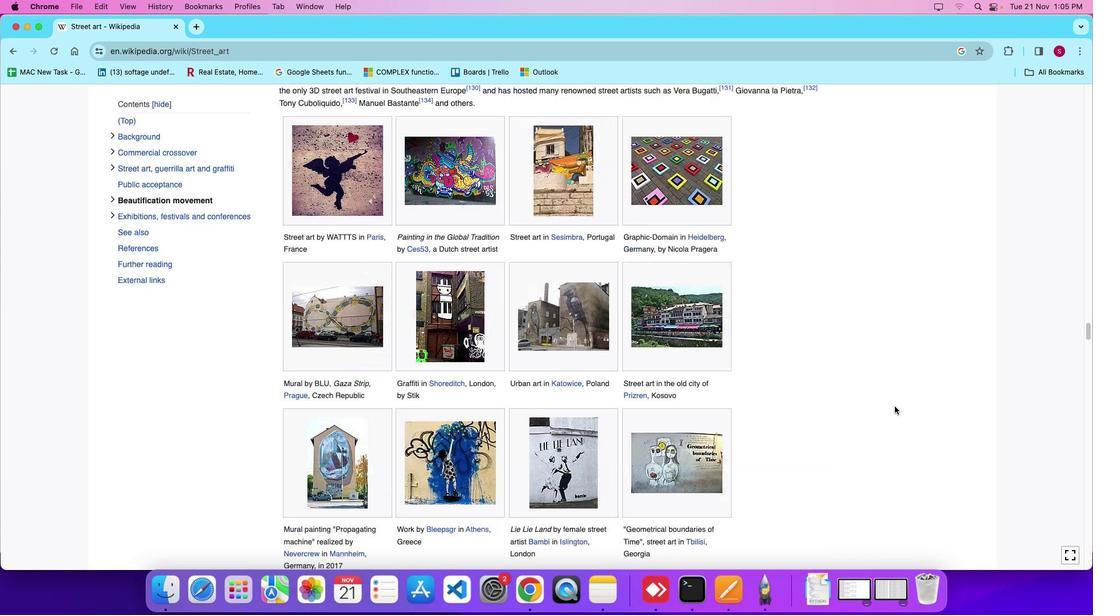 
Action: Mouse scrolled (894, 406) with delta (0, 5)
Screenshot: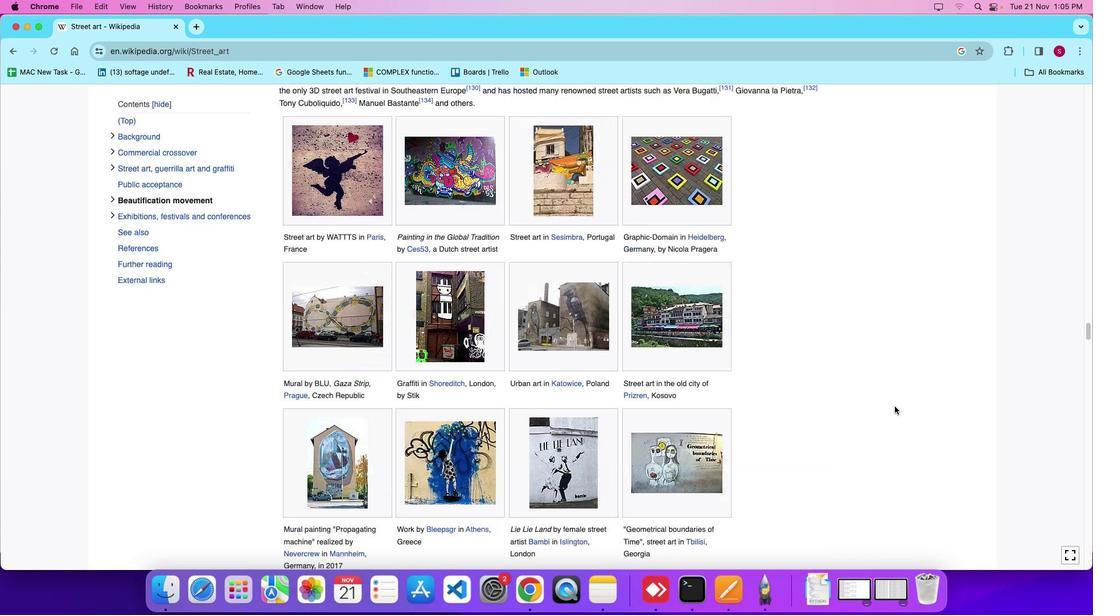 
Action: Mouse scrolled (894, 406) with delta (0, 7)
Screenshot: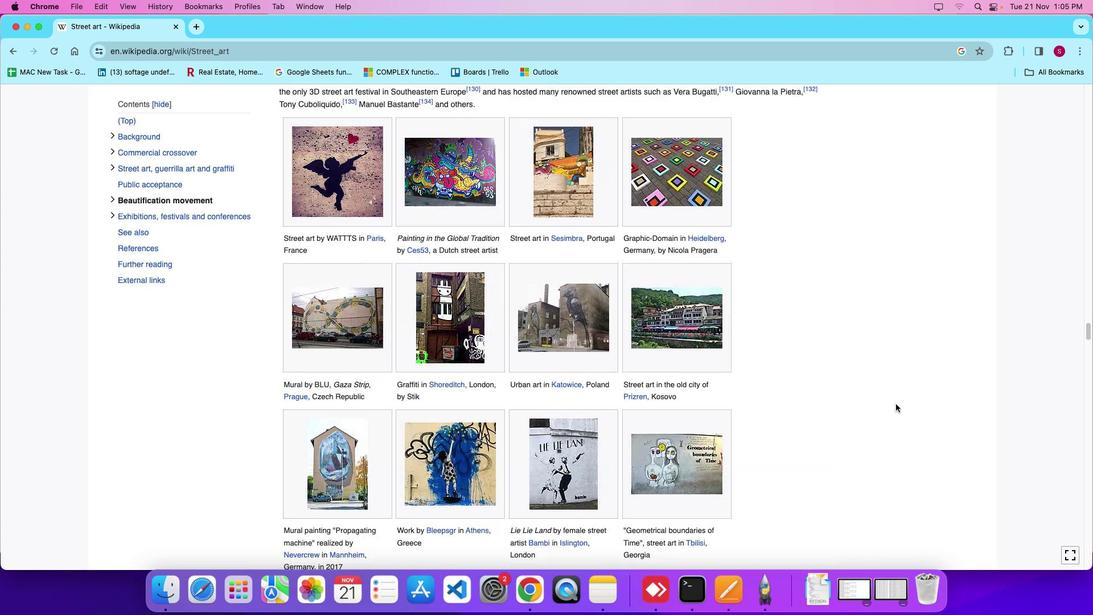 
Action: Mouse scrolled (894, 406) with delta (0, 8)
Screenshot: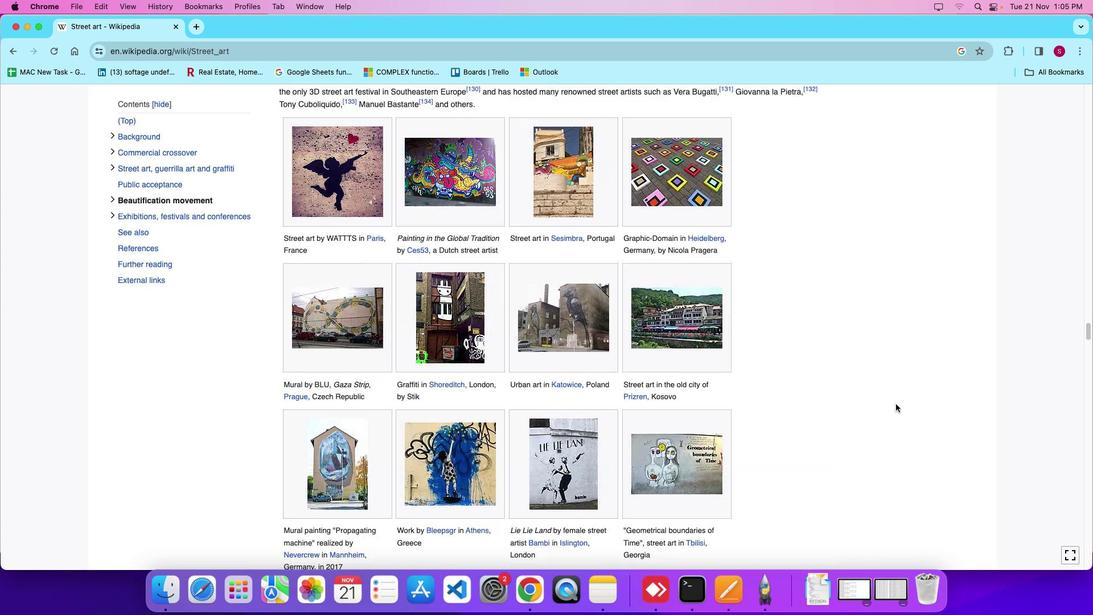 
Action: Mouse moved to (899, 398)
Screenshot: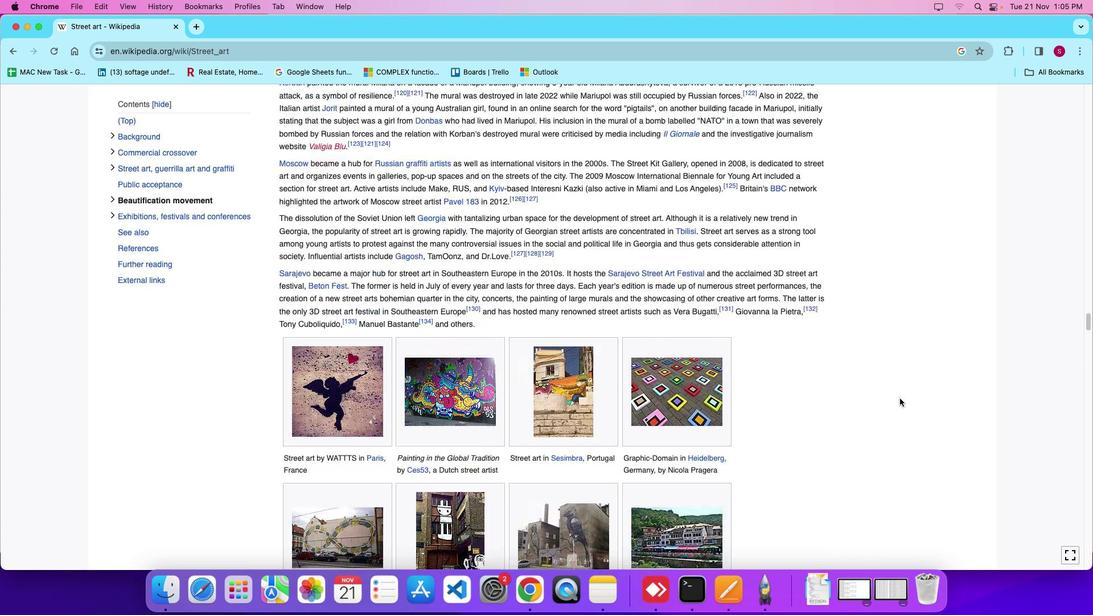 
Action: Mouse scrolled (899, 398) with delta (0, 0)
Screenshot: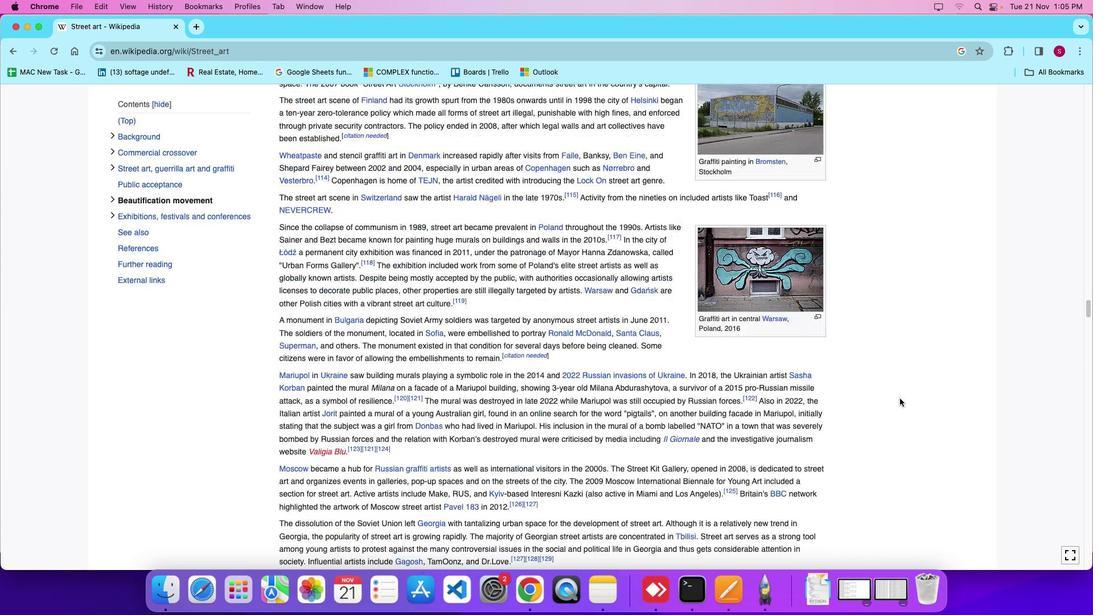 
Action: Mouse scrolled (899, 398) with delta (0, 1)
Screenshot: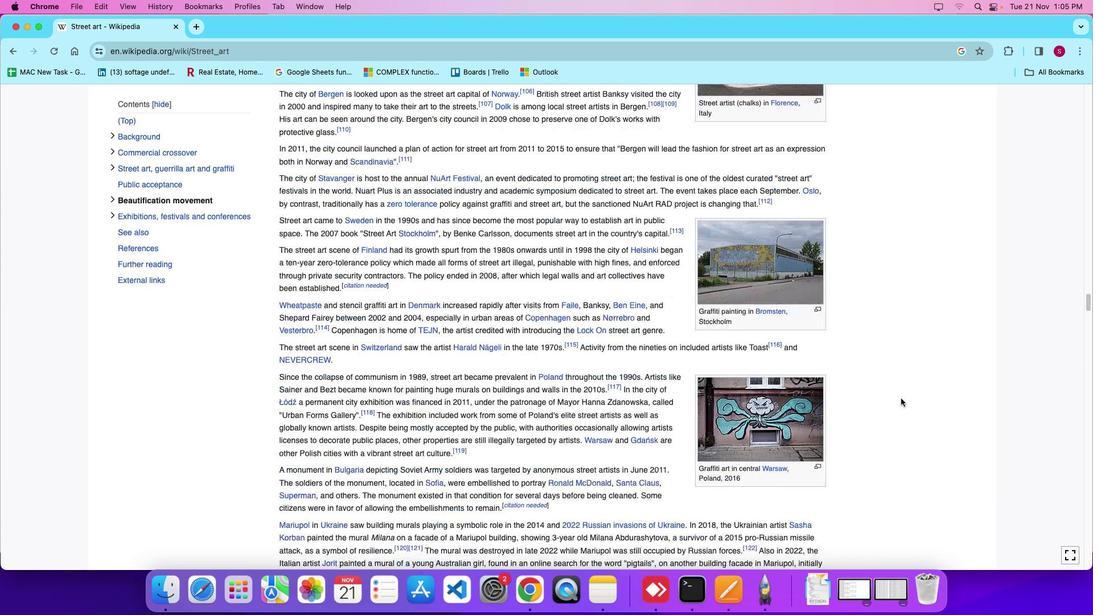 
Action: Mouse moved to (899, 398)
Screenshot: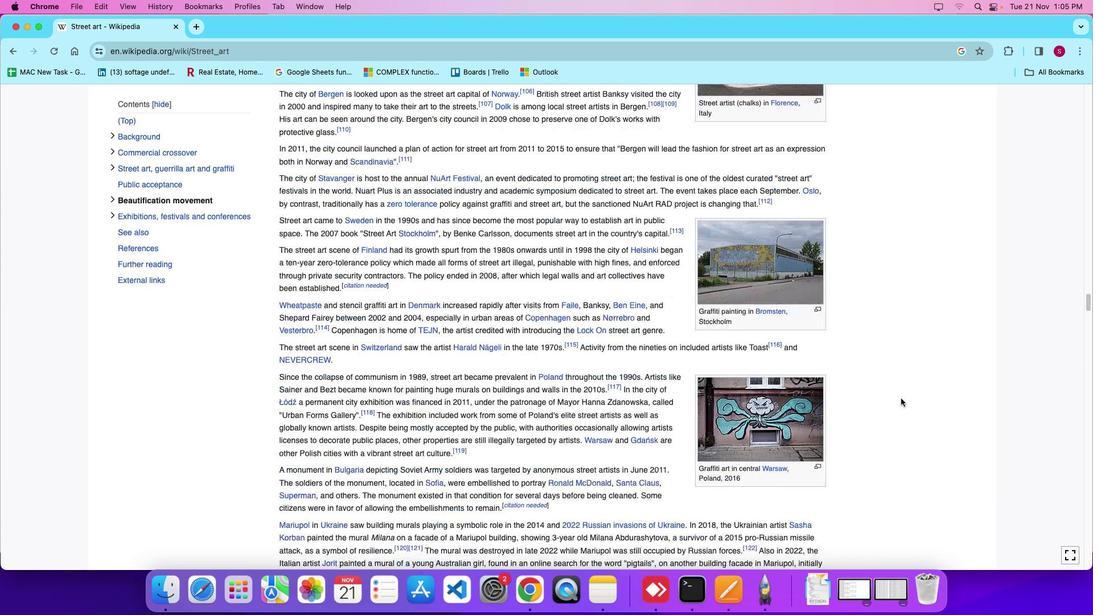 
Action: Mouse scrolled (899, 398) with delta (0, 5)
Screenshot: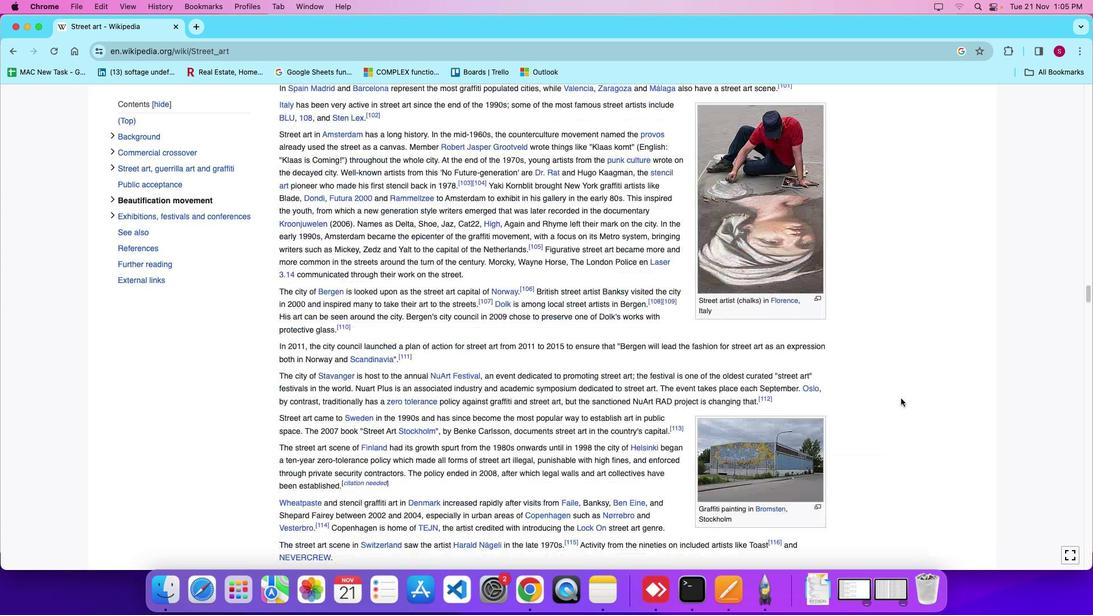 
Action: Mouse scrolled (899, 398) with delta (0, 7)
Screenshot: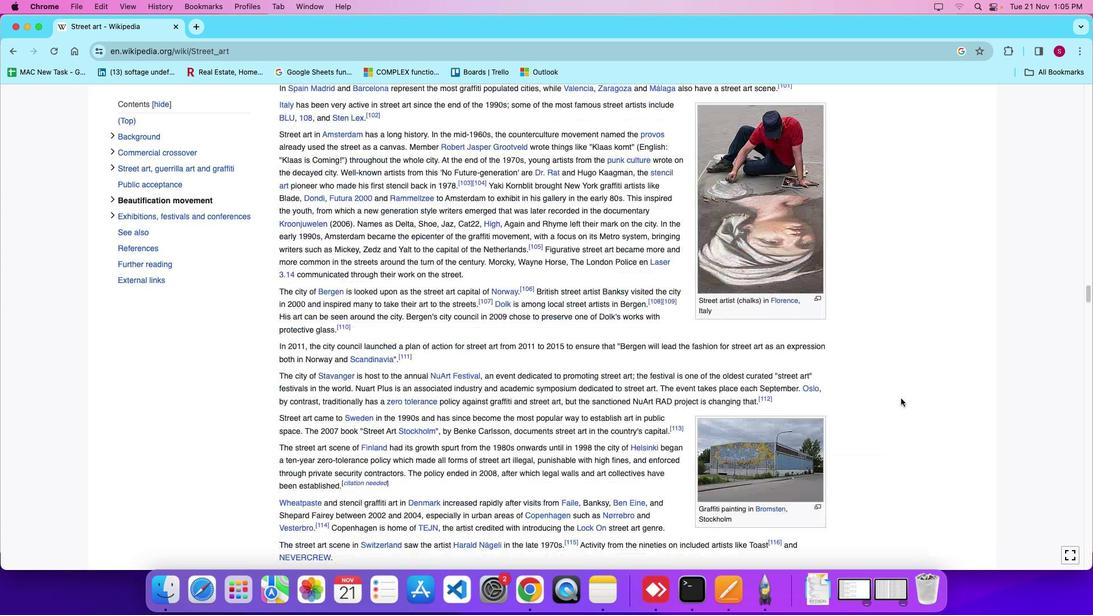 
Action: Mouse moved to (899, 398)
Screenshot: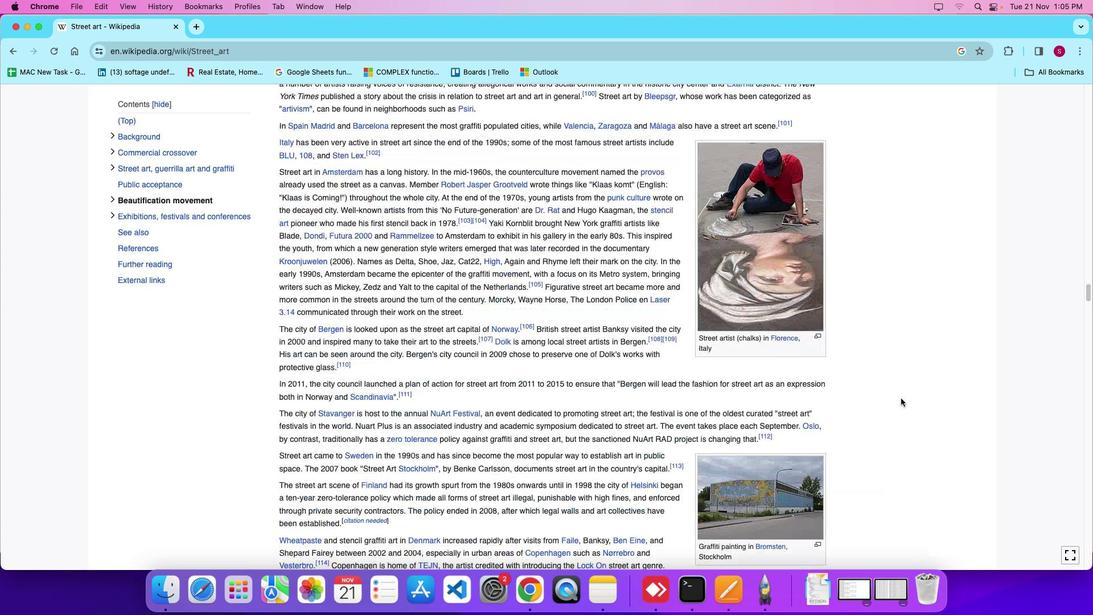
Action: Mouse scrolled (899, 398) with delta (0, 7)
Screenshot: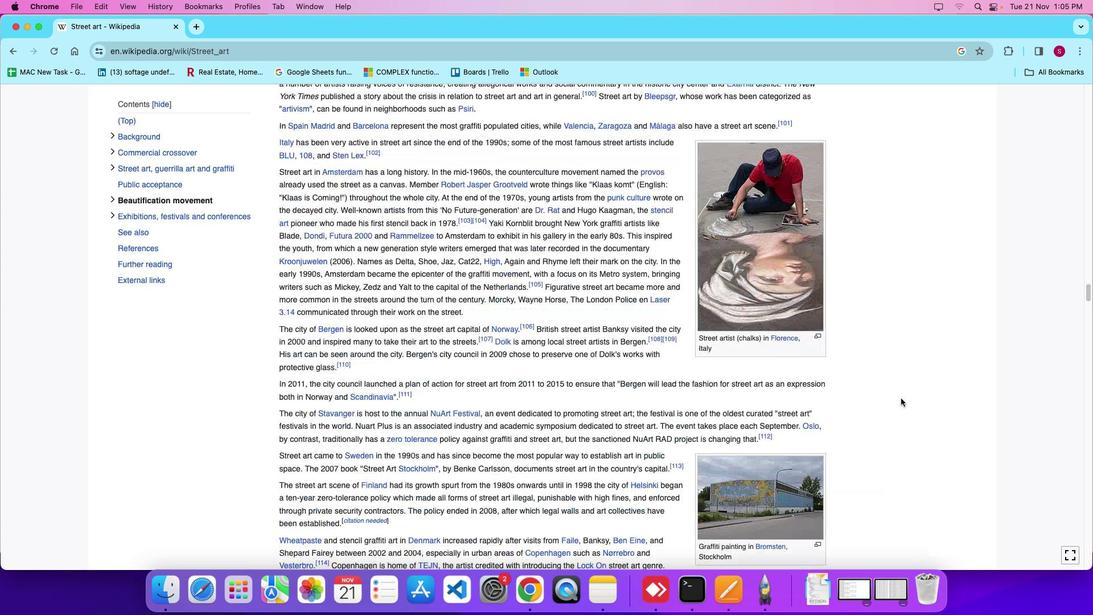 
Action: Mouse moved to (900, 395)
Screenshot: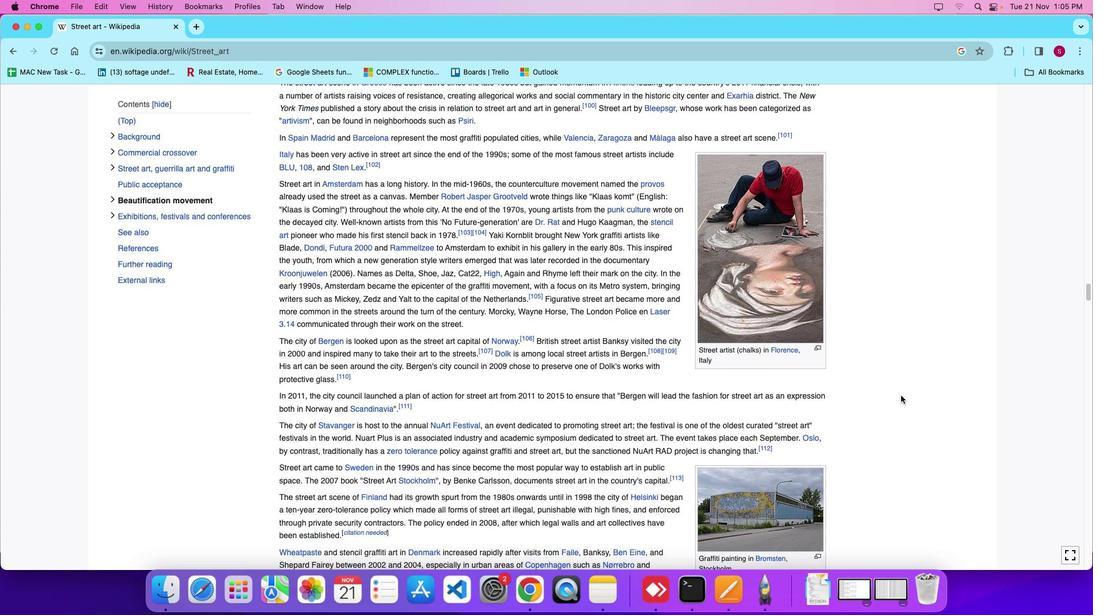 
Action: Mouse scrolled (900, 395) with delta (0, 0)
Screenshot: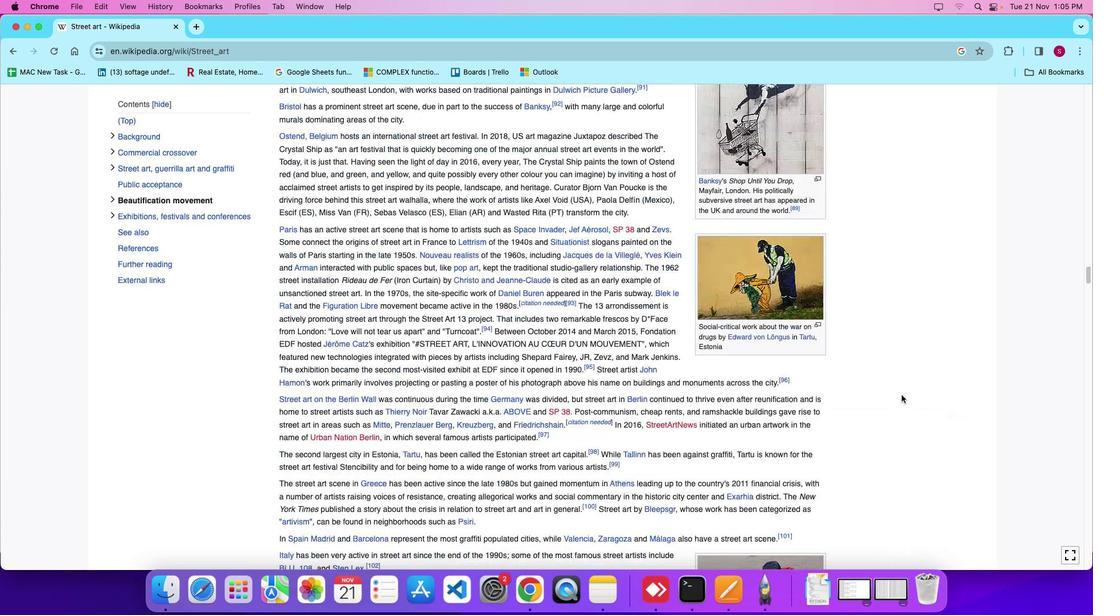 
Action: Mouse moved to (901, 395)
Screenshot: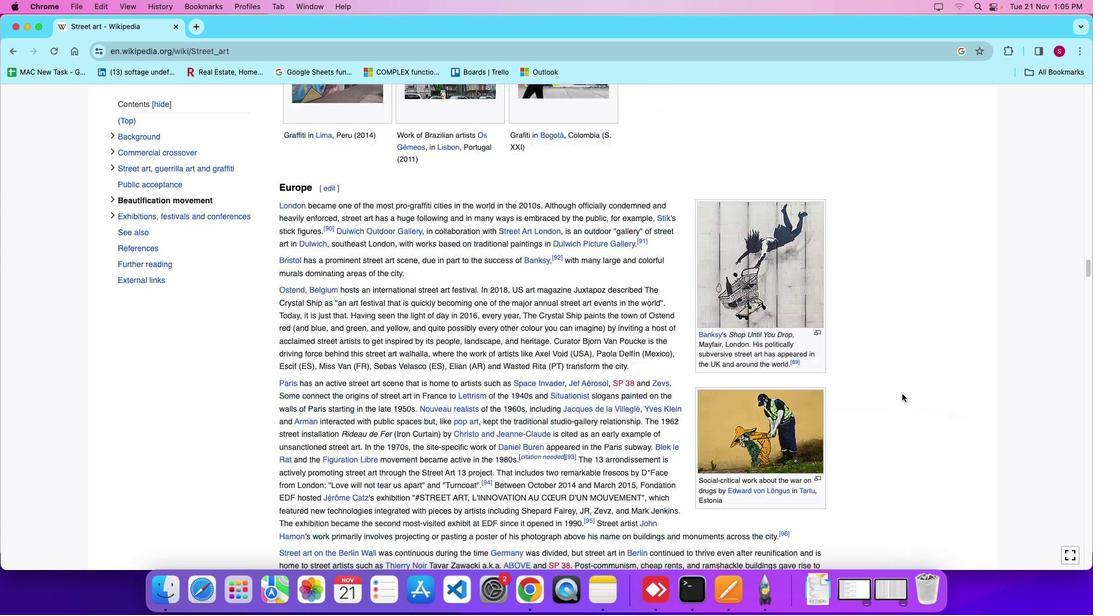 
Action: Mouse scrolled (901, 395) with delta (0, 1)
Screenshot: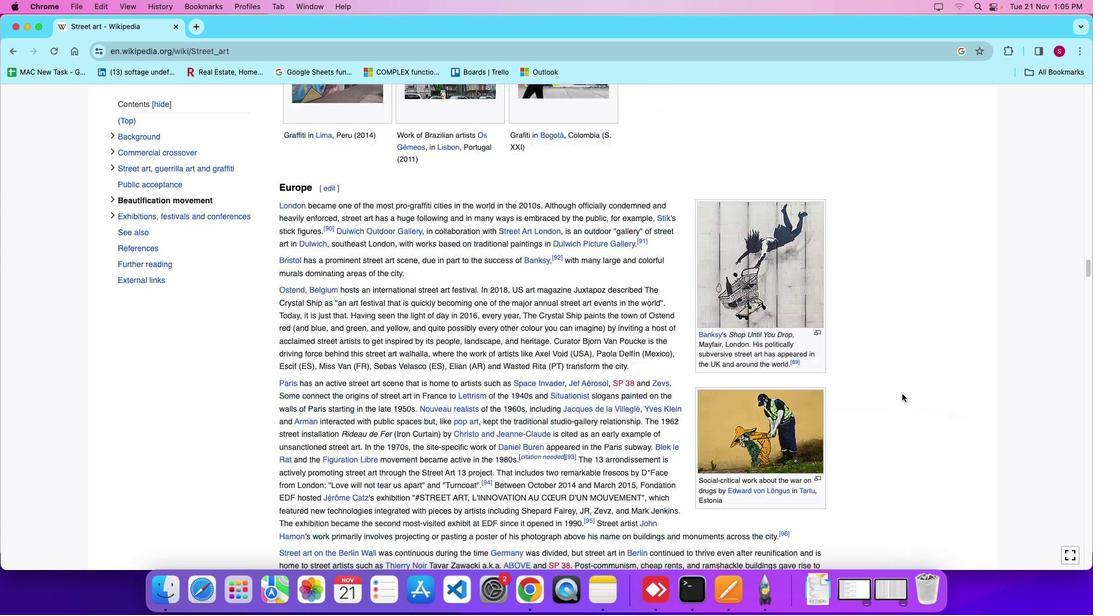 
Action: Mouse scrolled (901, 395) with delta (0, 5)
Screenshot: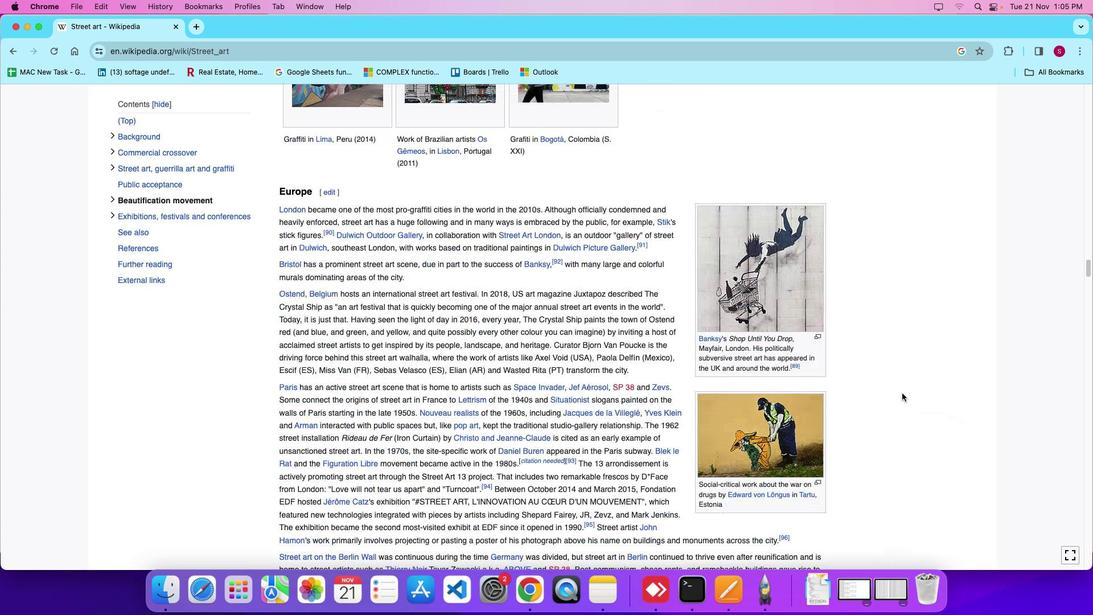 
Action: Mouse scrolled (901, 395) with delta (0, 7)
Screenshot: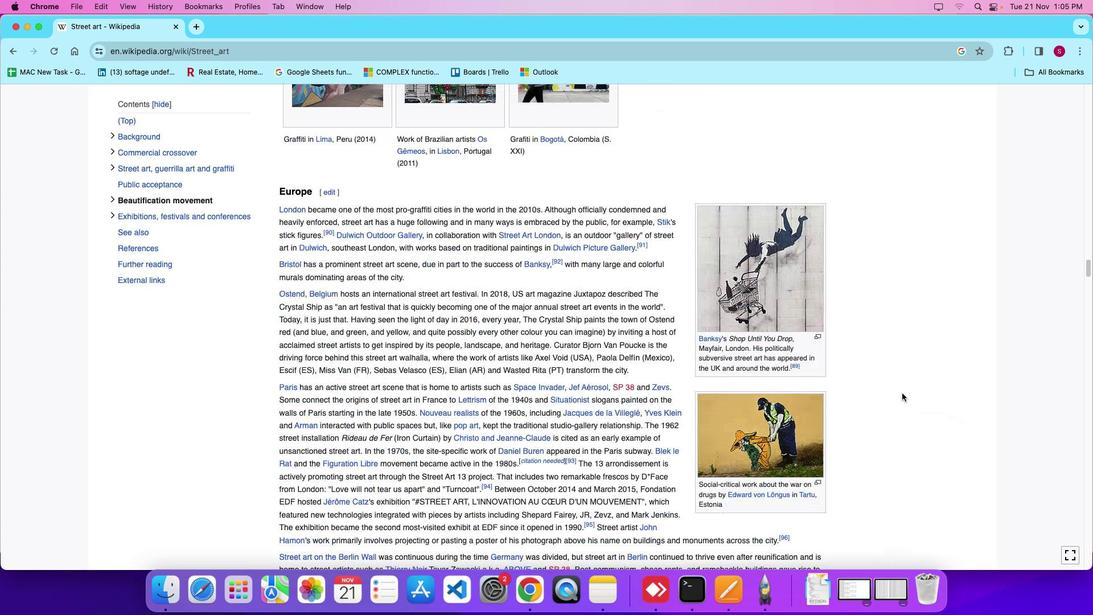 
Action: Mouse moved to (902, 392)
Screenshot: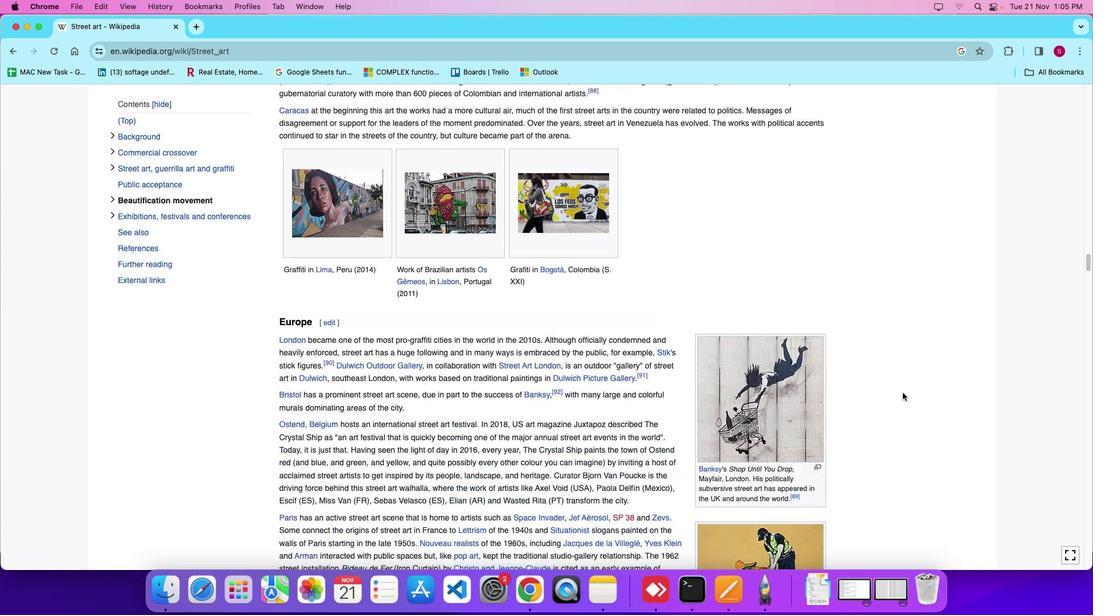 
Action: Mouse scrolled (902, 392) with delta (0, 0)
Screenshot: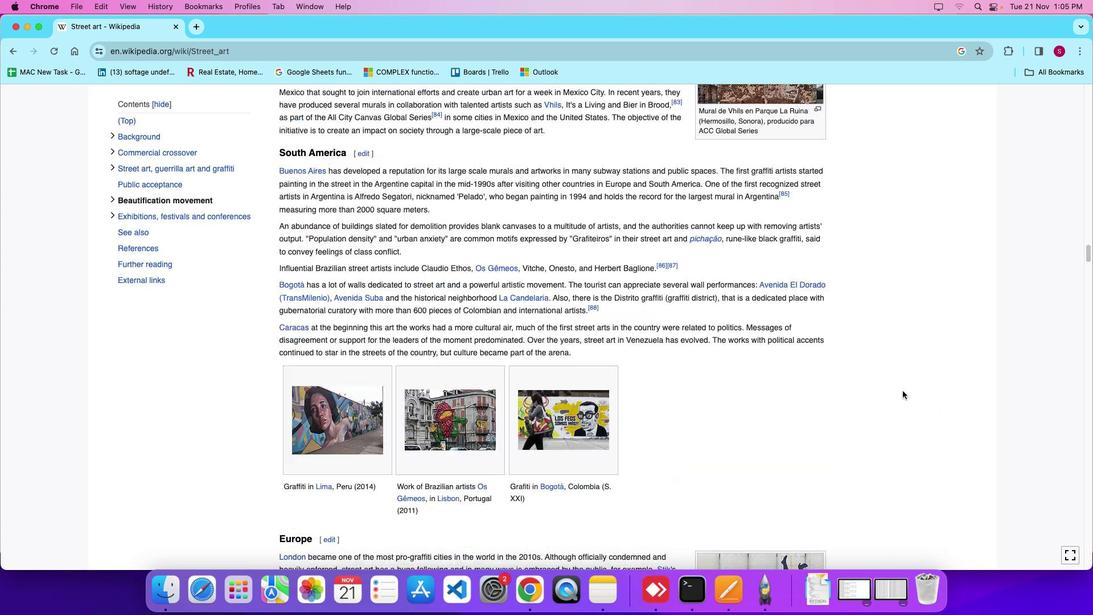 
Action: Mouse scrolled (902, 392) with delta (0, 1)
Screenshot: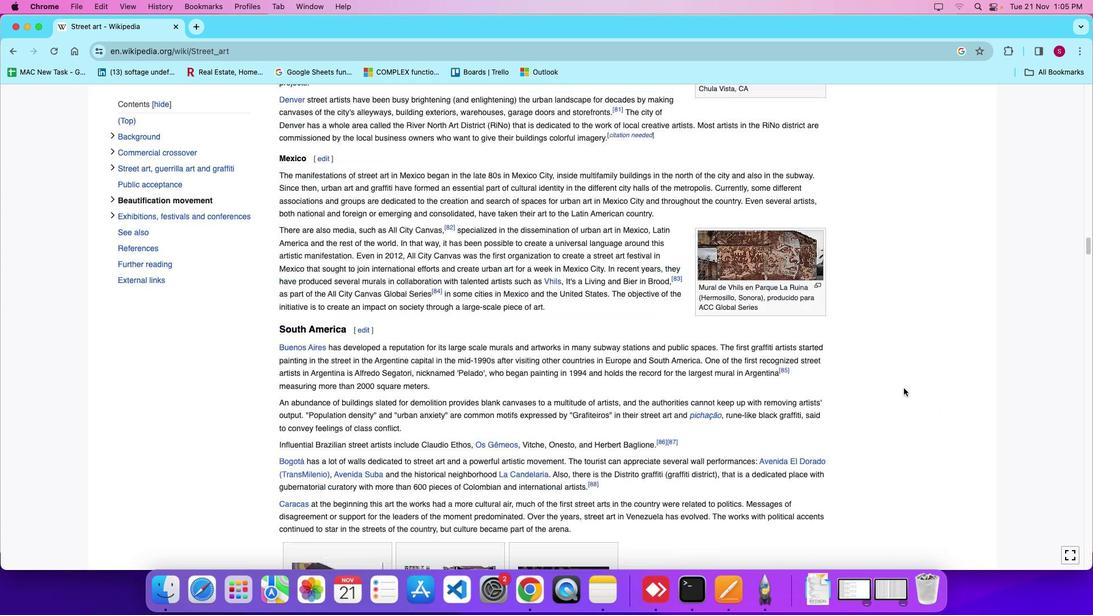 
Action: Mouse moved to (903, 392)
Screenshot: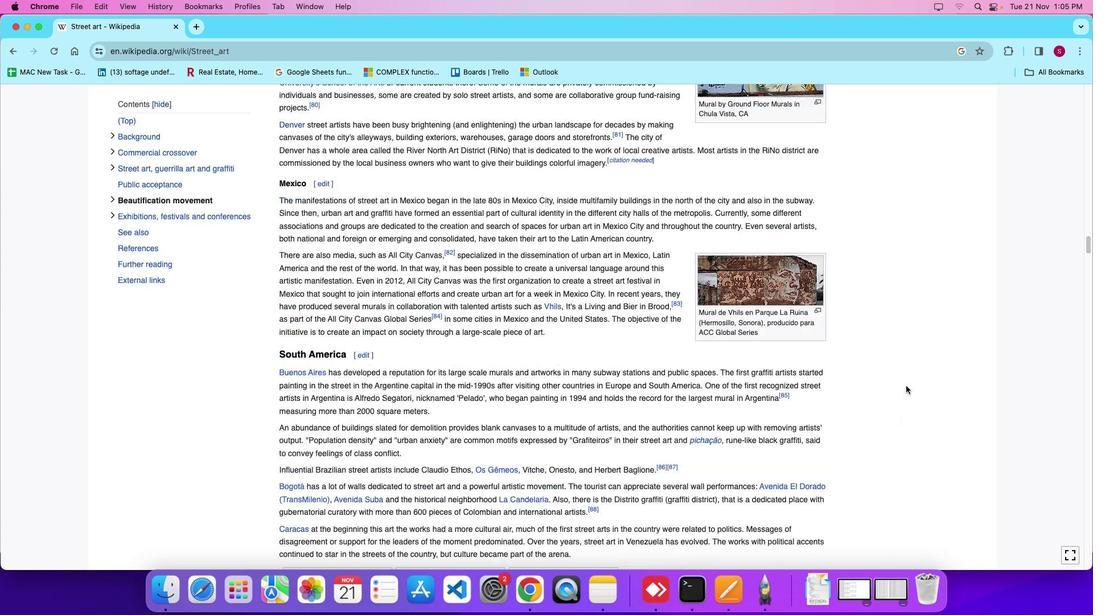 
Action: Mouse scrolled (903, 392) with delta (0, 5)
Screenshot: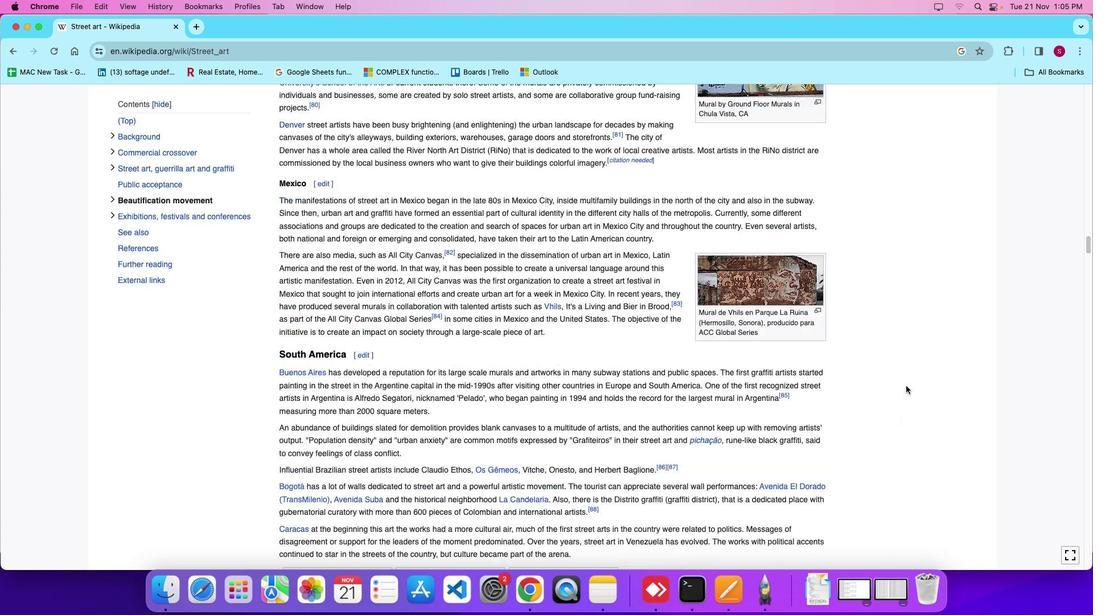
Action: Mouse scrolled (903, 392) with delta (0, 6)
Screenshot: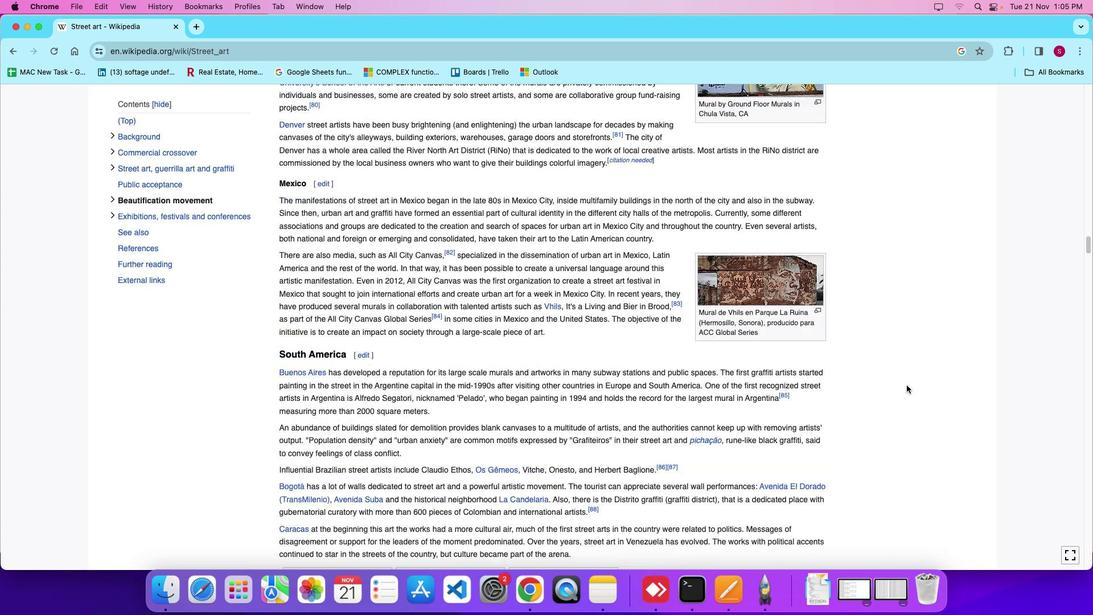 
Action: Mouse moved to (907, 384)
Screenshot: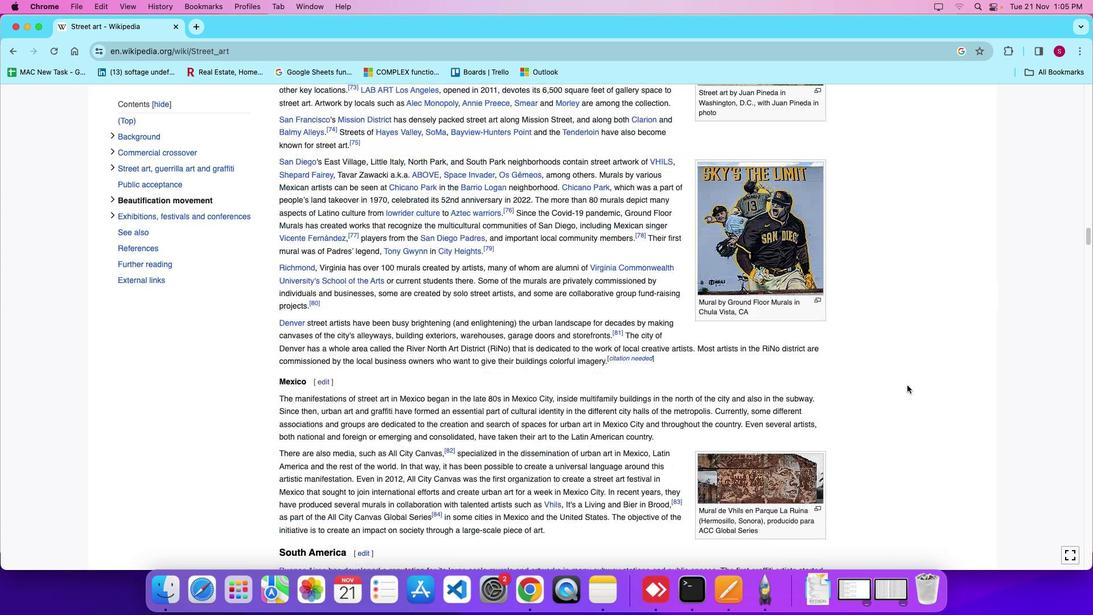 
Action: Mouse scrolled (907, 384) with delta (0, 0)
Screenshot: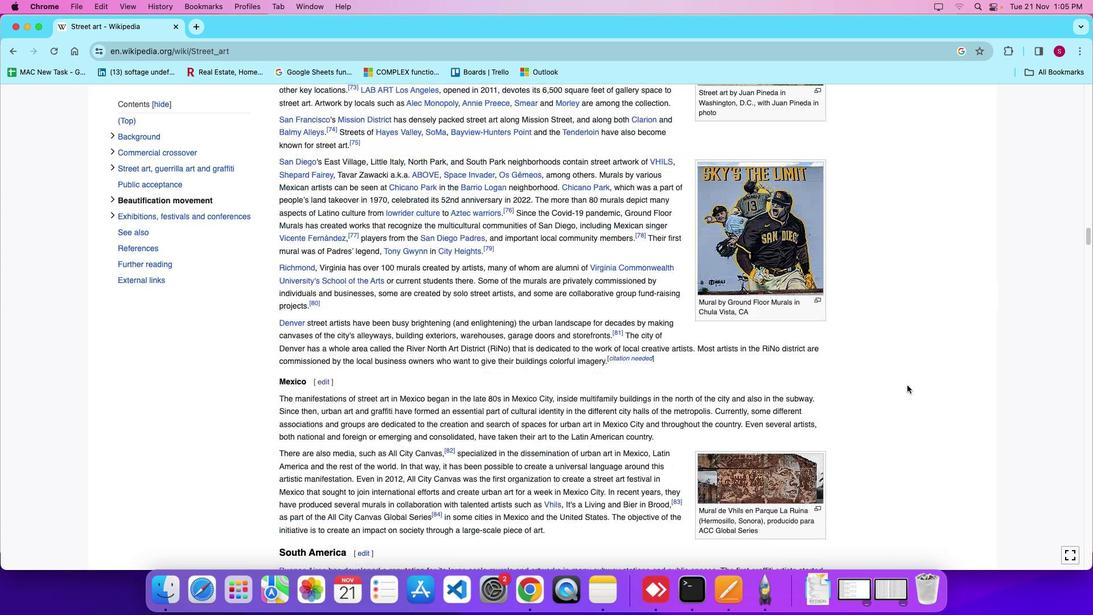 
Action: Mouse moved to (907, 384)
Screenshot: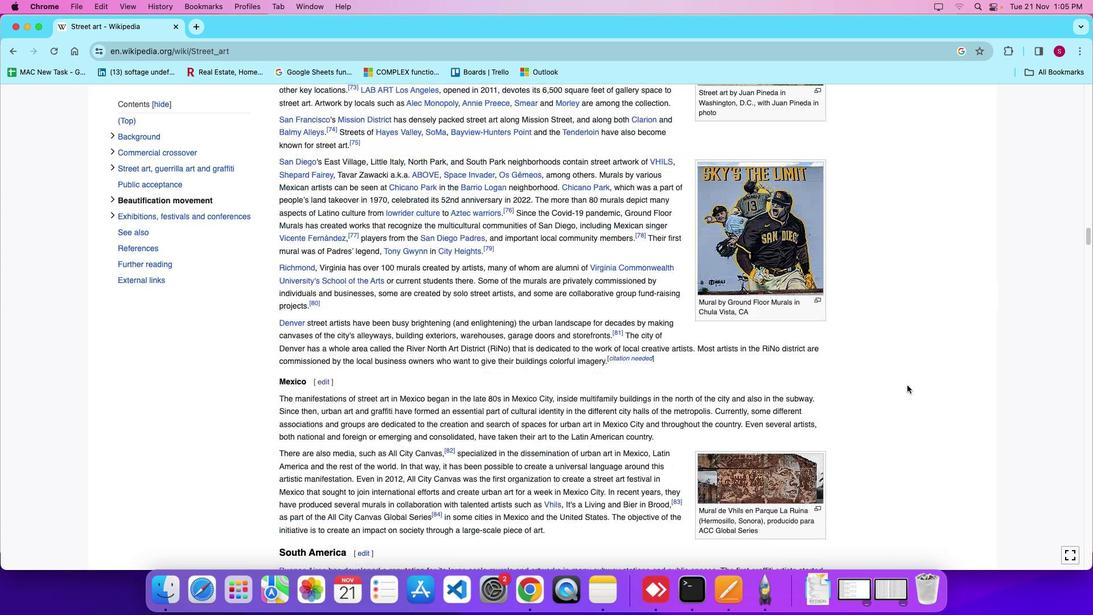 
Action: Mouse scrolled (907, 384) with delta (0, 1)
Screenshot: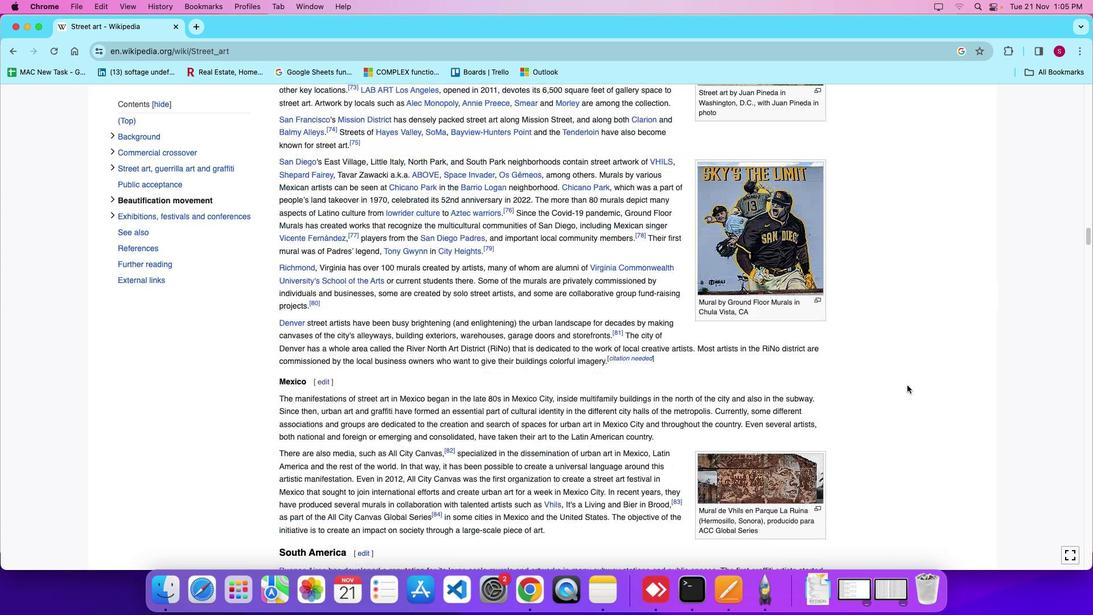 
Action: Mouse scrolled (907, 384) with delta (0, 4)
Screenshot: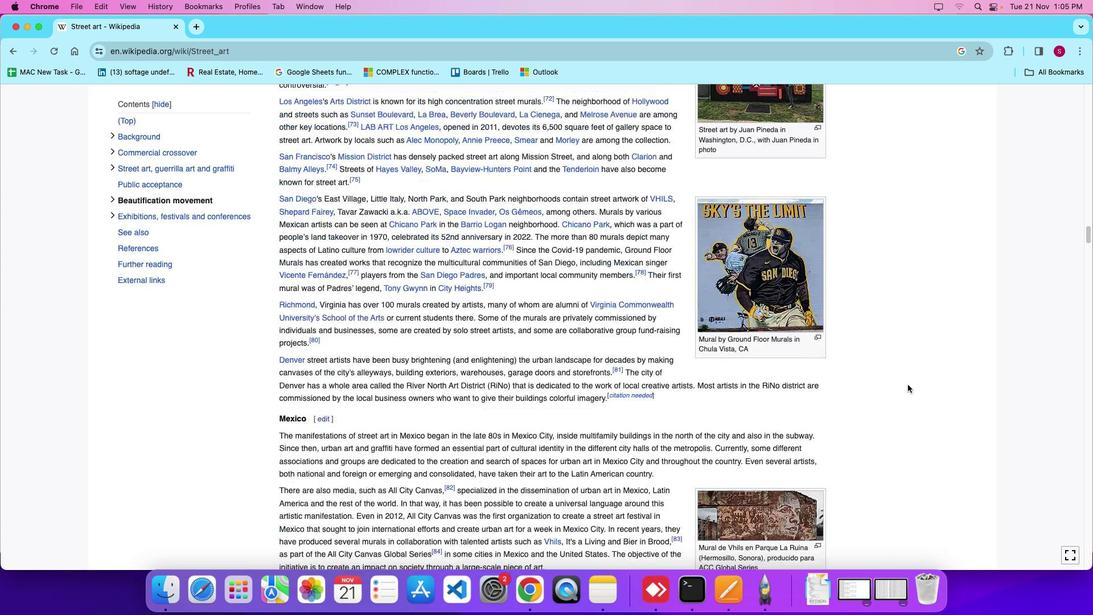 
Action: Mouse moved to (909, 383)
Screenshot: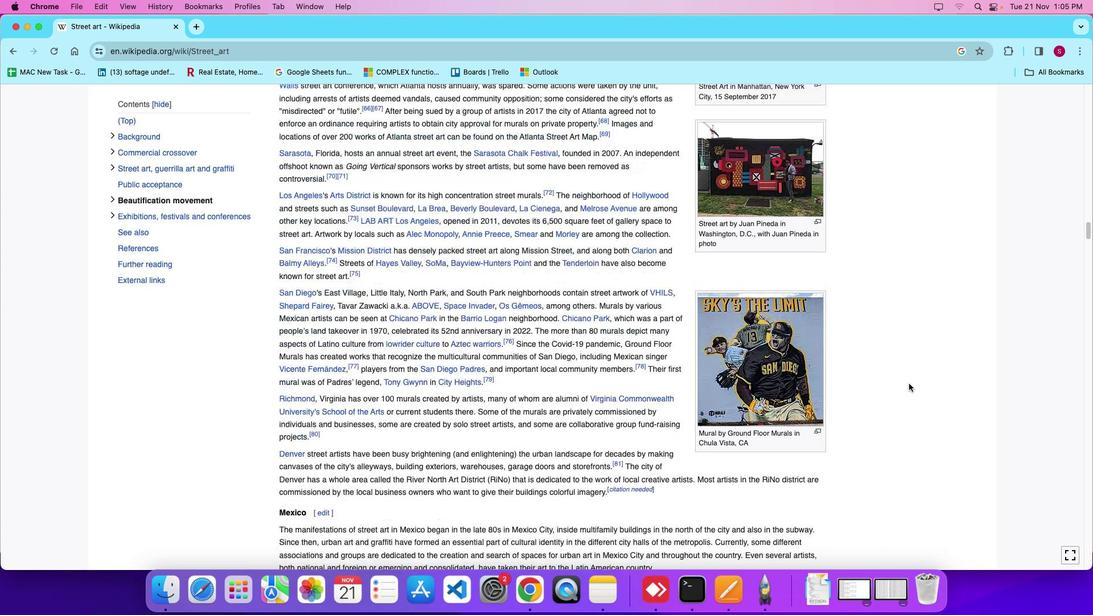 
Action: Mouse scrolled (909, 383) with delta (0, 0)
Screenshot: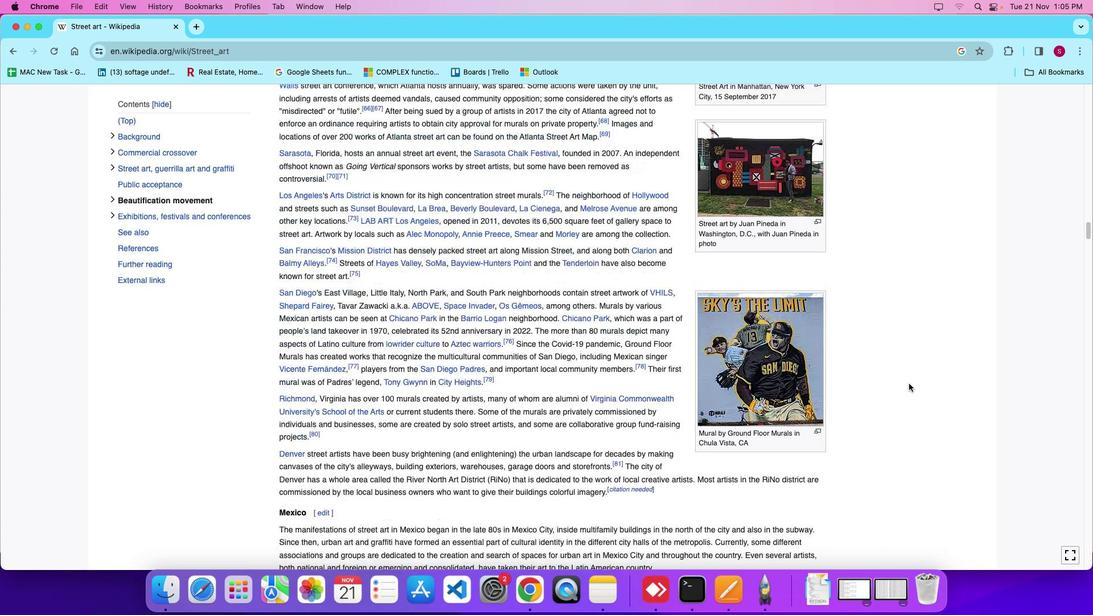 
Action: Mouse scrolled (909, 383) with delta (0, 0)
Screenshot: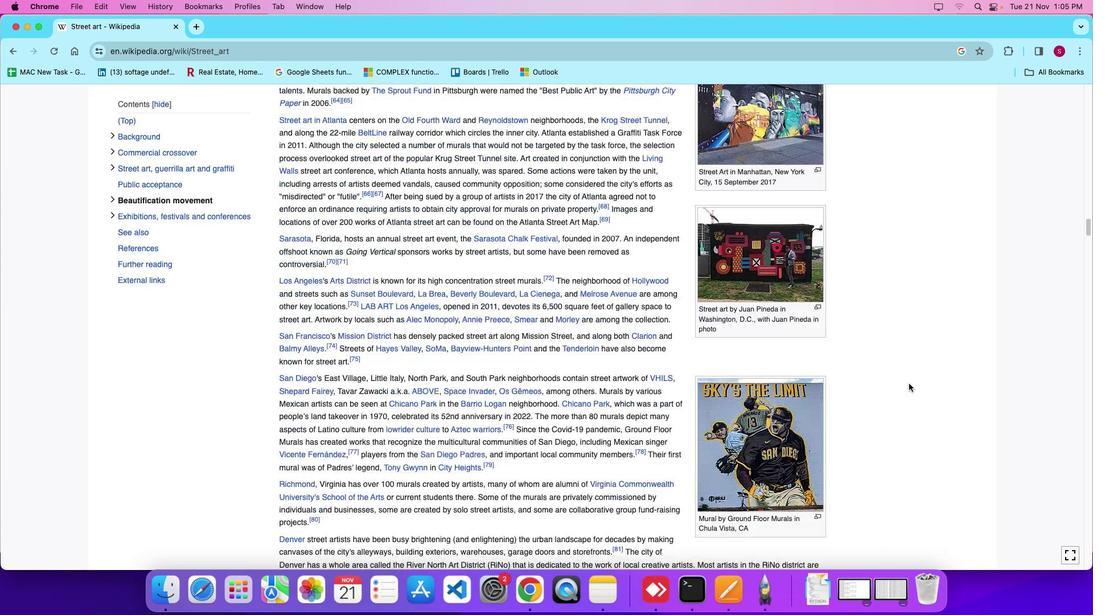 
Action: Mouse scrolled (909, 383) with delta (0, 3)
Screenshot: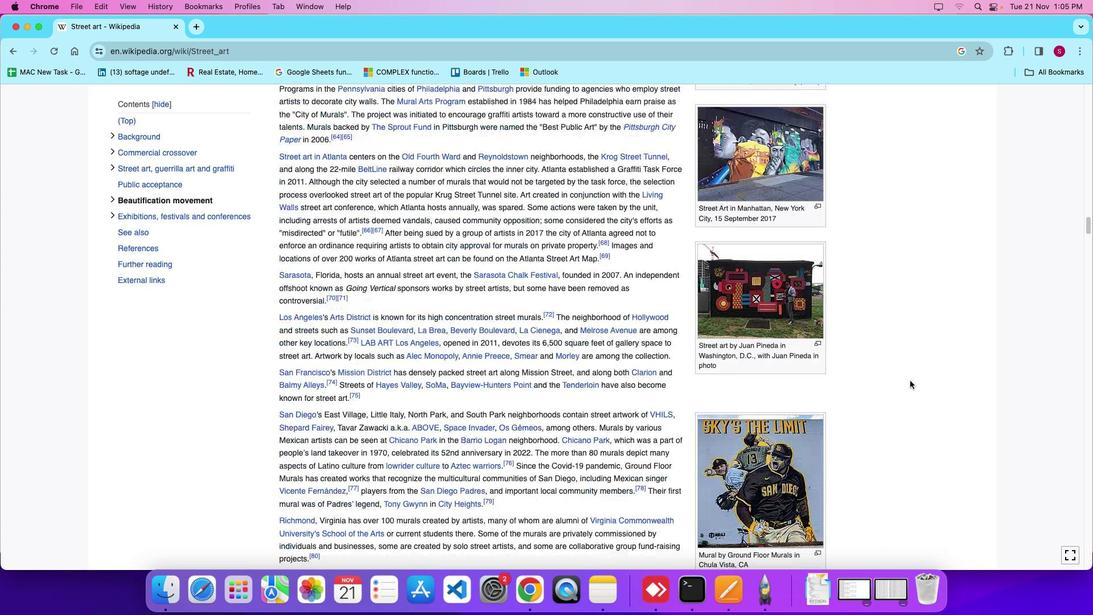 
Action: Mouse moved to (914, 369)
Screenshot: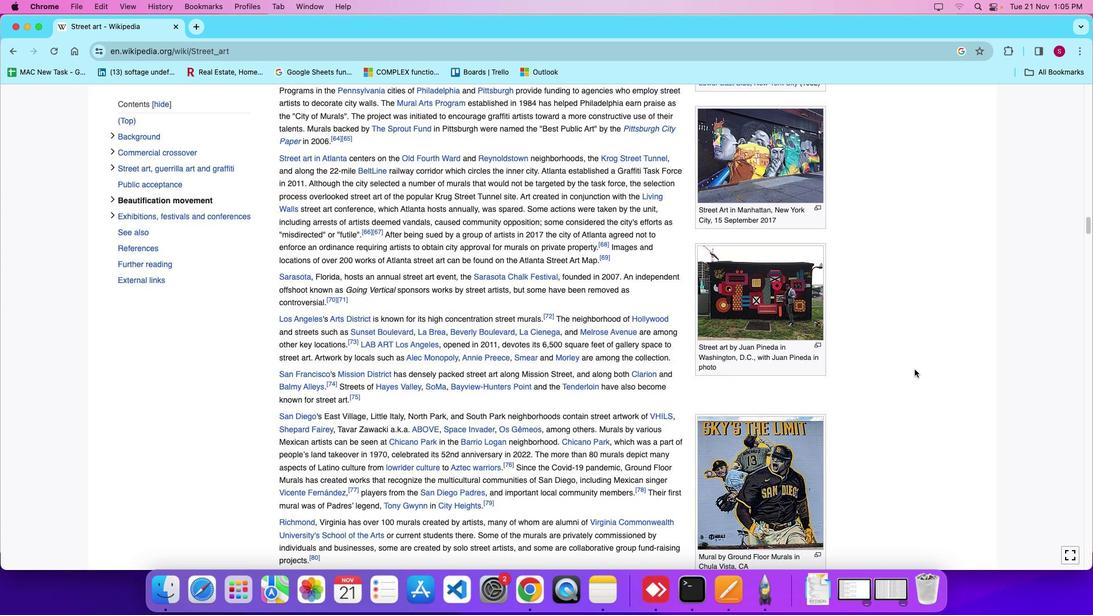 
Action: Mouse scrolled (914, 369) with delta (0, 0)
Screenshot: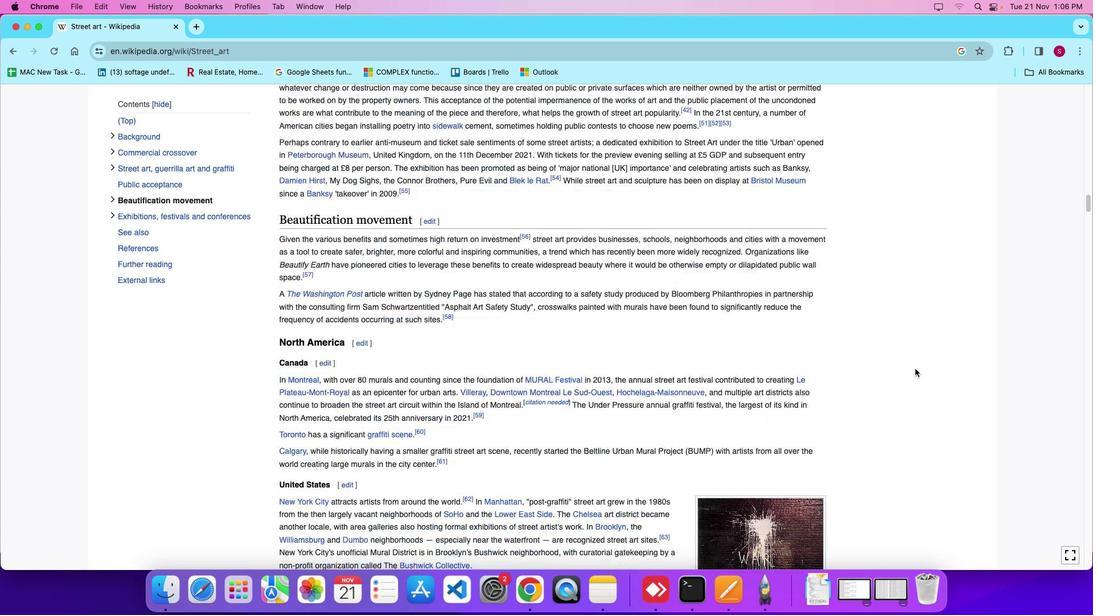 
Action: Mouse scrolled (914, 369) with delta (0, 1)
Screenshot: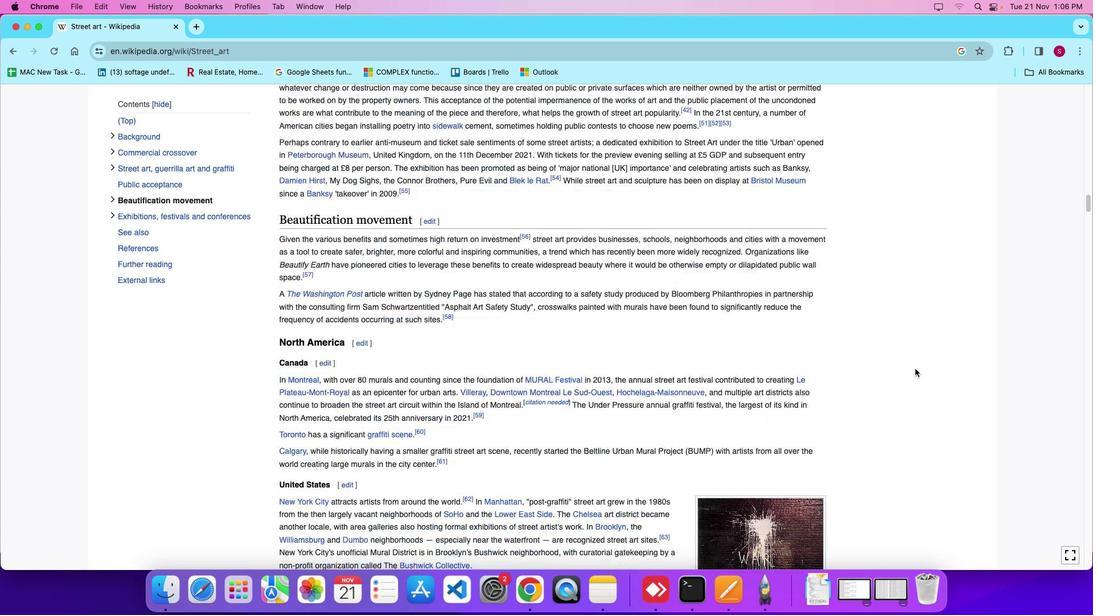 
Action: Mouse scrolled (914, 369) with delta (0, 5)
Screenshot: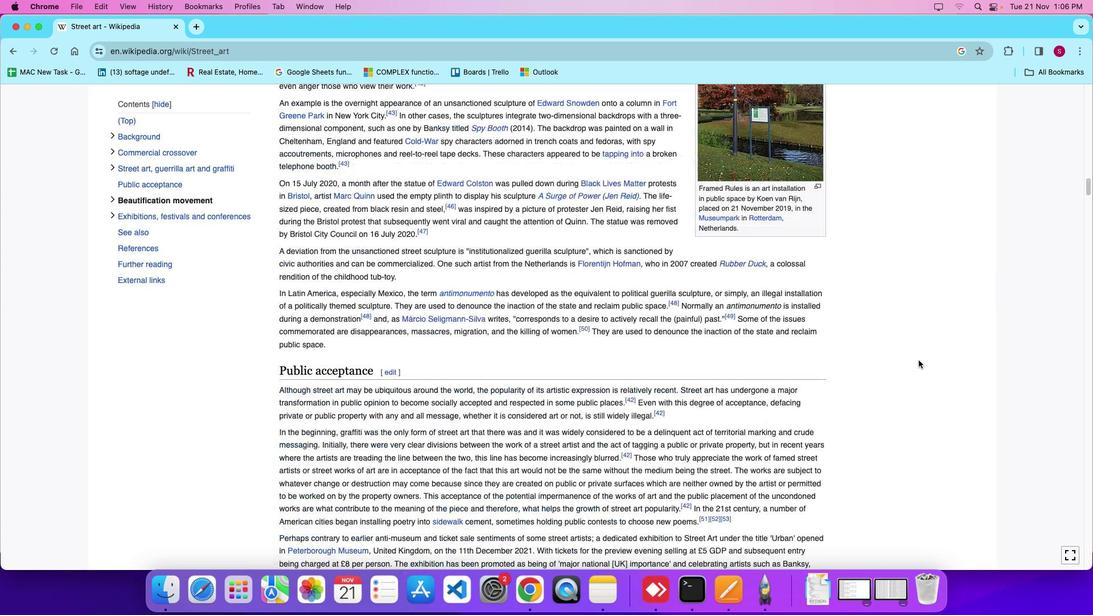 
Action: Mouse scrolled (914, 369) with delta (0, 7)
Screenshot: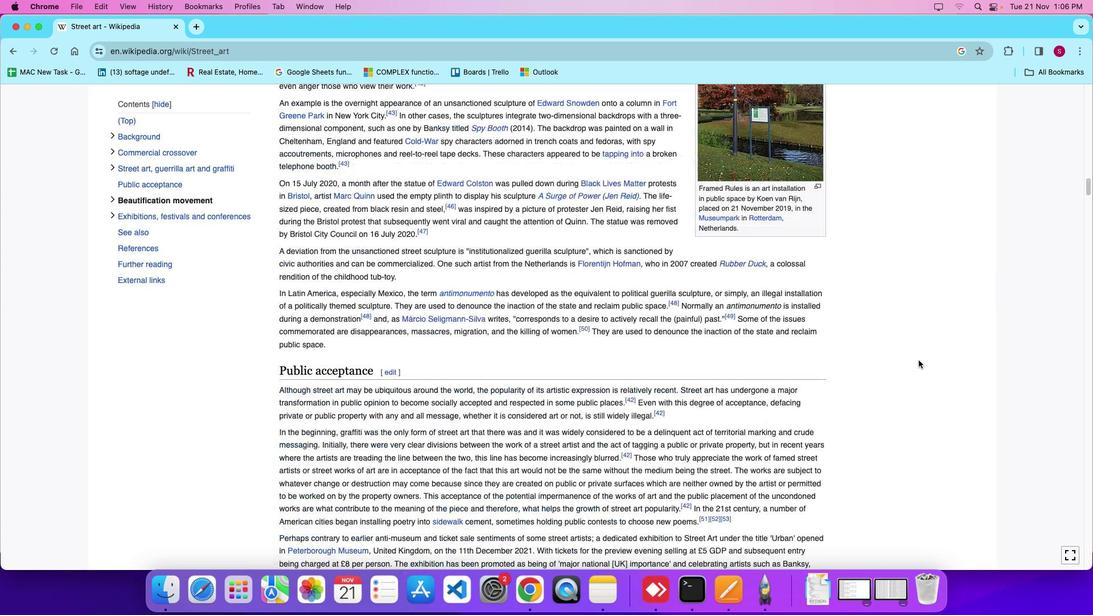 
Action: Mouse scrolled (914, 369) with delta (0, 8)
Screenshot: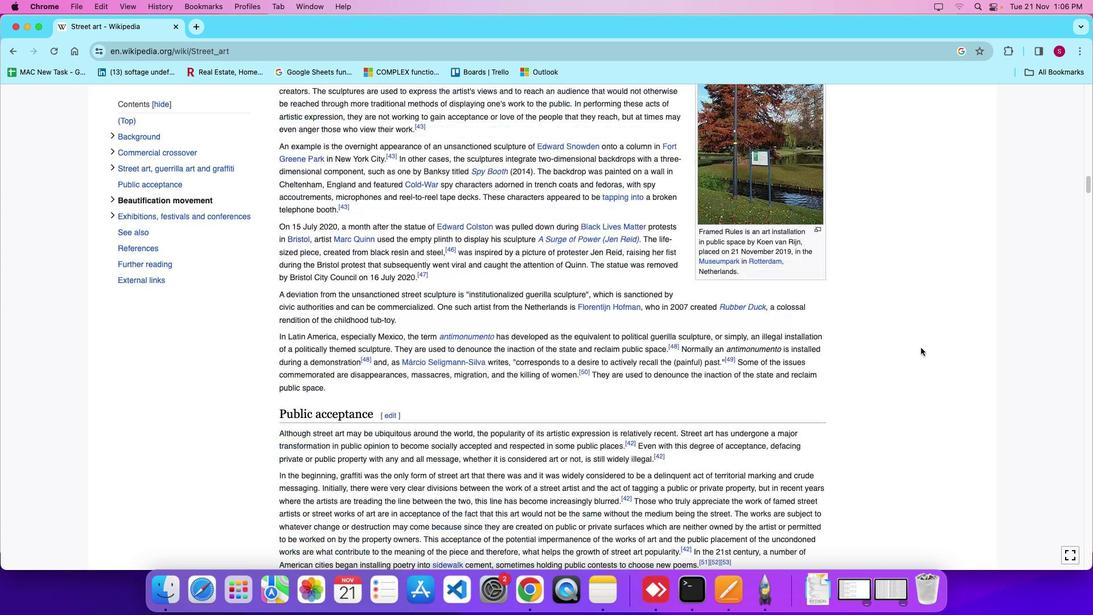 
Action: Mouse moved to (922, 337)
Screenshot: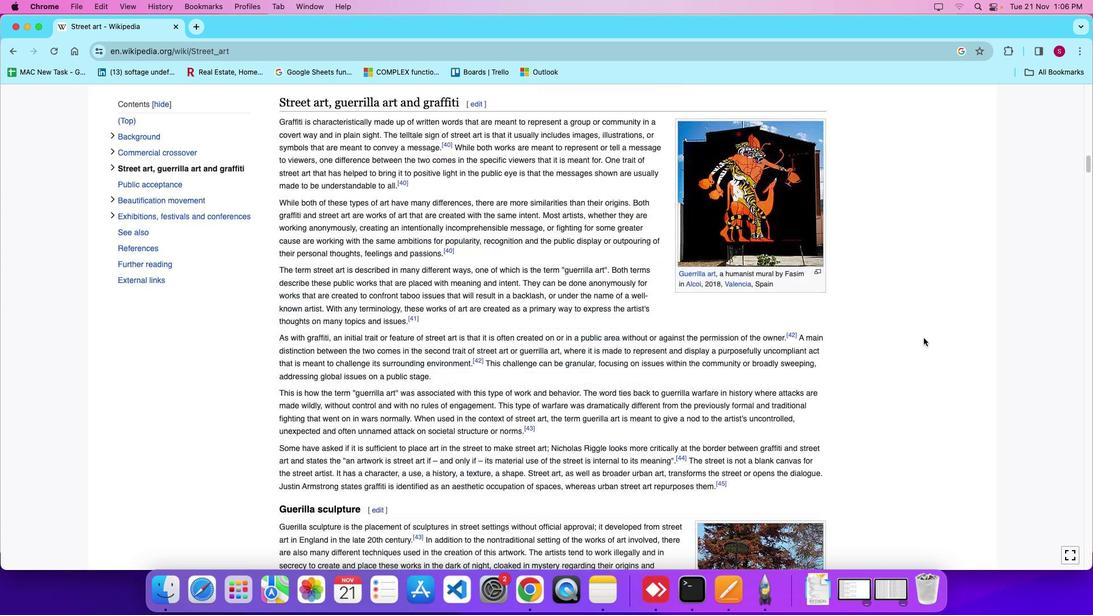 
Action: Mouse scrolled (922, 337) with delta (0, 0)
Screenshot: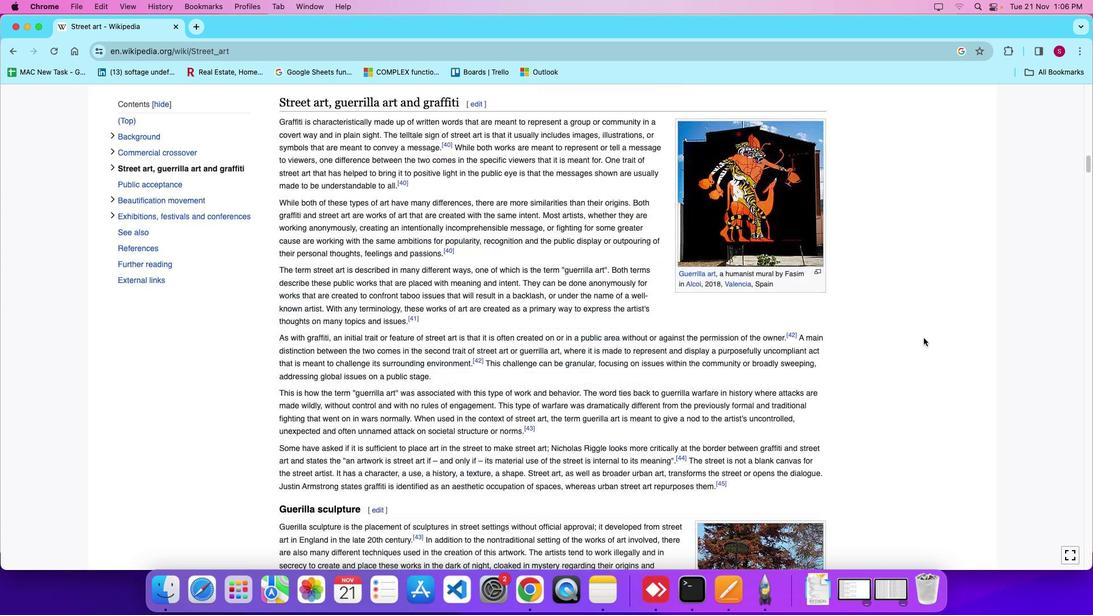 
Action: Mouse moved to (923, 337)
Screenshot: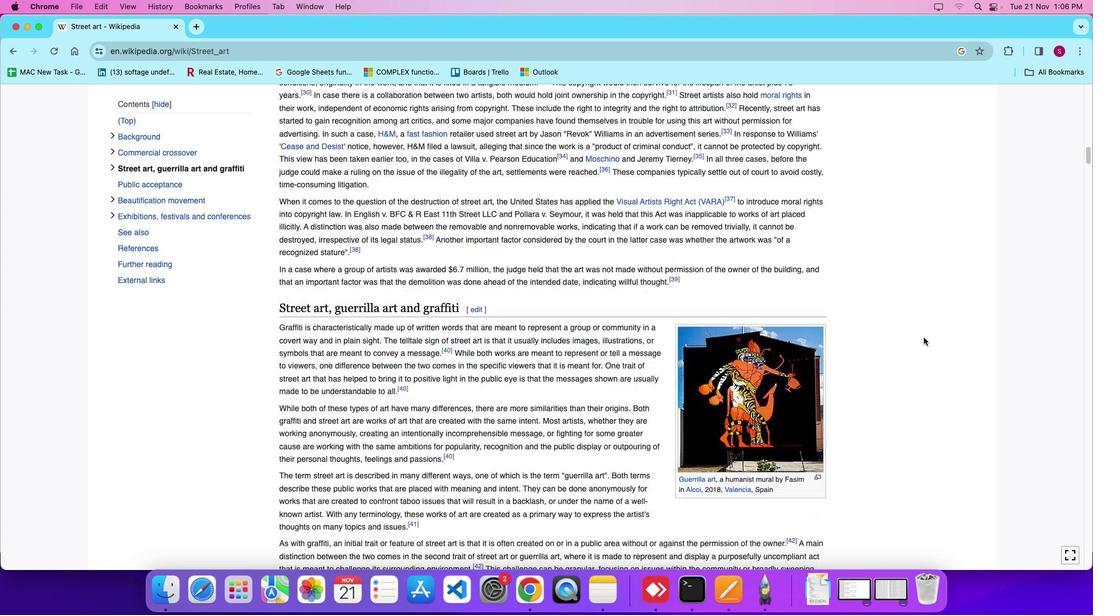 
Action: Mouse scrolled (923, 337) with delta (0, 1)
Screenshot: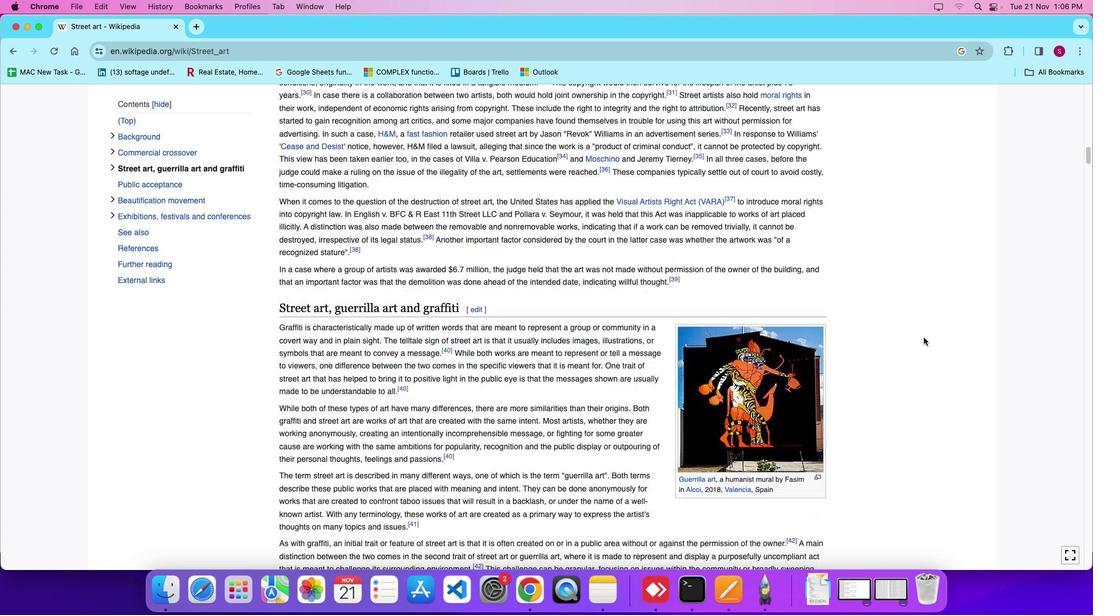 
Action: Mouse scrolled (923, 337) with delta (0, 5)
Screenshot: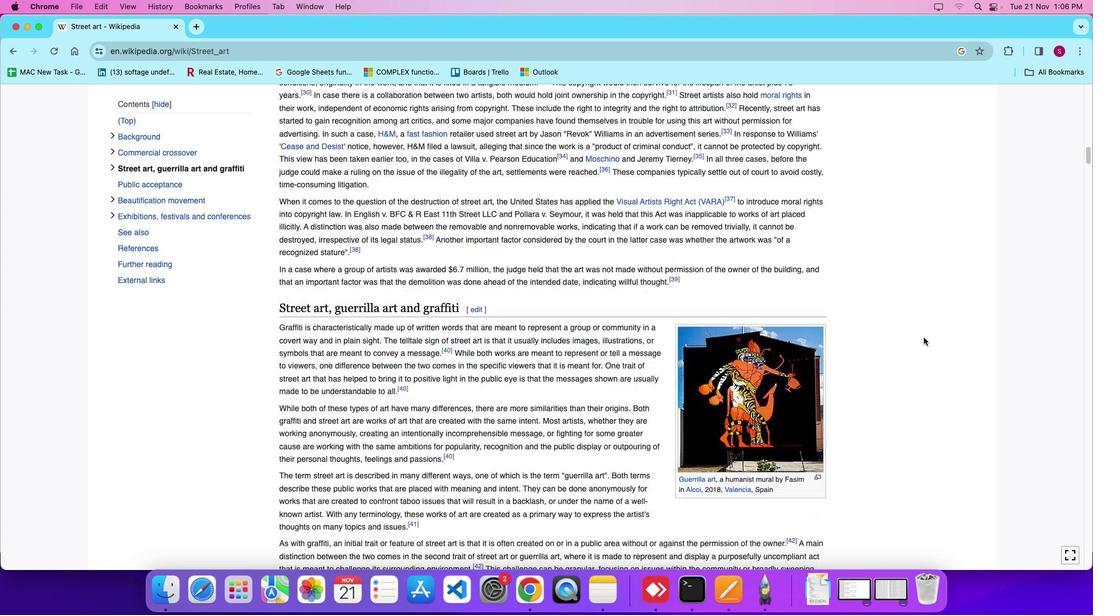 
Action: Mouse moved to (923, 338)
Screenshot: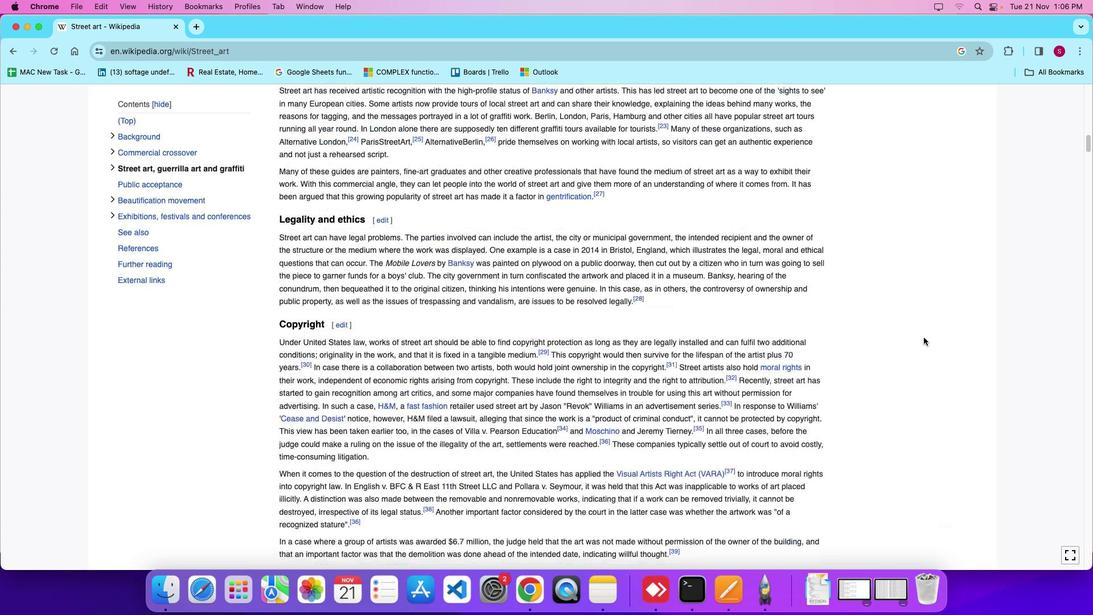 
Action: Mouse scrolled (923, 338) with delta (0, 7)
Screenshot: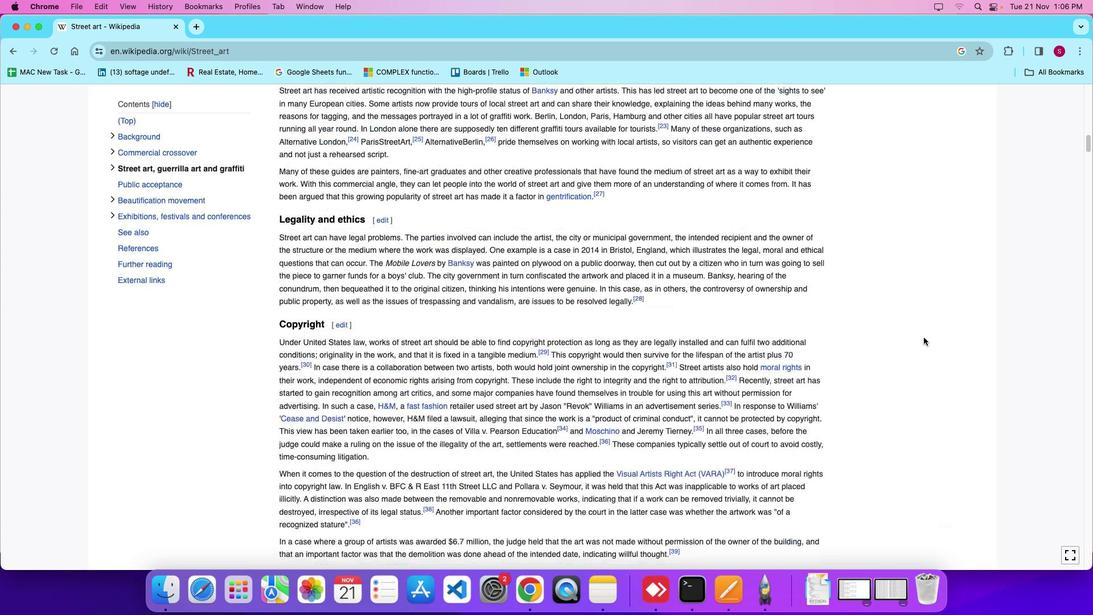
Action: Mouse moved to (923, 338)
Screenshot: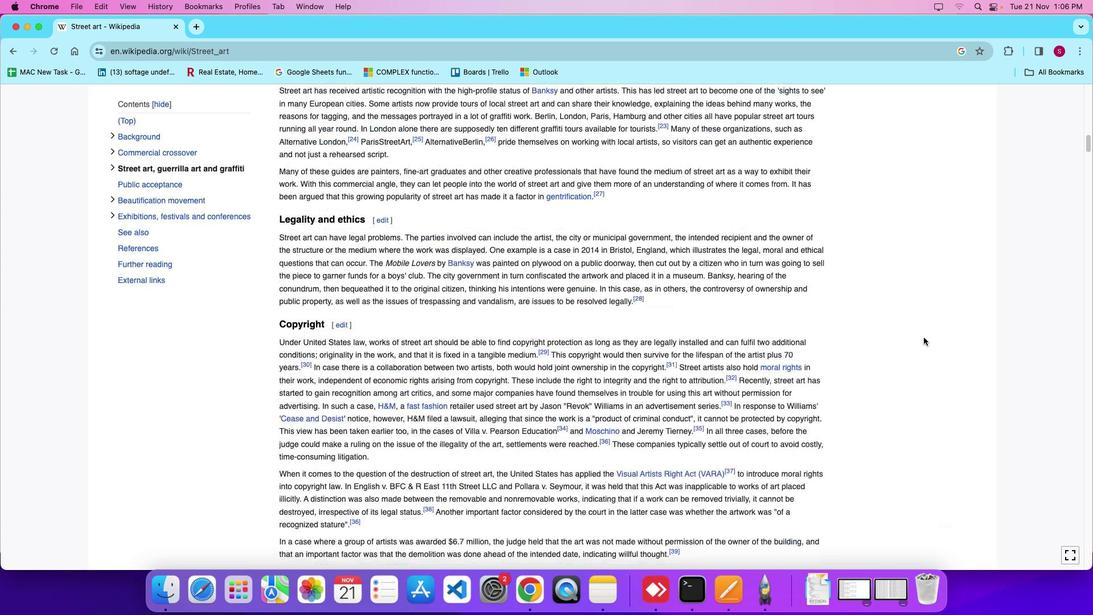 
Action: Mouse scrolled (923, 338) with delta (0, 8)
Screenshot: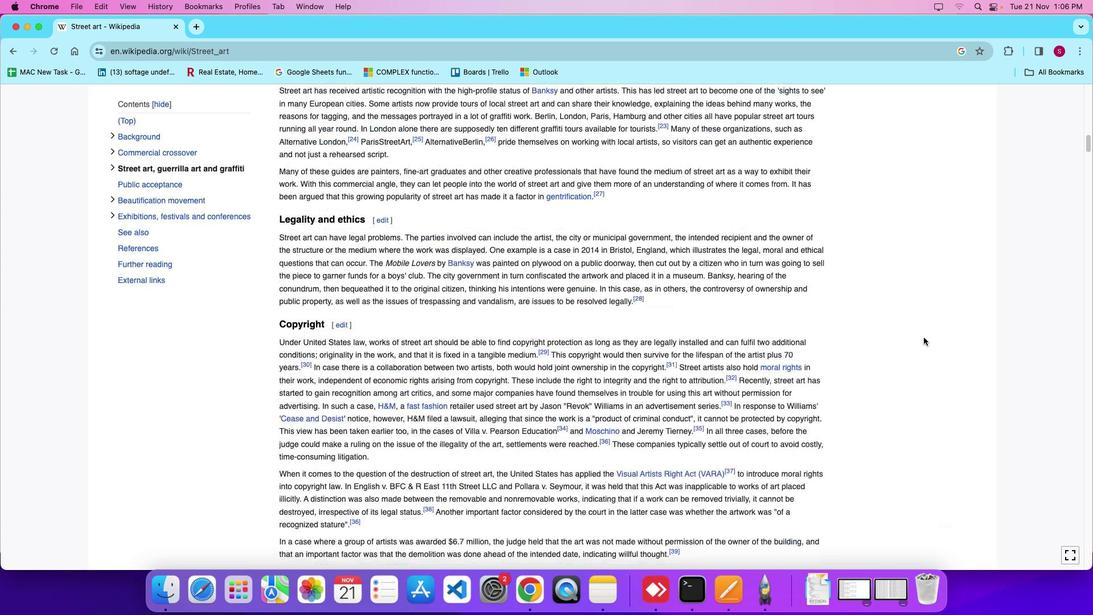 
Action: Mouse moved to (923, 335)
Screenshot: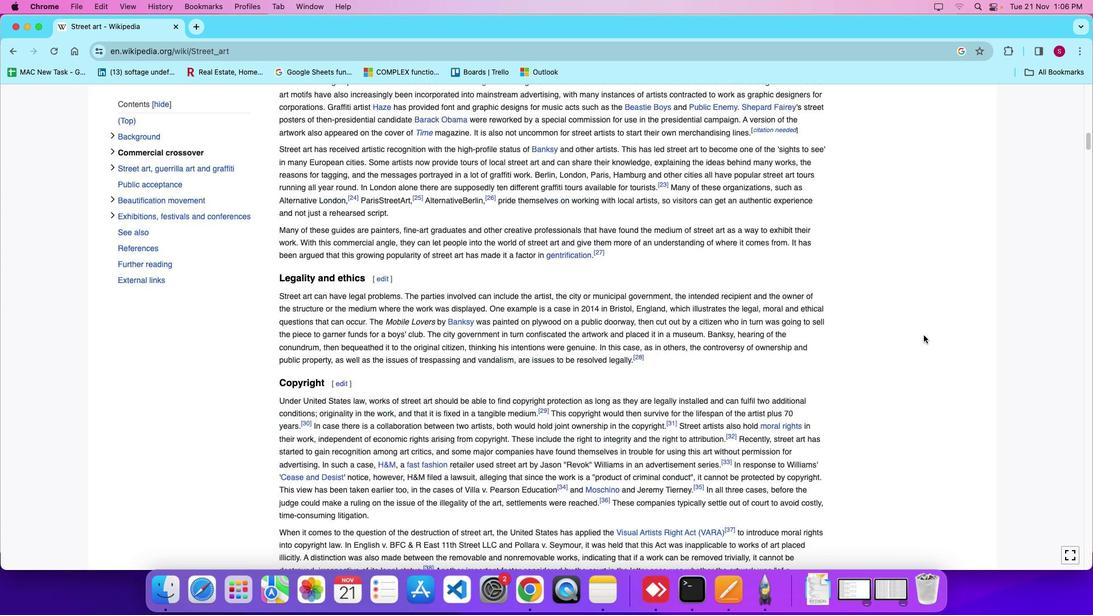 
Action: Mouse scrolled (923, 335) with delta (0, 0)
Screenshot: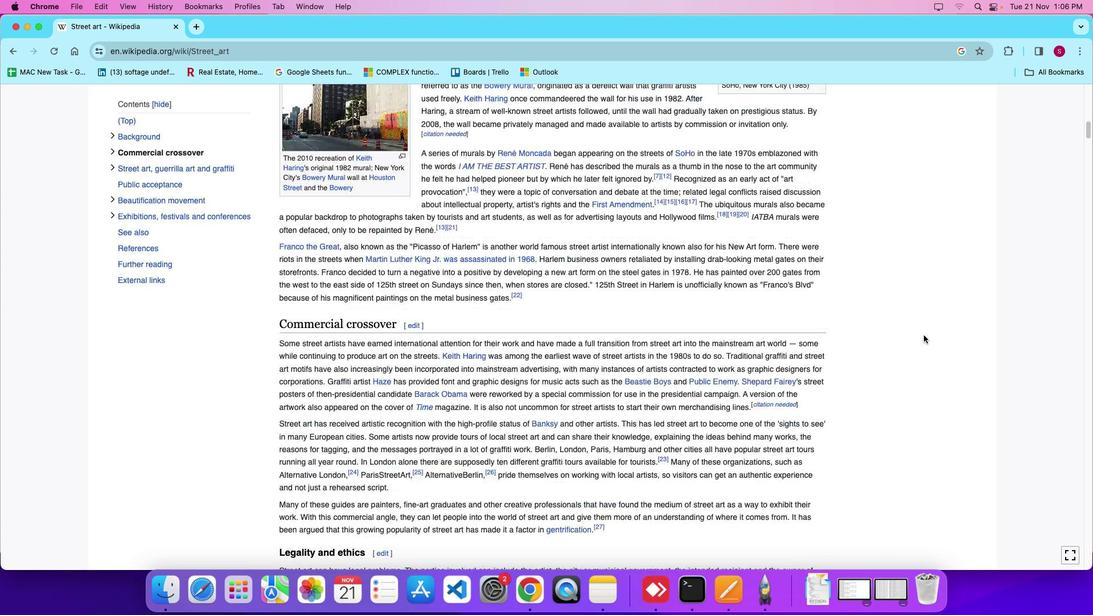 
Action: Mouse scrolled (923, 335) with delta (0, 1)
Screenshot: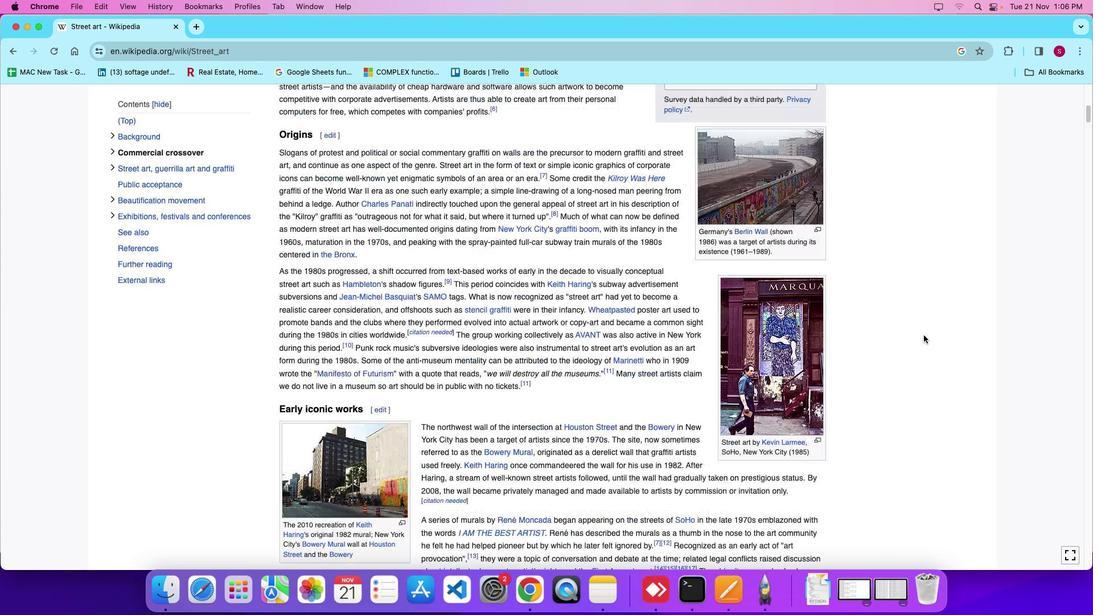 
Action: Mouse scrolled (923, 335) with delta (0, 5)
Screenshot: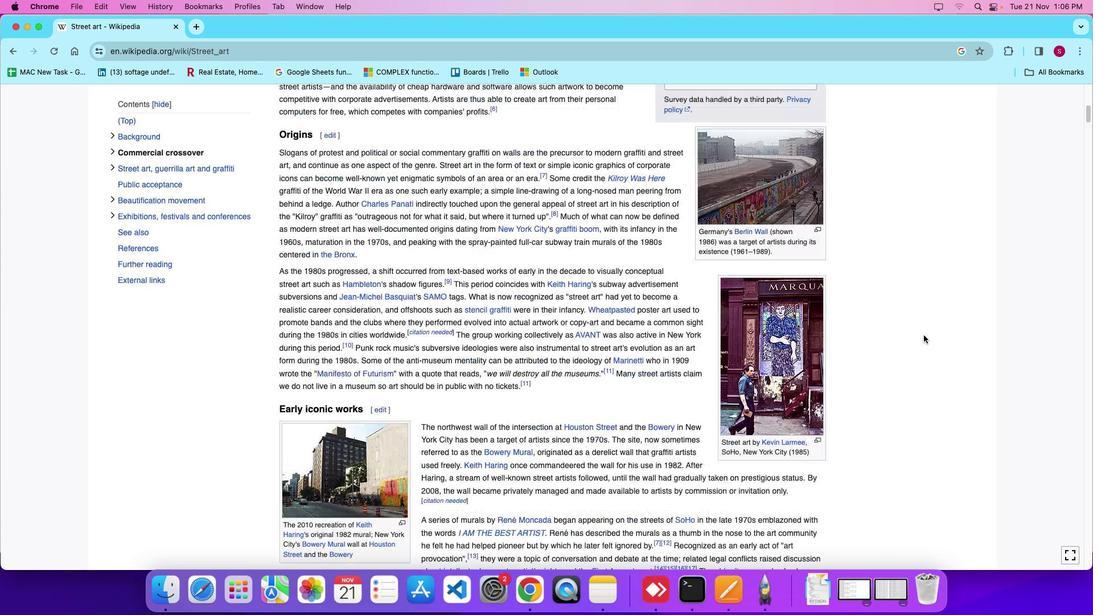 
Action: Mouse scrolled (923, 335) with delta (0, 7)
Screenshot: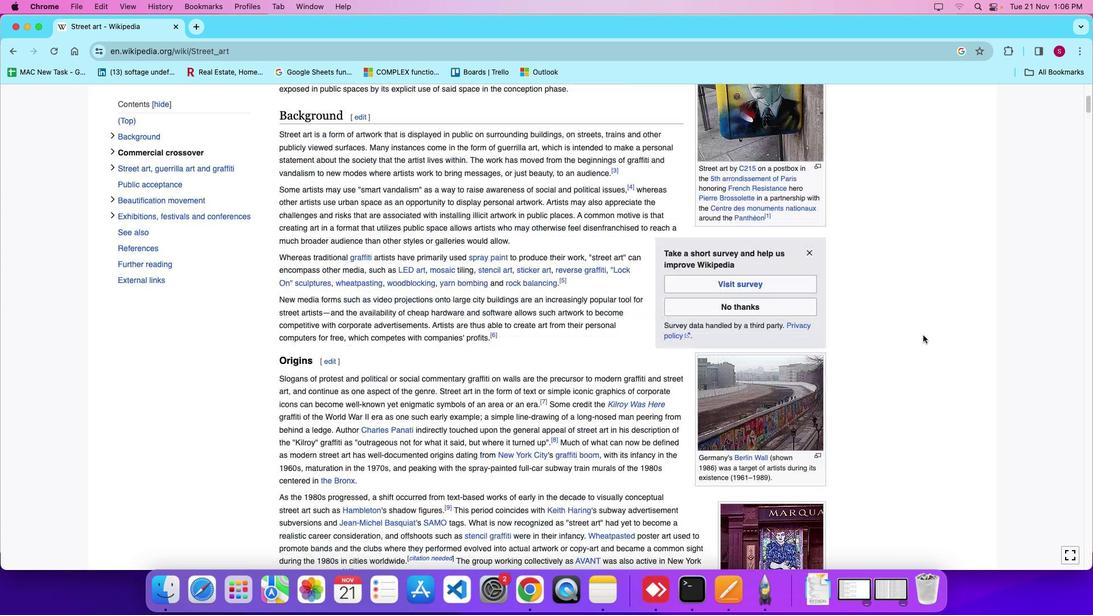 
Action: Mouse scrolled (923, 335) with delta (0, 8)
Screenshot: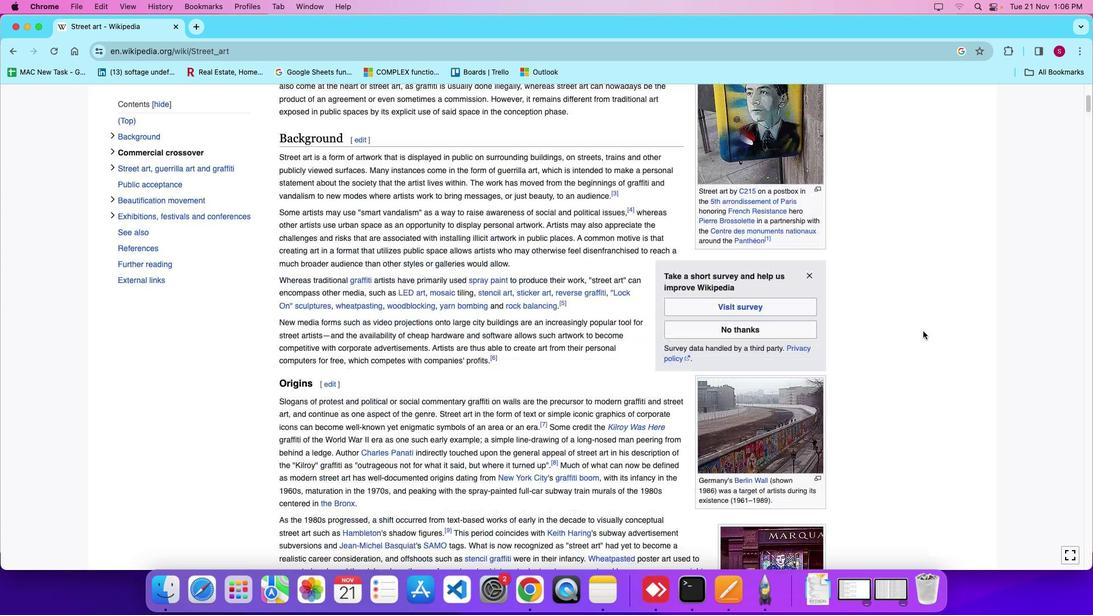 
Action: Mouse moved to (923, 324)
Screenshot: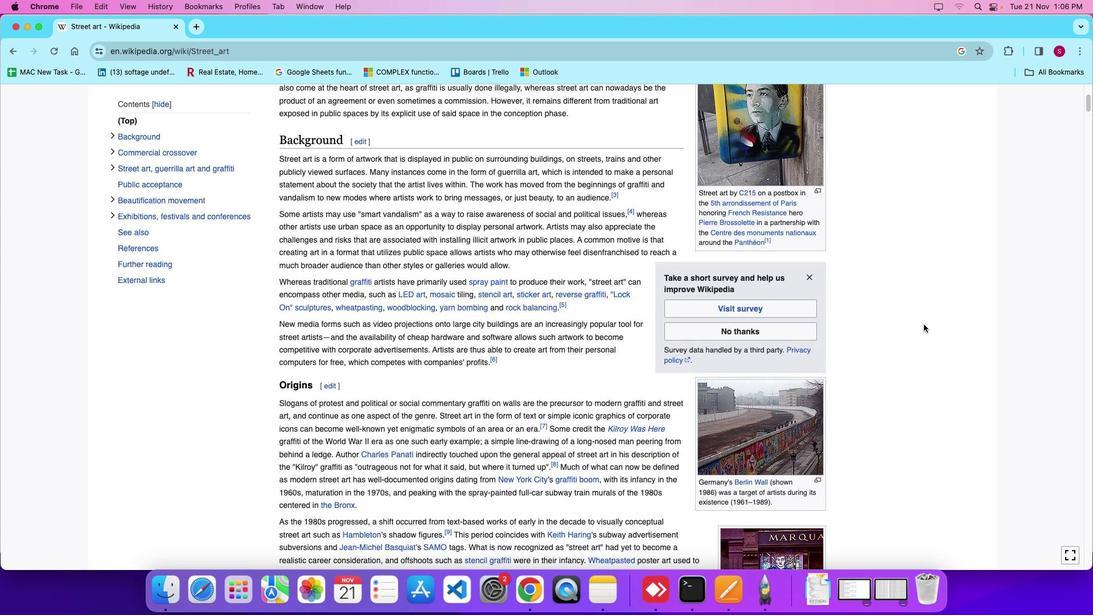 
Action: Mouse scrolled (923, 324) with delta (0, 0)
Screenshot: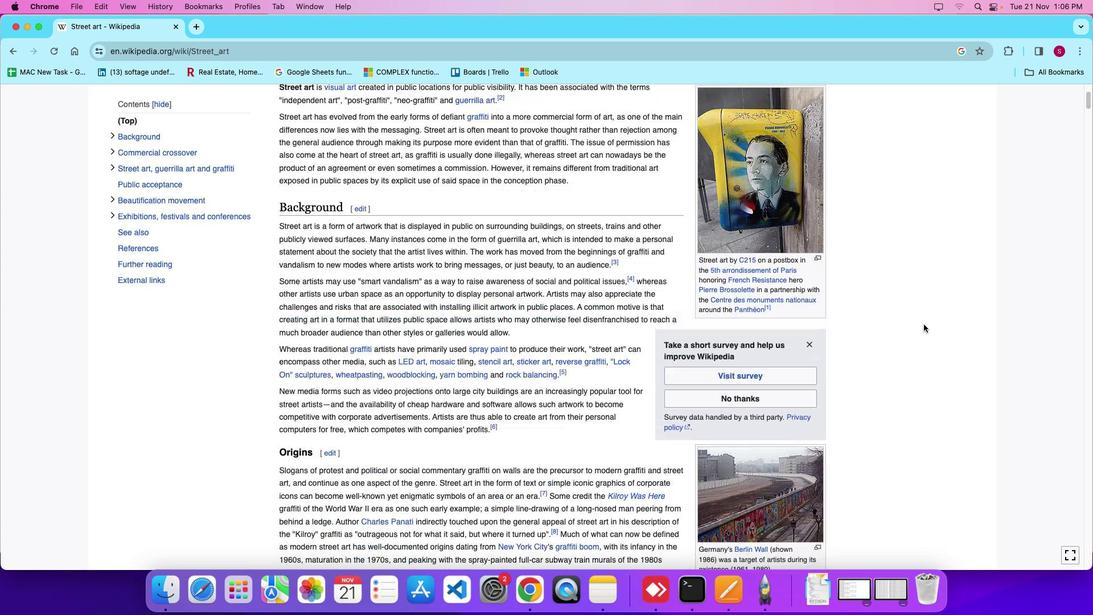 
Action: Mouse scrolled (923, 324) with delta (0, 0)
Screenshot: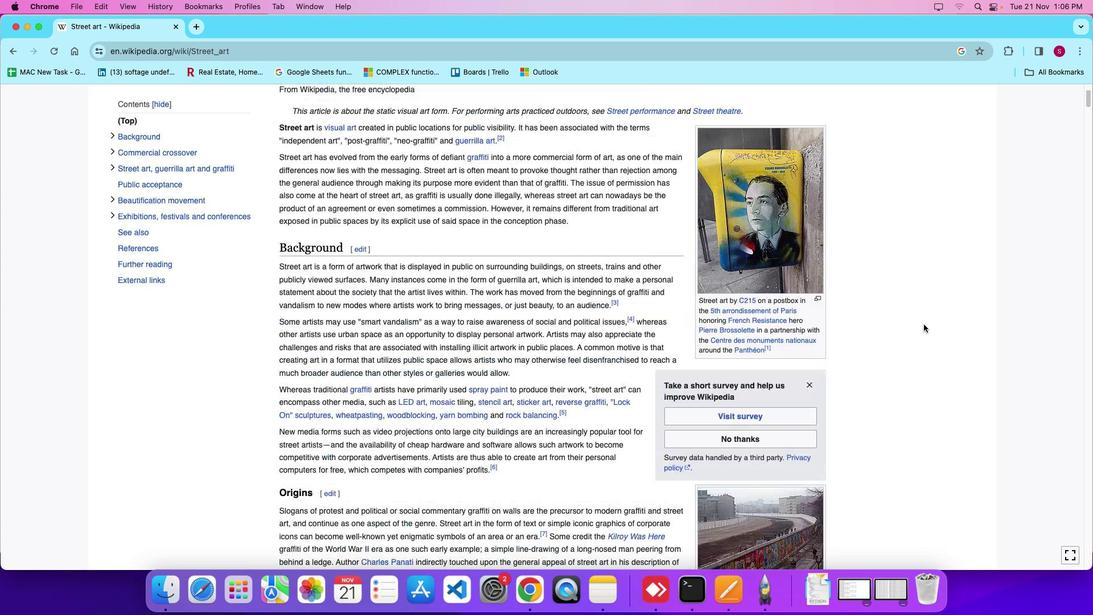 
Action: Mouse scrolled (923, 324) with delta (0, 3)
Screenshot: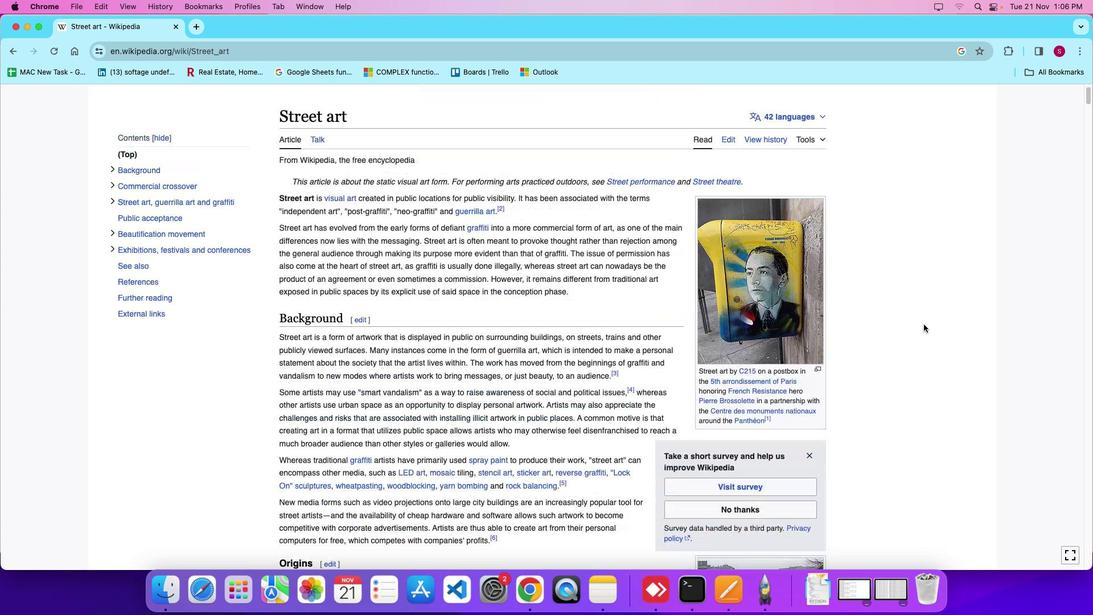
Action: Mouse moved to (27, 26)
Screenshot: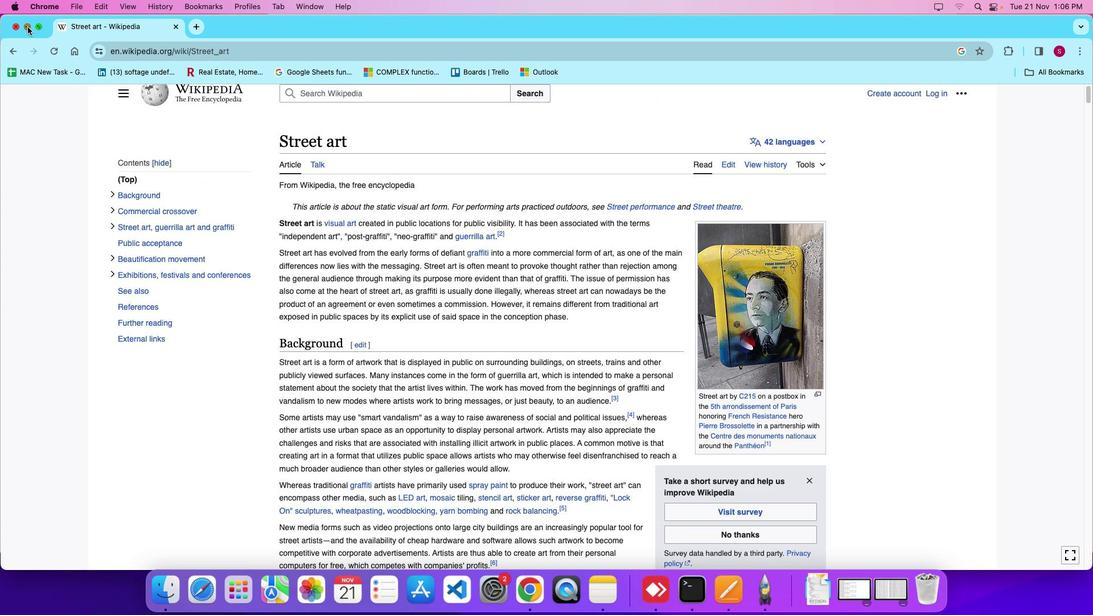 
Action: Mouse pressed left at (27, 26)
Screenshot: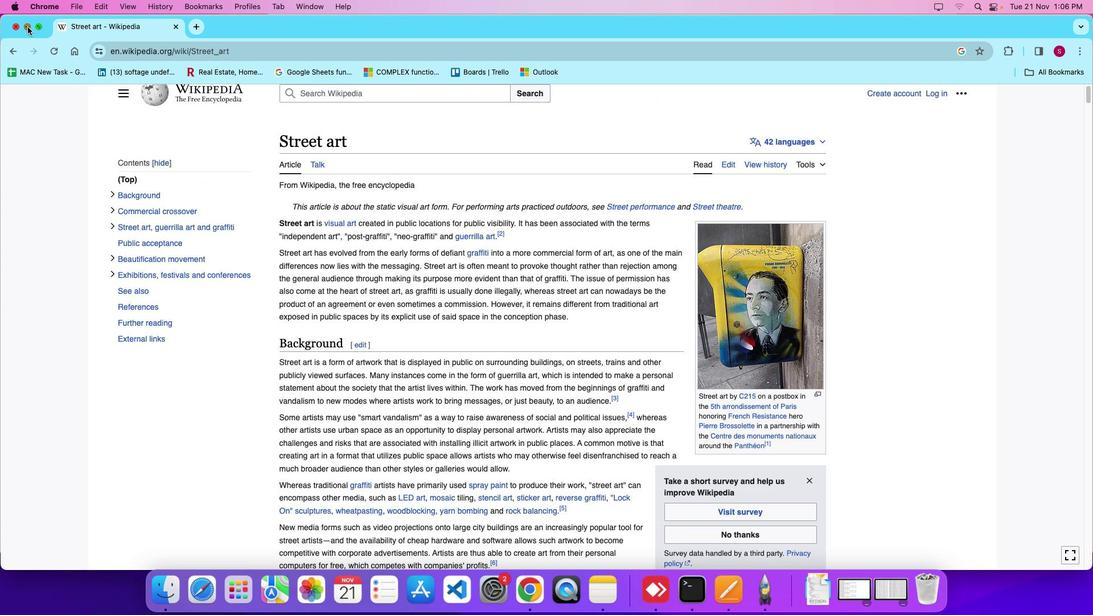 
Action: Mouse moved to (82, 112)
Screenshot: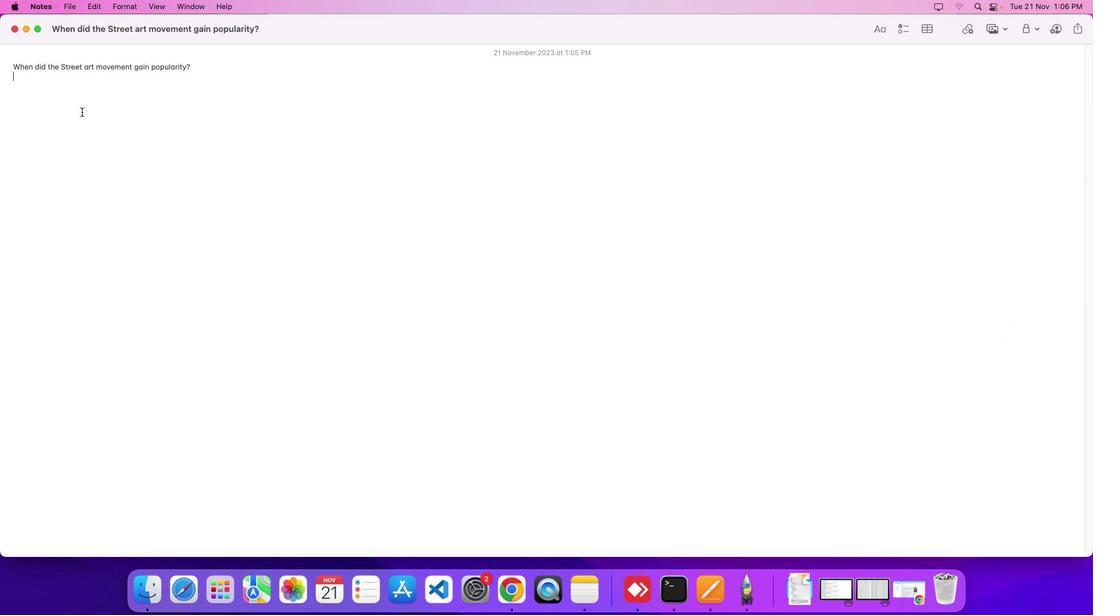 
Action: Mouse pressed left at (82, 112)
